 Task: Research Airbnb properties in Orange, France from 22nd December, 2023 to 26th December, 2023 for 2 adults. Place can be entire room with 1  bedroom having 1 bed and 1 bathroom. Property type can be hotel.
Action: Mouse moved to (540, 111)
Screenshot: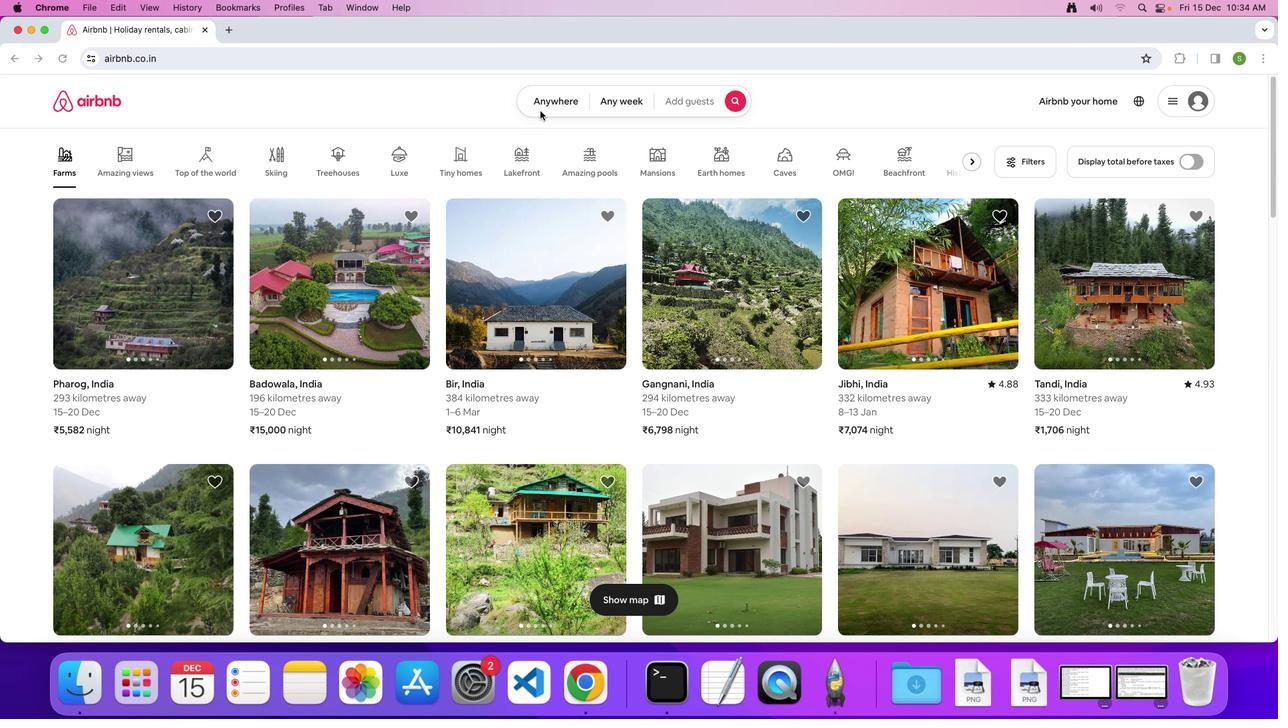 
Action: Mouse pressed left at (540, 111)
Screenshot: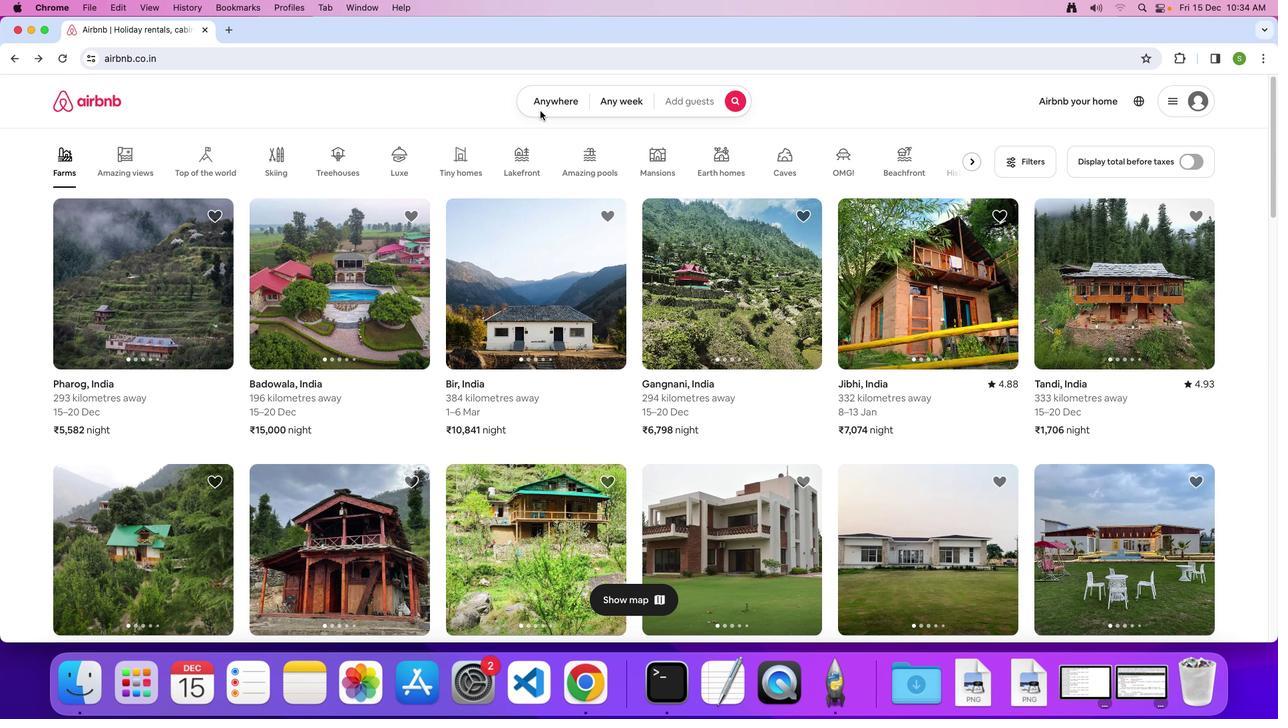 
Action: Mouse moved to (558, 97)
Screenshot: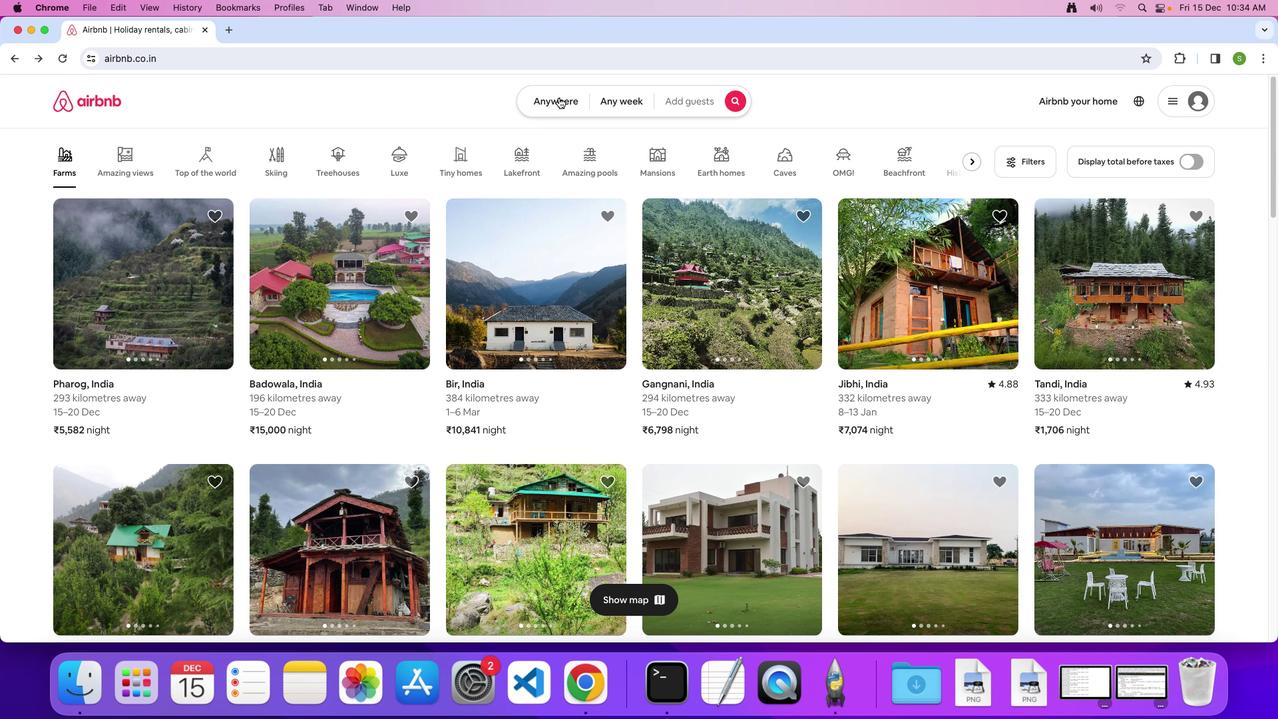 
Action: Mouse pressed left at (558, 97)
Screenshot: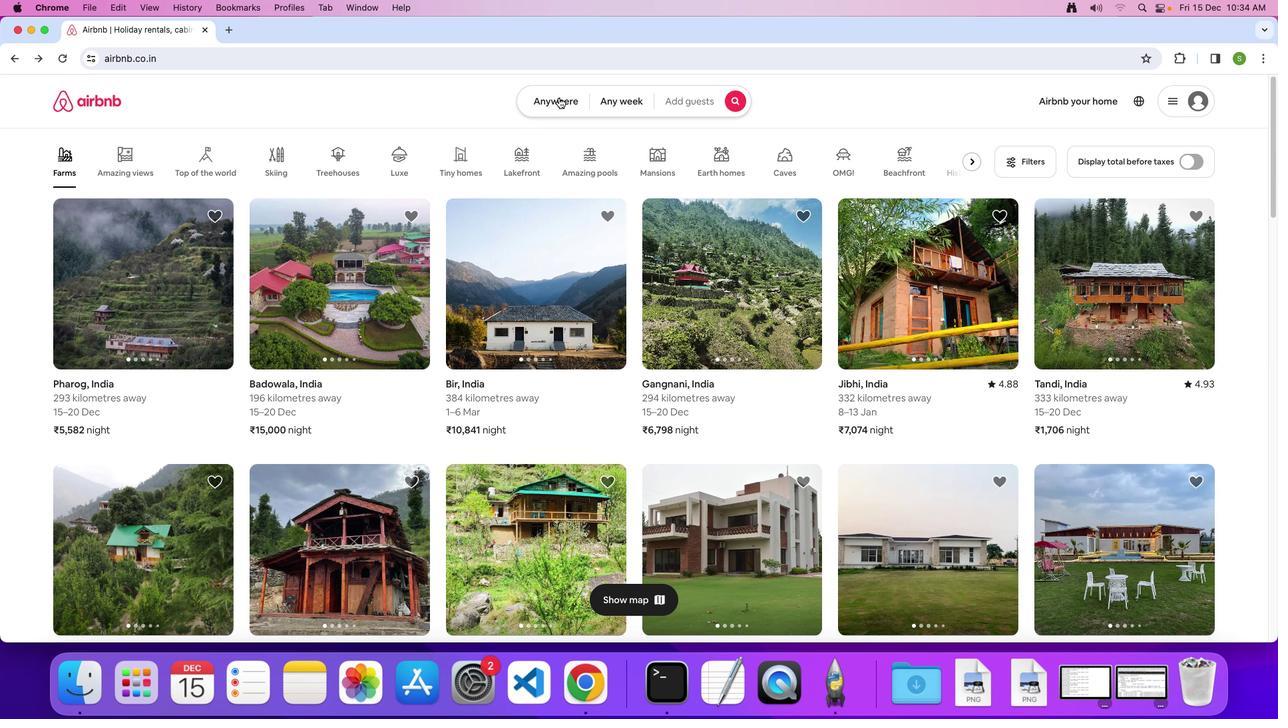
Action: Mouse moved to (455, 143)
Screenshot: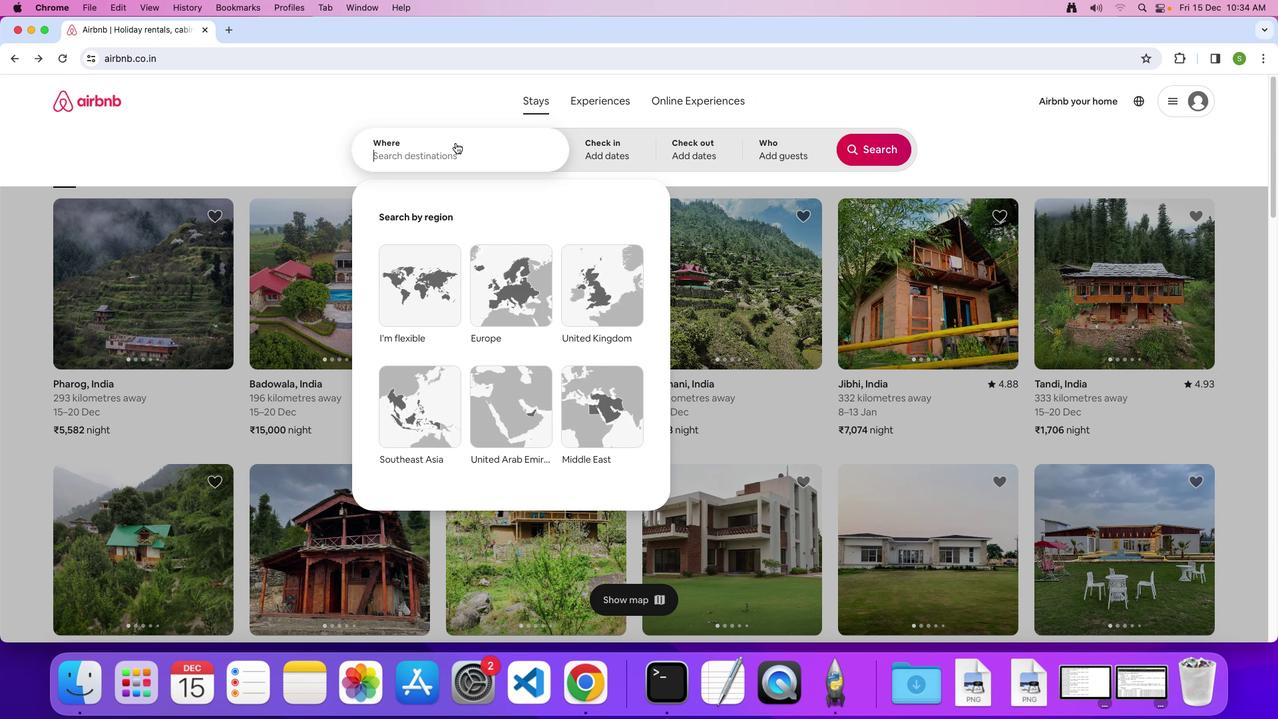 
Action: Mouse pressed left at (455, 143)
Screenshot: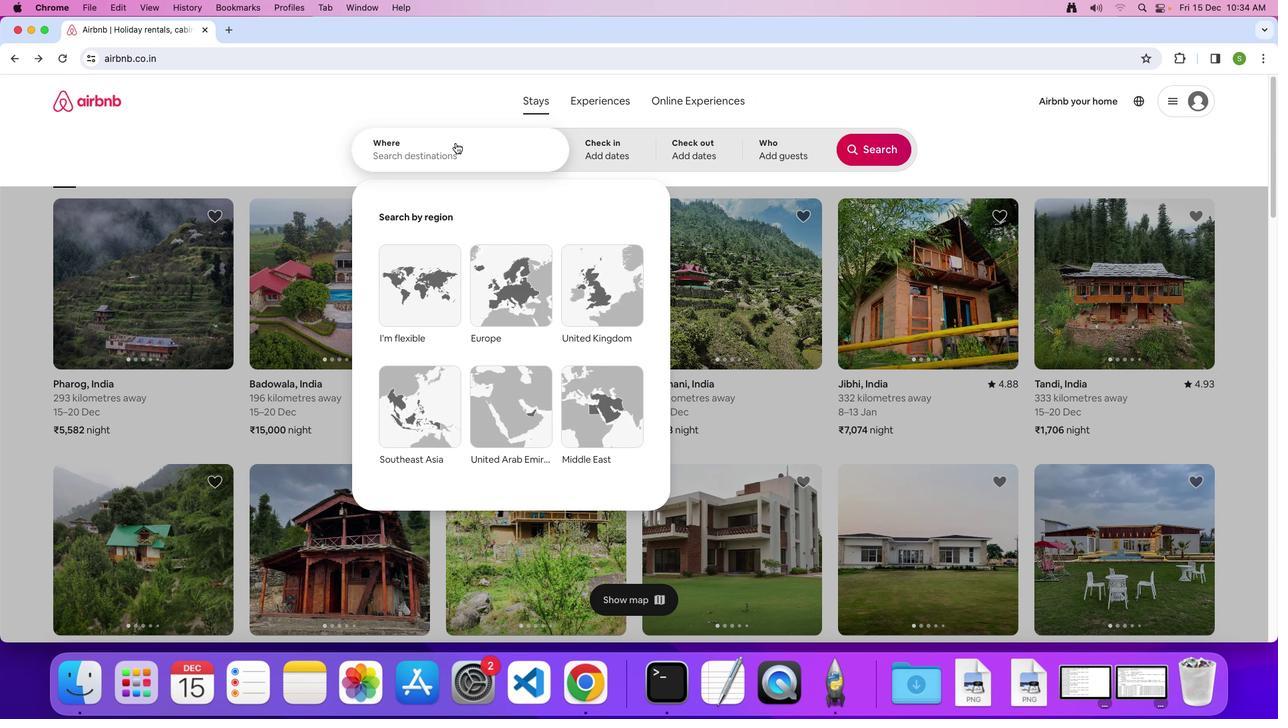 
Action: Key pressed 'O'Key.caps_lock'r''a''n''g''e'','Key.spaceKey.shift'F''r''a''n''c''e'Key.enter
Screenshot: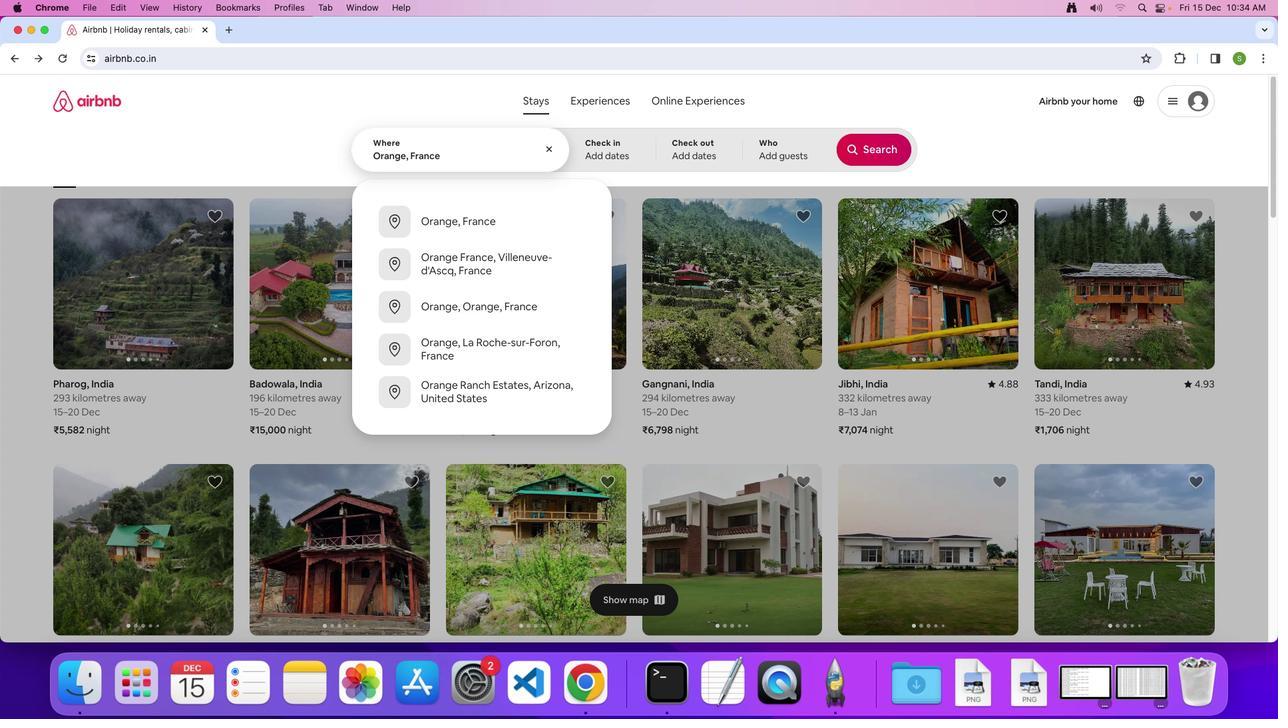 
Action: Mouse moved to (567, 410)
Screenshot: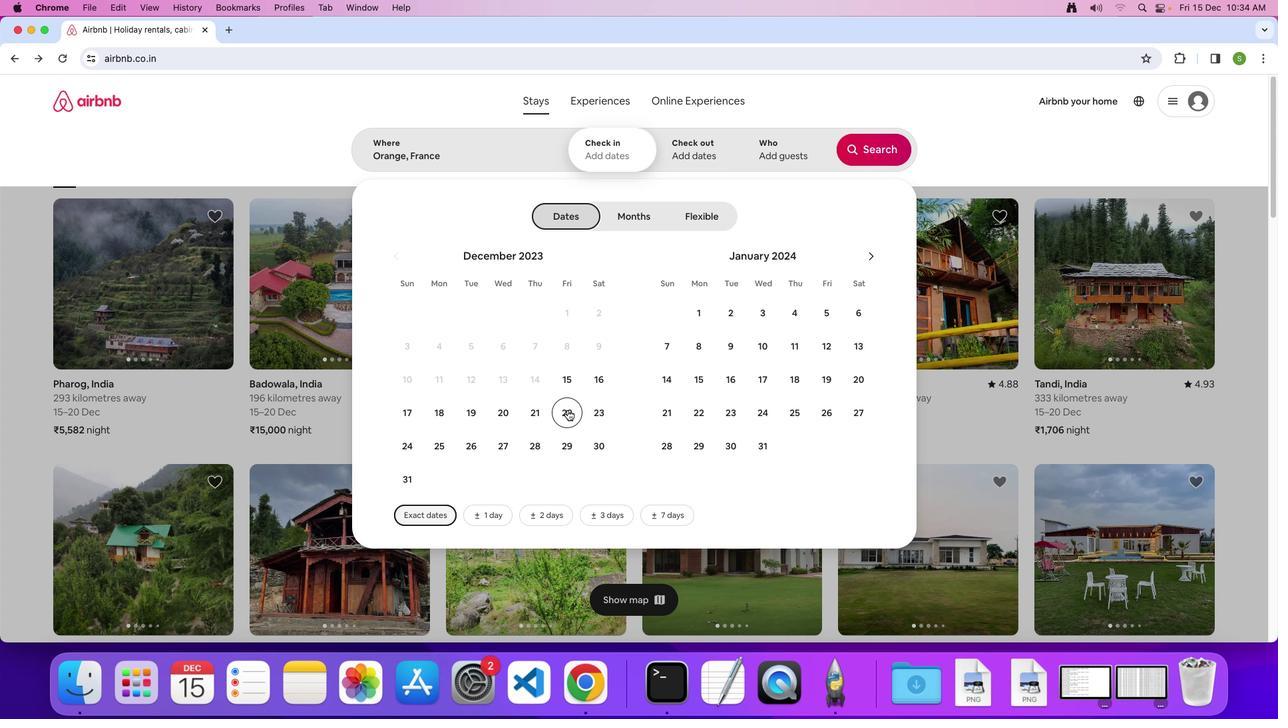 
Action: Mouse pressed left at (567, 410)
Screenshot: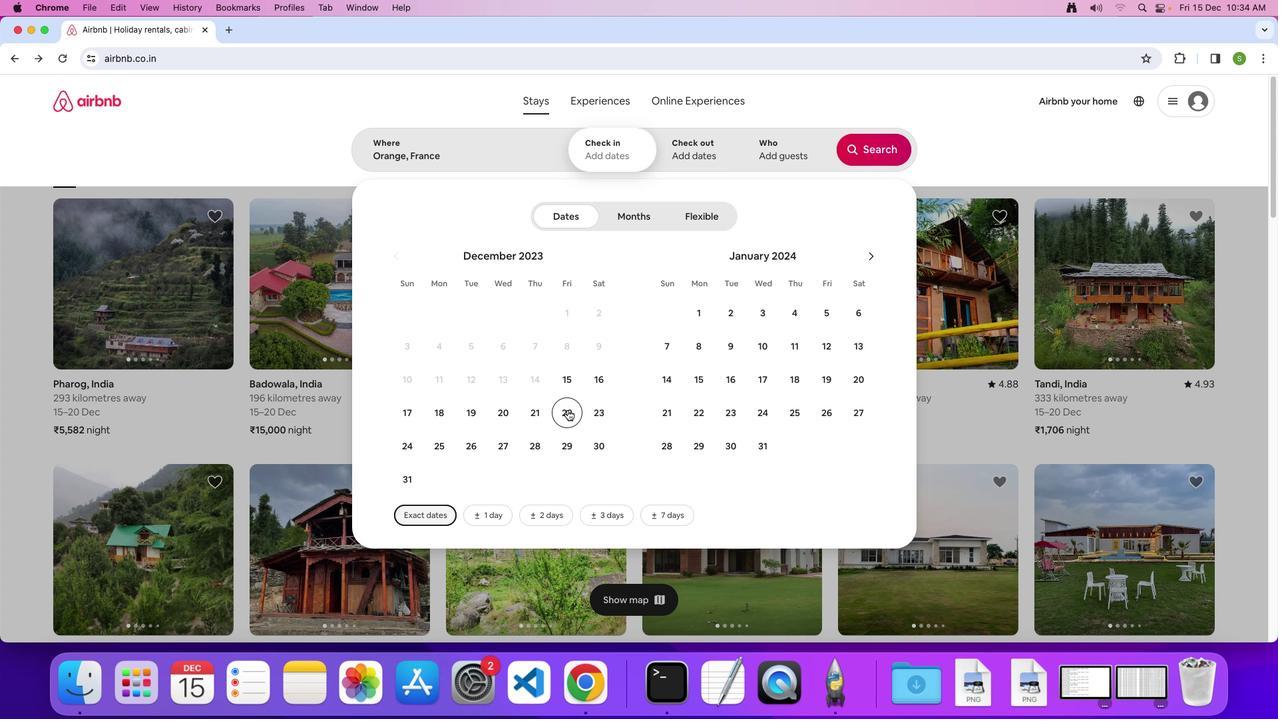 
Action: Mouse moved to (468, 445)
Screenshot: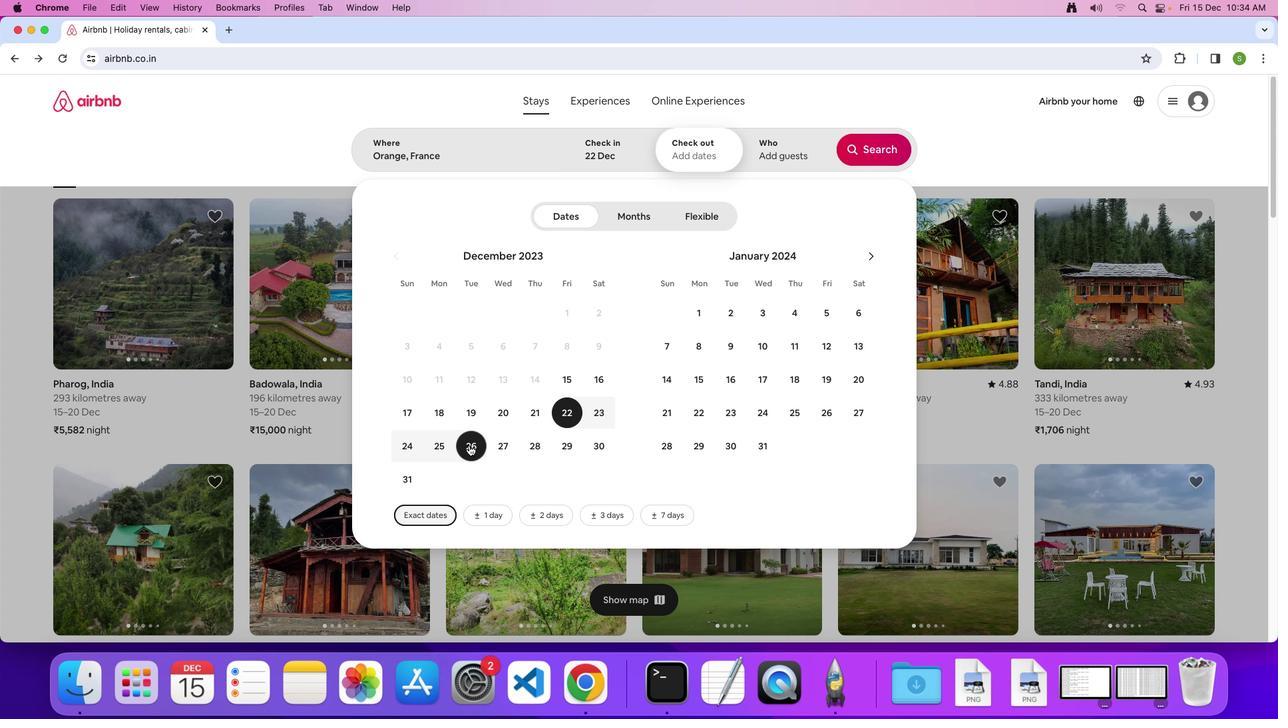 
Action: Mouse pressed left at (468, 445)
Screenshot: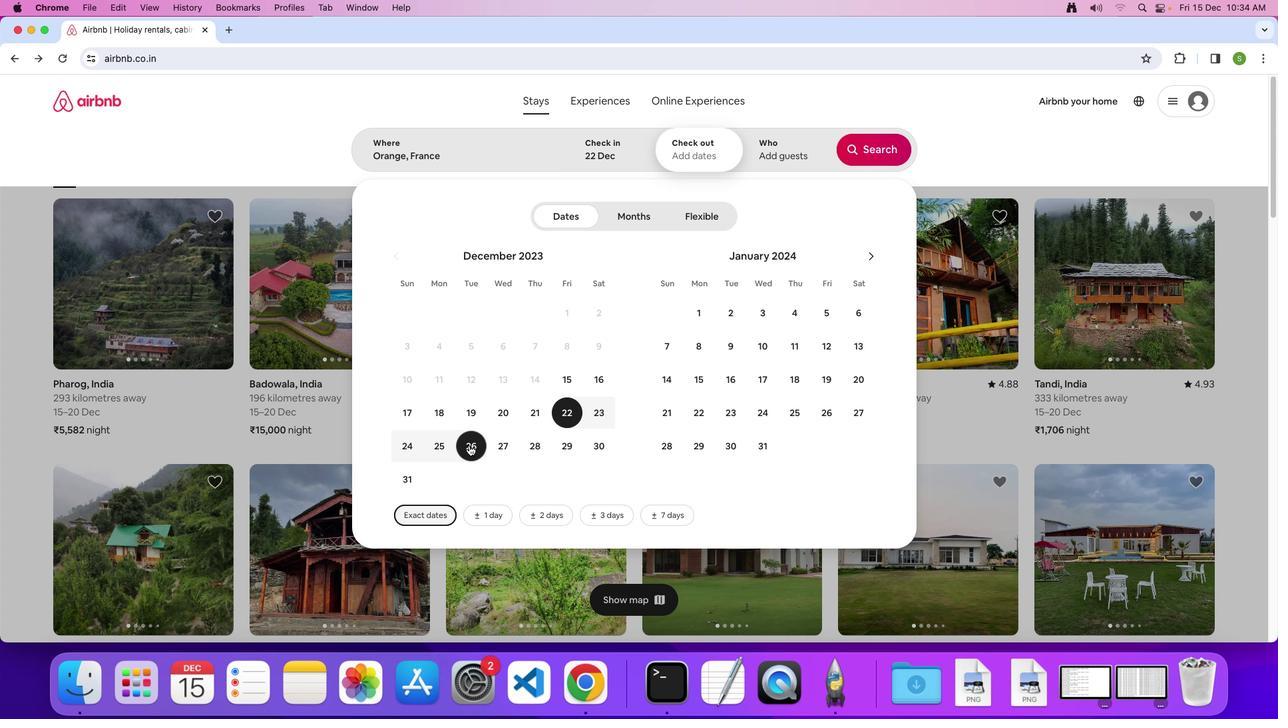 
Action: Mouse moved to (764, 157)
Screenshot: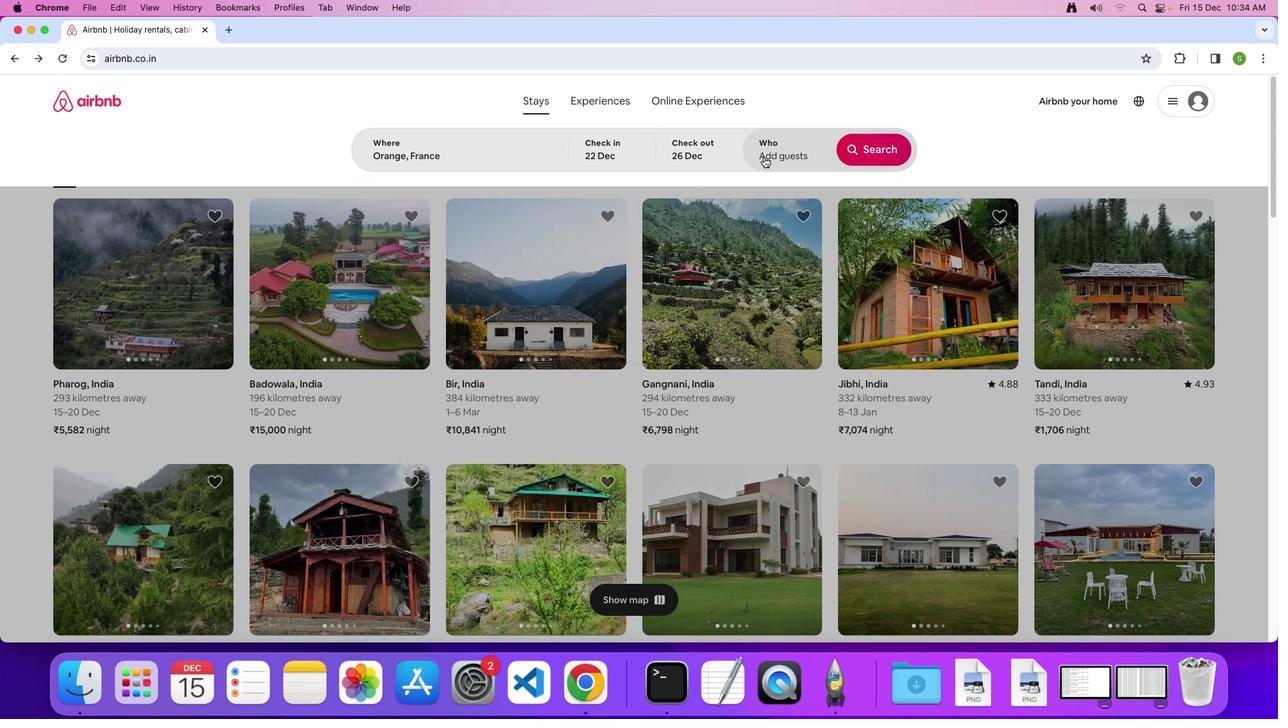 
Action: Mouse pressed left at (764, 157)
Screenshot: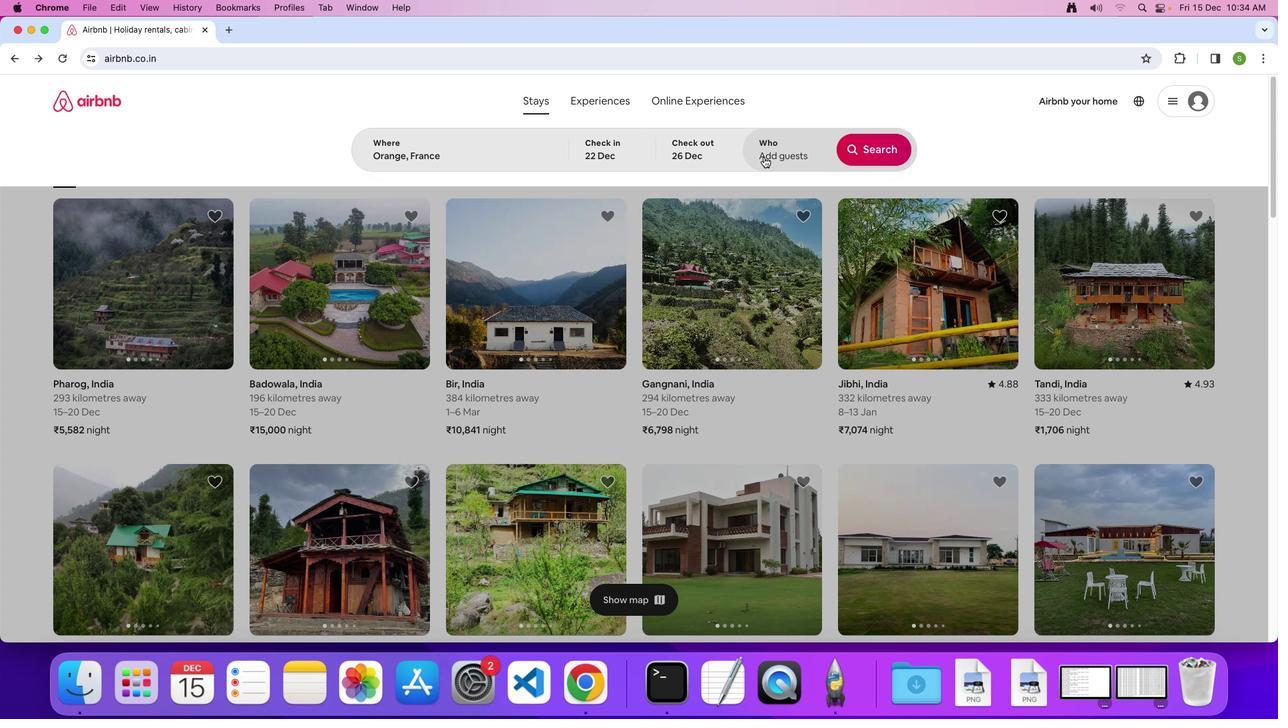 
Action: Mouse moved to (873, 224)
Screenshot: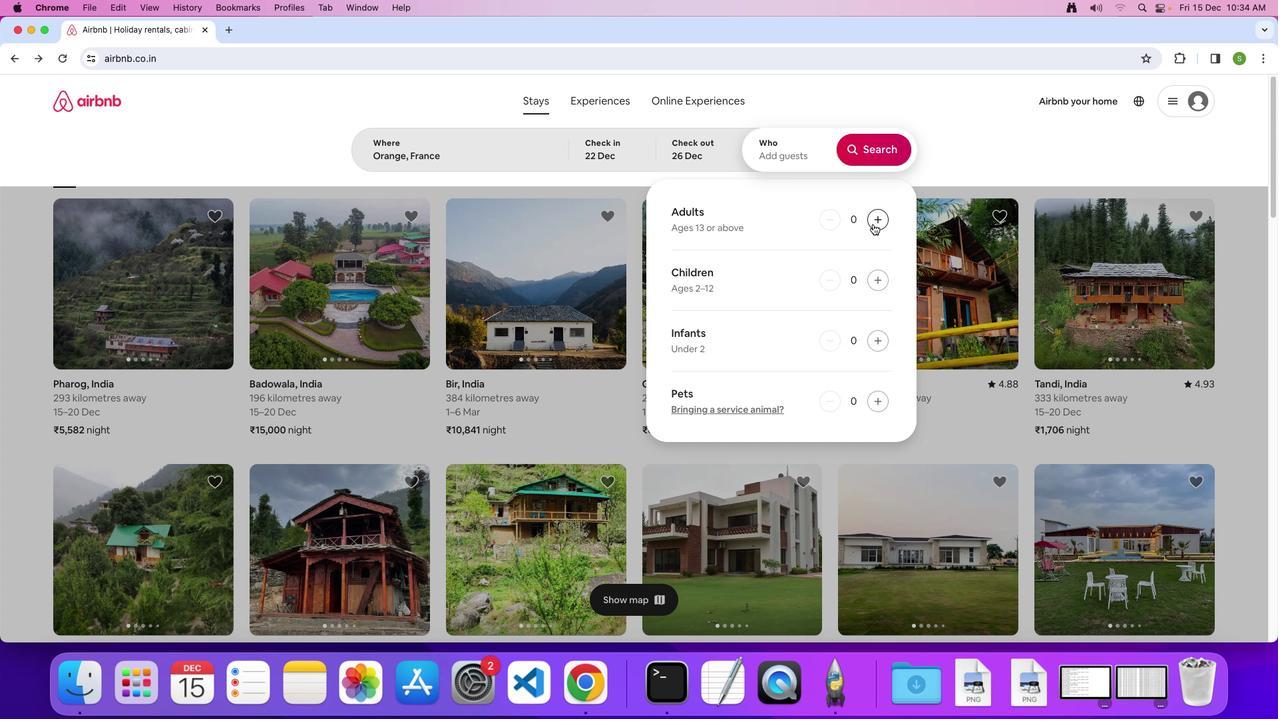 
Action: Mouse pressed left at (873, 224)
Screenshot: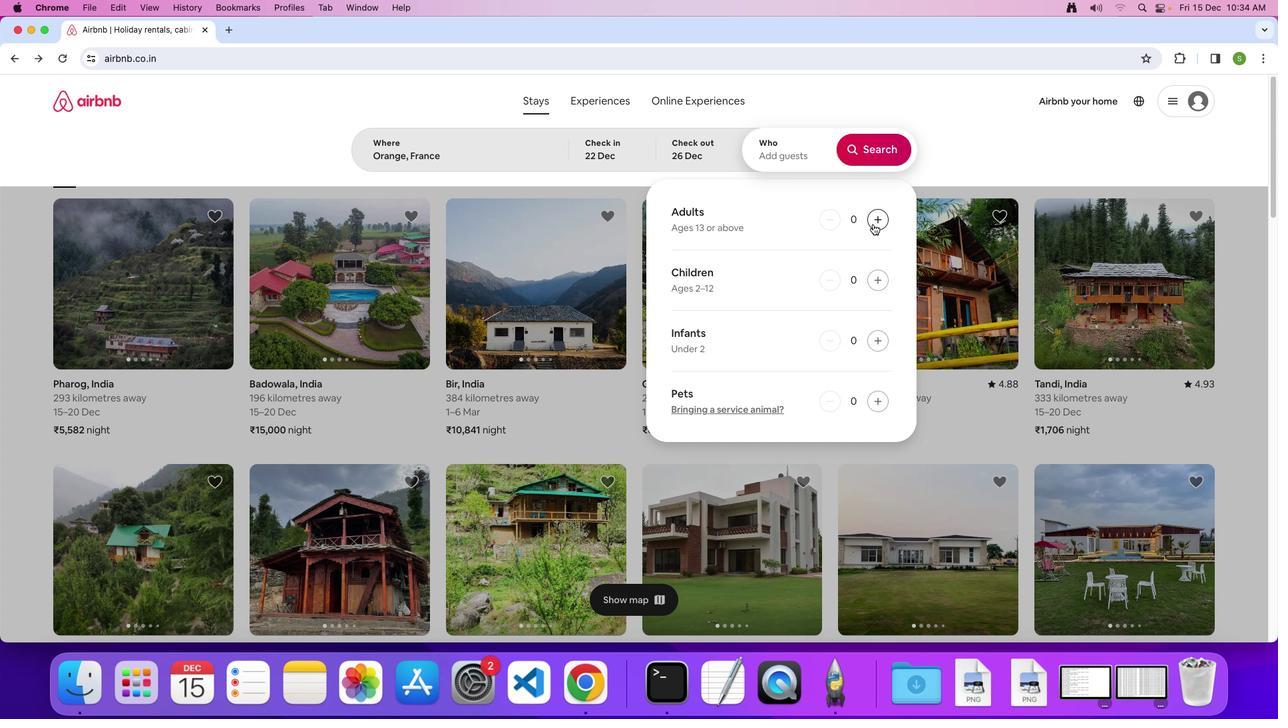 
Action: Mouse pressed left at (873, 224)
Screenshot: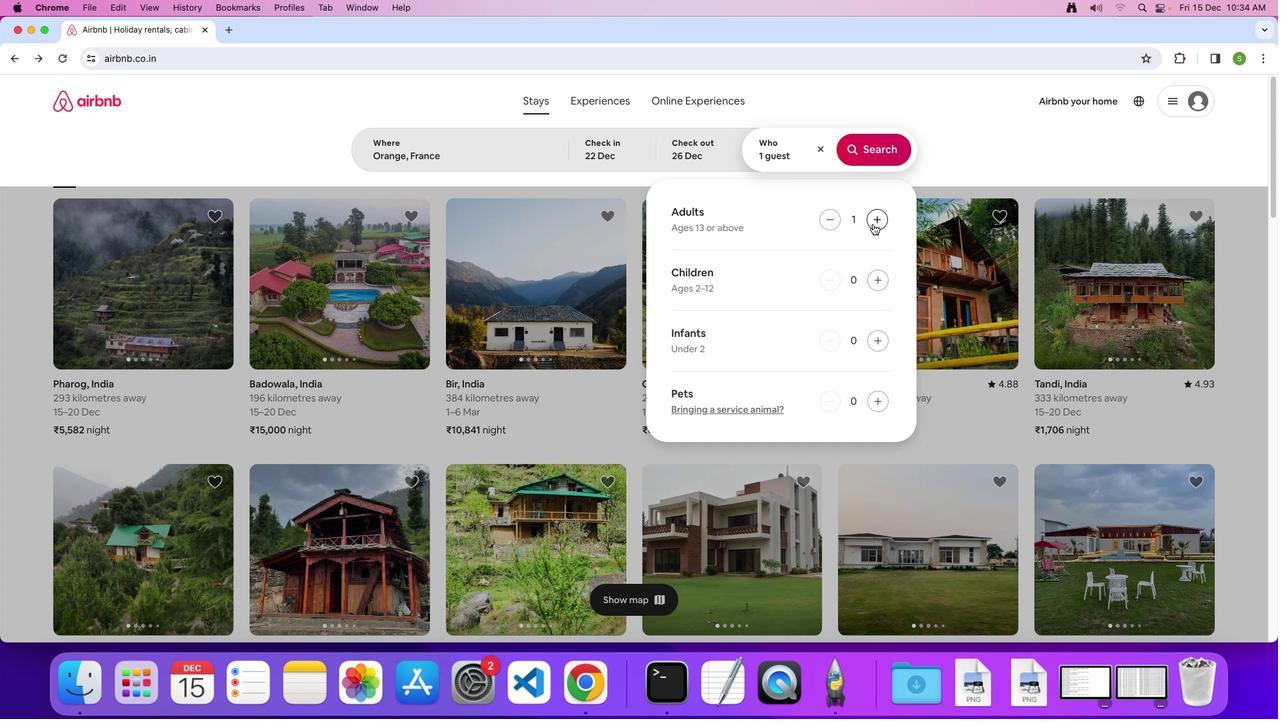 
Action: Mouse moved to (871, 146)
Screenshot: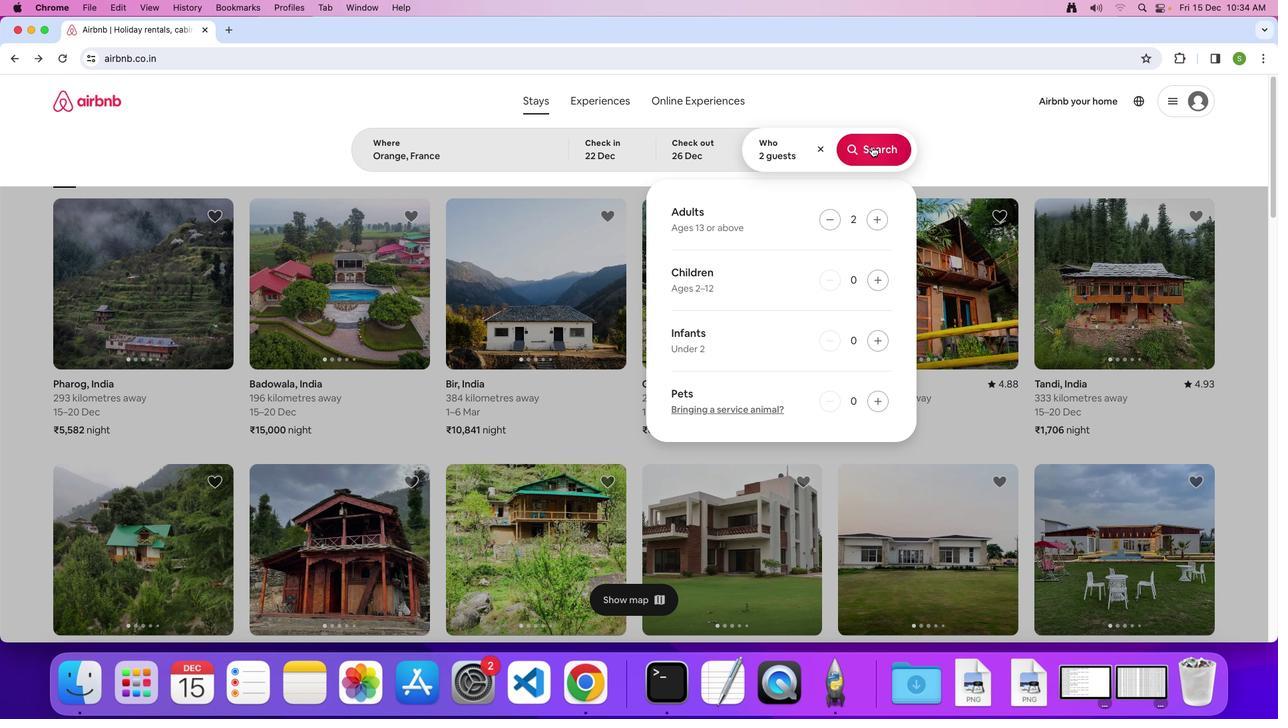 
Action: Mouse pressed left at (871, 146)
Screenshot: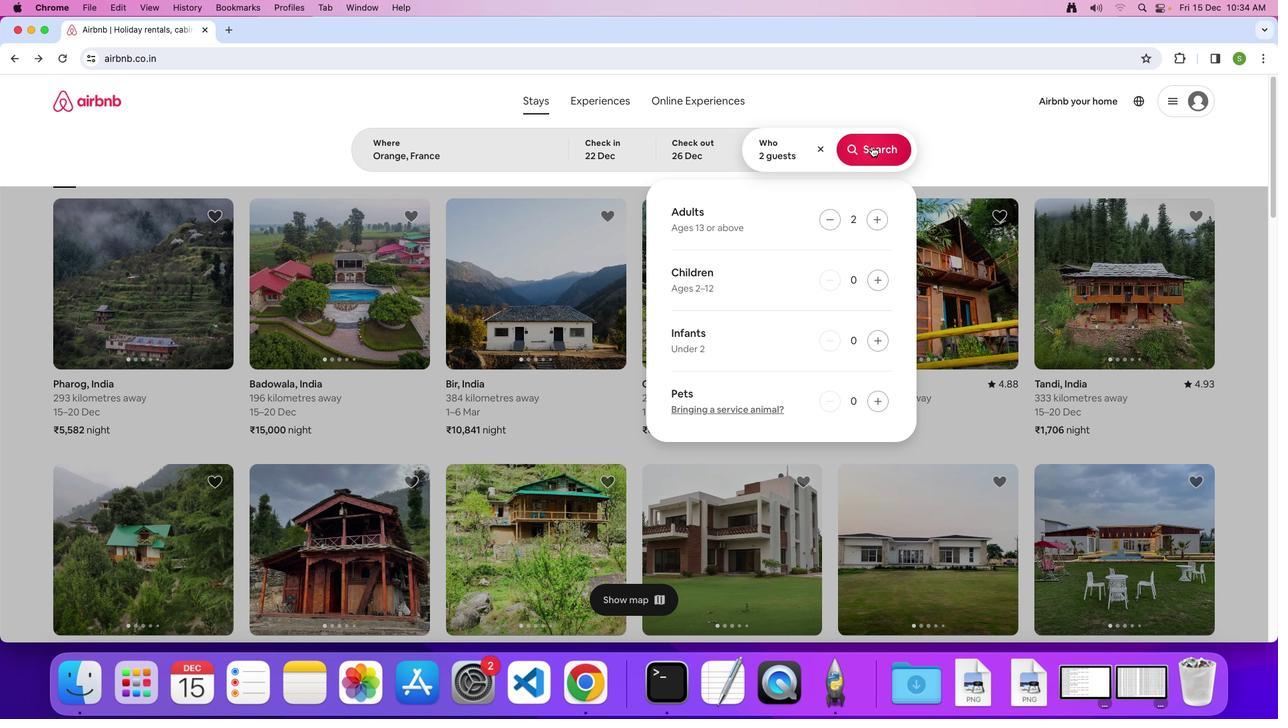 
Action: Mouse moved to (1052, 165)
Screenshot: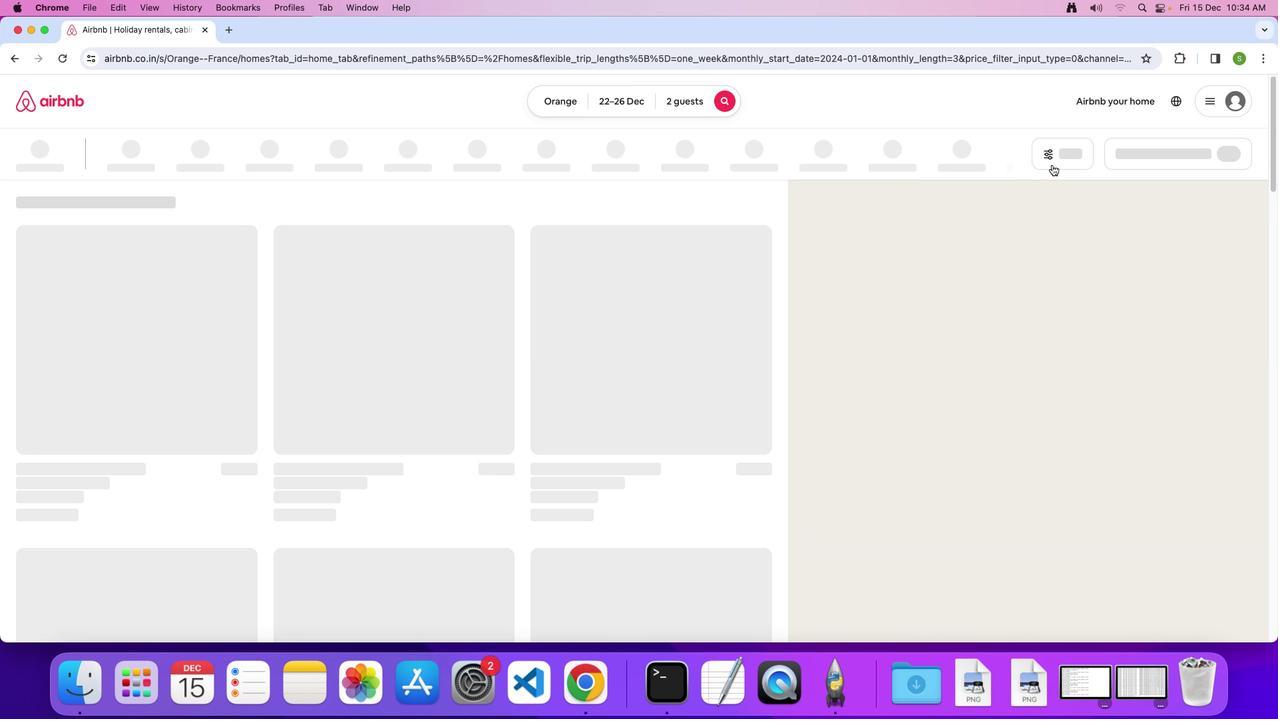 
Action: Mouse pressed left at (1052, 165)
Screenshot: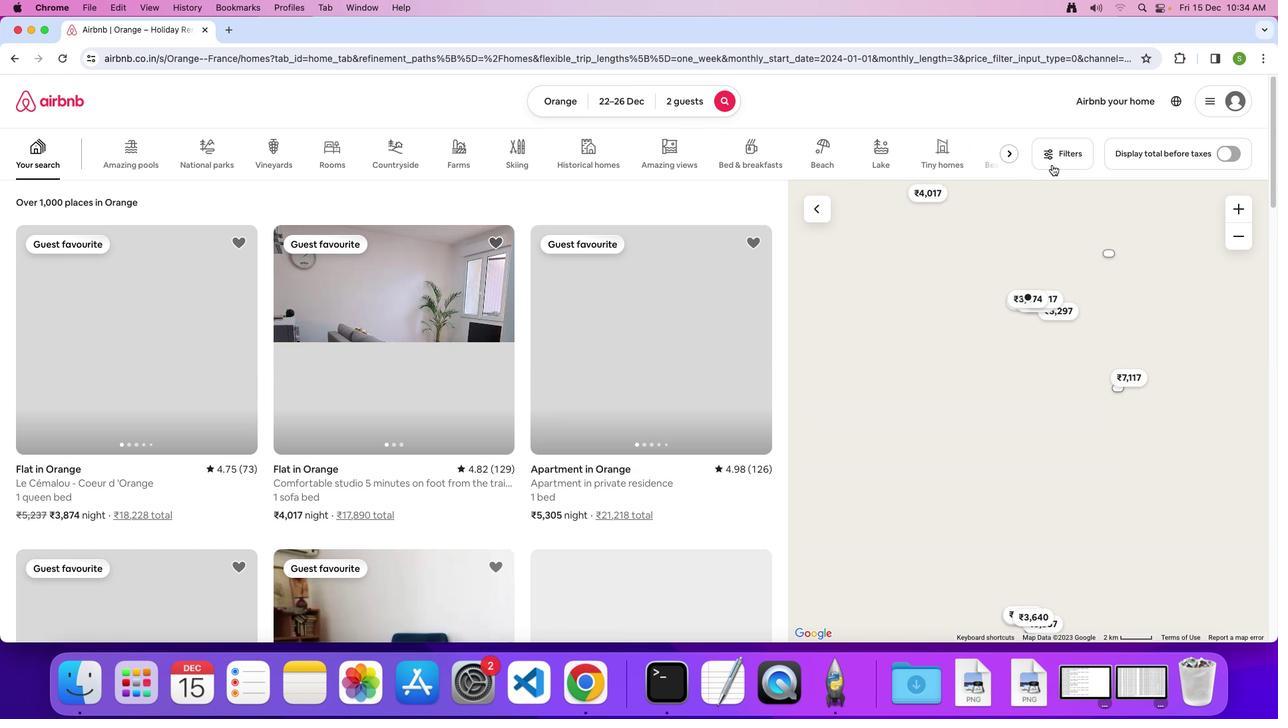 
Action: Mouse moved to (662, 361)
Screenshot: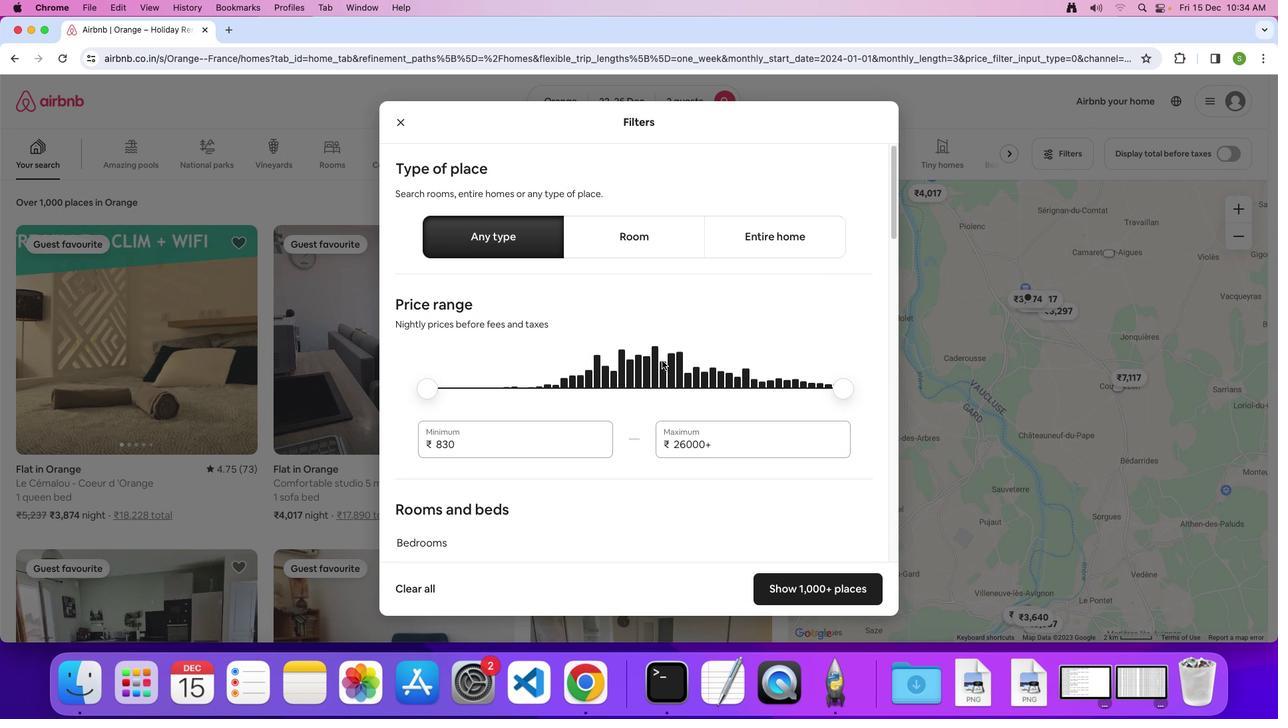 
Action: Mouse scrolled (662, 361) with delta (0, 0)
Screenshot: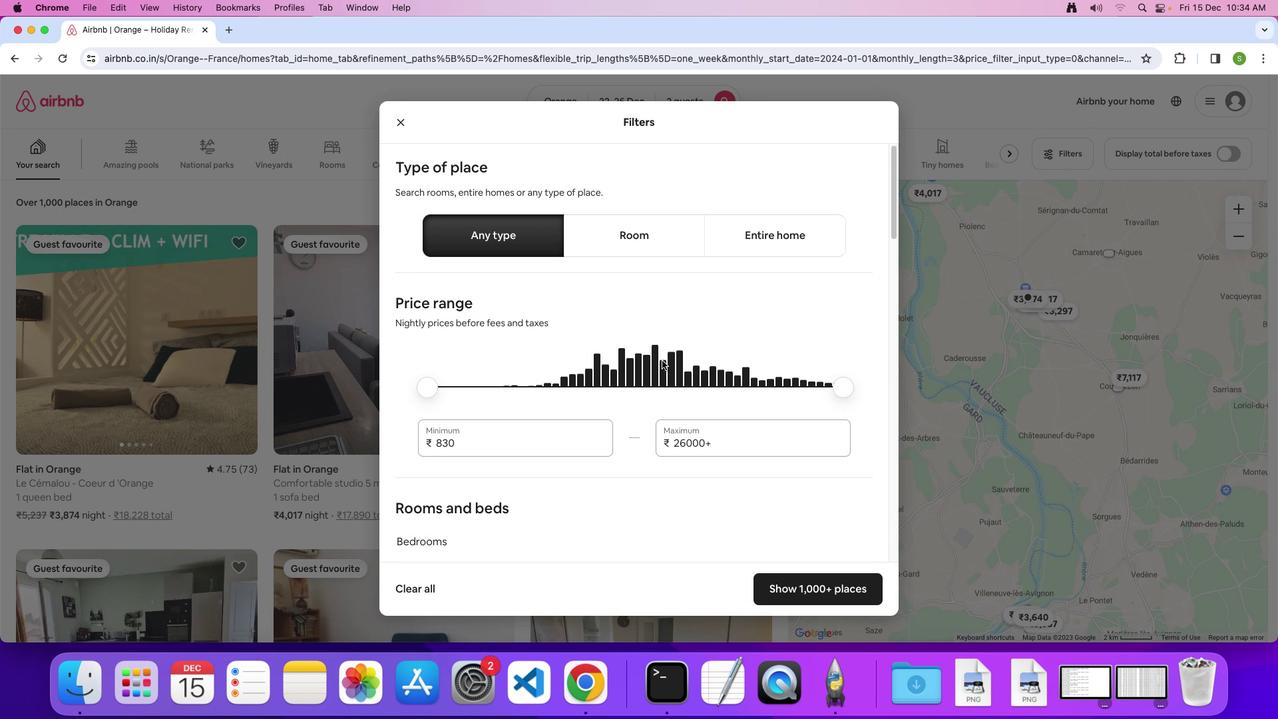 
Action: Mouse scrolled (662, 361) with delta (0, 0)
Screenshot: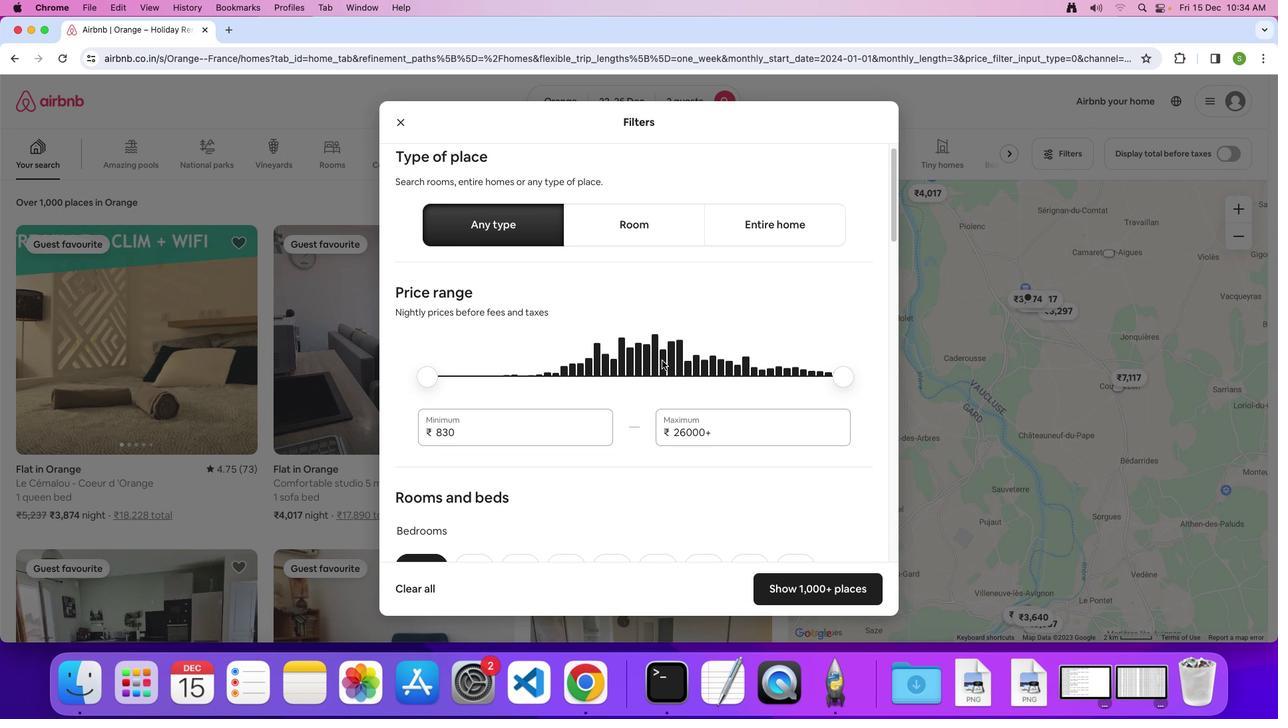 
Action: Mouse scrolled (662, 361) with delta (0, -1)
Screenshot: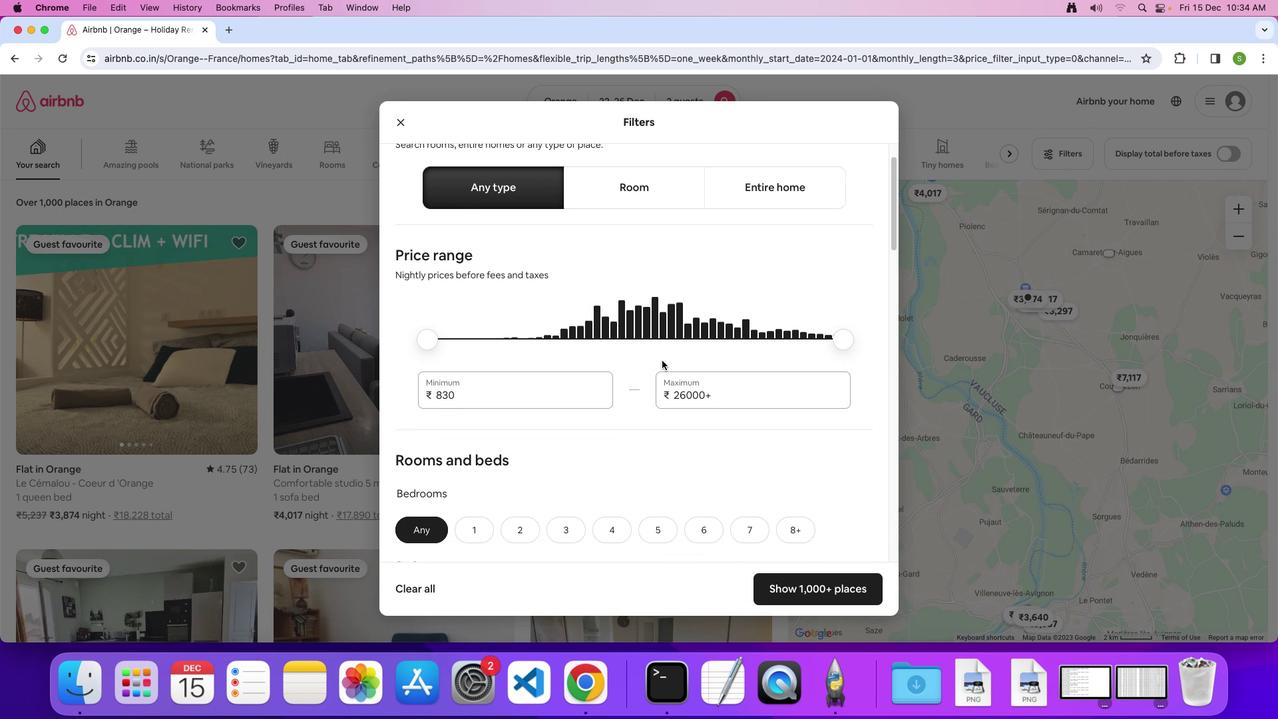 
Action: Mouse moved to (656, 362)
Screenshot: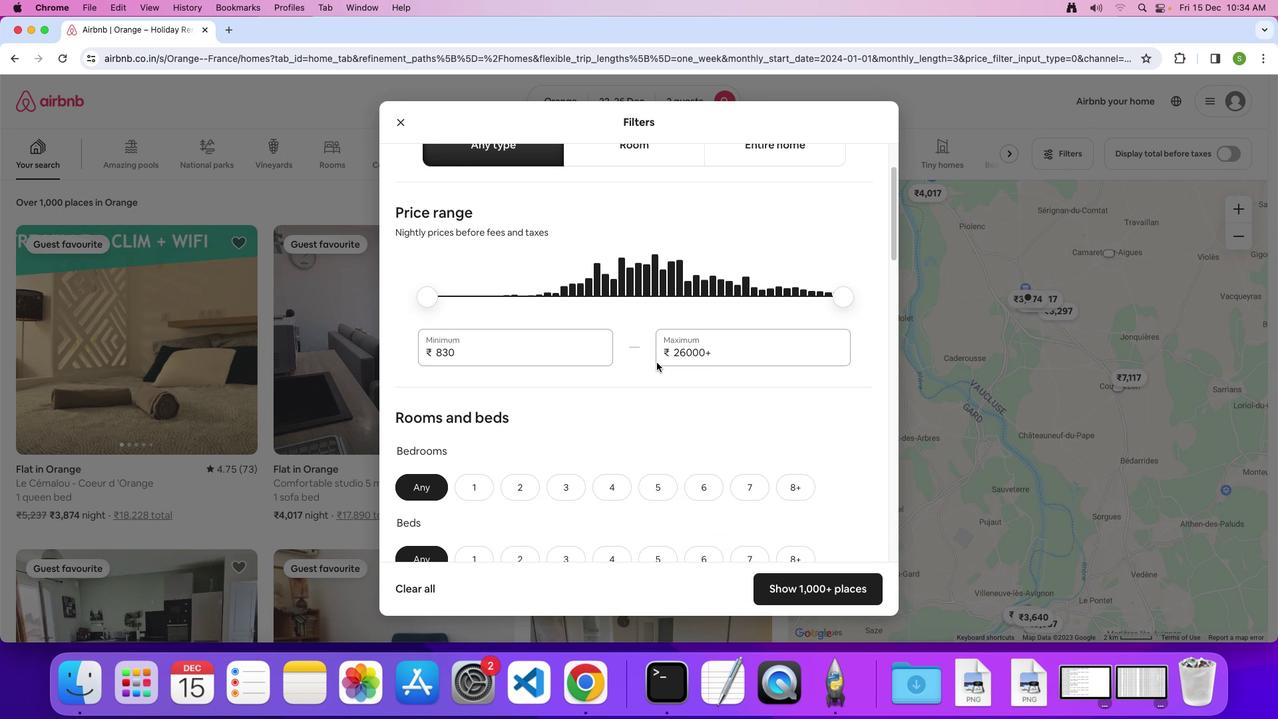 
Action: Mouse scrolled (656, 362) with delta (0, 0)
Screenshot: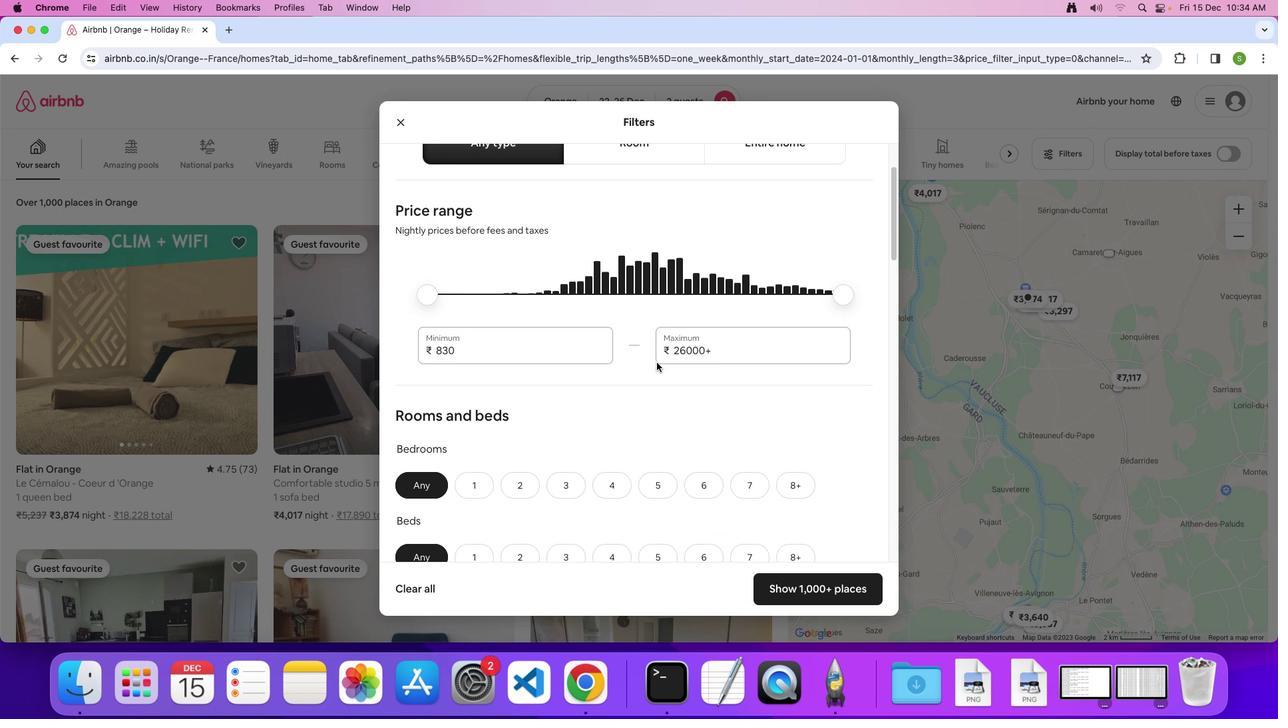 
Action: Mouse scrolled (656, 362) with delta (0, 0)
Screenshot: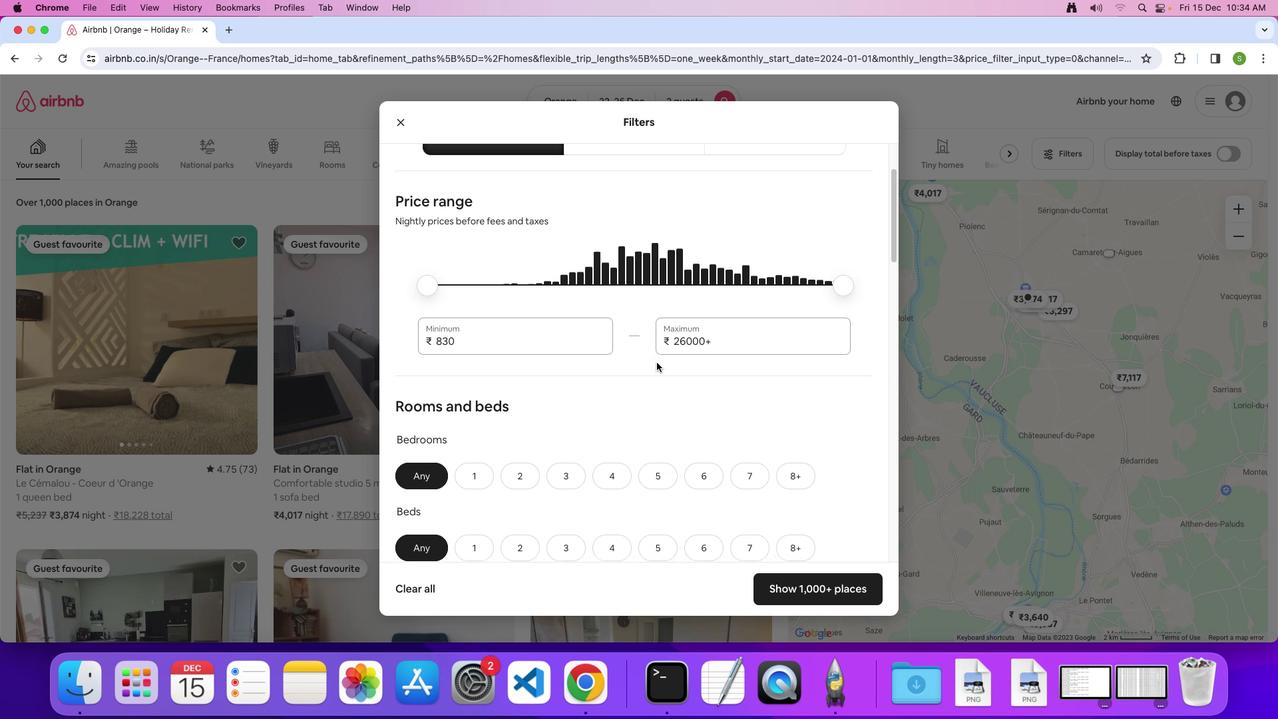 
Action: Mouse scrolled (656, 362) with delta (0, -1)
Screenshot: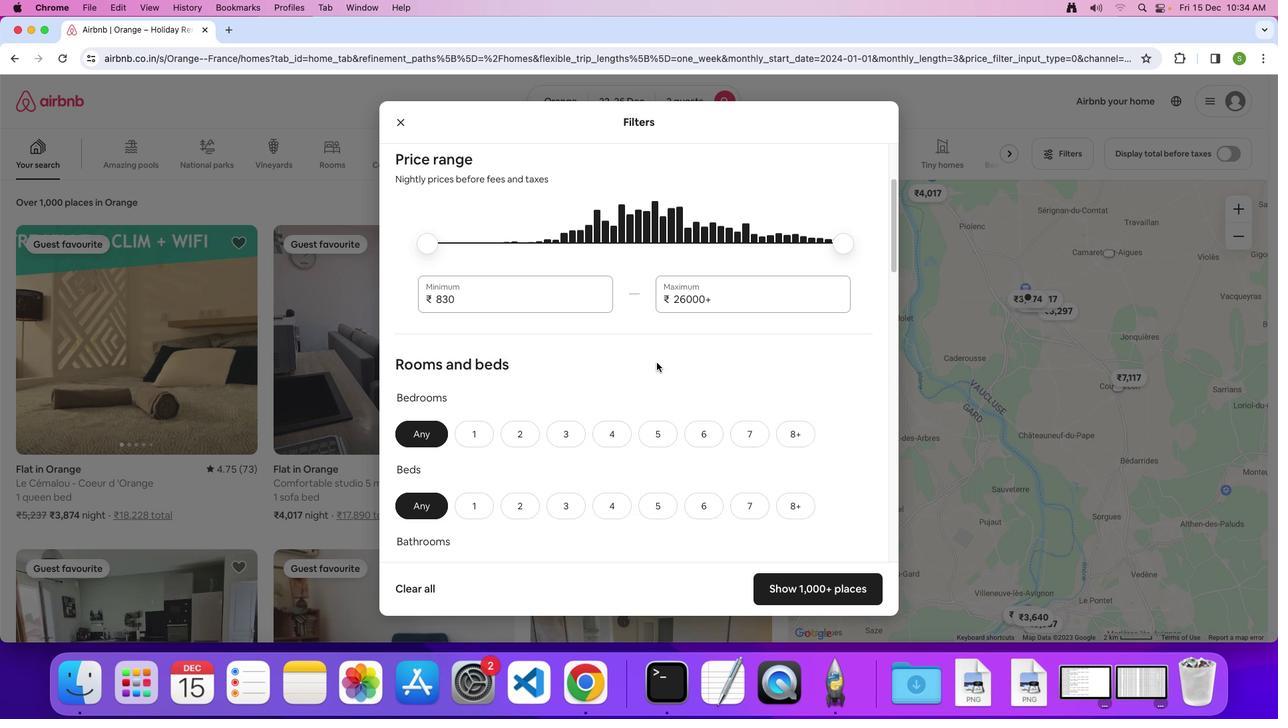 
Action: Mouse moved to (653, 363)
Screenshot: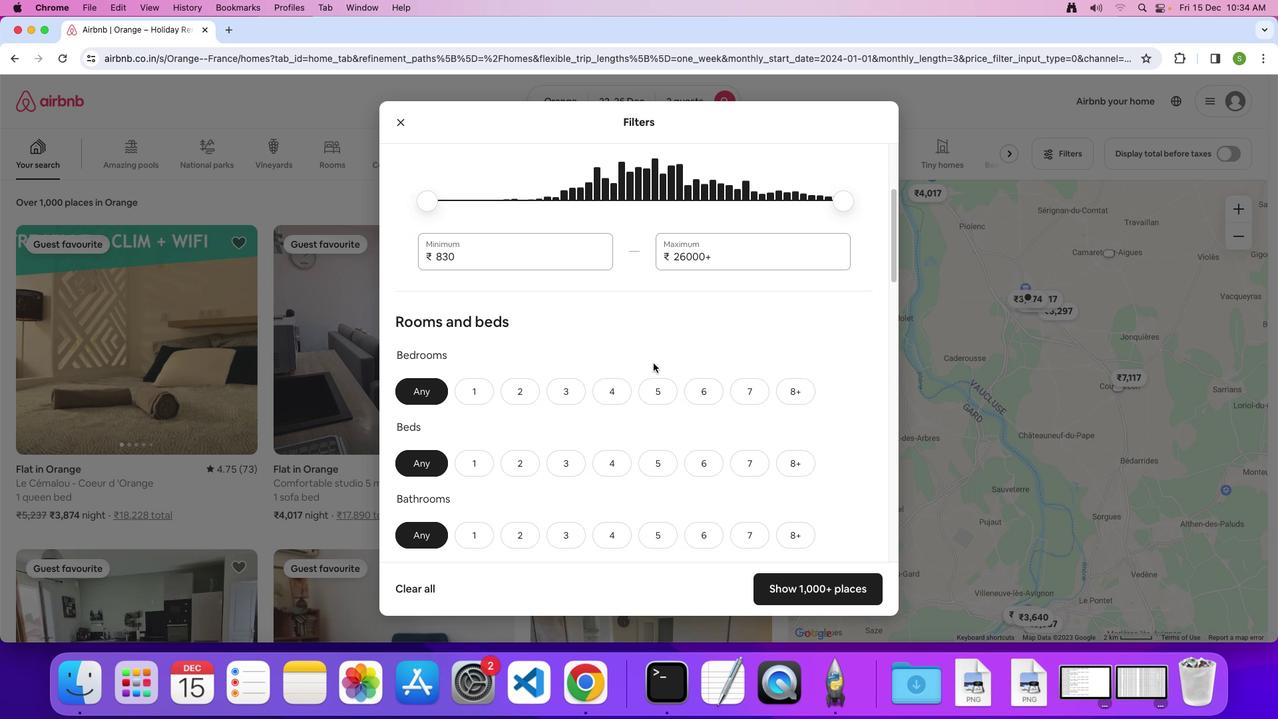 
Action: Mouse scrolled (653, 363) with delta (0, 0)
Screenshot: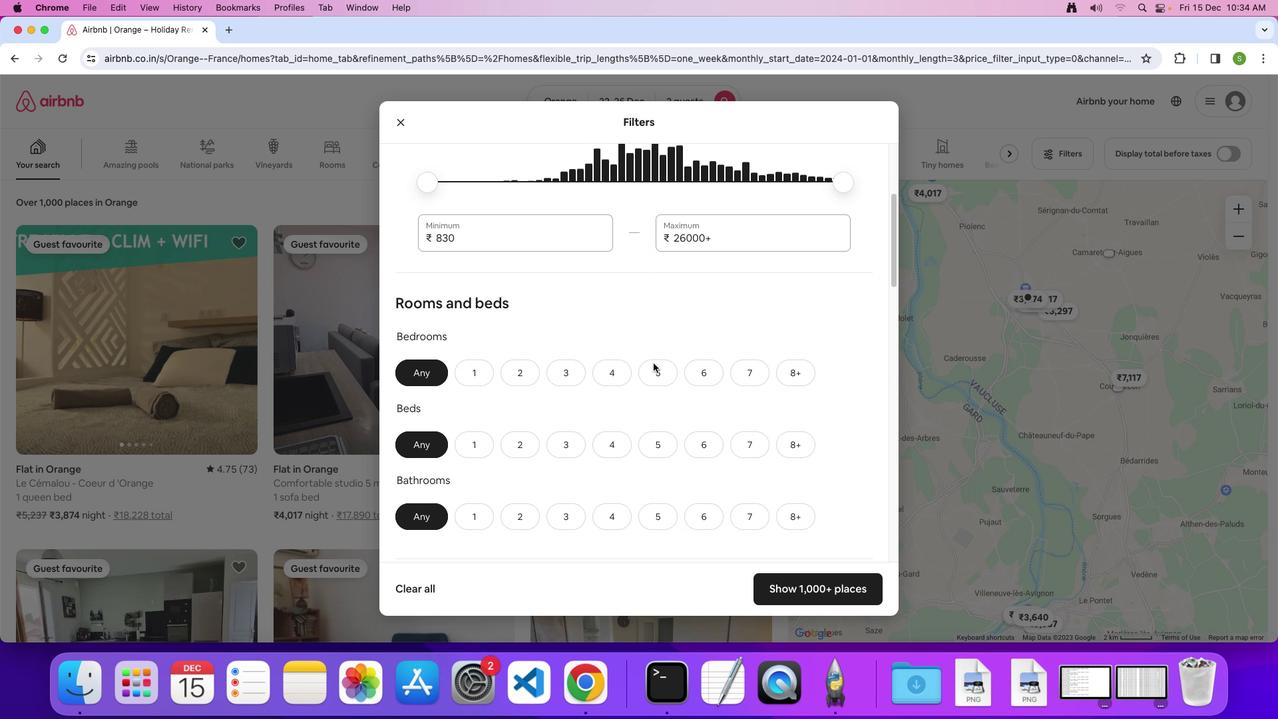 
Action: Mouse scrolled (653, 363) with delta (0, 0)
Screenshot: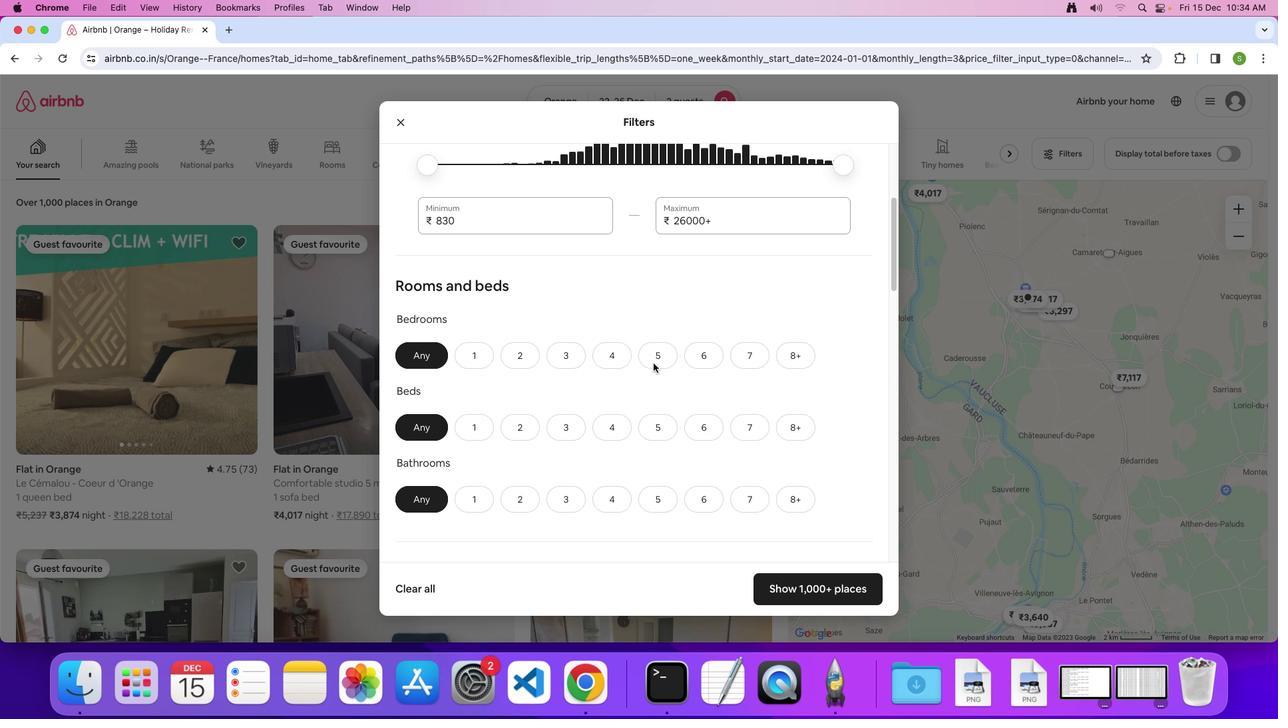 
Action: Mouse scrolled (653, 363) with delta (0, -2)
Screenshot: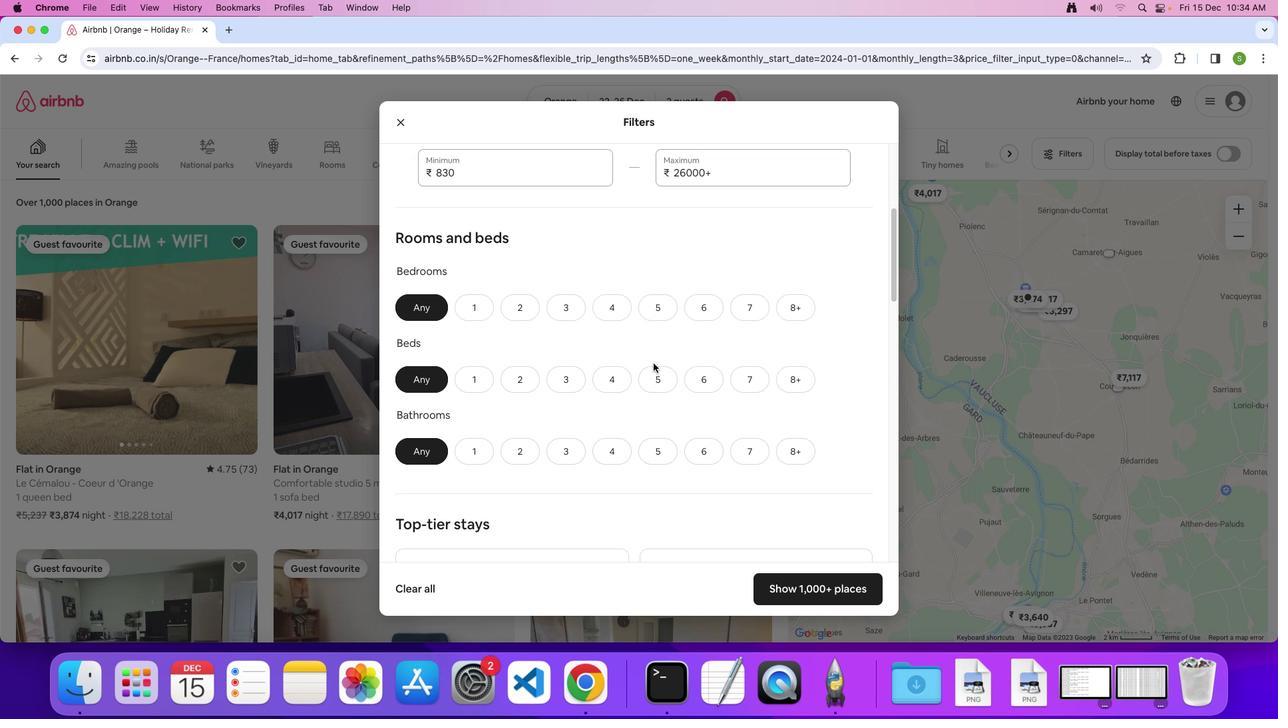 
Action: Mouse moved to (480, 236)
Screenshot: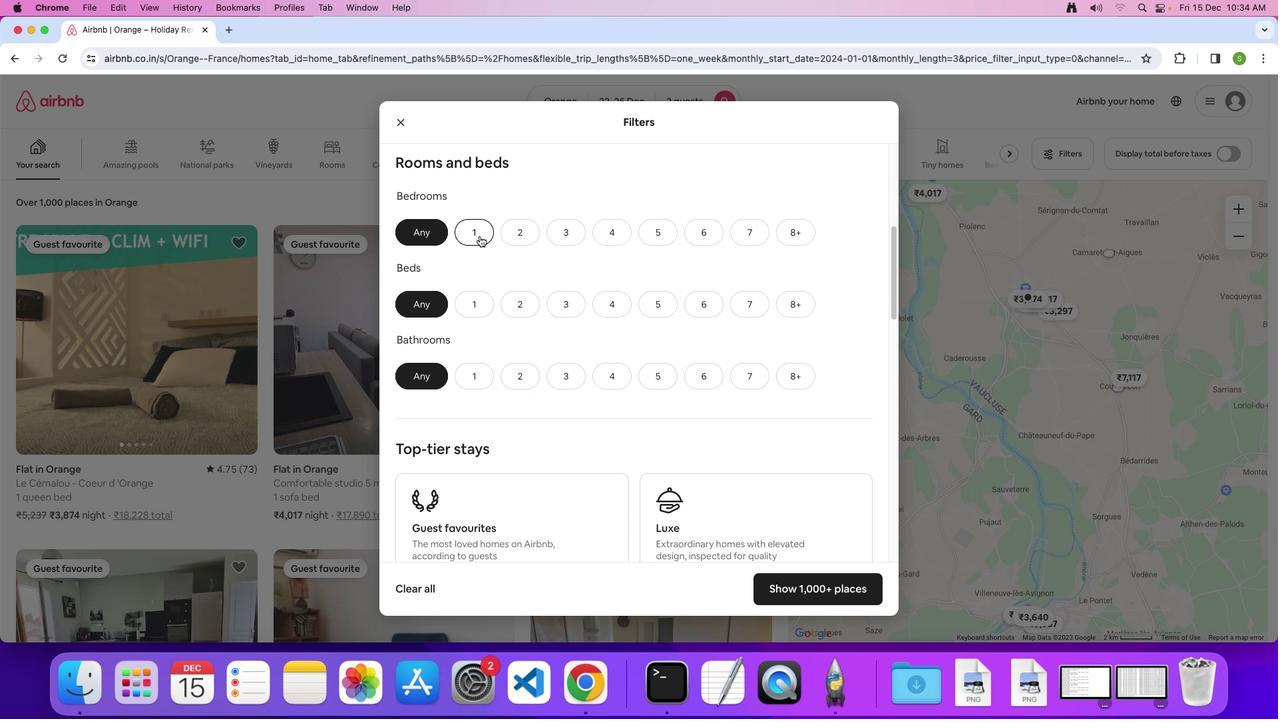 
Action: Mouse pressed left at (480, 236)
Screenshot: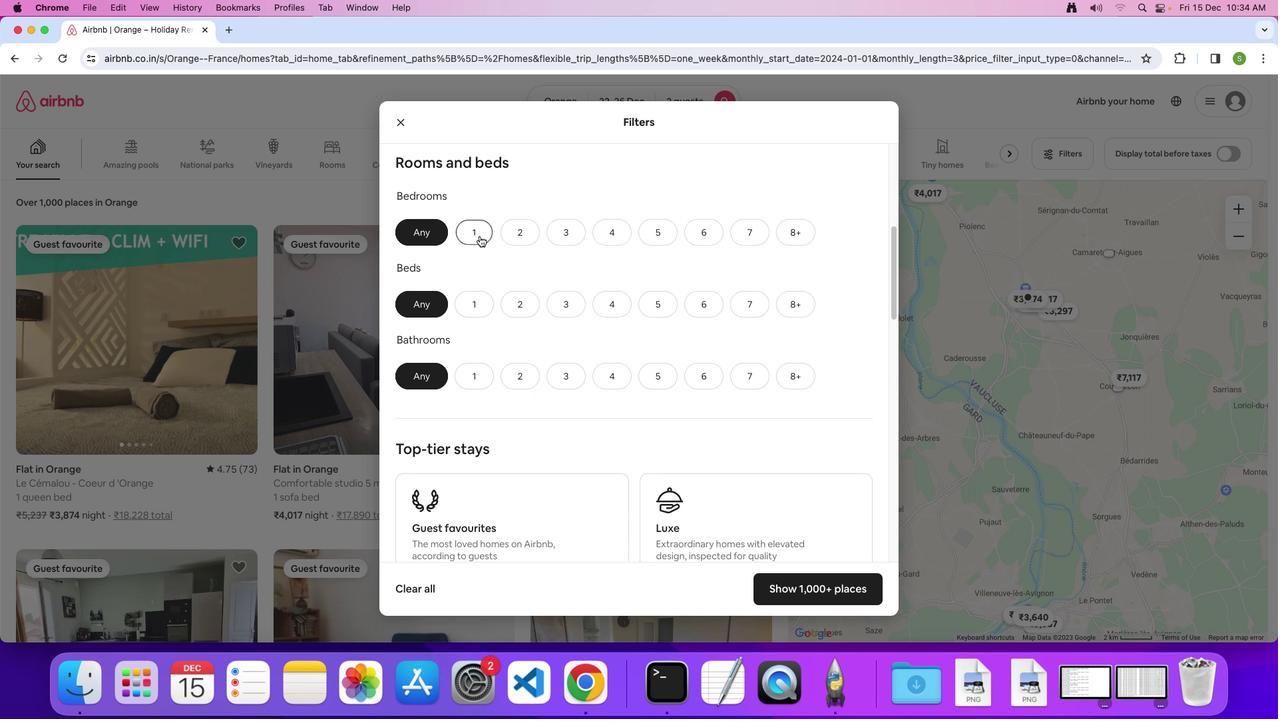 
Action: Mouse moved to (482, 301)
Screenshot: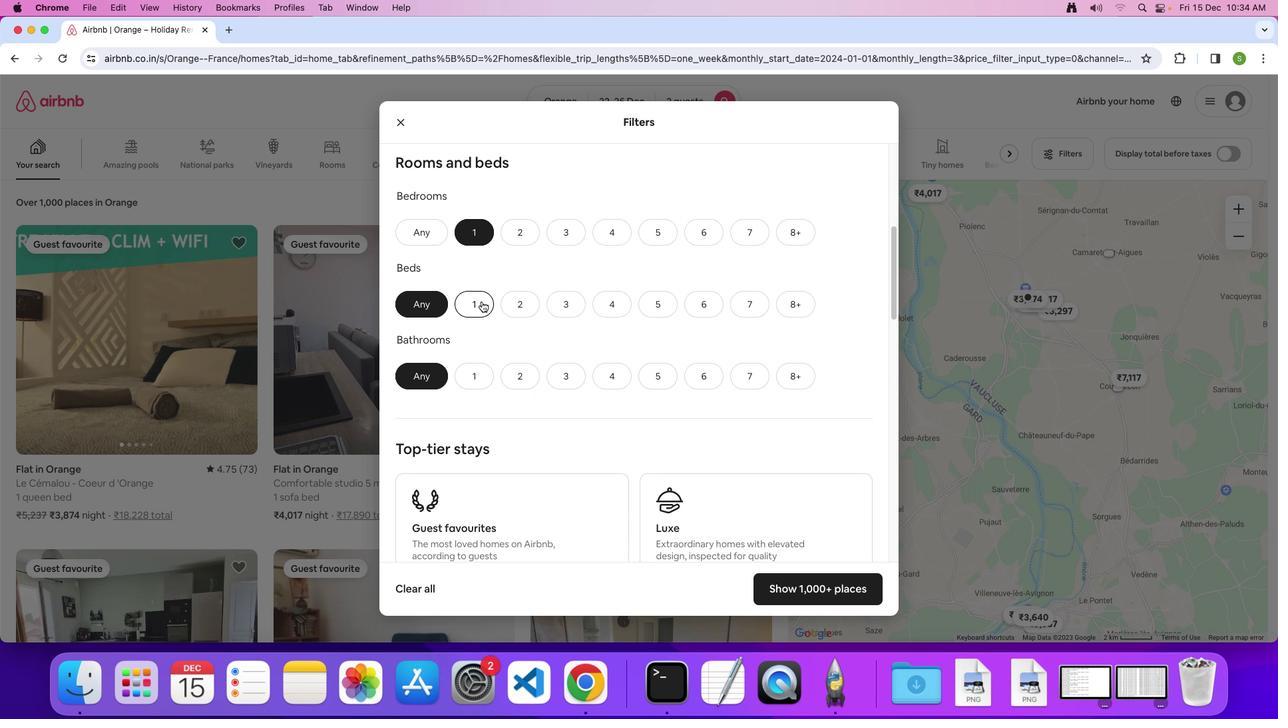 
Action: Mouse pressed left at (482, 301)
Screenshot: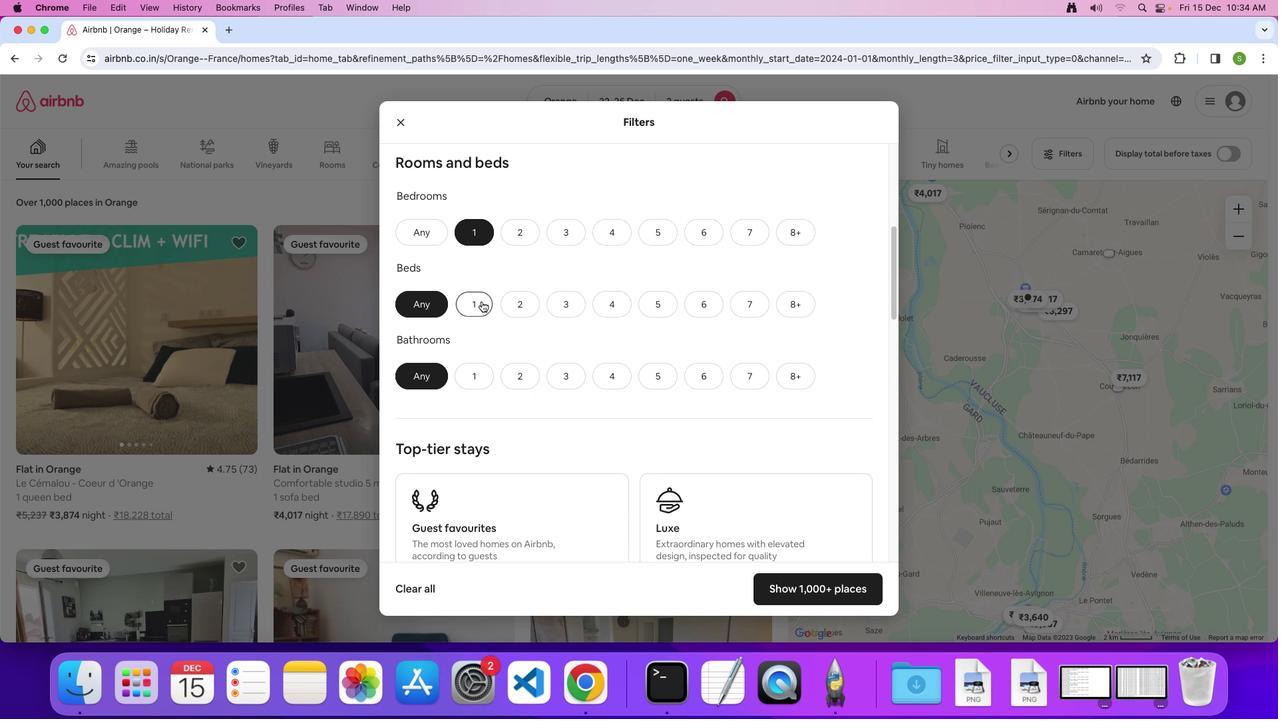 
Action: Mouse moved to (475, 381)
Screenshot: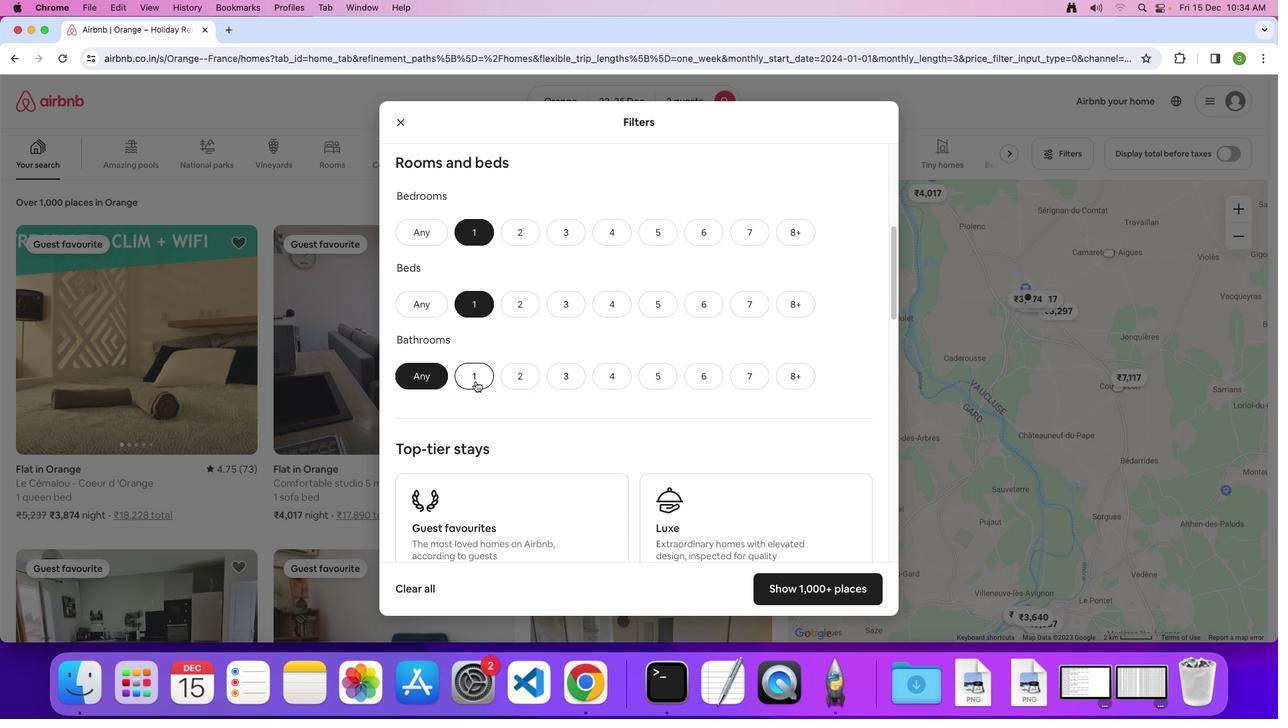 
Action: Mouse pressed left at (475, 381)
Screenshot: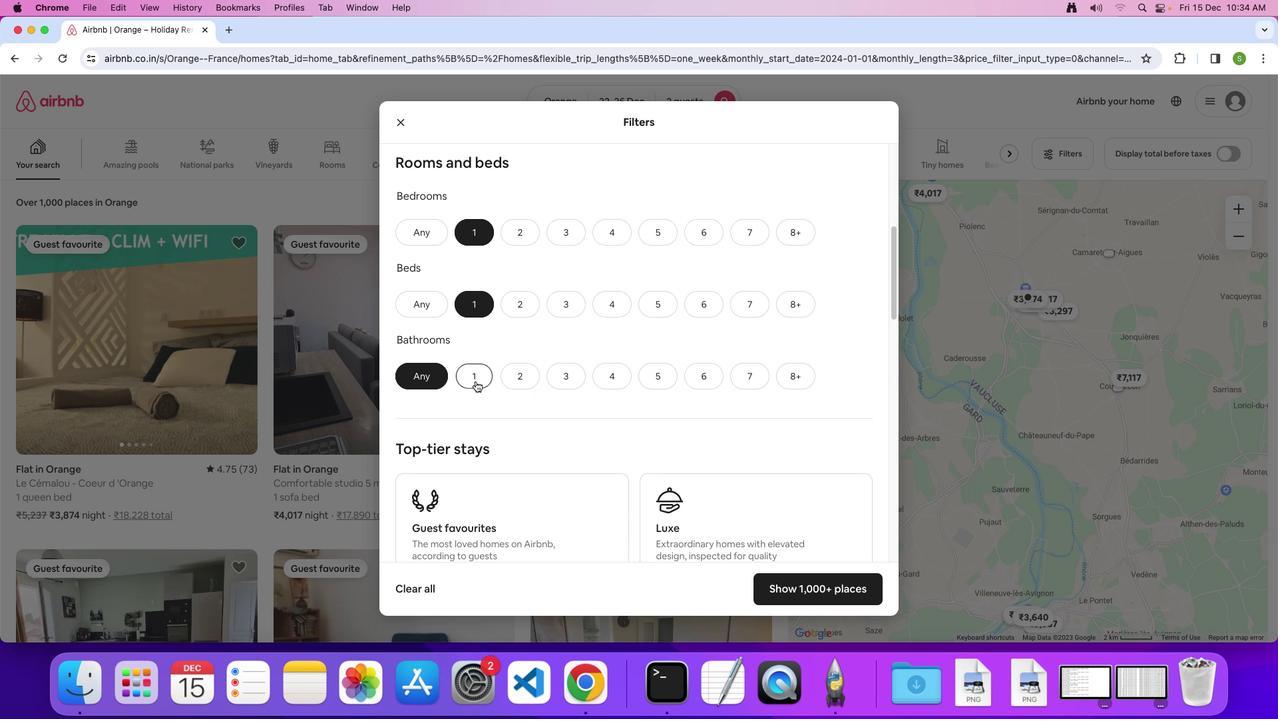 
Action: Mouse moved to (553, 368)
Screenshot: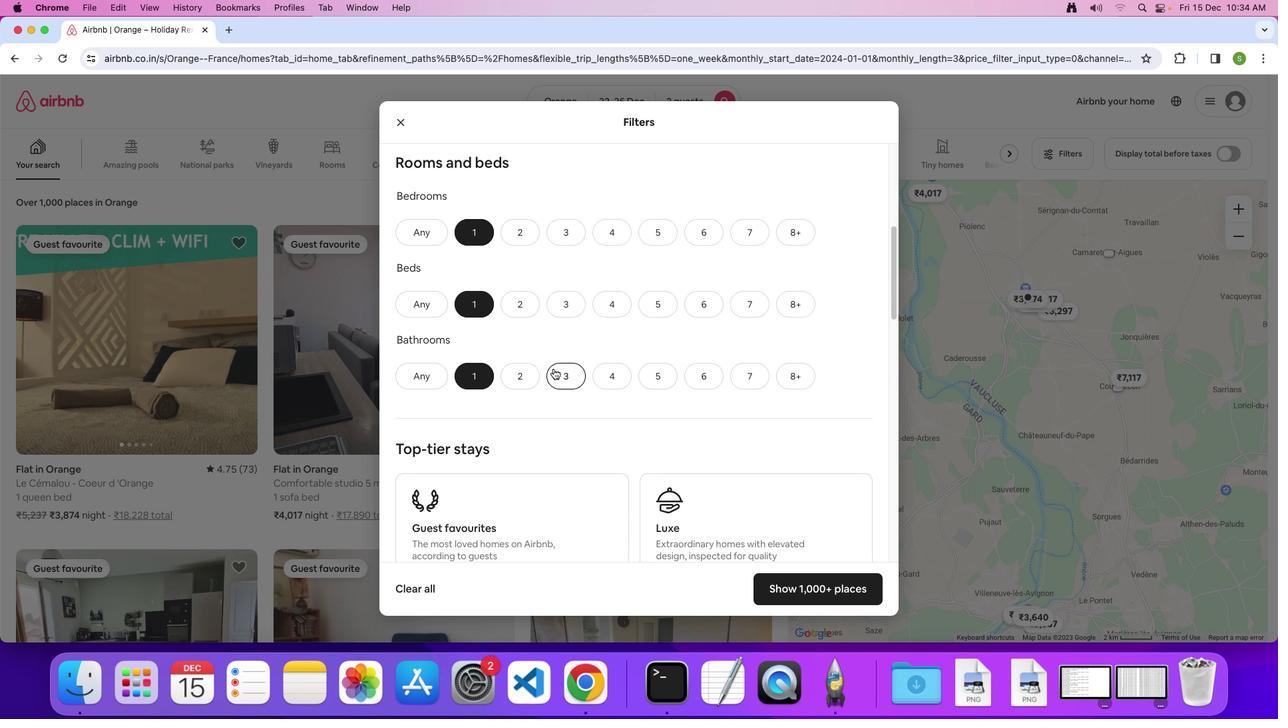 
Action: Mouse scrolled (553, 368) with delta (0, 0)
Screenshot: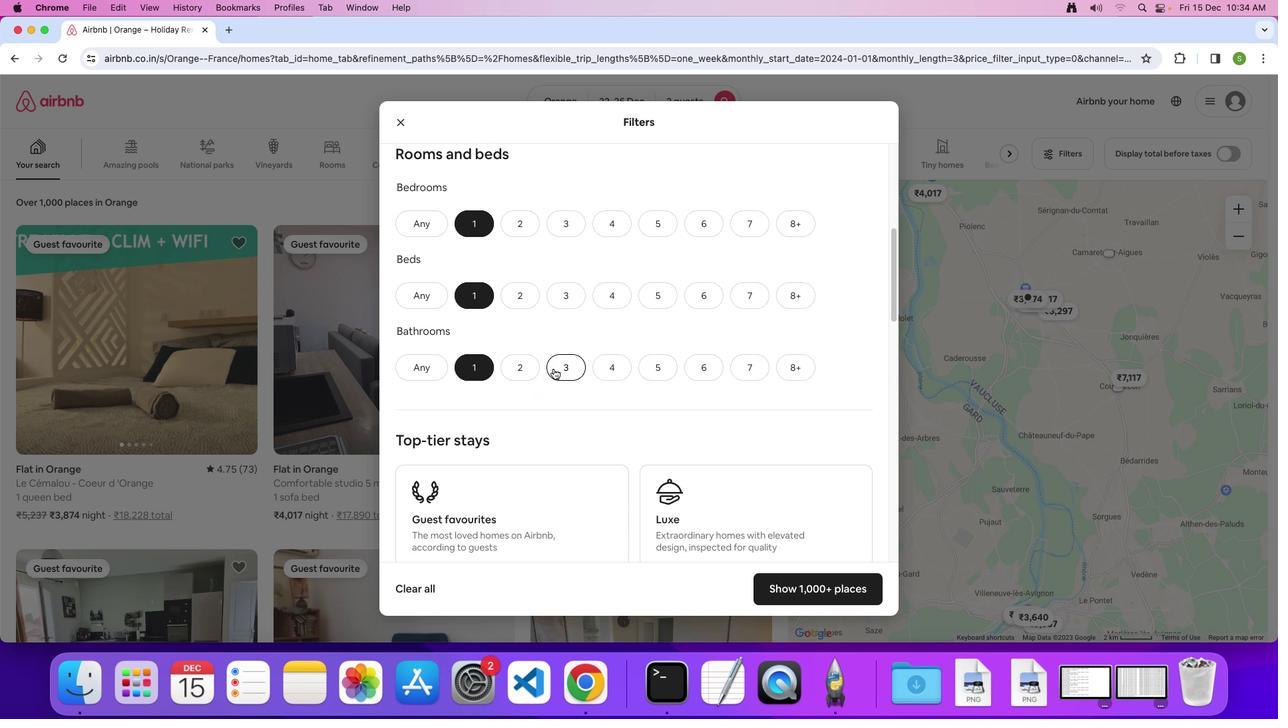 
Action: Mouse scrolled (553, 368) with delta (0, 0)
Screenshot: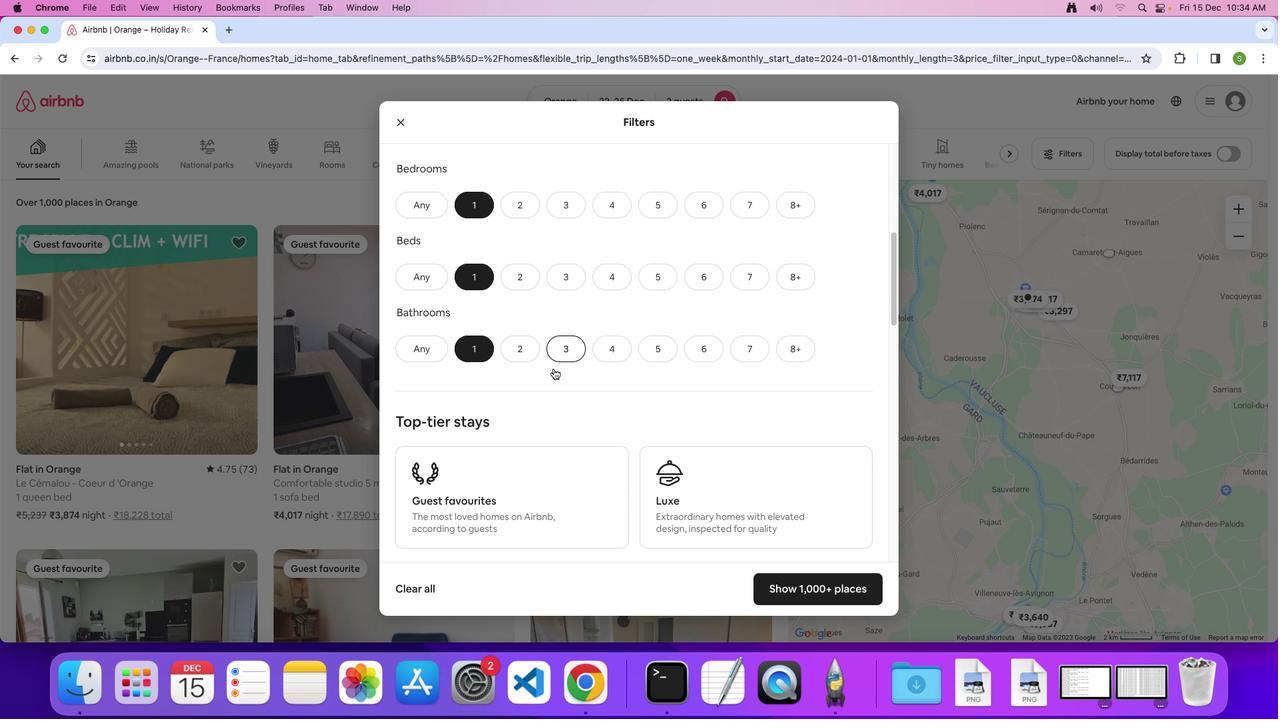 
Action: Mouse scrolled (553, 368) with delta (0, -1)
Screenshot: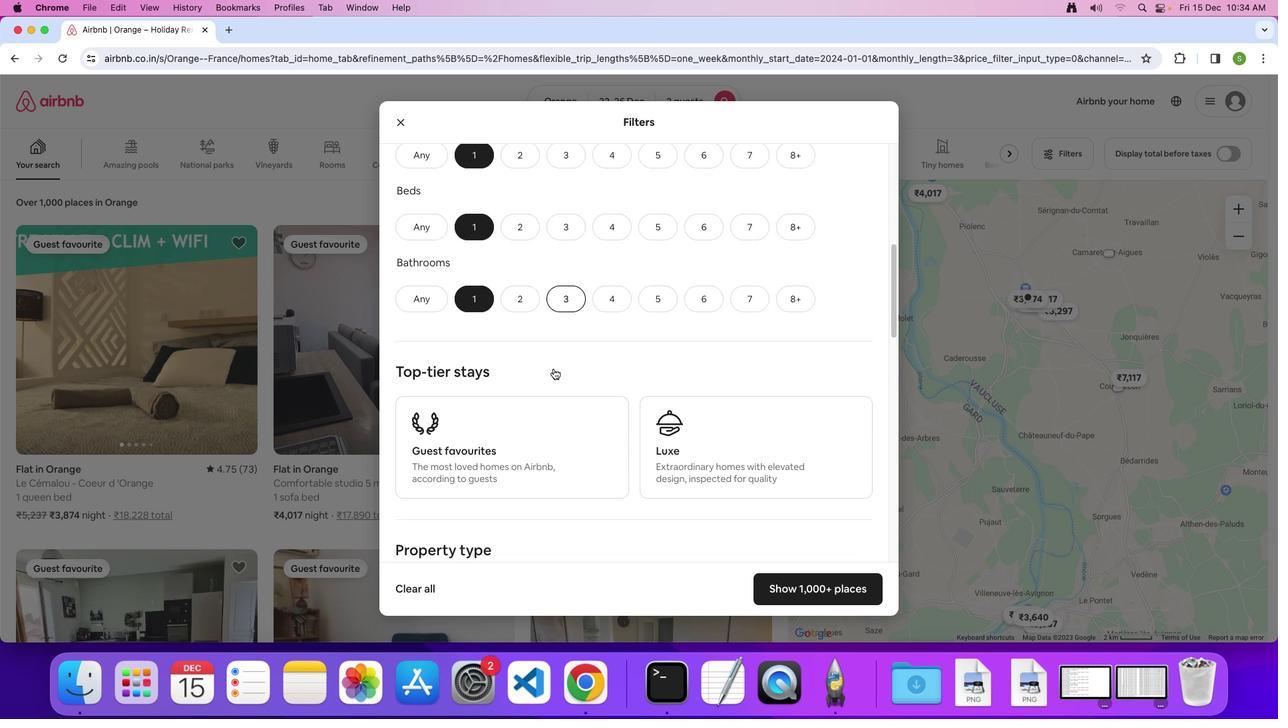 
Action: Mouse scrolled (553, 368) with delta (0, -1)
Screenshot: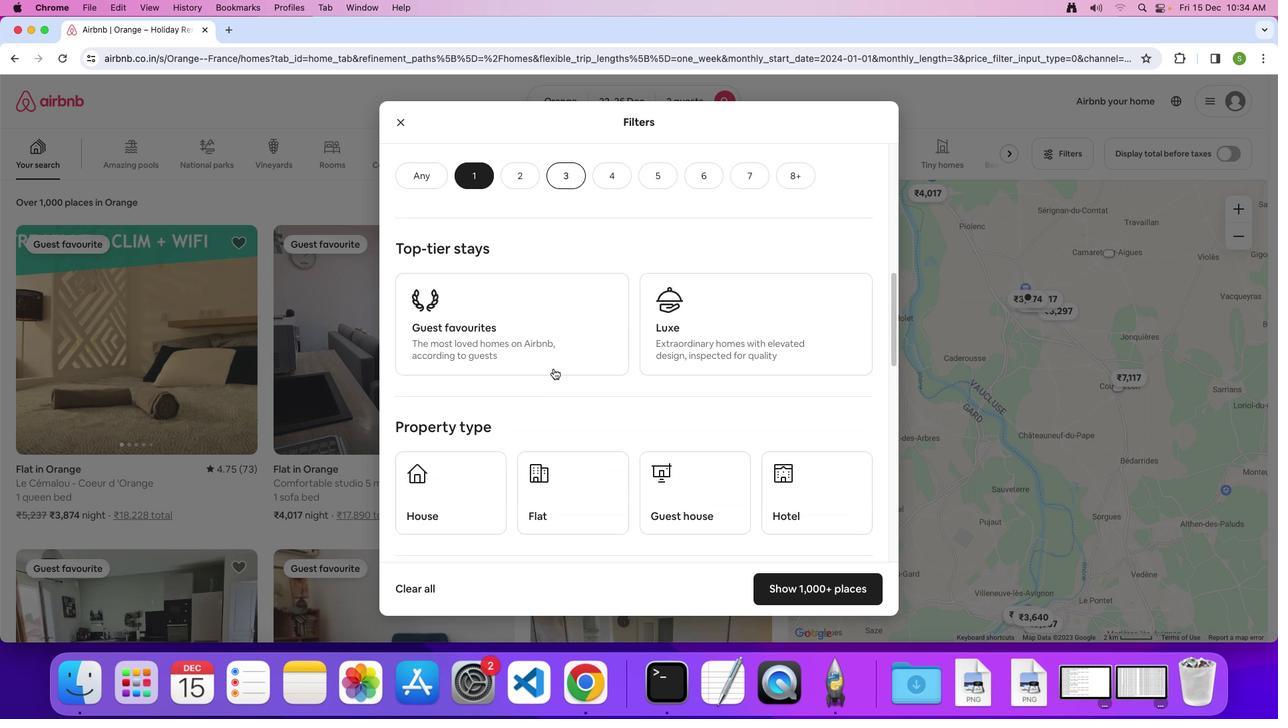
Action: Mouse scrolled (553, 368) with delta (0, 0)
Screenshot: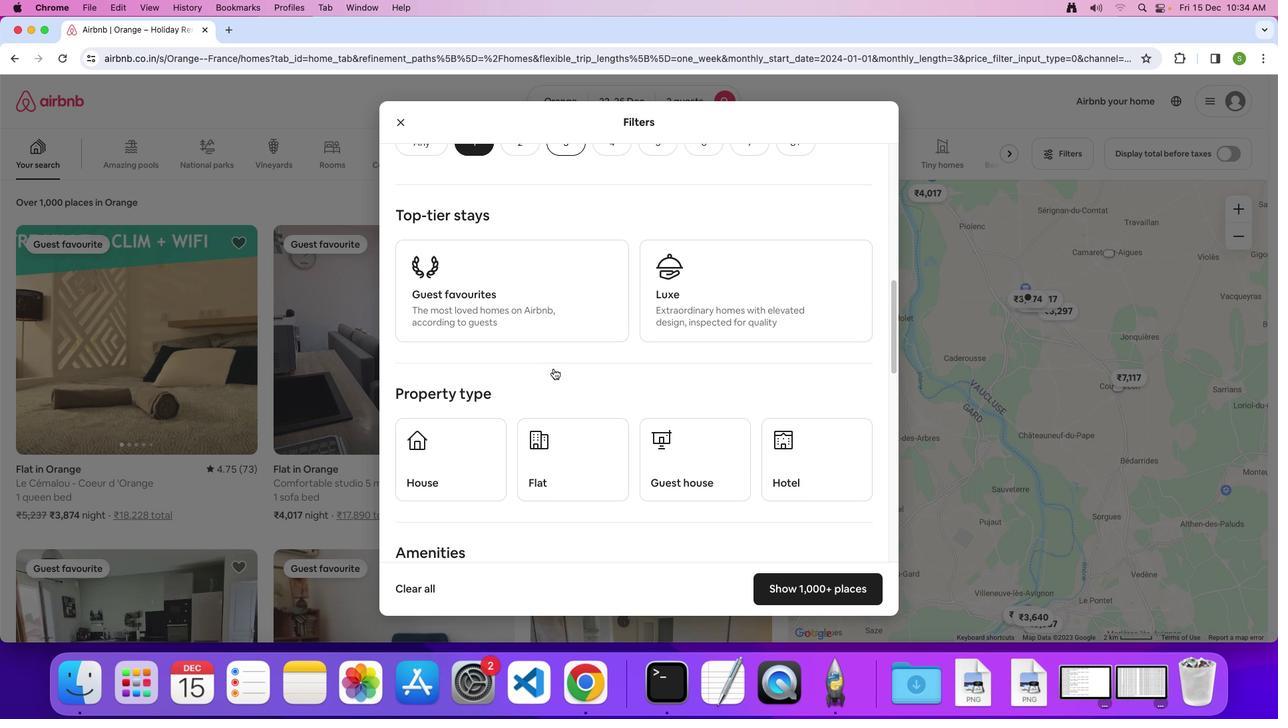 
Action: Mouse scrolled (553, 368) with delta (0, 0)
Screenshot: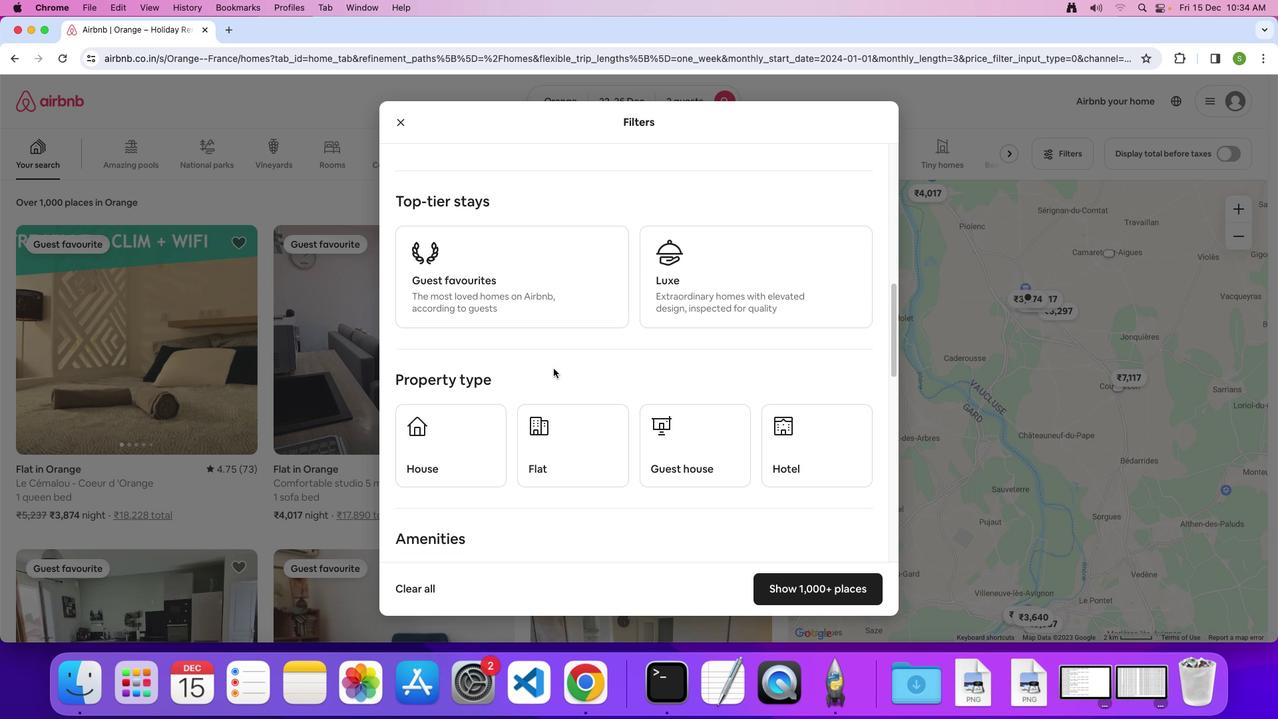 
Action: Mouse scrolled (553, 368) with delta (0, -1)
Screenshot: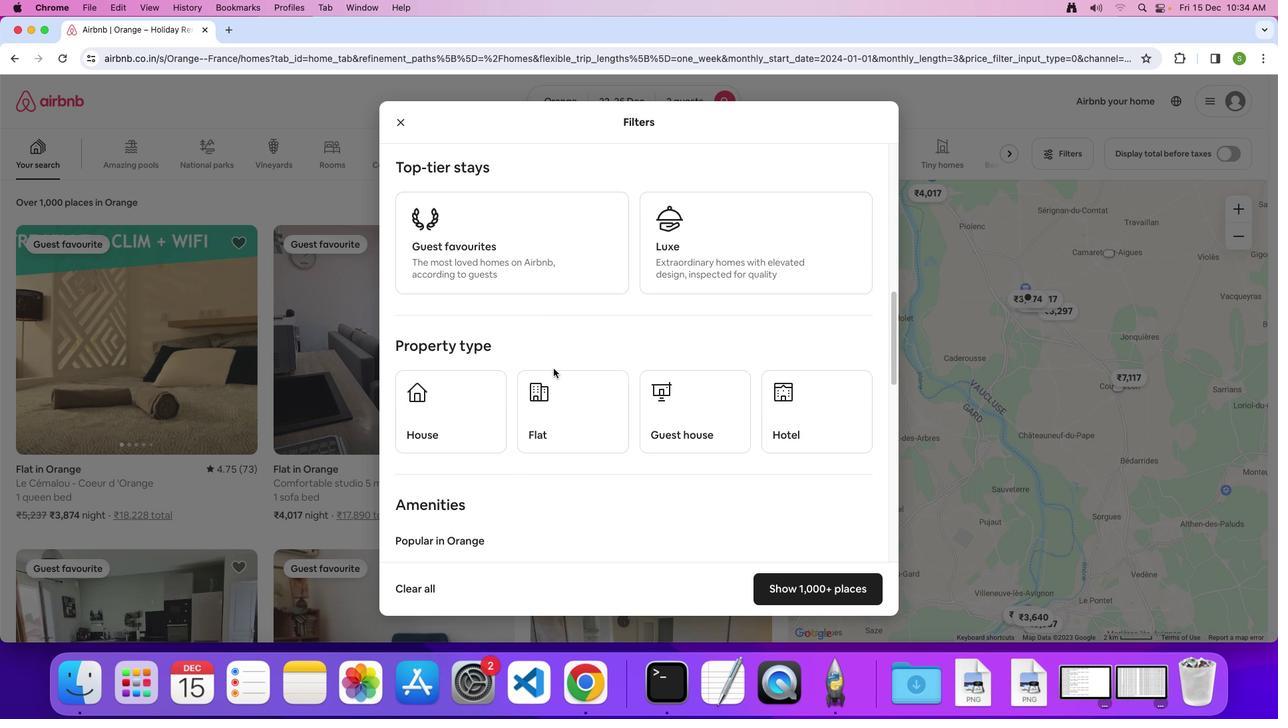 
Action: Mouse moved to (797, 370)
Screenshot: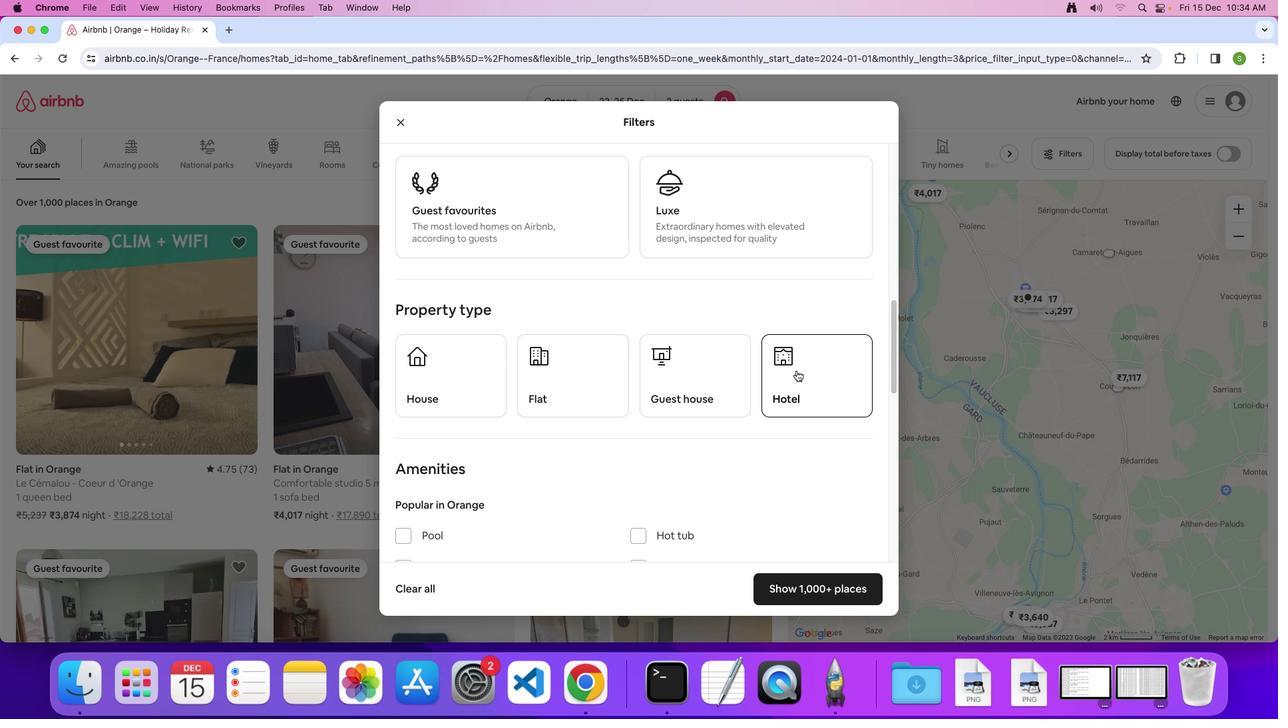 
Action: Mouse pressed left at (797, 370)
Screenshot: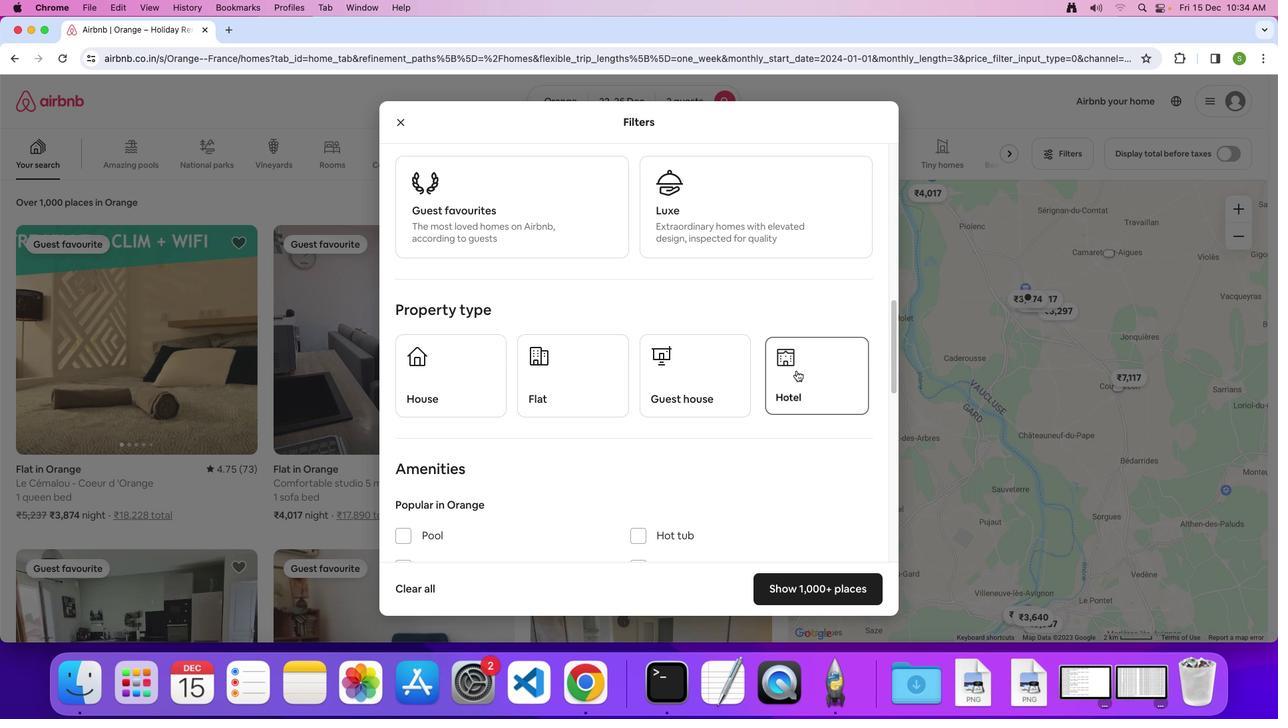
Action: Mouse moved to (598, 383)
Screenshot: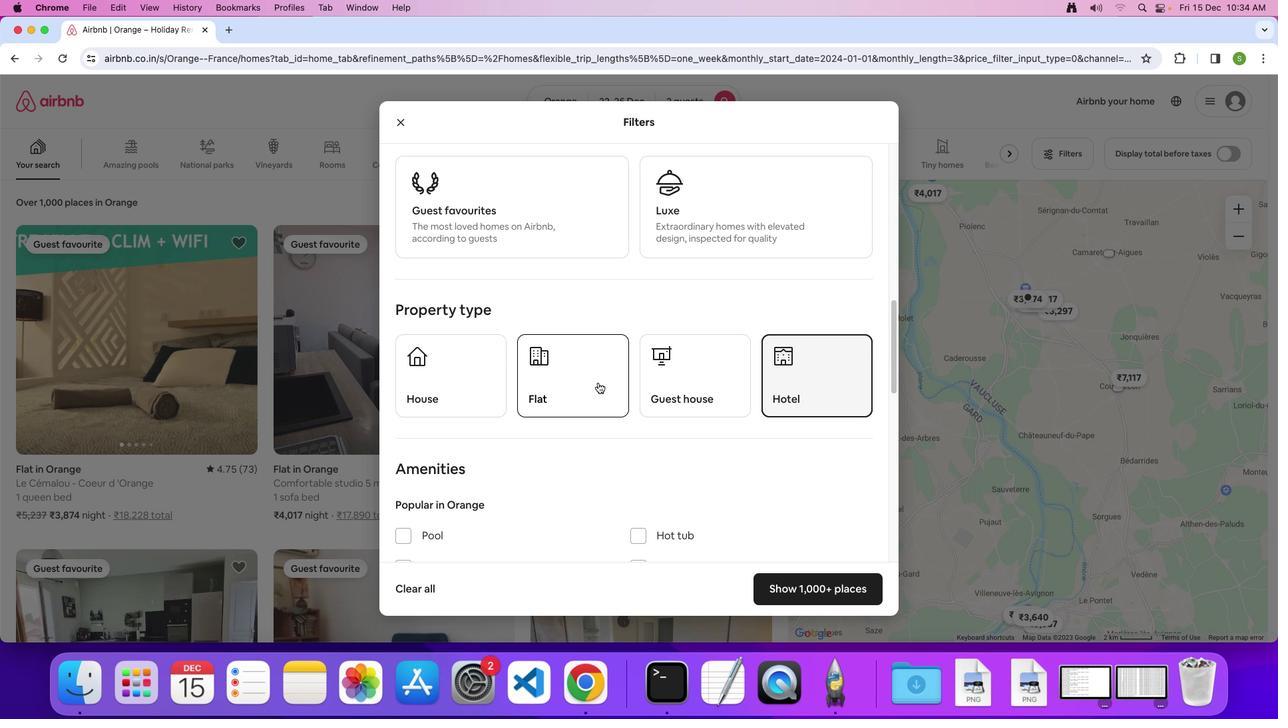 
Action: Mouse scrolled (598, 383) with delta (0, 0)
Screenshot: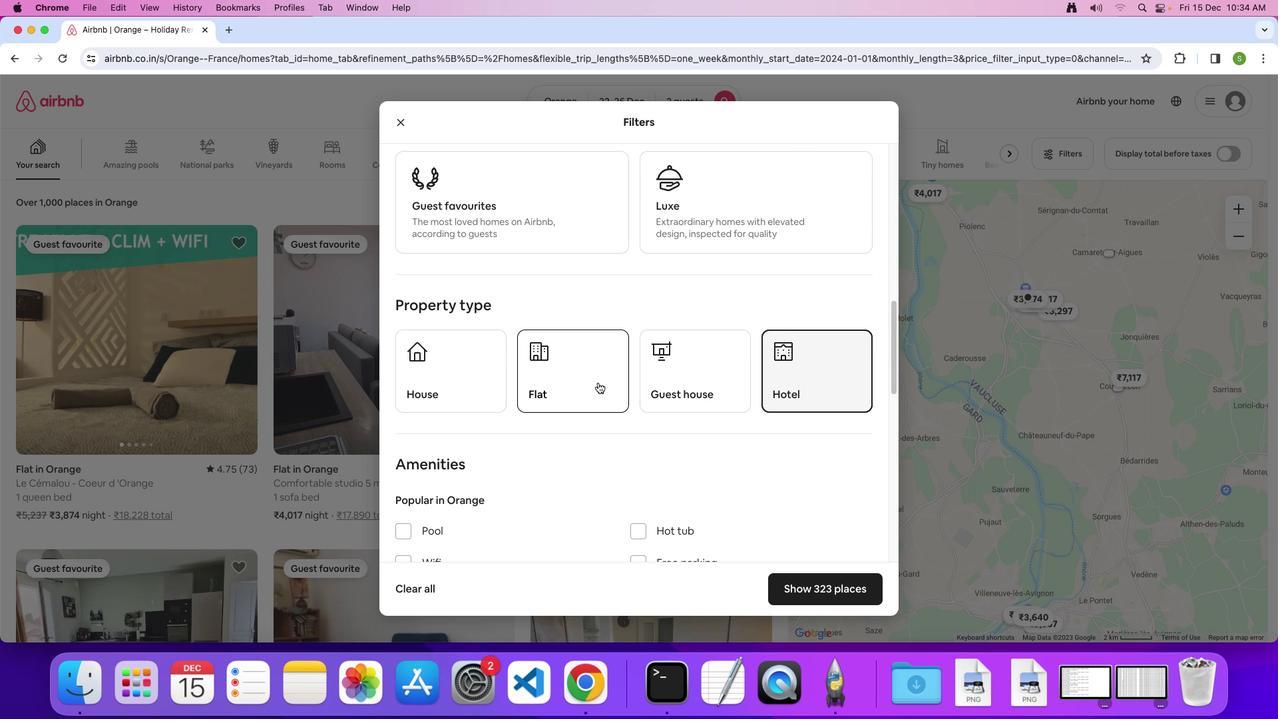
Action: Mouse scrolled (598, 383) with delta (0, 0)
Screenshot: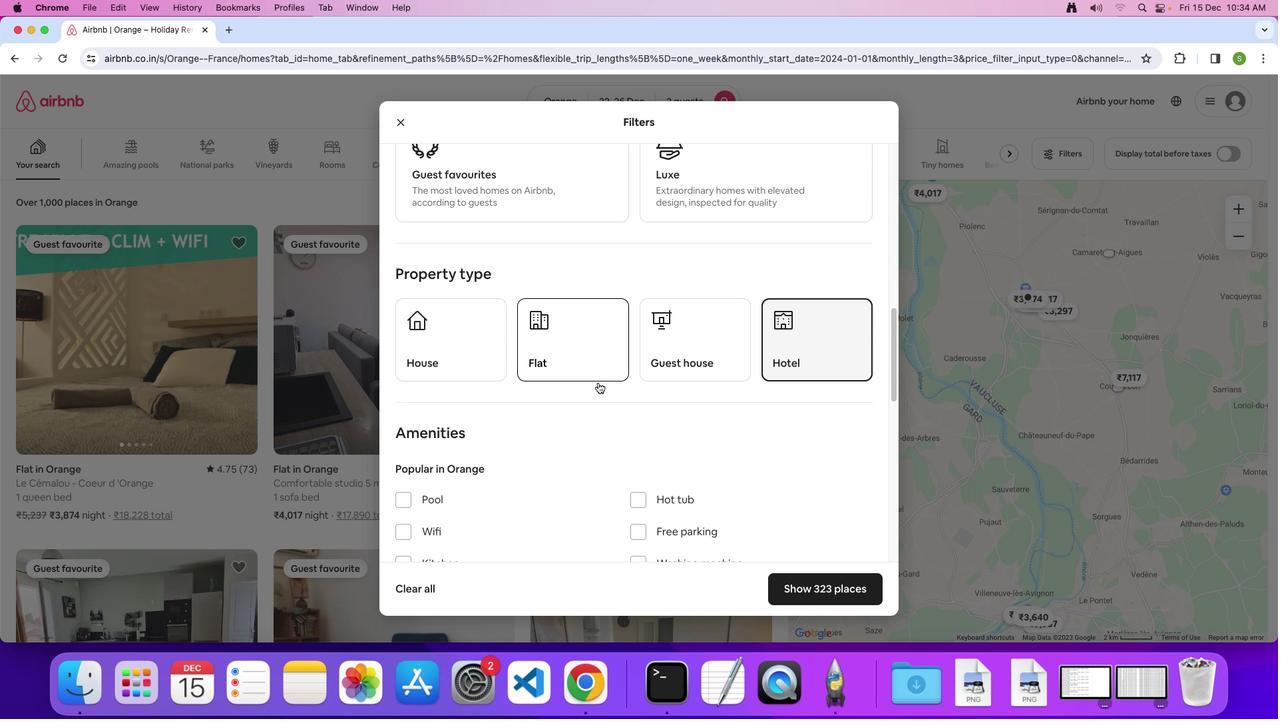 
Action: Mouse scrolled (598, 383) with delta (0, -1)
Screenshot: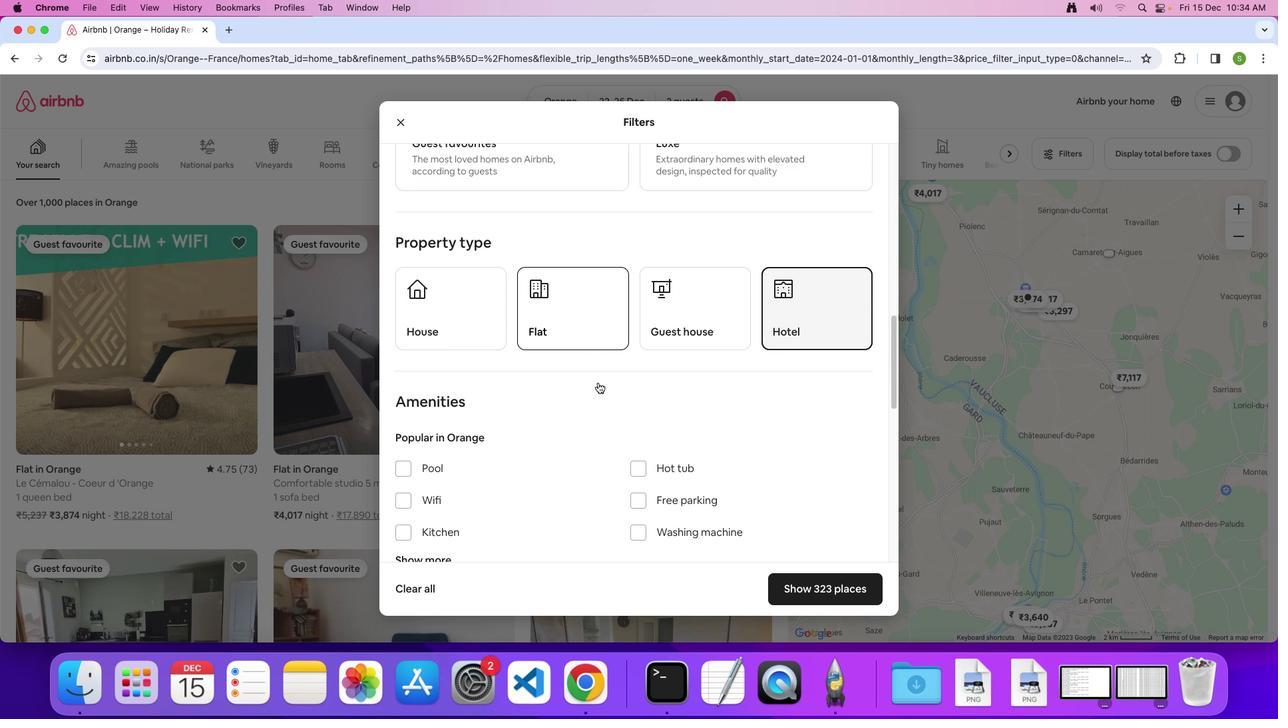 
Action: Mouse scrolled (598, 383) with delta (0, 0)
Screenshot: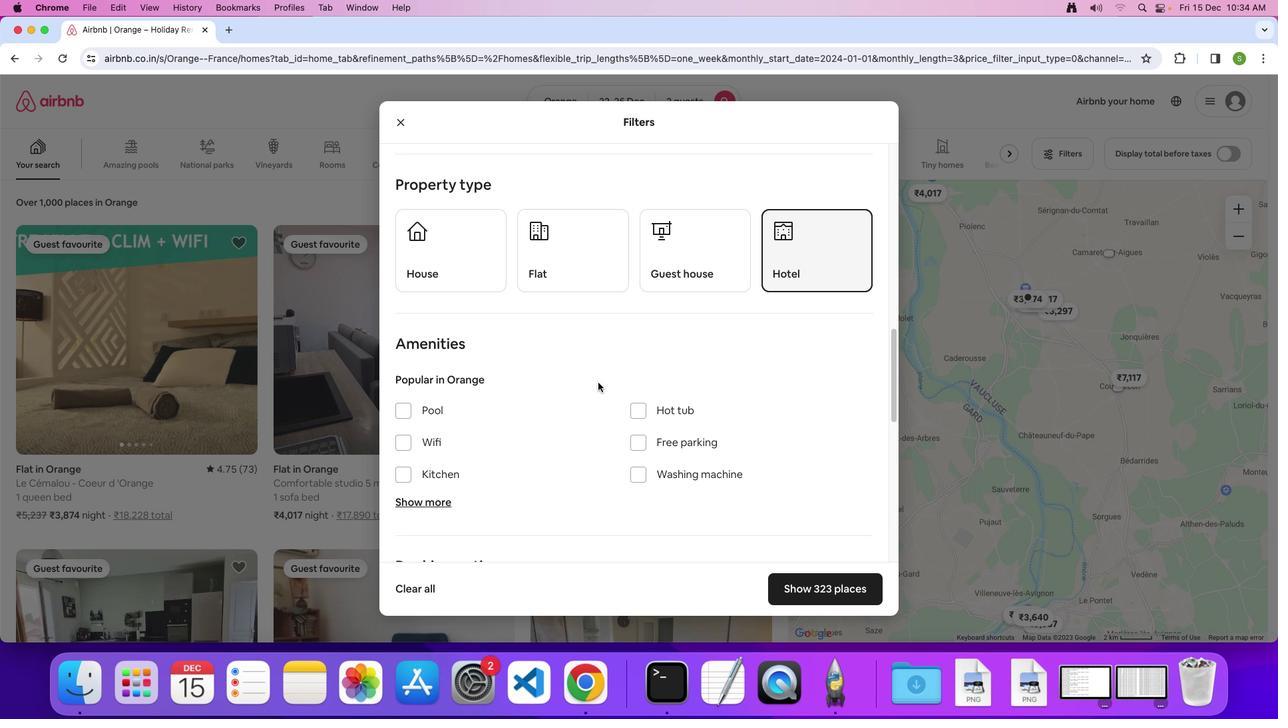 
Action: Mouse scrolled (598, 383) with delta (0, 0)
Screenshot: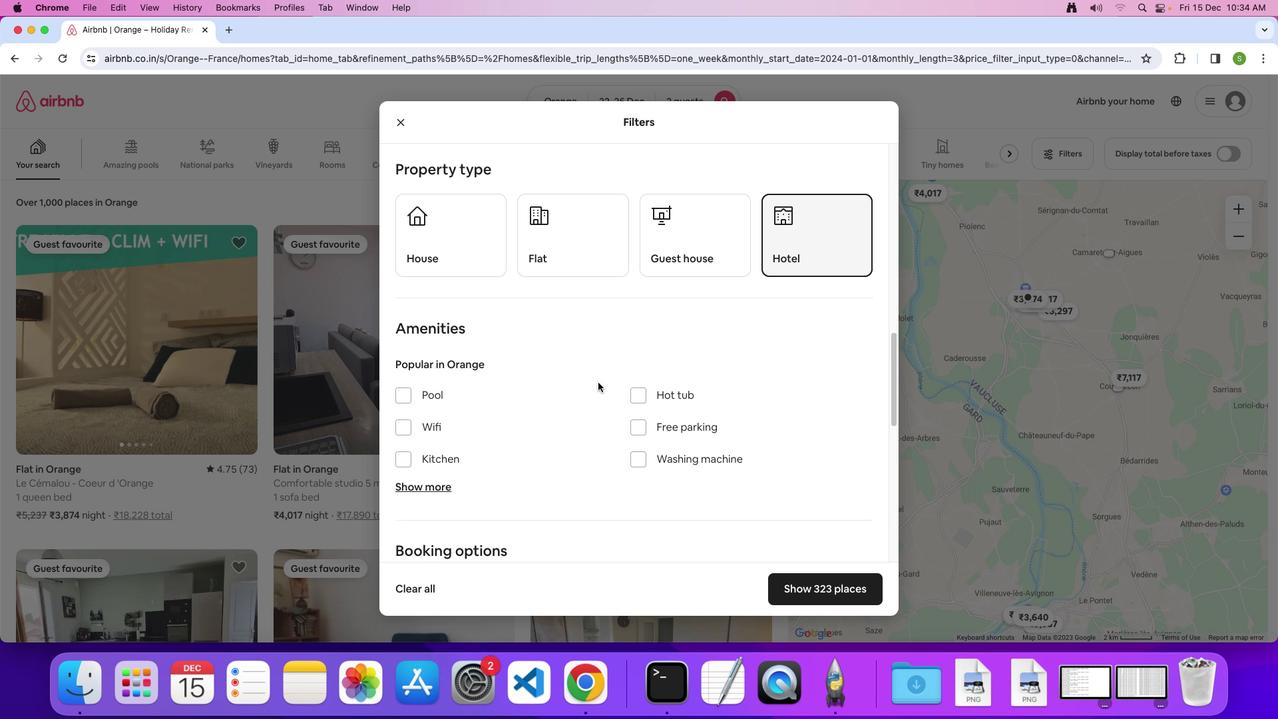 
Action: Mouse scrolled (598, 383) with delta (0, -1)
Screenshot: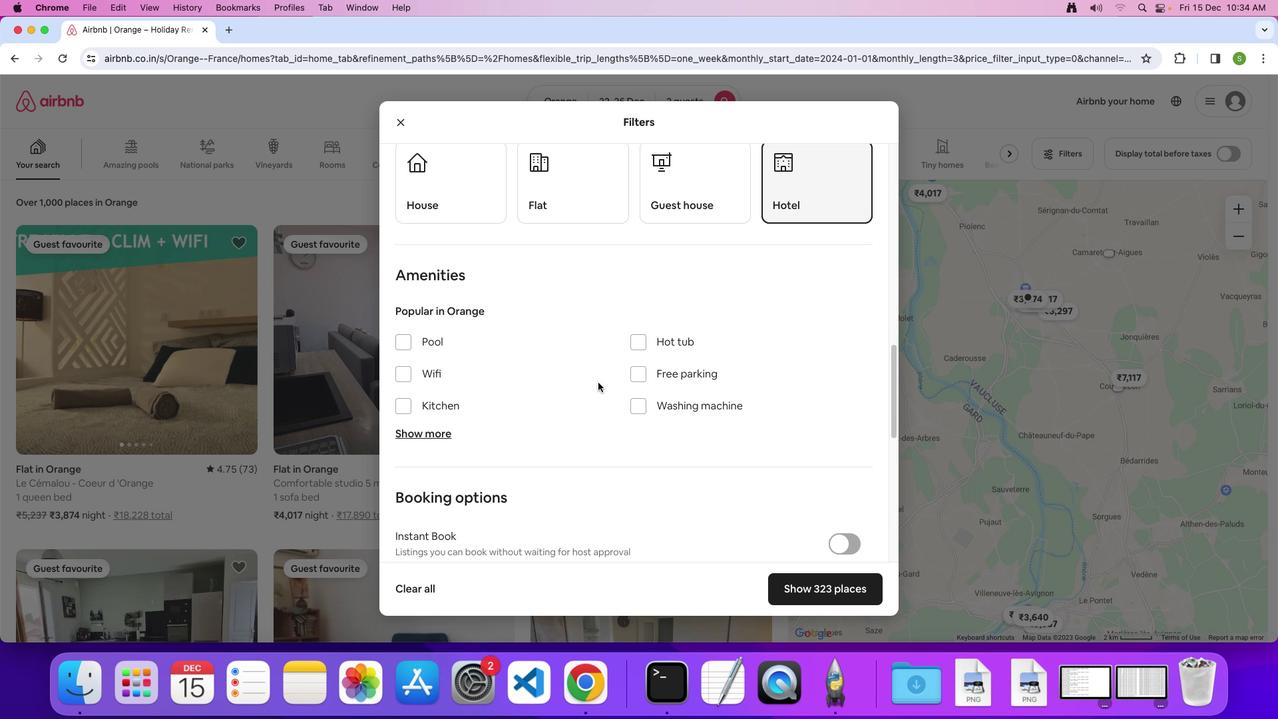 
Action: Mouse scrolled (598, 383) with delta (0, 0)
Screenshot: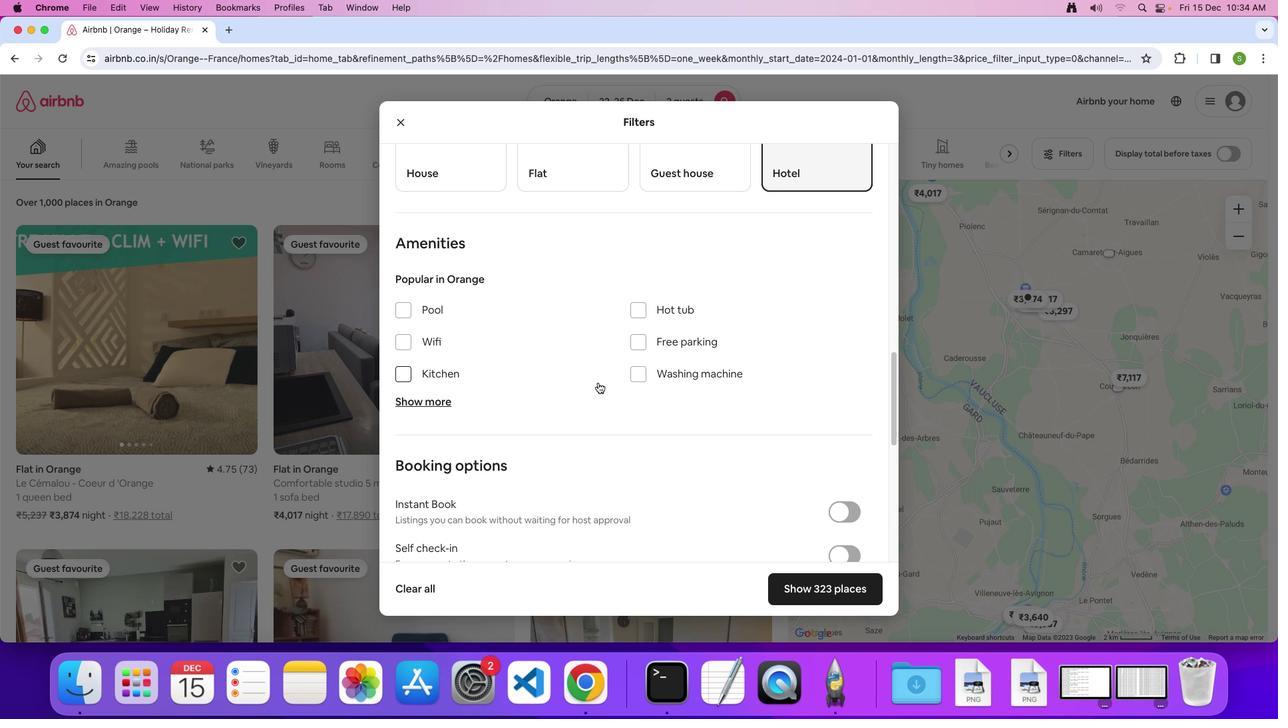 
Action: Mouse scrolled (598, 383) with delta (0, 0)
Screenshot: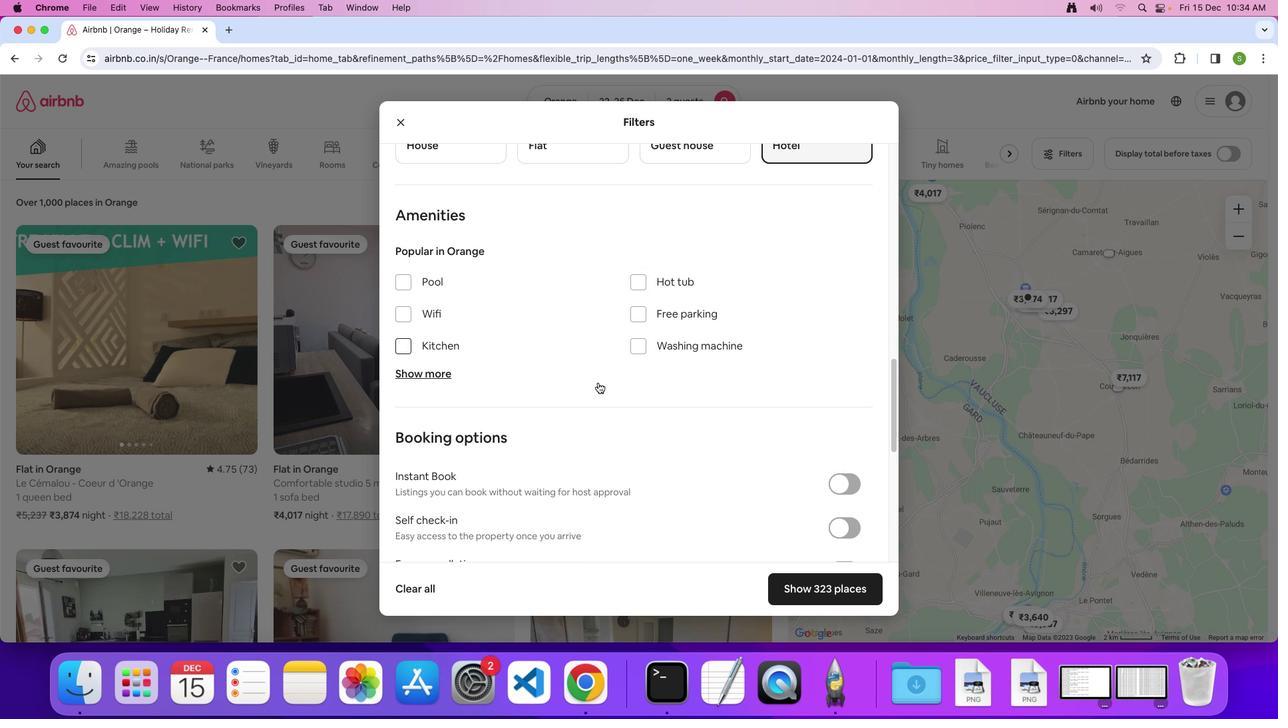 
Action: Mouse scrolled (598, 383) with delta (0, -1)
Screenshot: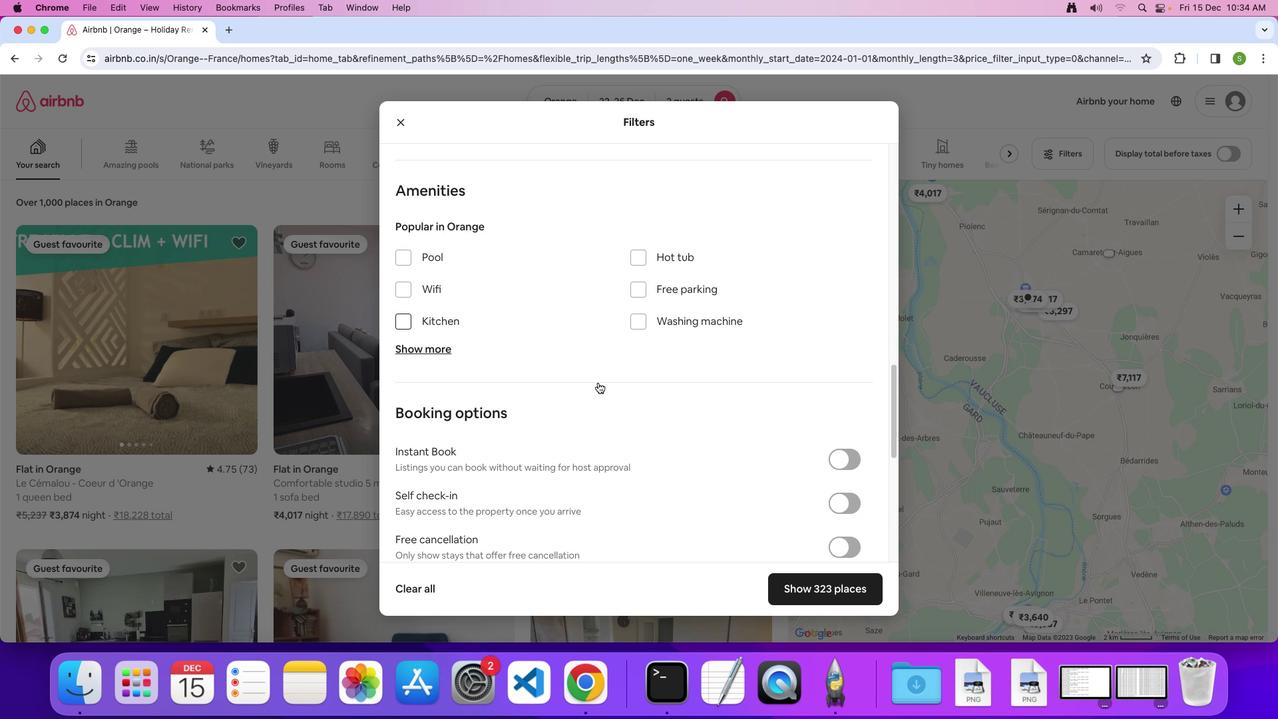 
Action: Mouse scrolled (598, 383) with delta (0, 0)
Screenshot: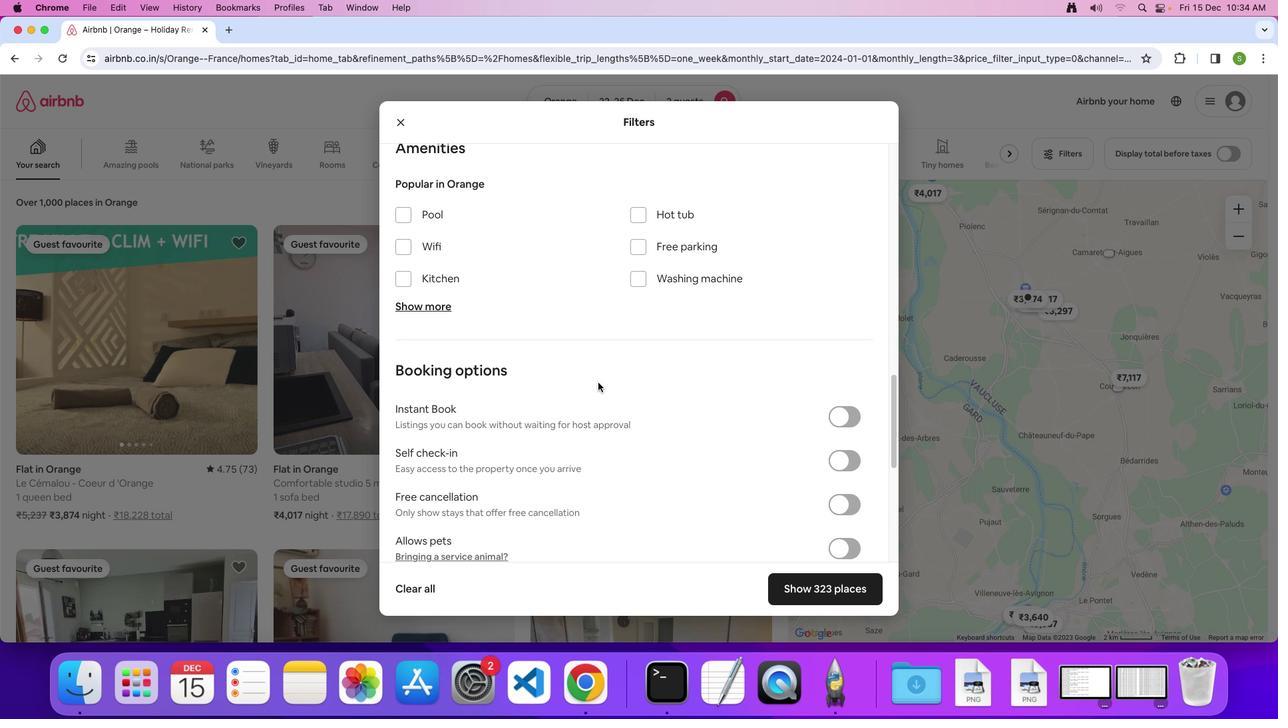 
Action: Mouse scrolled (598, 383) with delta (0, 0)
Screenshot: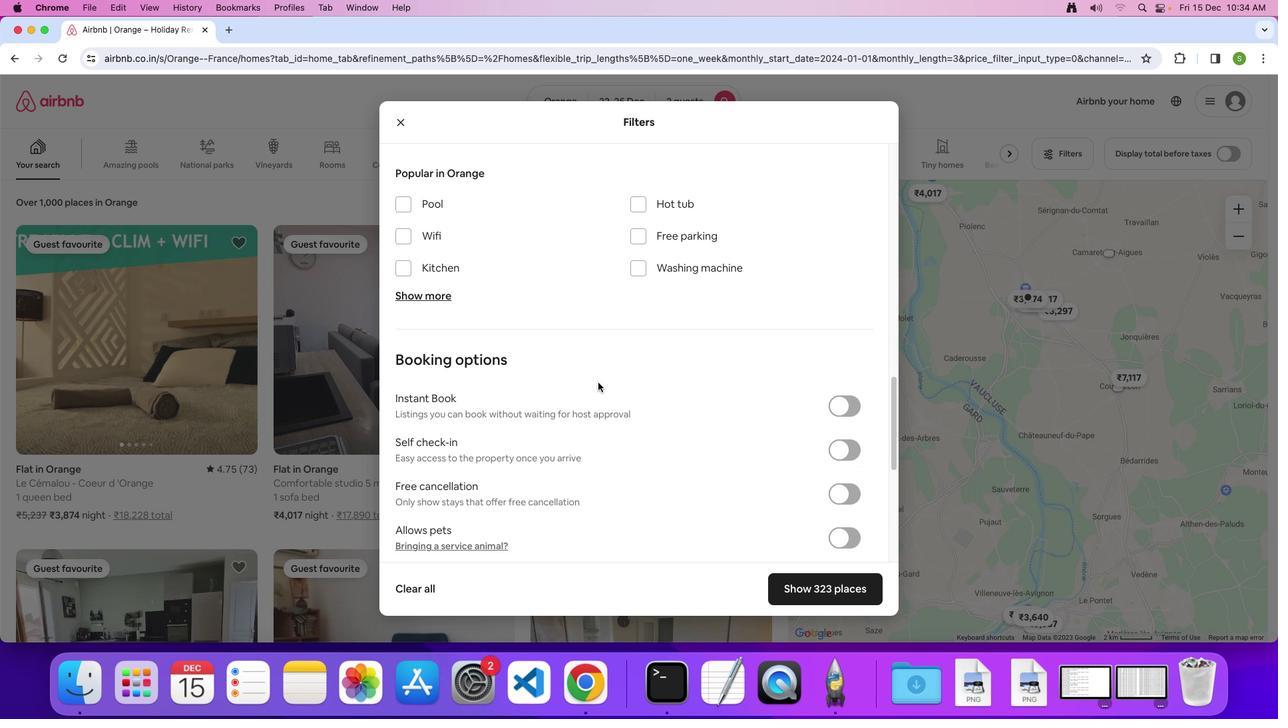 
Action: Mouse scrolled (598, 383) with delta (0, -1)
Screenshot: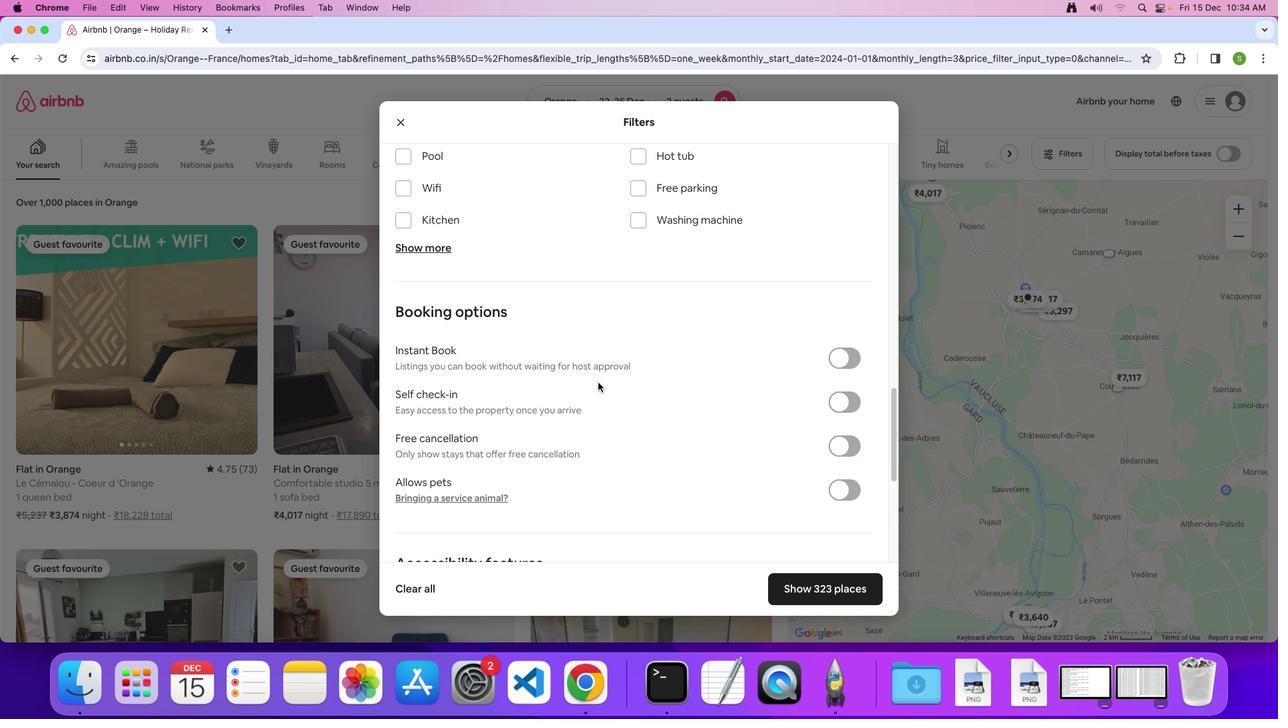 
Action: Mouse scrolled (598, 383) with delta (0, 0)
Screenshot: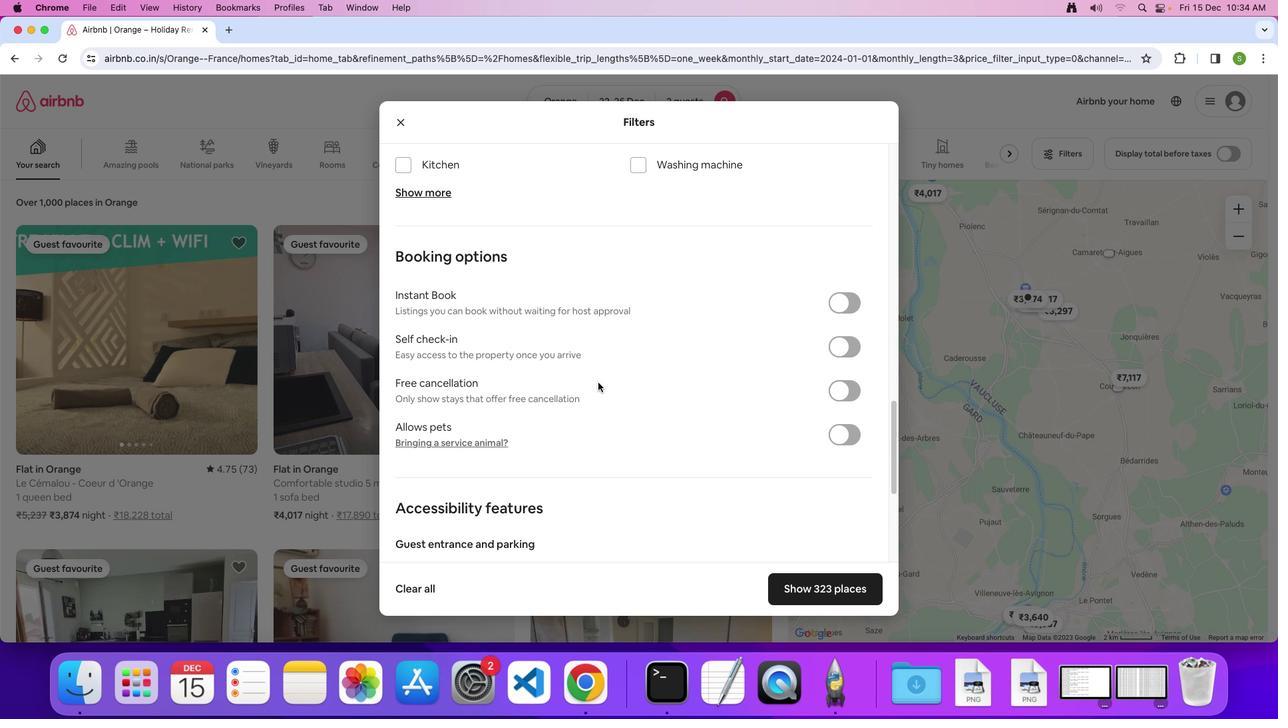 
Action: Mouse scrolled (598, 383) with delta (0, 0)
Screenshot: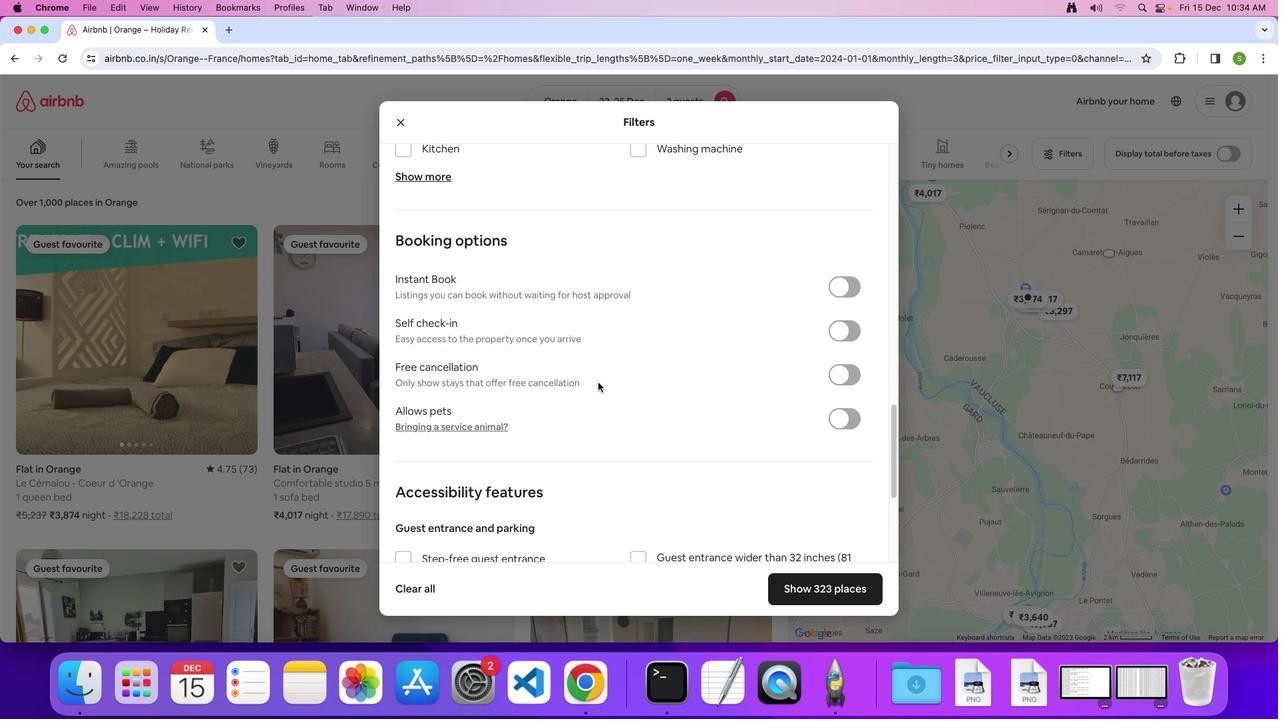 
Action: Mouse scrolled (598, 383) with delta (0, -1)
Screenshot: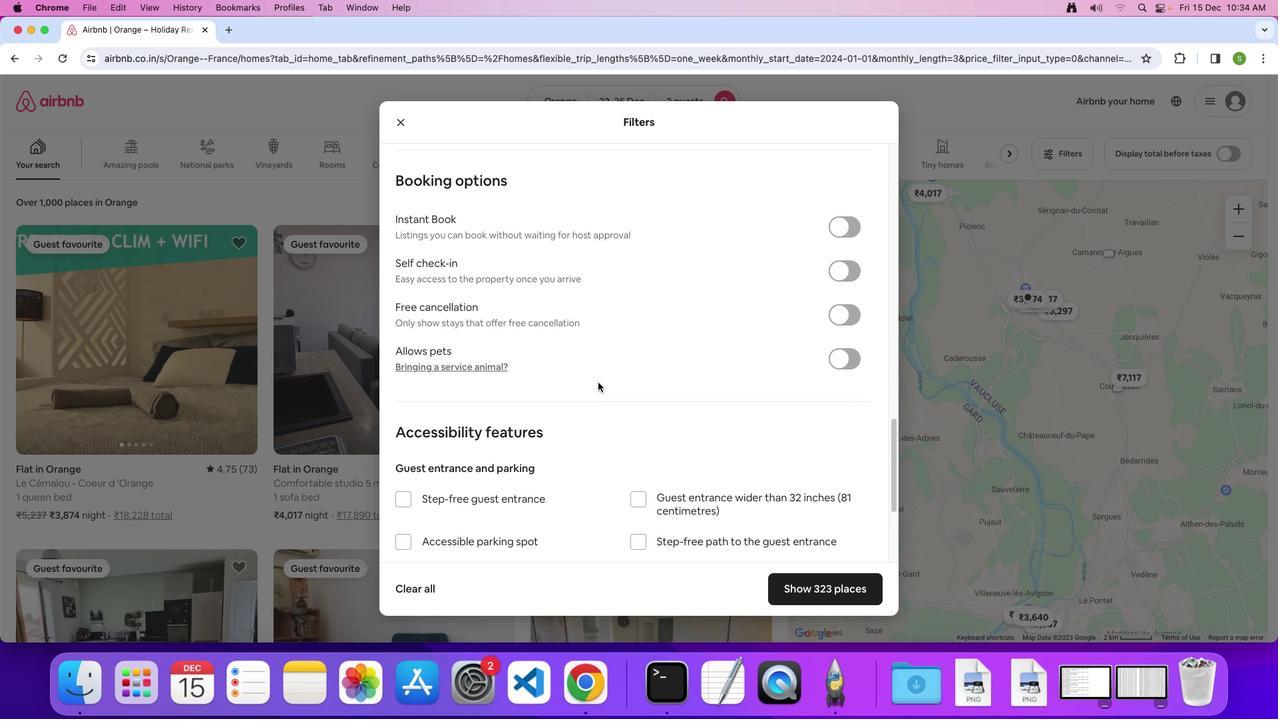 
Action: Mouse scrolled (598, 383) with delta (0, 0)
Screenshot: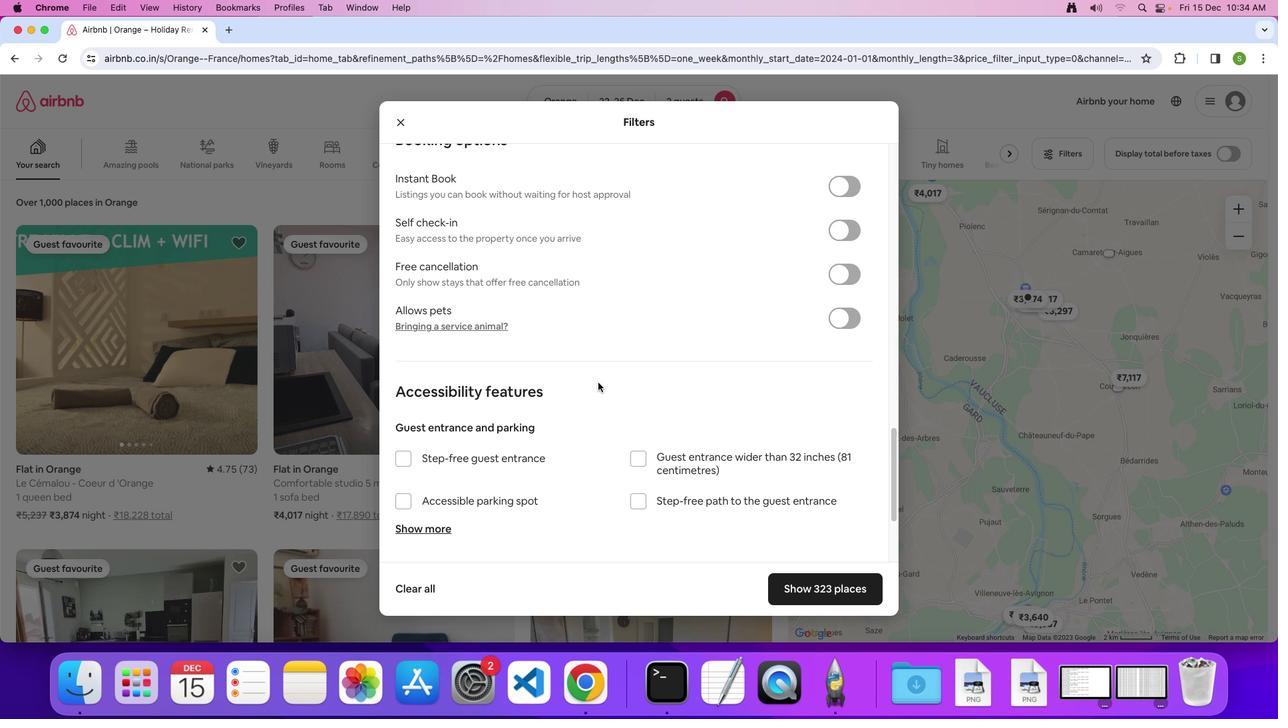 
Action: Mouse scrolled (598, 383) with delta (0, 0)
Screenshot: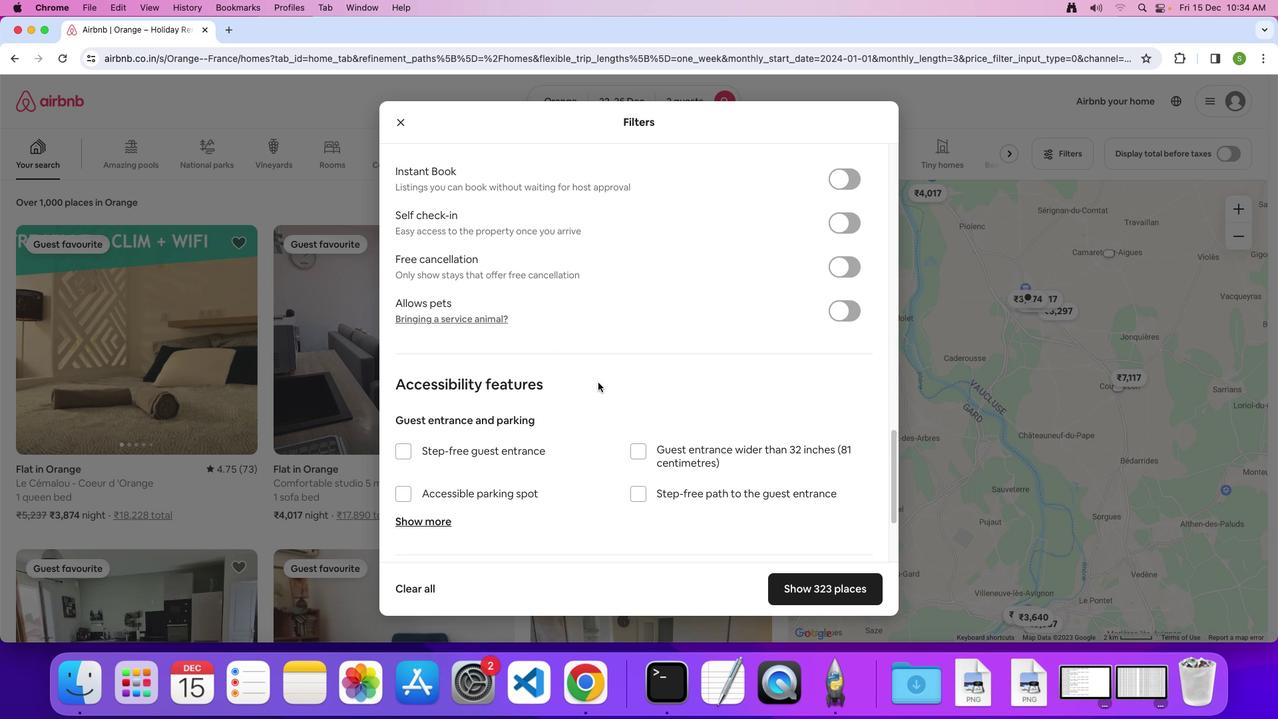 
Action: Mouse scrolled (598, 383) with delta (0, -1)
Screenshot: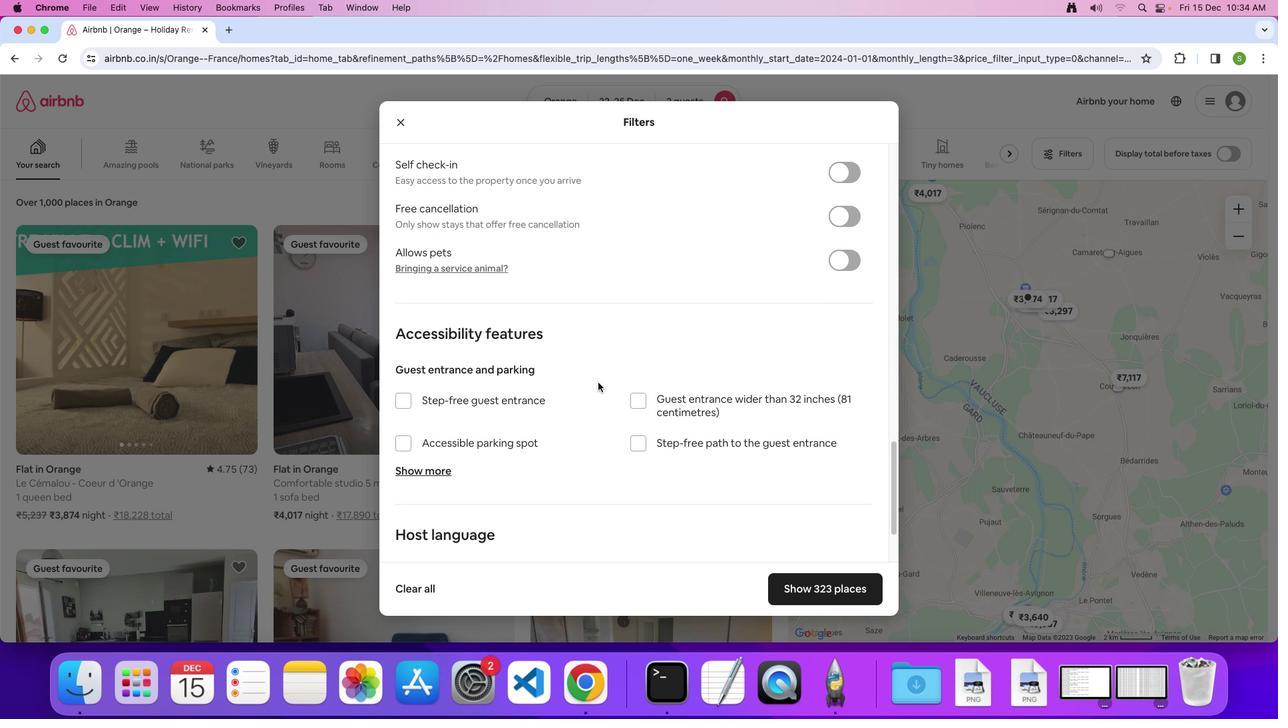 
Action: Mouse scrolled (598, 383) with delta (0, 0)
Screenshot: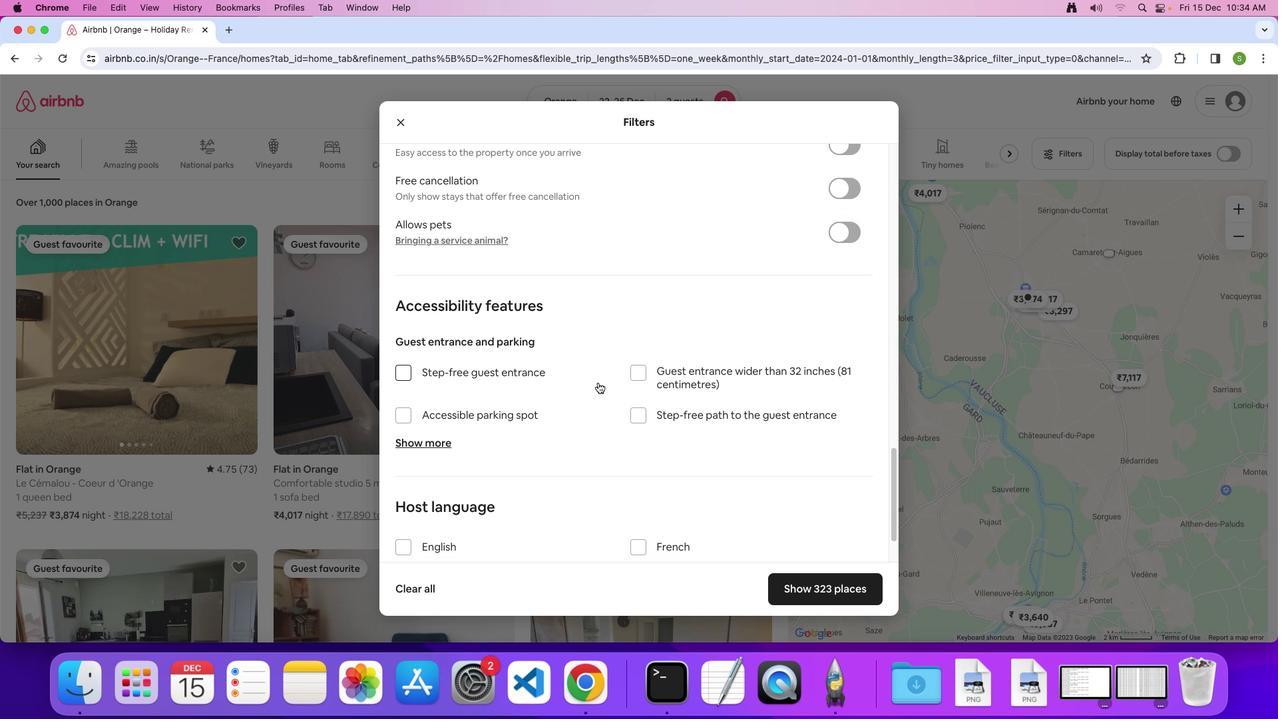 
Action: Mouse scrolled (598, 383) with delta (0, 0)
Screenshot: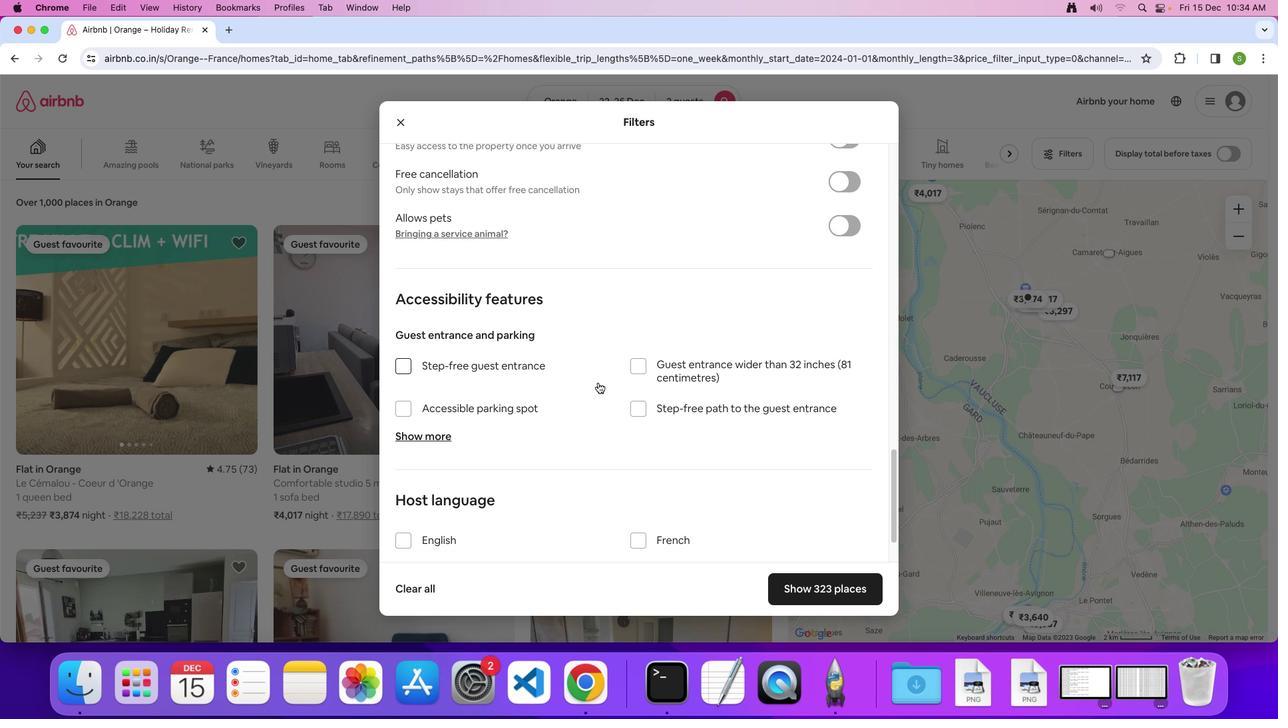 
Action: Mouse scrolled (598, 383) with delta (0, -1)
Screenshot: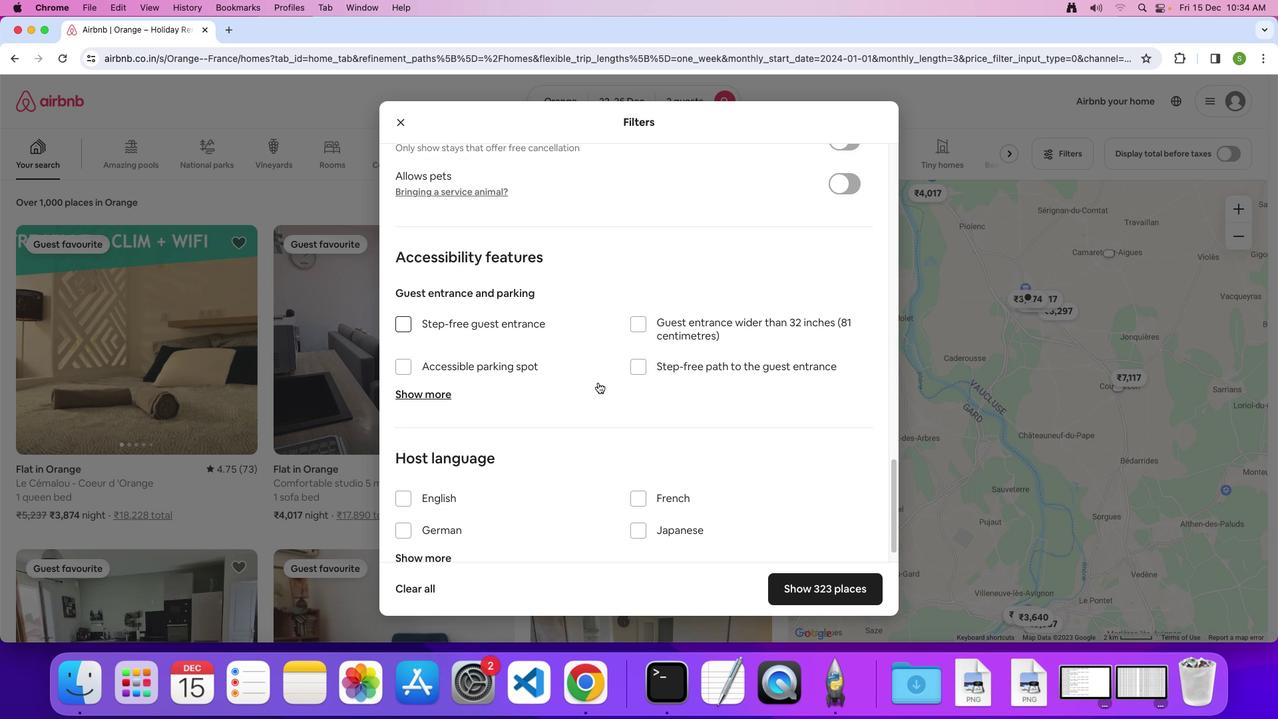 
Action: Mouse scrolled (598, 383) with delta (0, 0)
Screenshot: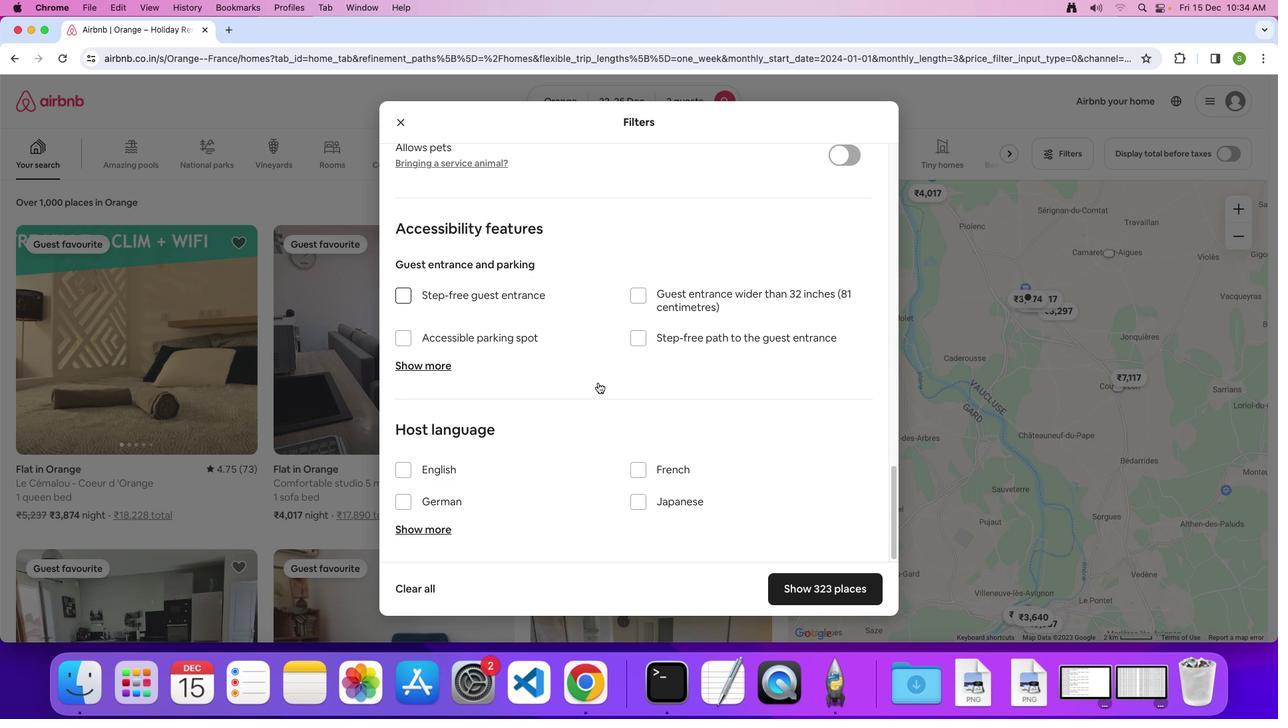 
Action: Mouse scrolled (598, 383) with delta (0, 0)
Screenshot: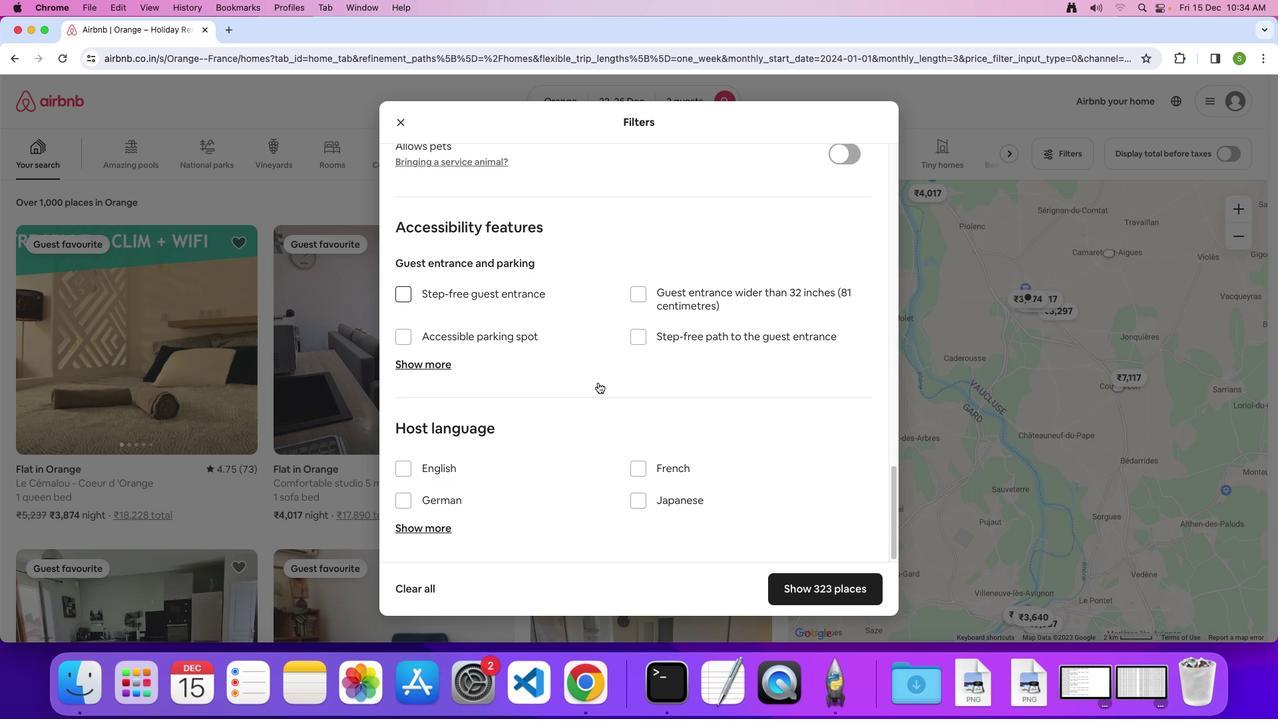 
Action: Mouse scrolled (598, 383) with delta (0, -1)
Screenshot: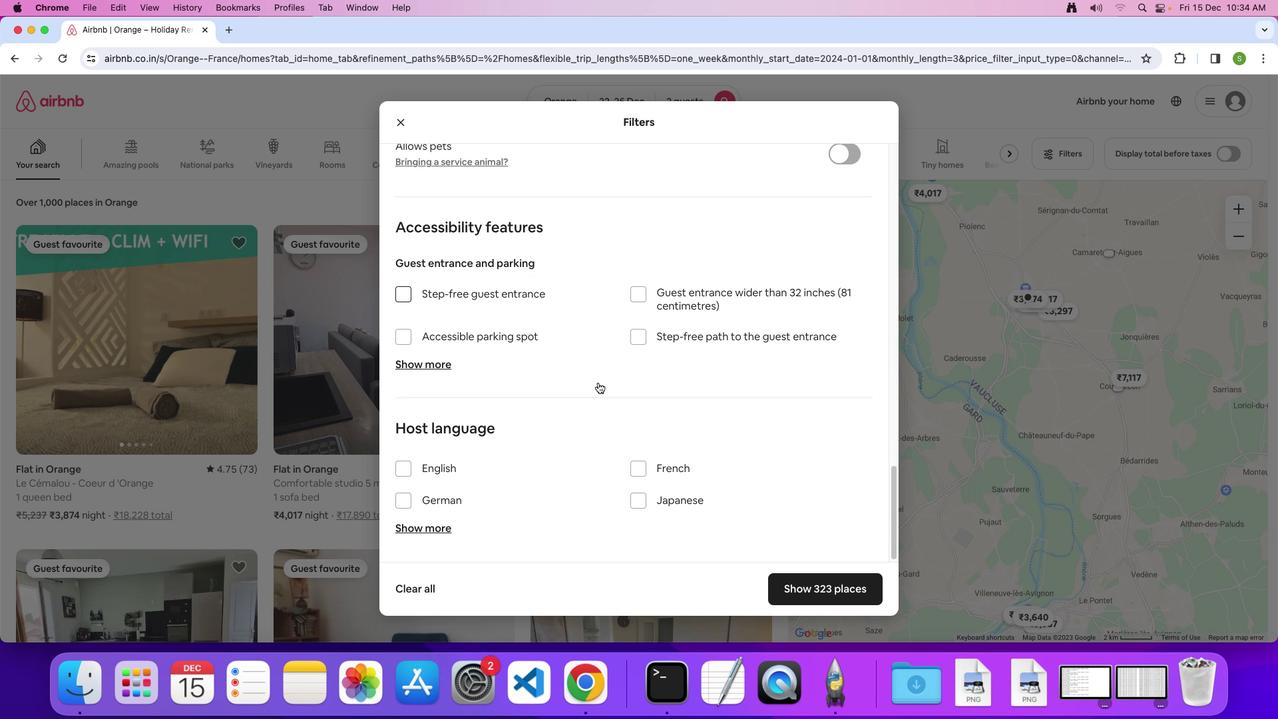 
Action: Mouse scrolled (598, 383) with delta (0, 0)
Screenshot: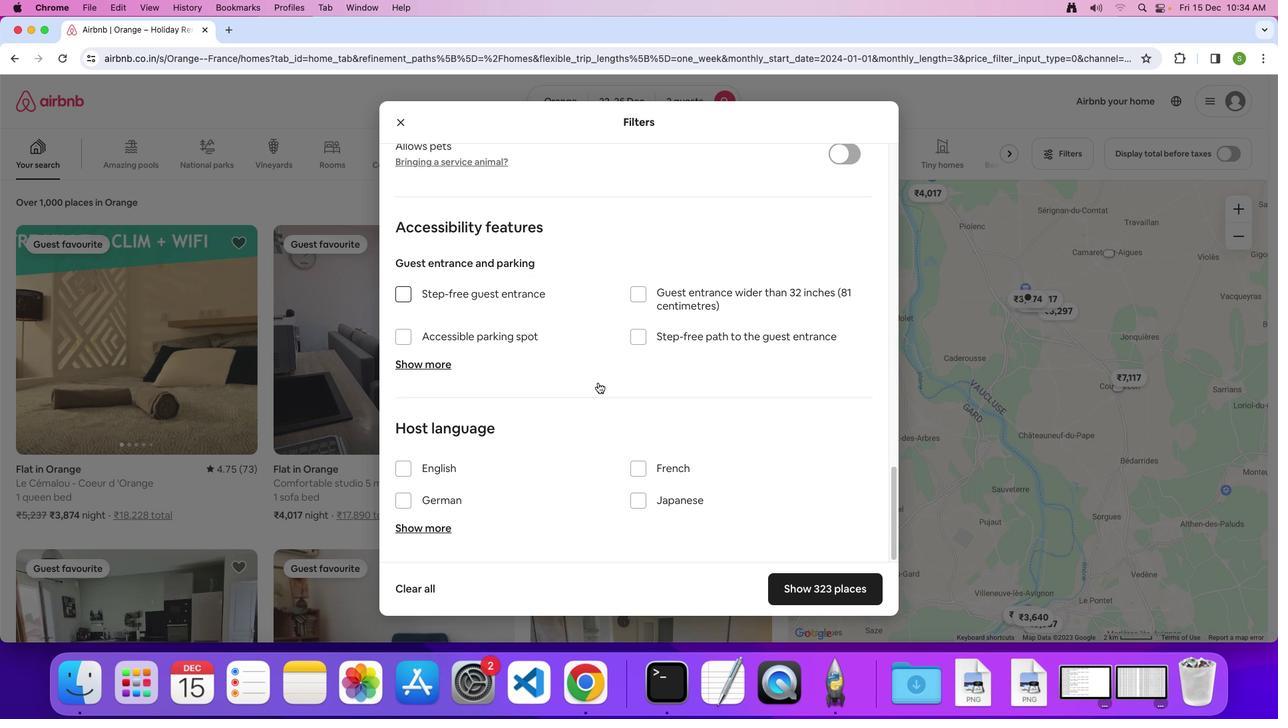 
Action: Mouse scrolled (598, 383) with delta (0, 0)
Screenshot: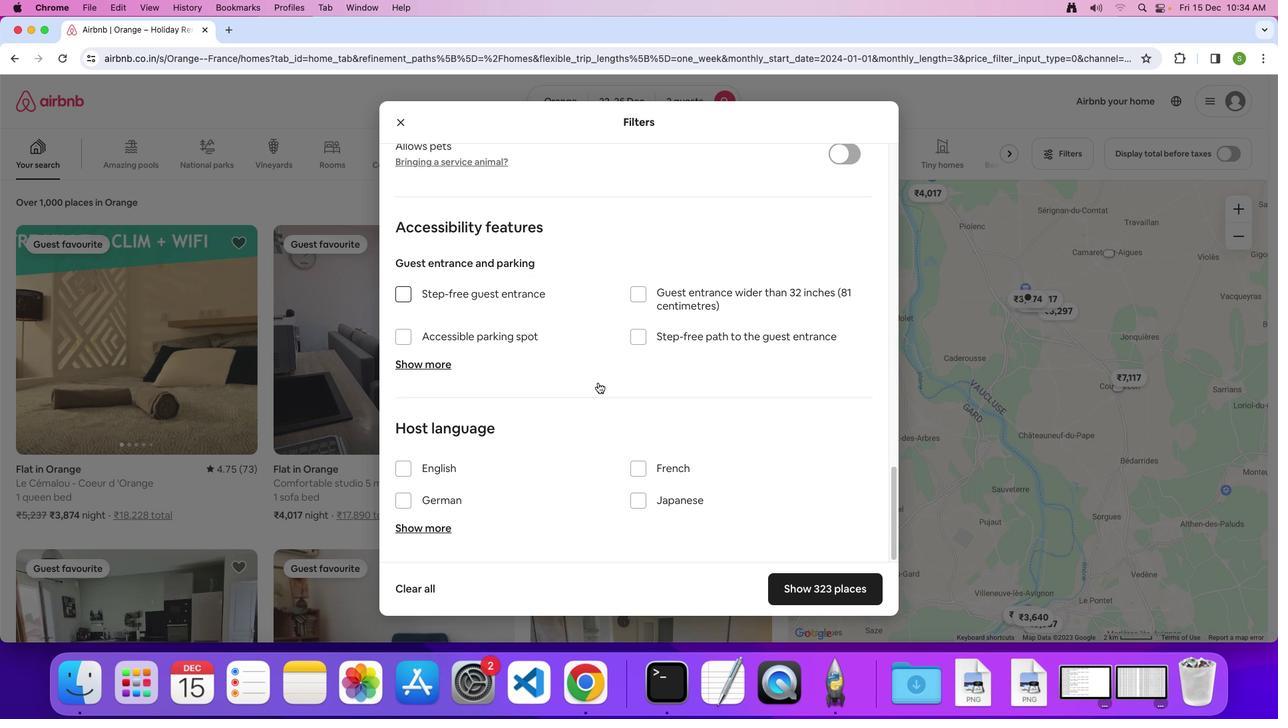 
Action: Mouse moved to (798, 587)
Screenshot: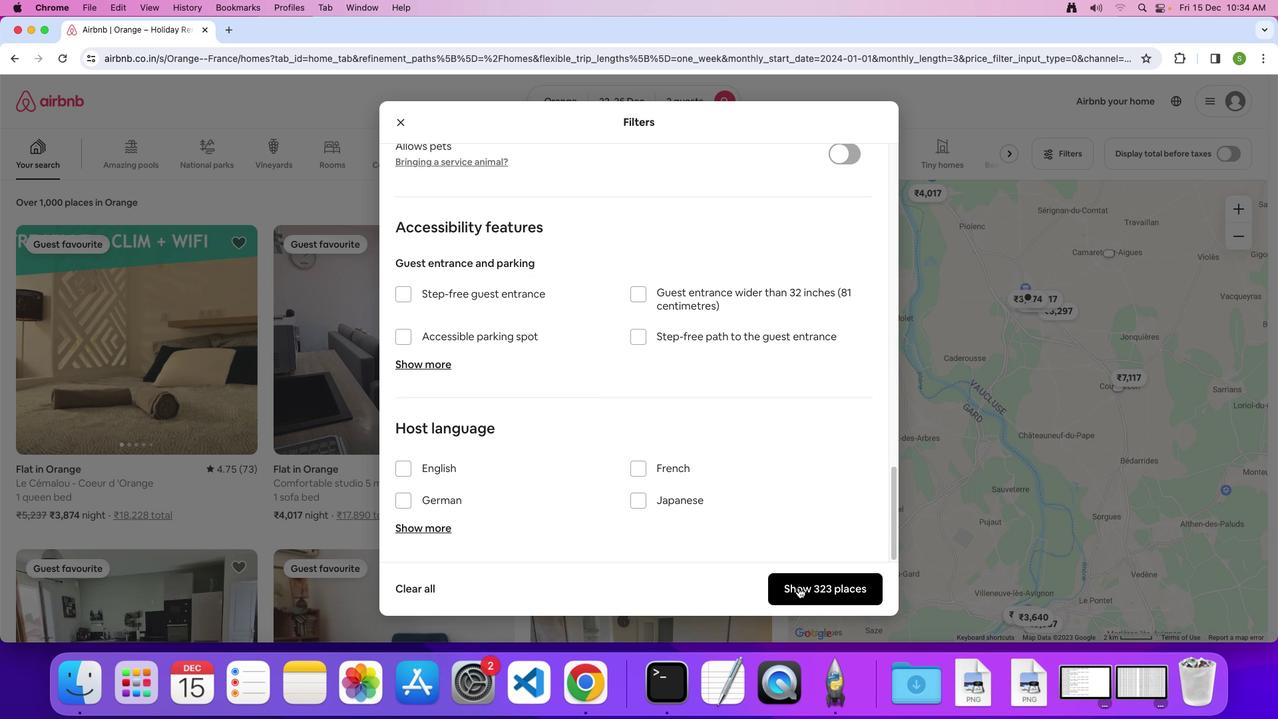 
Action: Mouse pressed left at (798, 587)
Screenshot: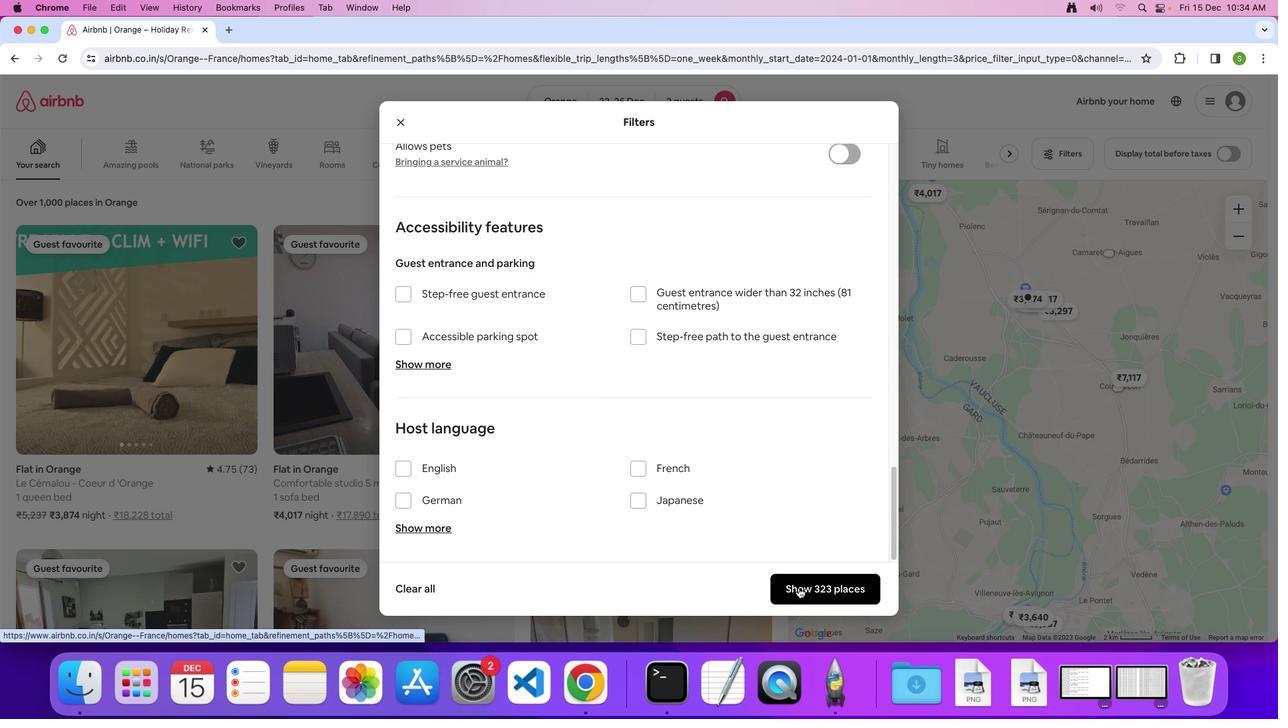 
Action: Mouse moved to (217, 333)
Screenshot: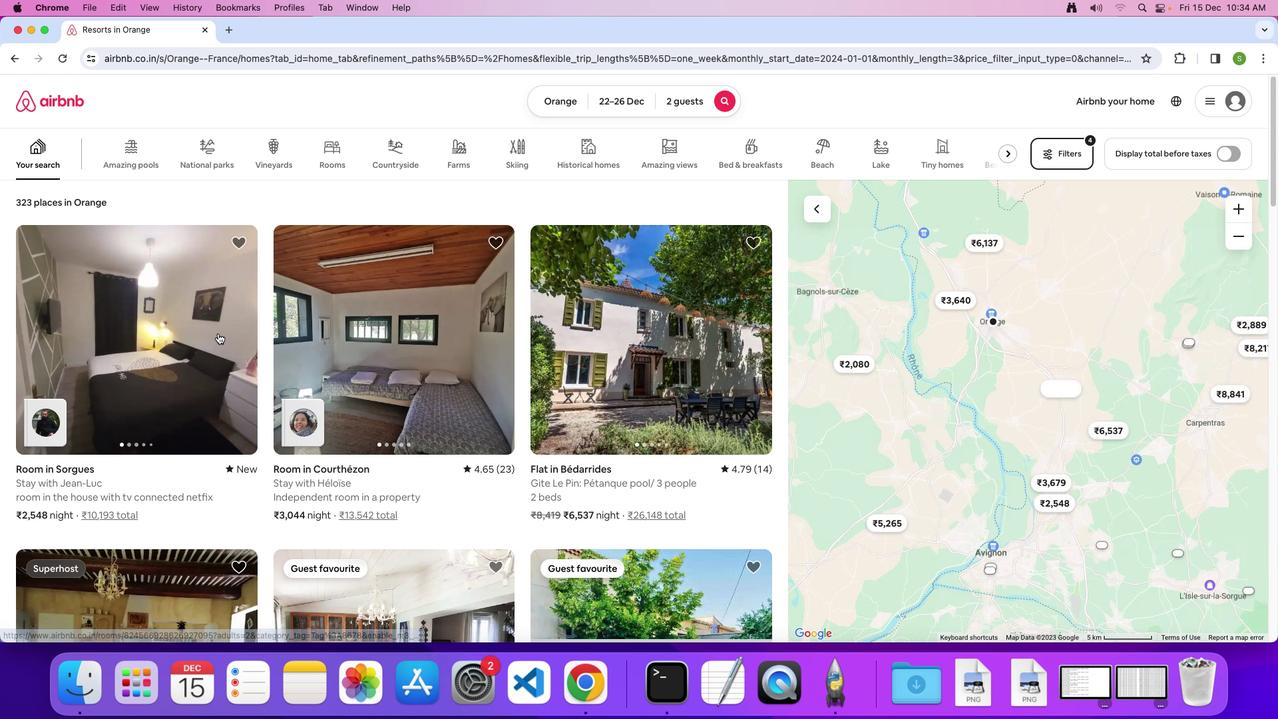 
Action: Mouse pressed left at (217, 333)
Screenshot: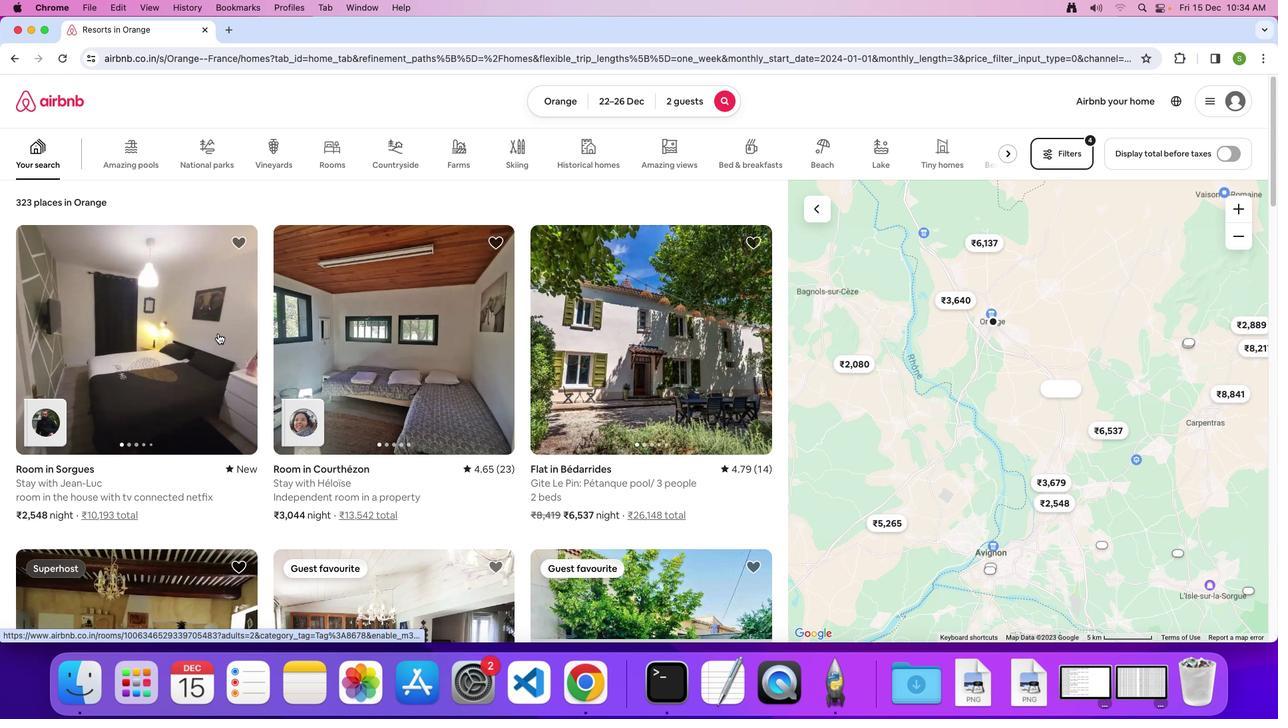 
Action: Mouse moved to (490, 357)
Screenshot: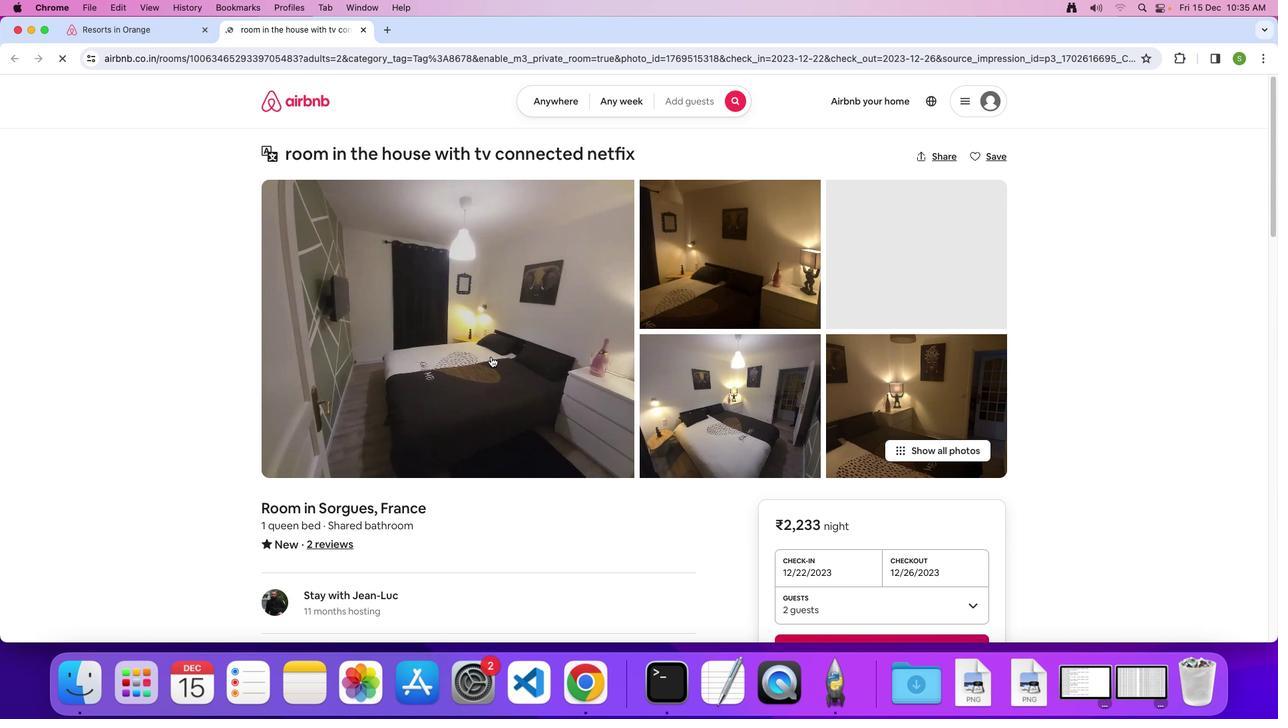 
Action: Mouse pressed left at (490, 357)
Screenshot: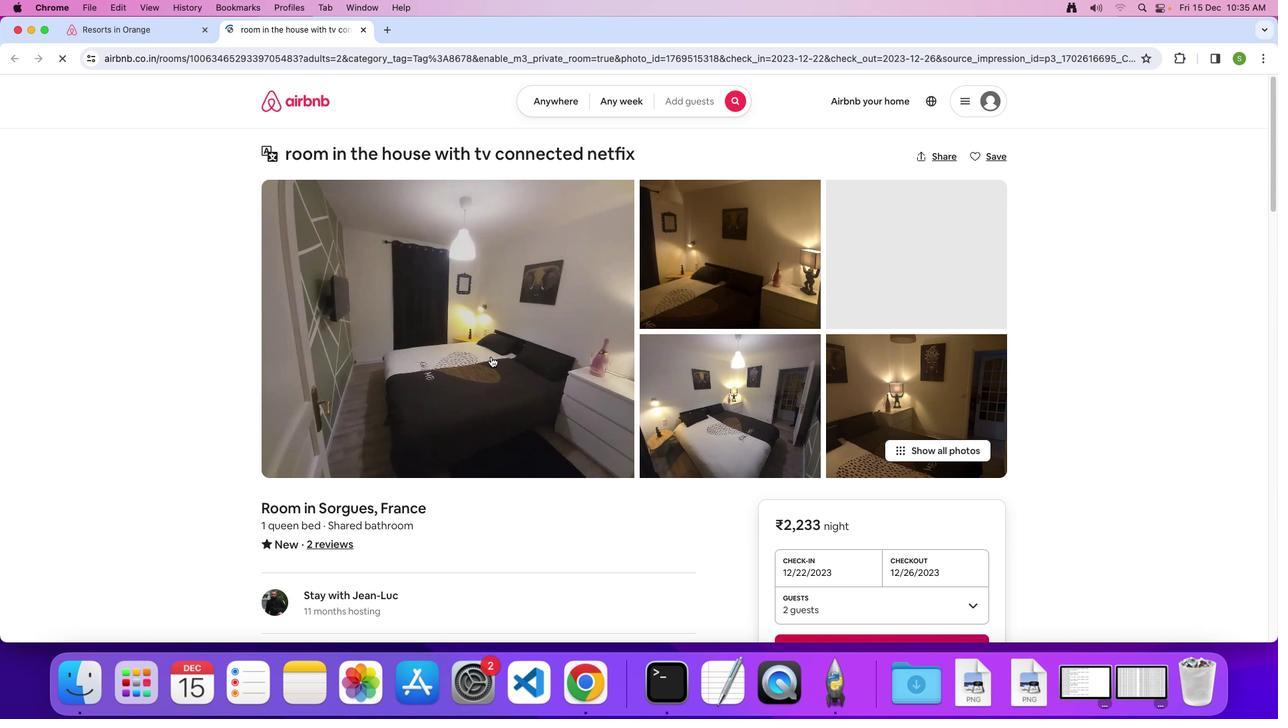 
Action: Mouse moved to (655, 397)
Screenshot: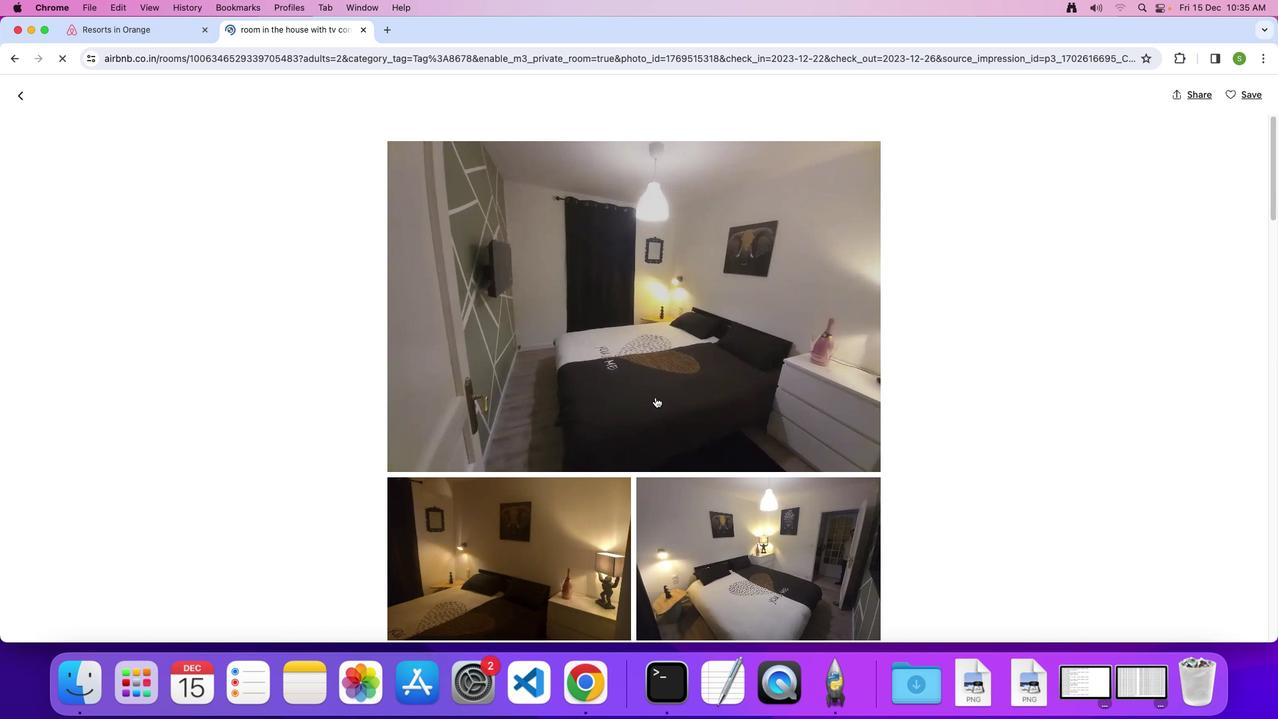 
Action: Mouse scrolled (655, 397) with delta (0, 0)
Screenshot: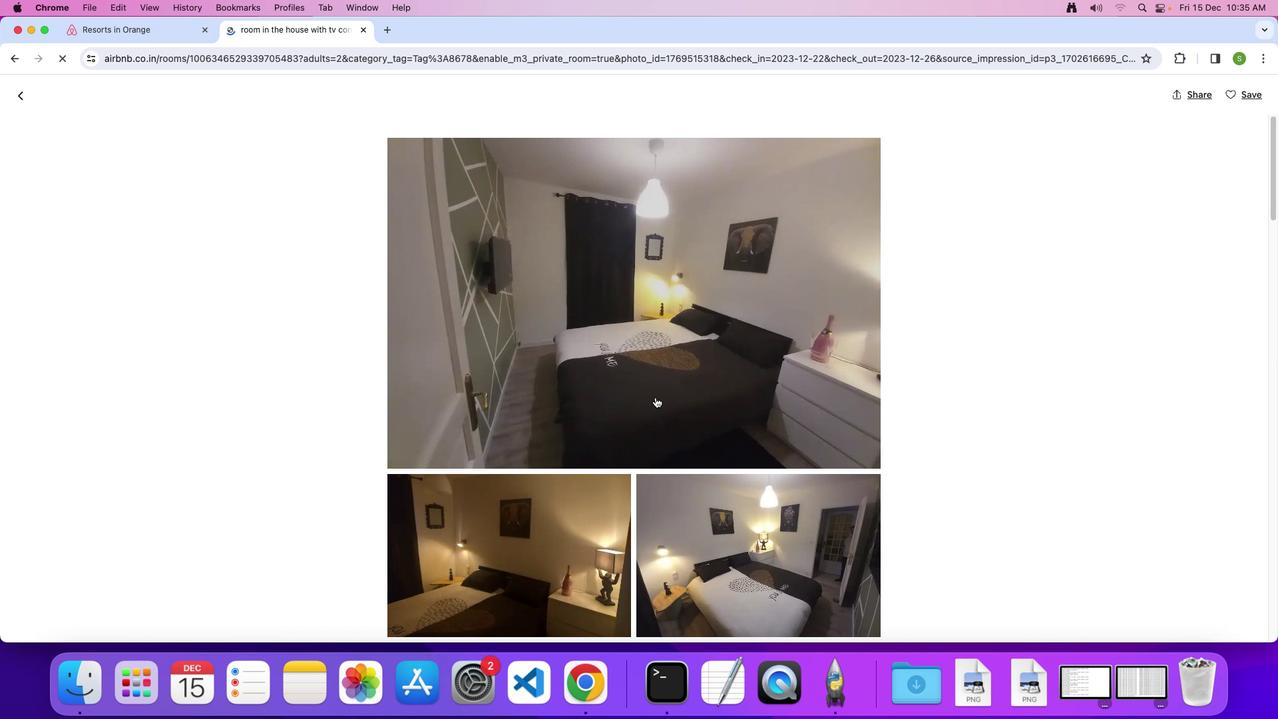 
Action: Mouse scrolled (655, 397) with delta (0, 0)
Screenshot: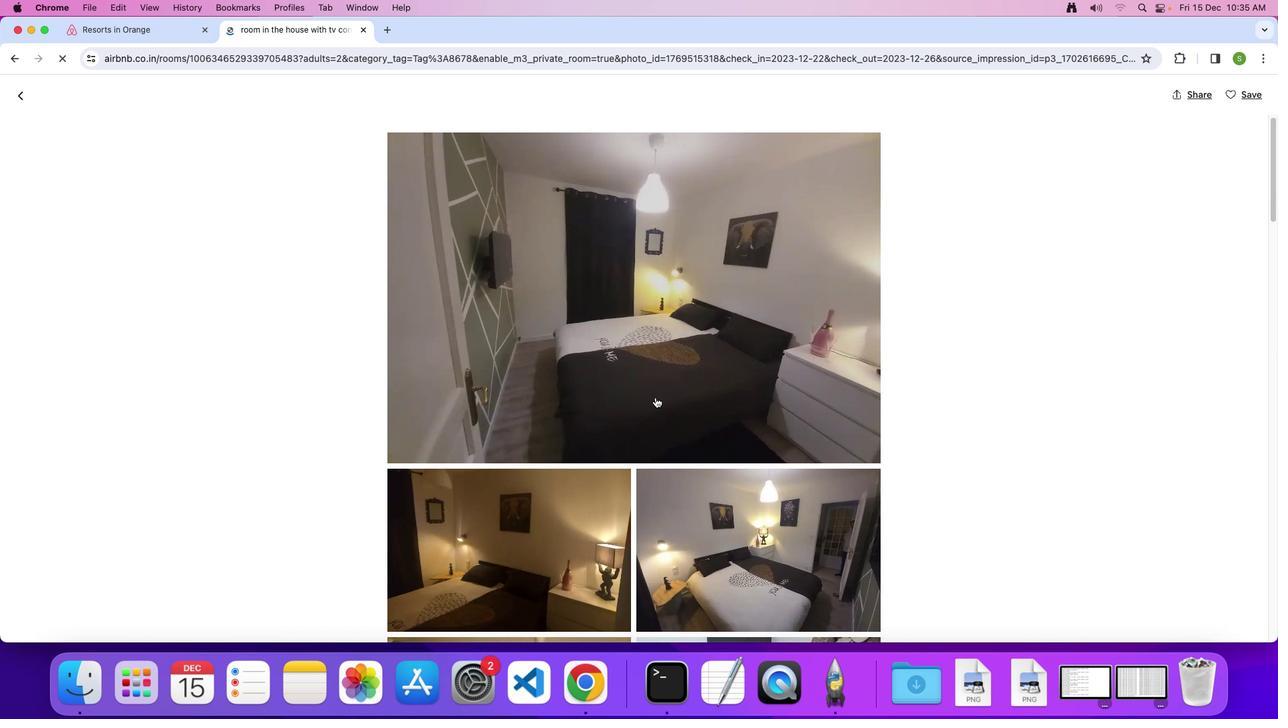 
Action: Mouse scrolled (655, 397) with delta (0, -1)
Screenshot: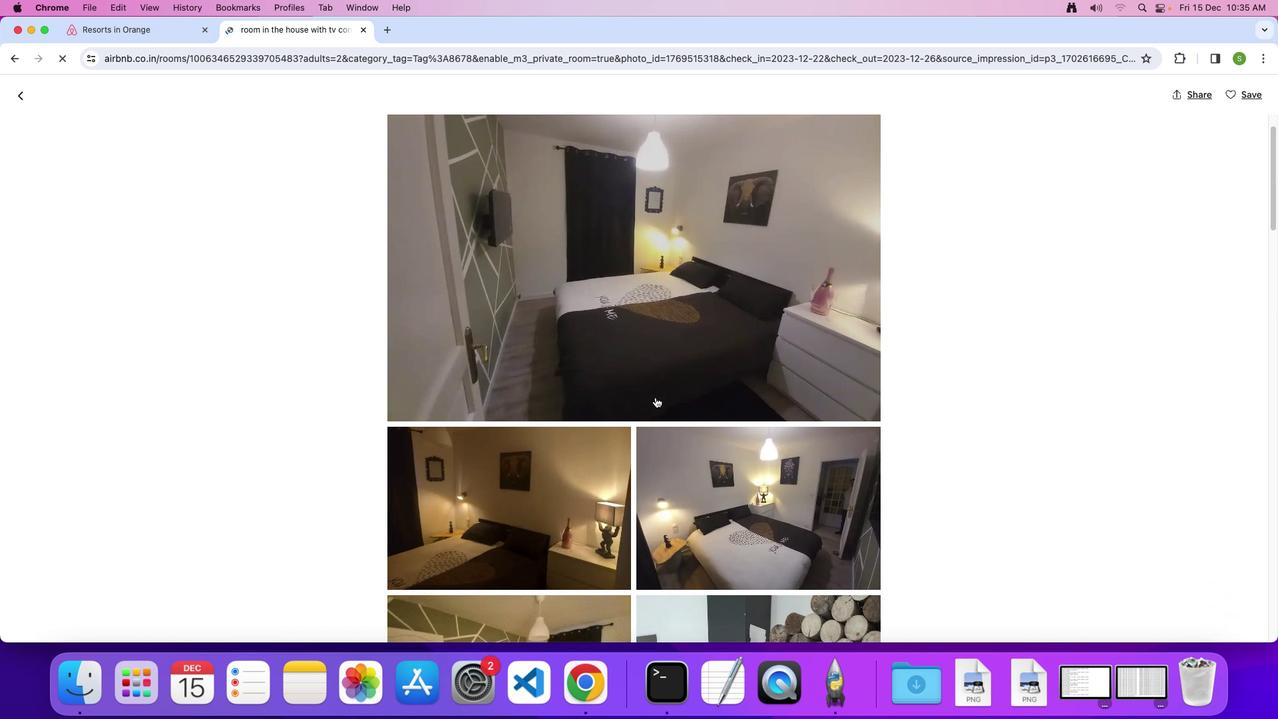 
Action: Mouse scrolled (655, 397) with delta (0, 0)
Screenshot: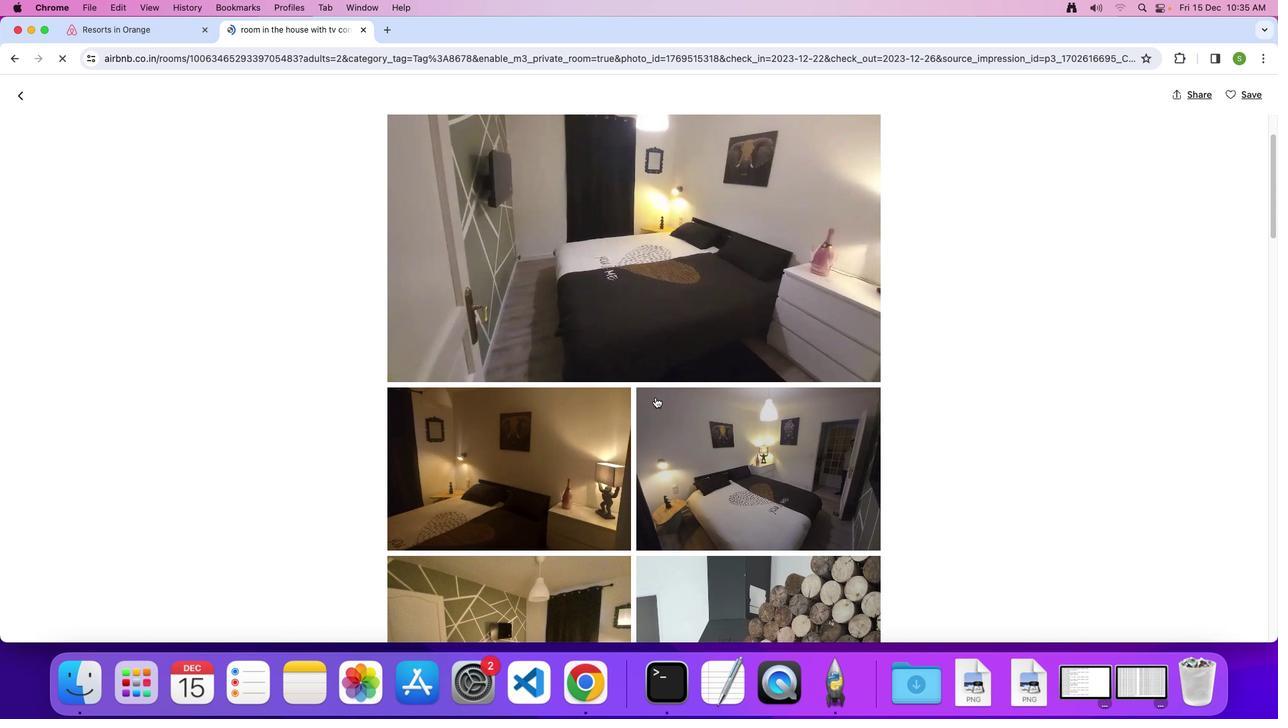 
Action: Mouse scrolled (655, 397) with delta (0, 0)
Screenshot: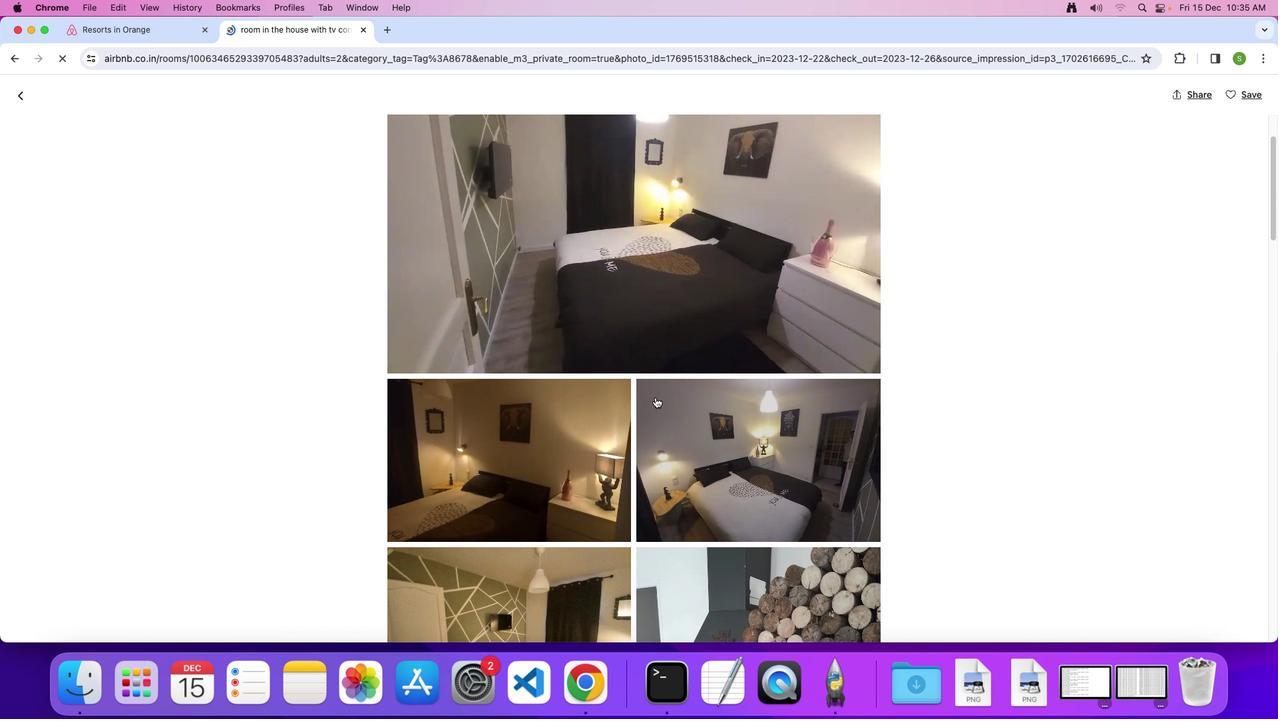 
Action: Mouse scrolled (655, 397) with delta (0, -1)
Screenshot: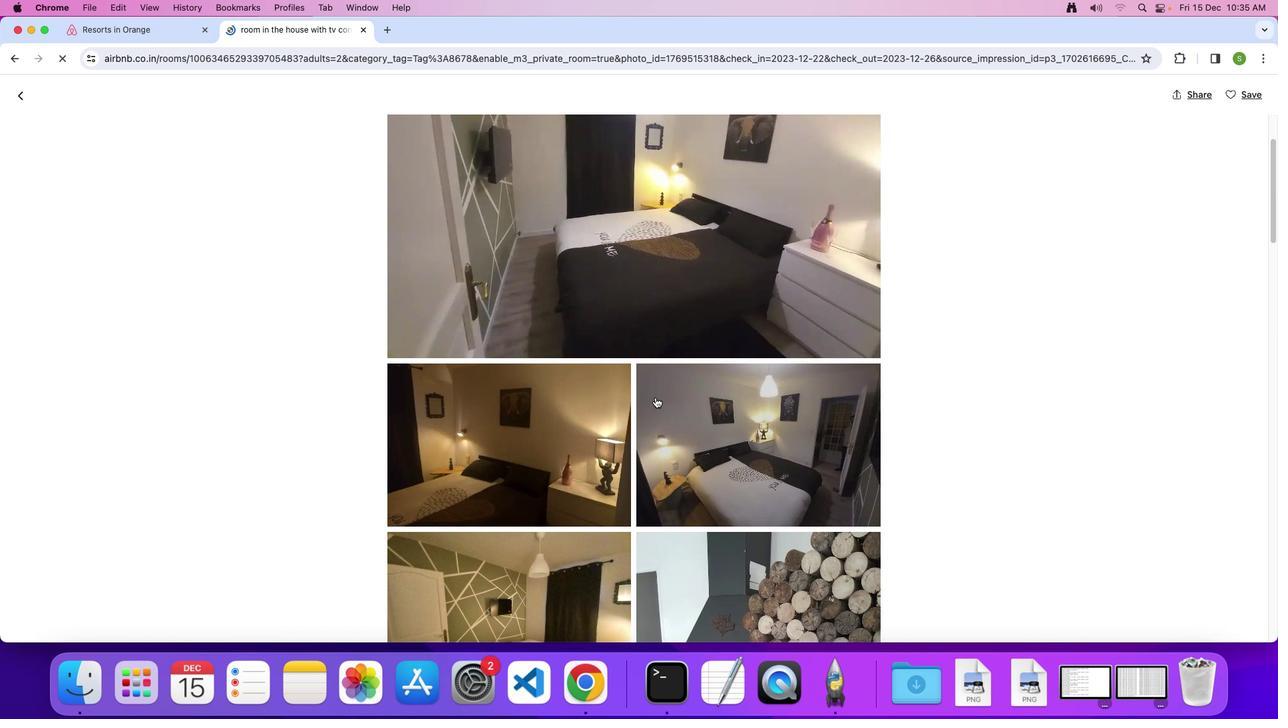 
Action: Mouse scrolled (655, 397) with delta (0, 0)
Screenshot: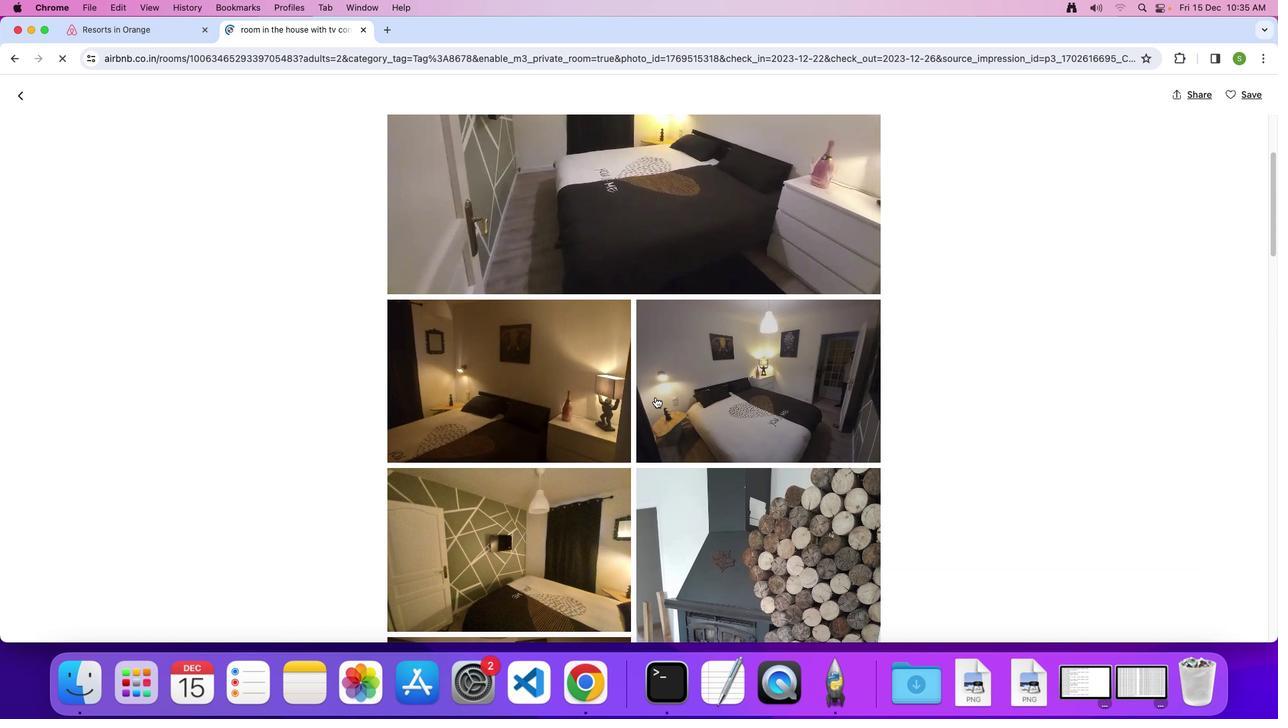 
Action: Mouse scrolled (655, 397) with delta (0, 0)
Screenshot: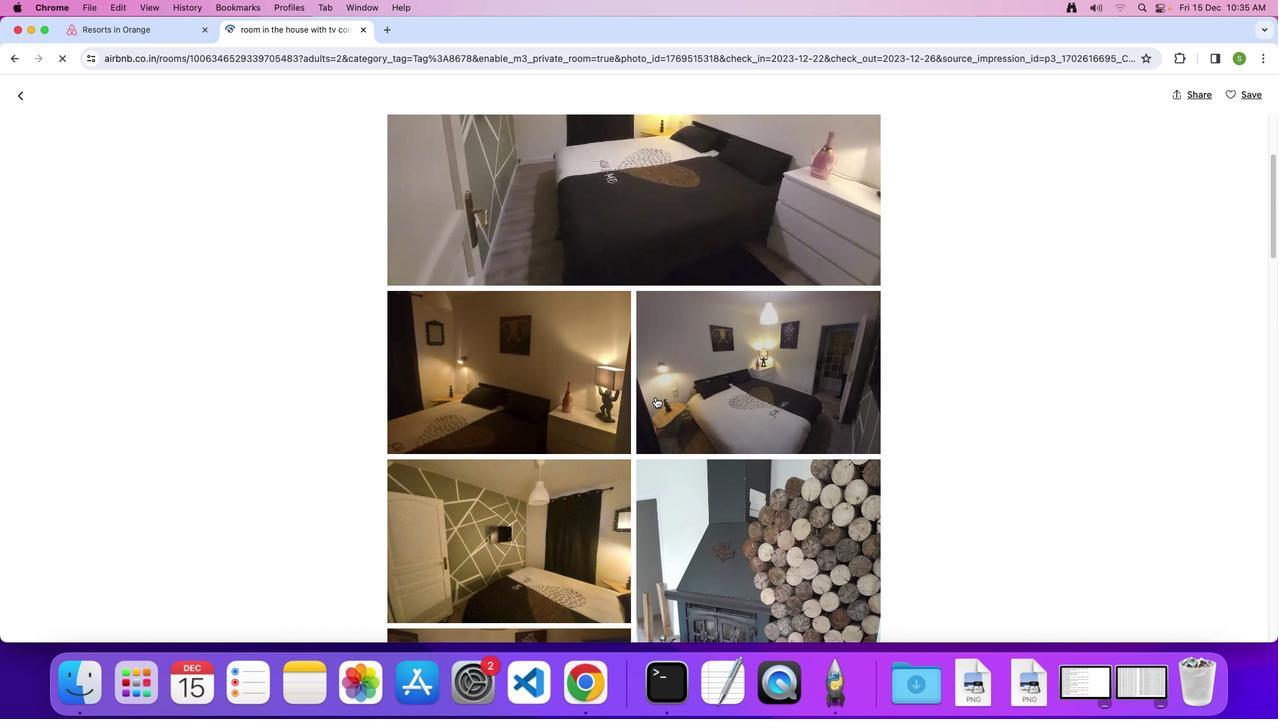 
Action: Mouse scrolled (655, 397) with delta (0, 0)
Screenshot: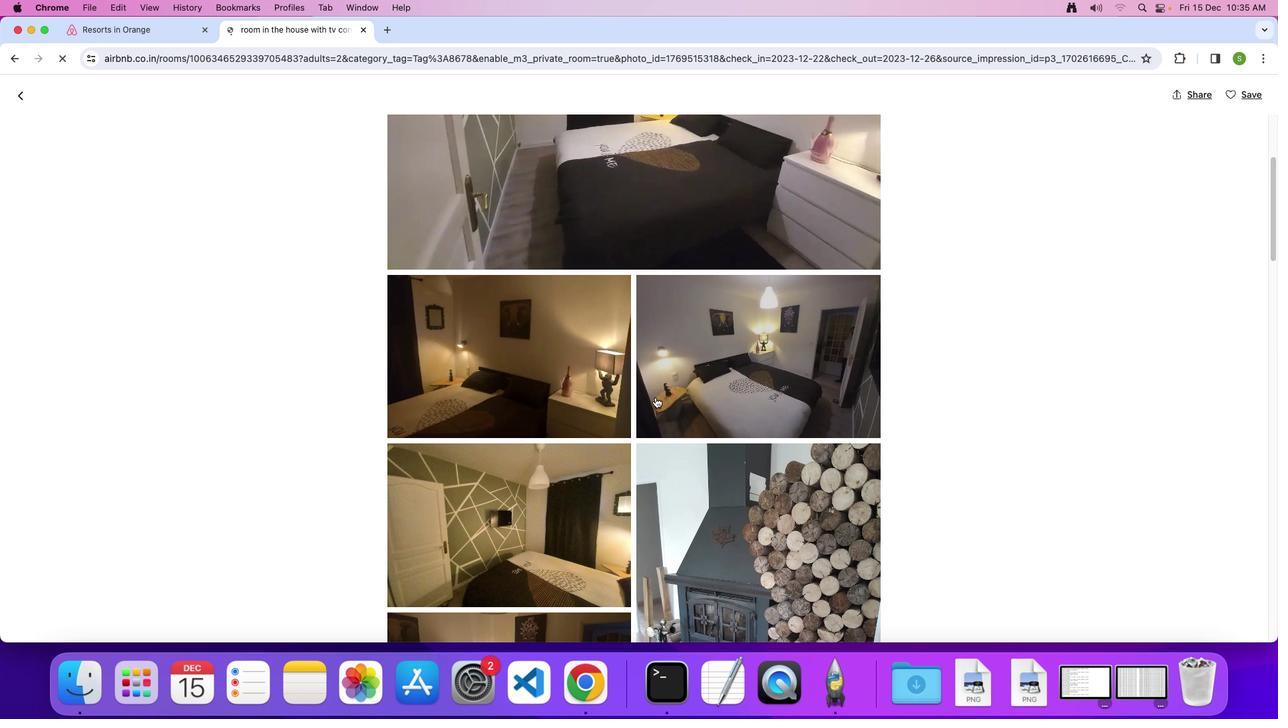 
Action: Mouse scrolled (655, 397) with delta (0, 0)
Screenshot: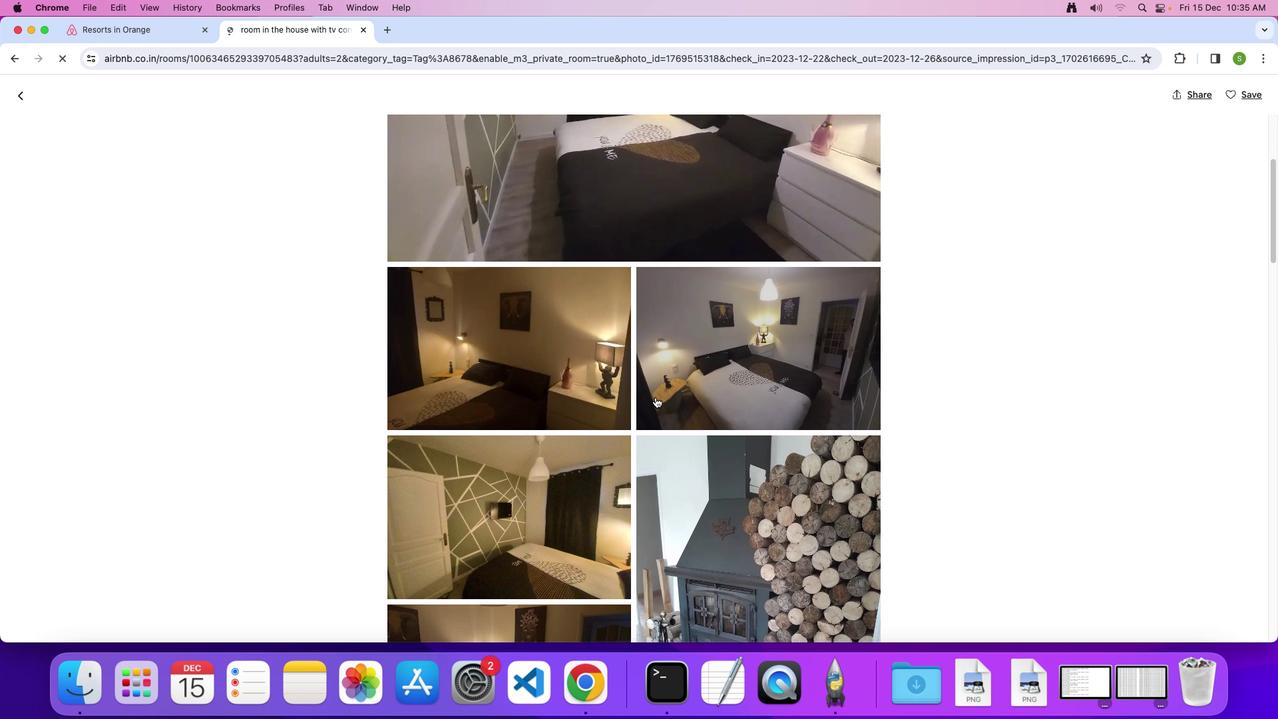 
Action: Mouse scrolled (655, 397) with delta (0, -1)
Screenshot: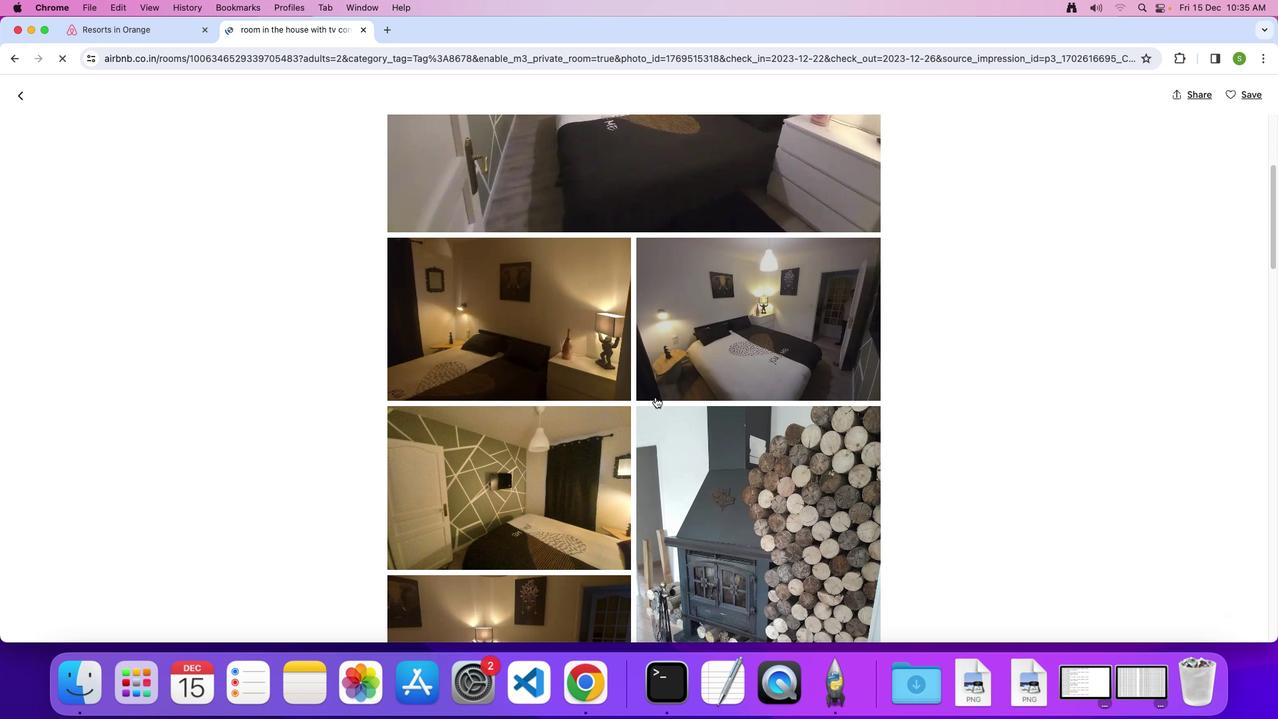 
Action: Mouse scrolled (655, 397) with delta (0, 0)
Screenshot: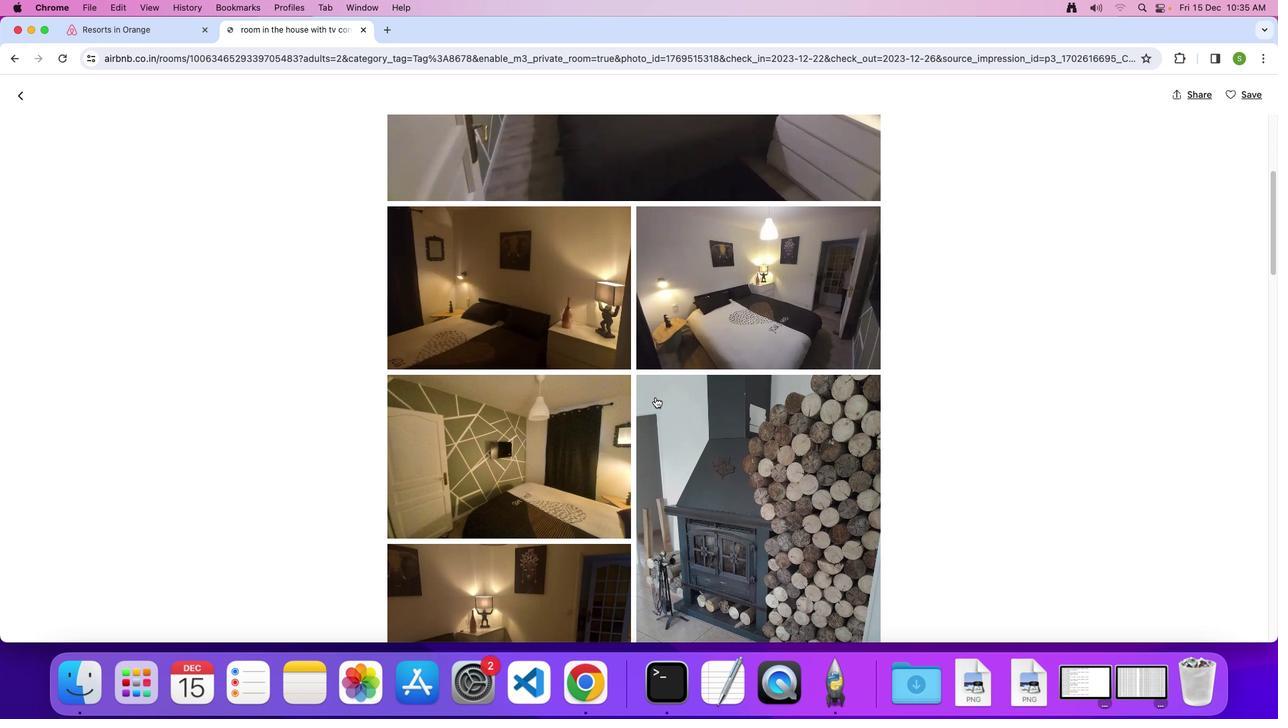 
Action: Mouse scrolled (655, 397) with delta (0, 0)
Screenshot: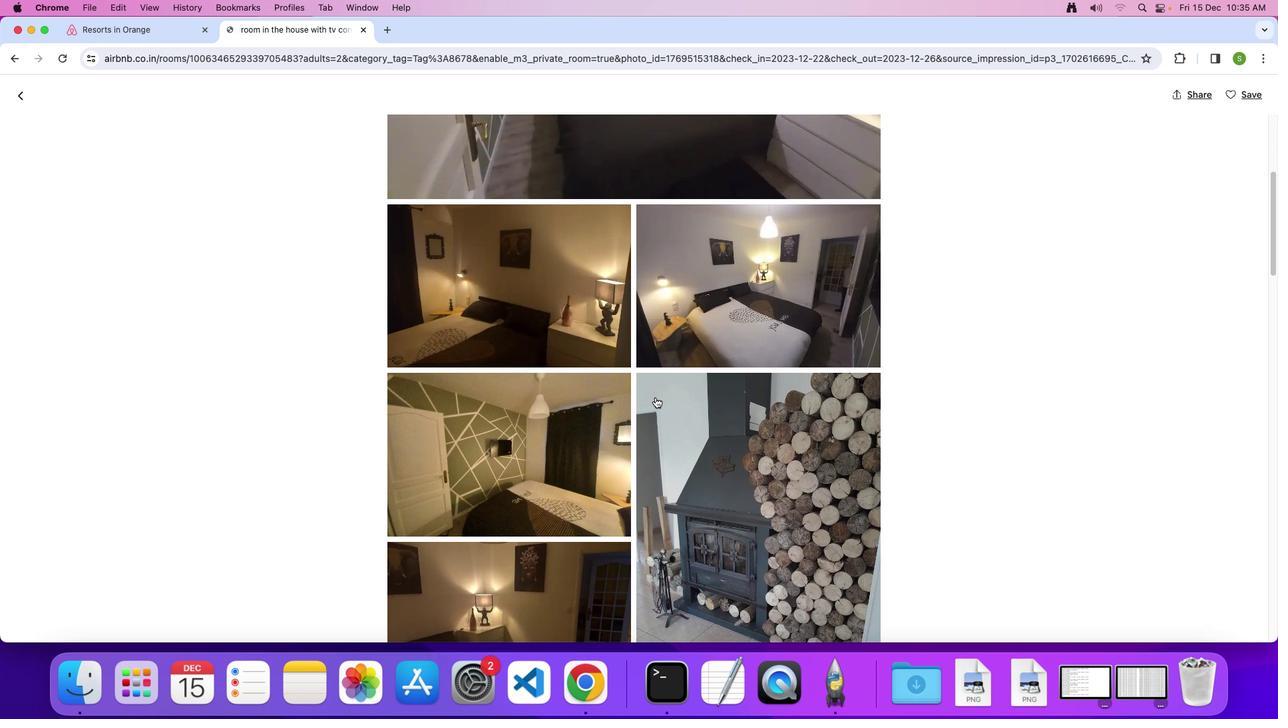 
Action: Mouse scrolled (655, 397) with delta (0, -1)
Screenshot: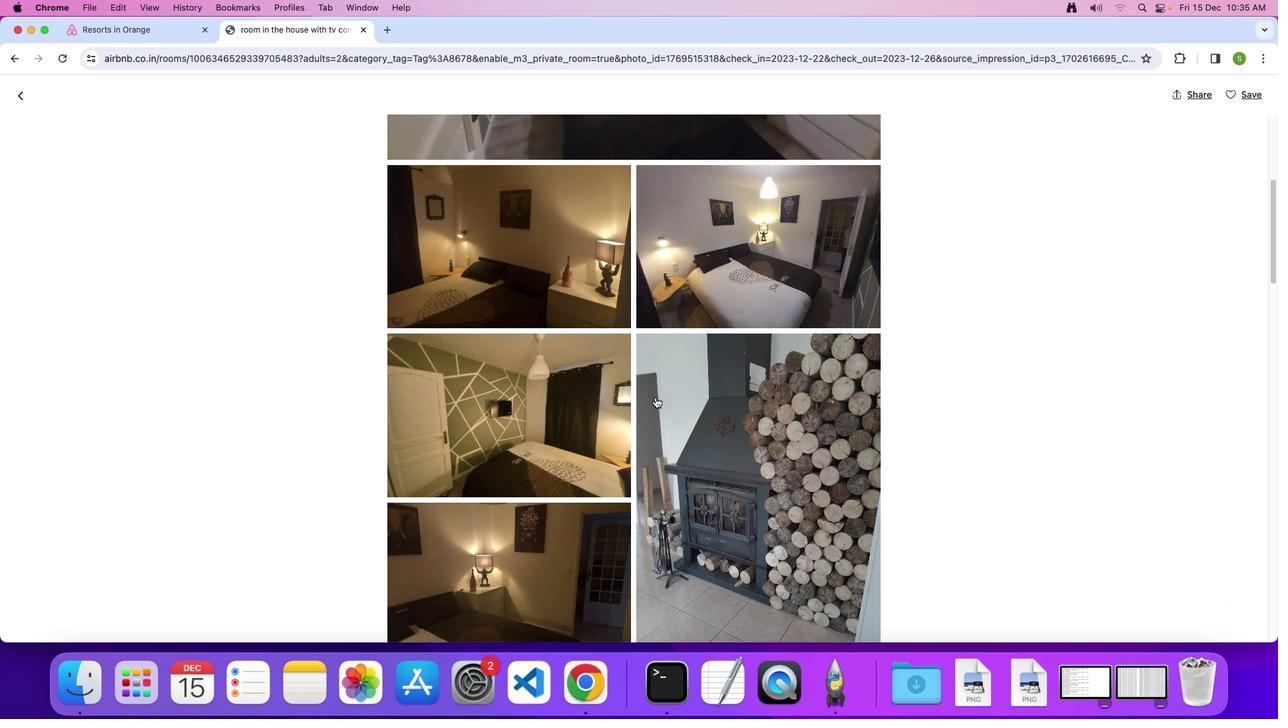 
Action: Mouse scrolled (655, 397) with delta (0, 0)
Screenshot: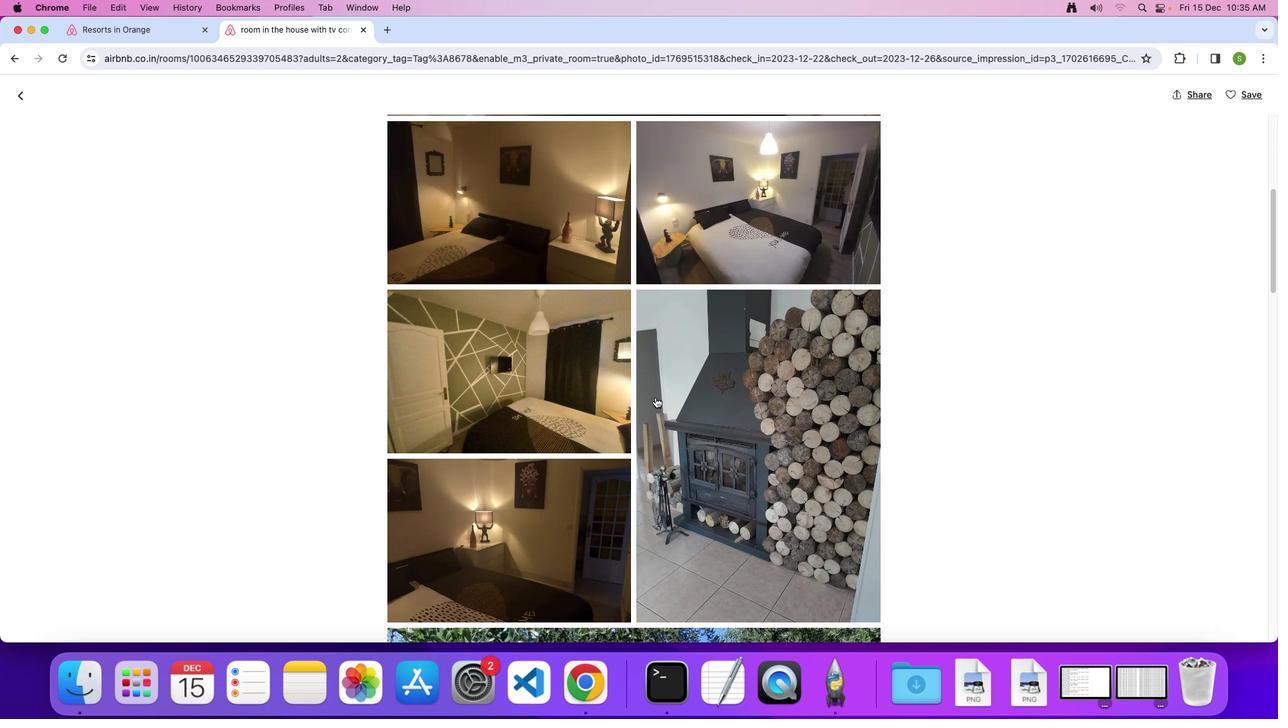 
Action: Mouse scrolled (655, 397) with delta (0, 0)
Screenshot: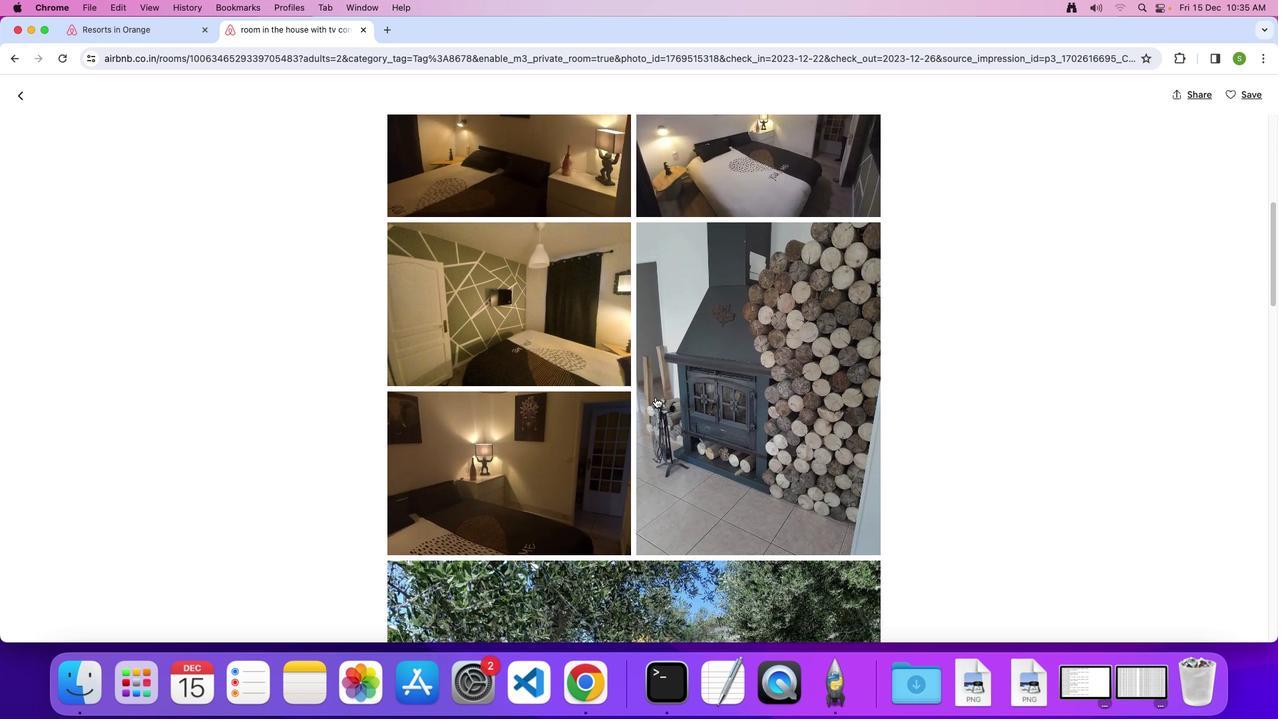
Action: Mouse scrolled (655, 397) with delta (0, -1)
Screenshot: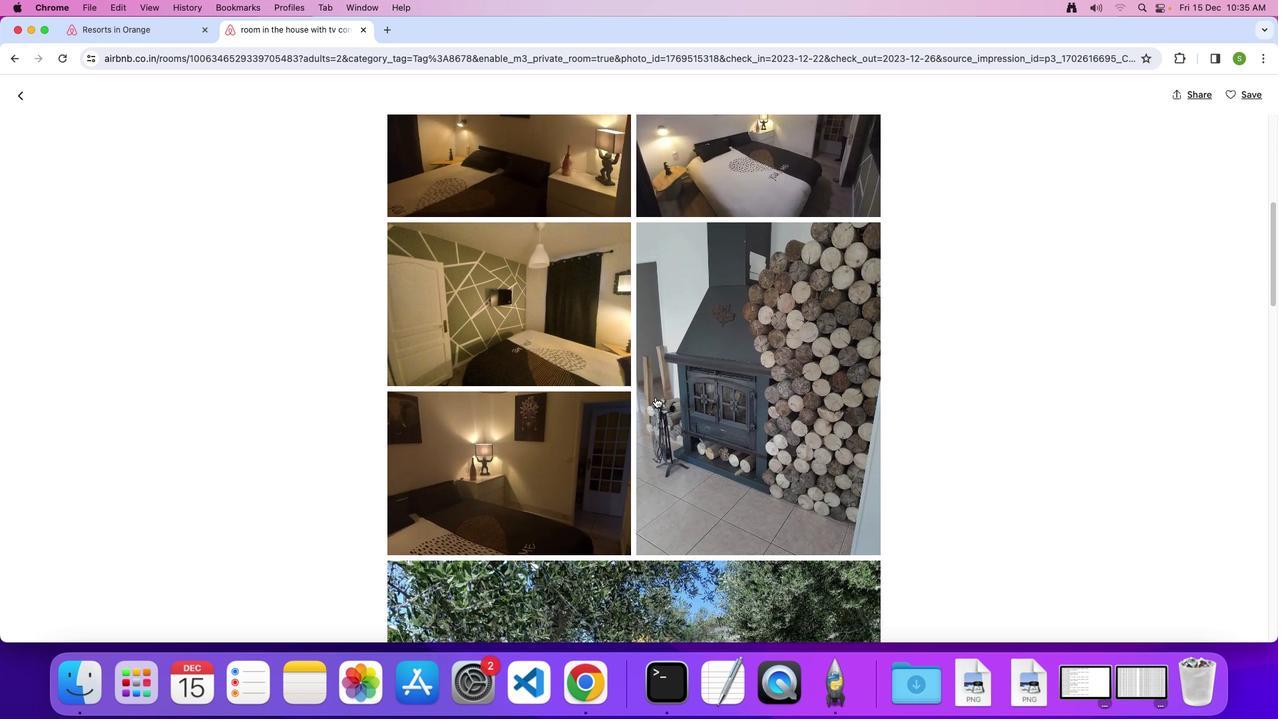 
Action: Mouse scrolled (655, 397) with delta (0, 0)
Screenshot: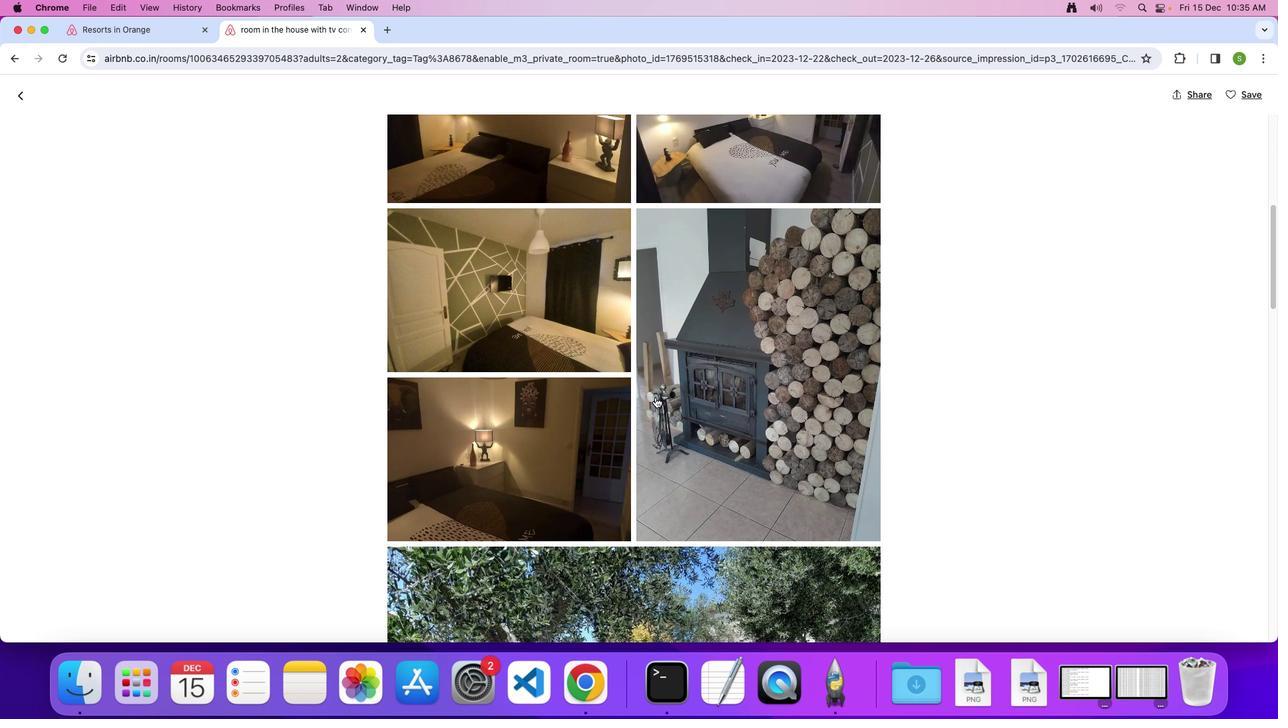 
Action: Mouse scrolled (655, 397) with delta (0, 0)
Screenshot: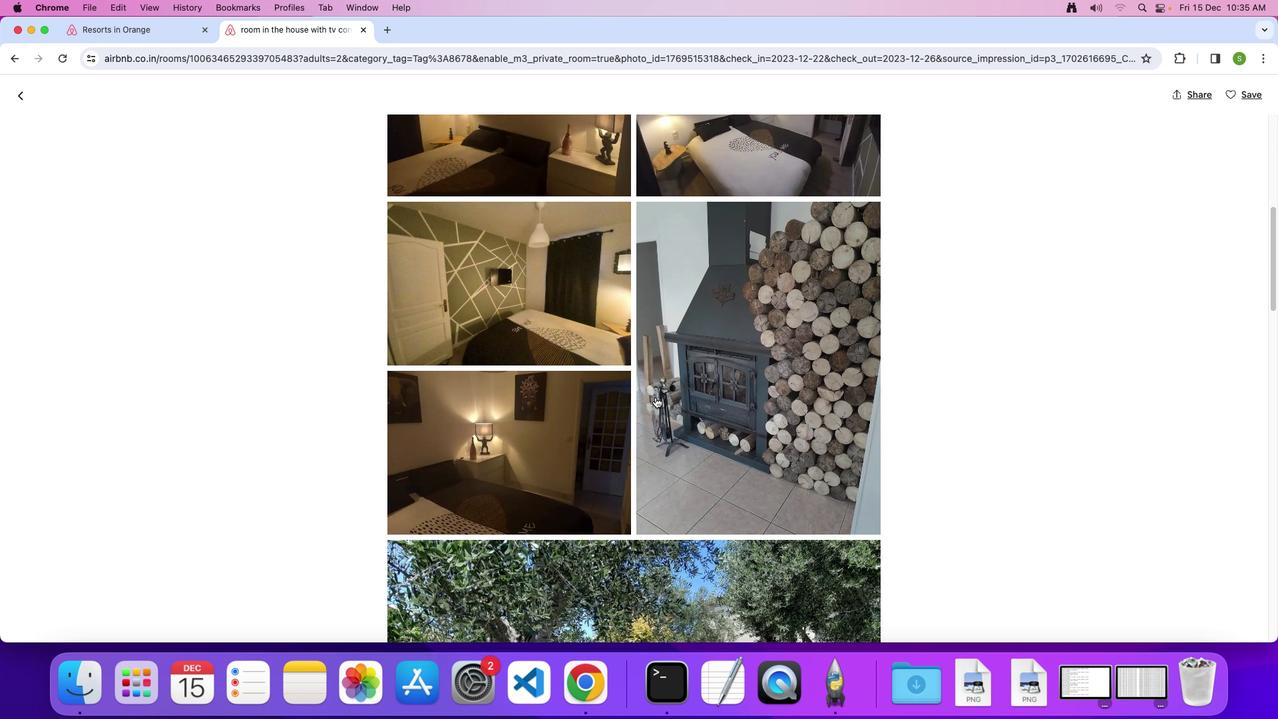 
Action: Mouse scrolled (655, 397) with delta (0, -1)
Screenshot: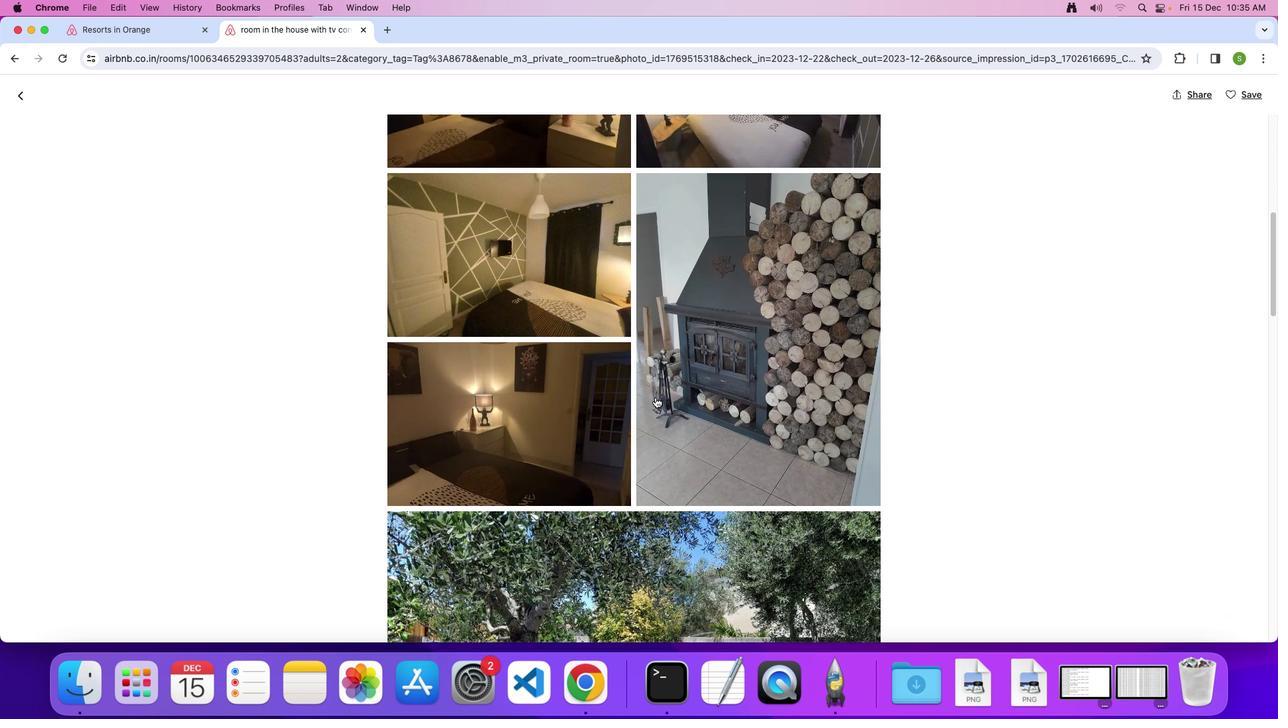 
Action: Mouse scrolled (655, 397) with delta (0, 0)
Screenshot: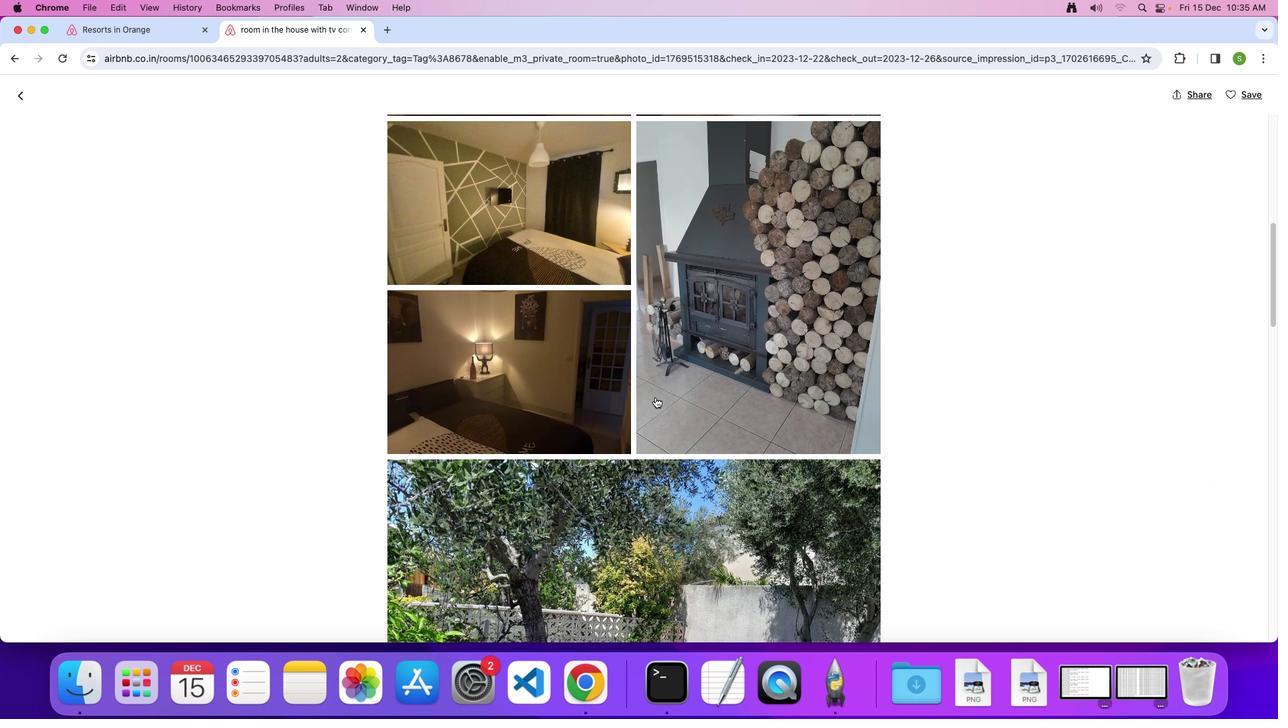 
Action: Mouse scrolled (655, 397) with delta (0, 0)
Screenshot: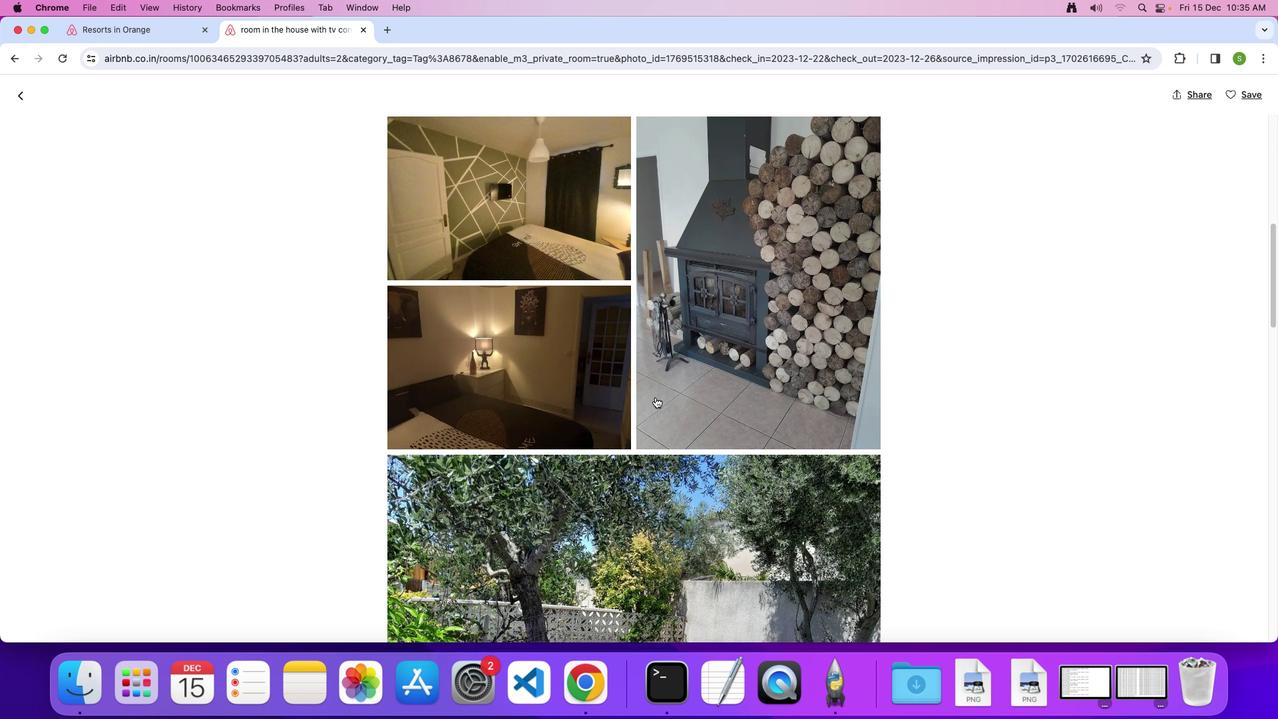 
Action: Mouse scrolled (655, 397) with delta (0, -1)
Screenshot: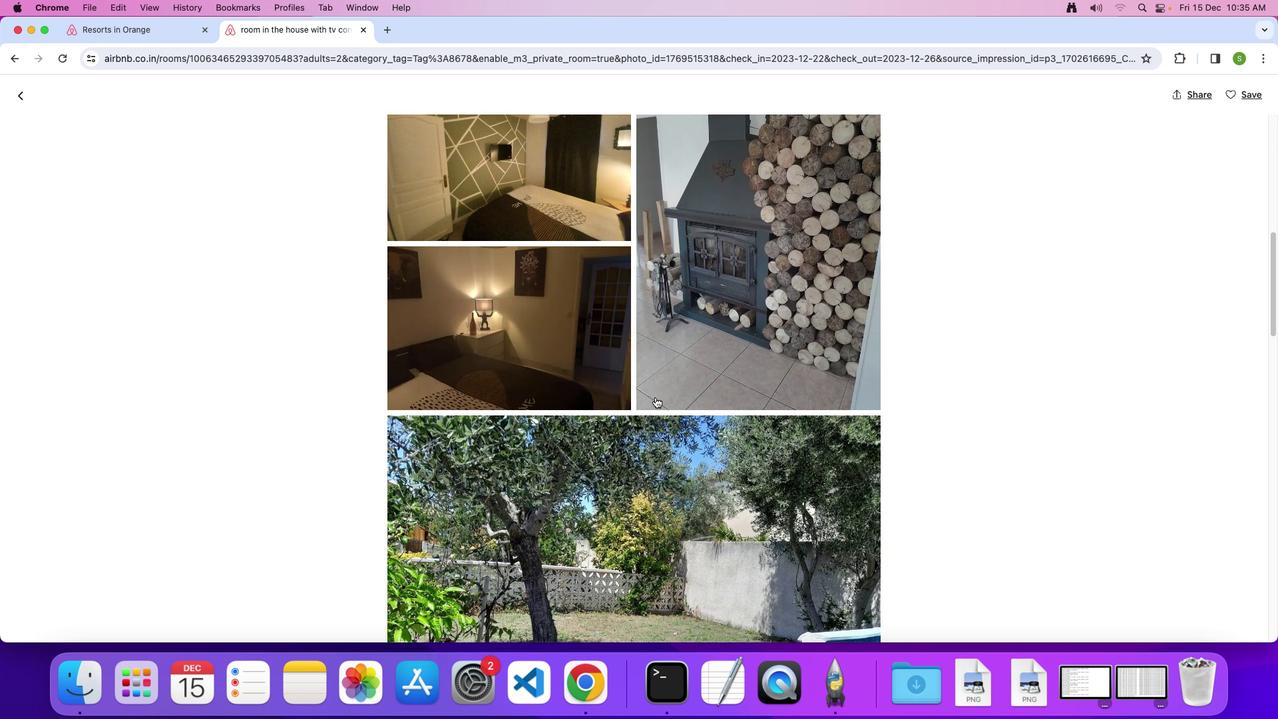 
Action: Mouse scrolled (655, 397) with delta (0, 0)
Screenshot: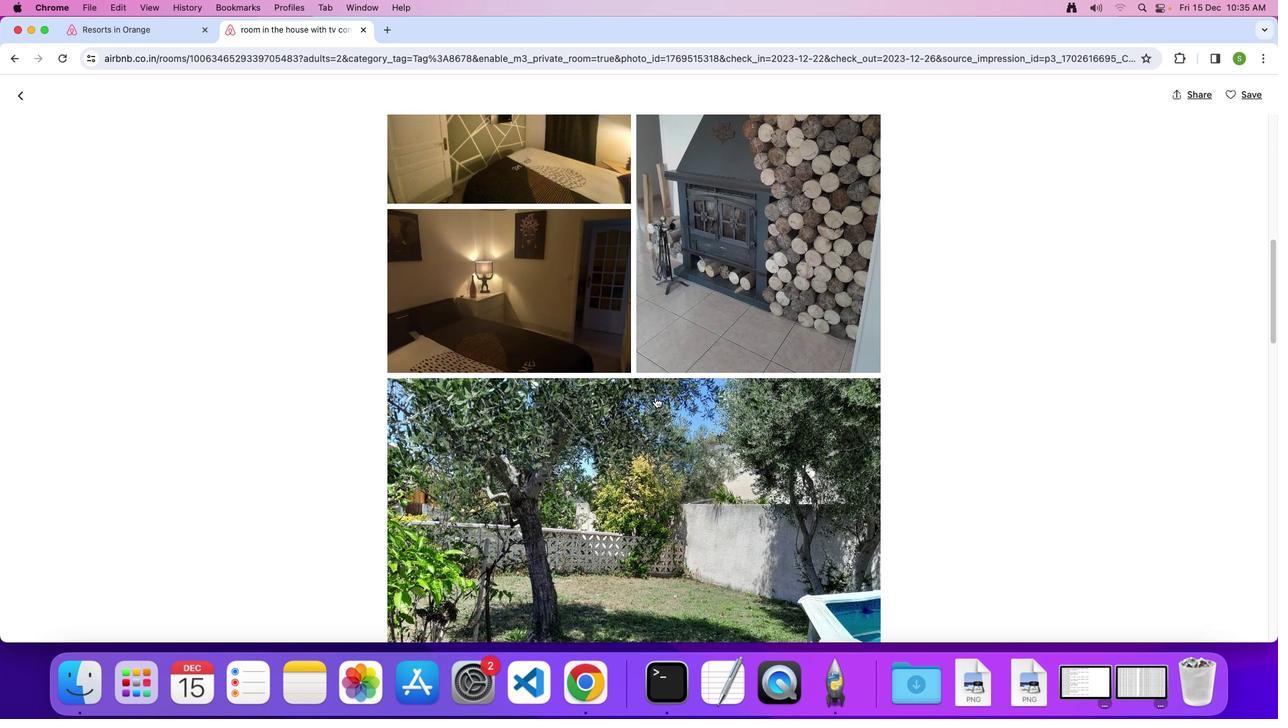 
Action: Mouse scrolled (655, 397) with delta (0, 0)
Screenshot: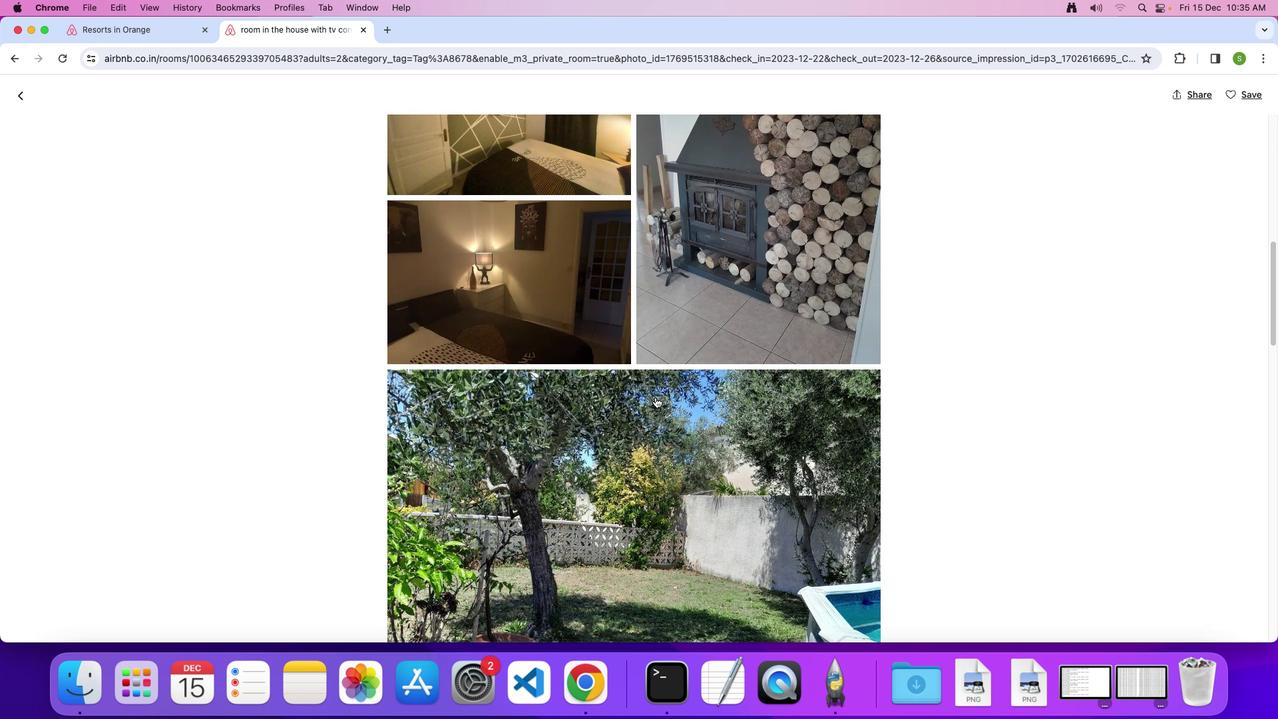 
Action: Mouse scrolled (655, 397) with delta (0, -1)
Screenshot: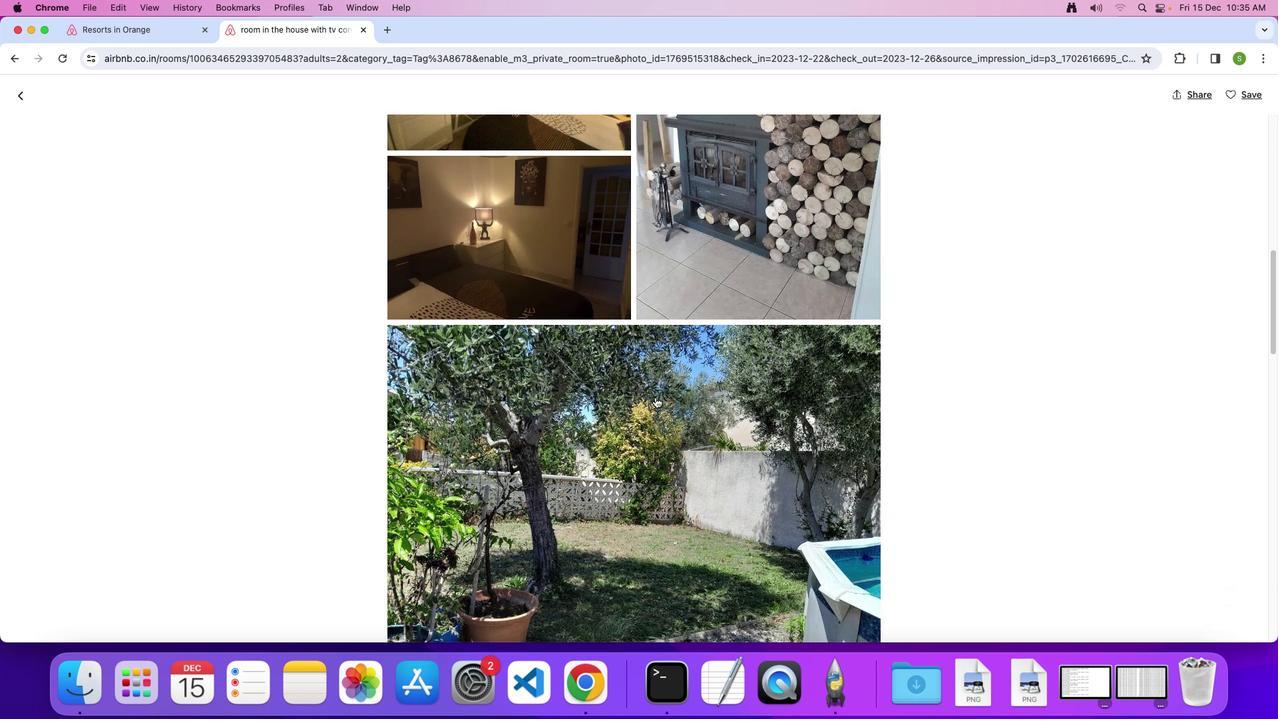 
Action: Mouse scrolled (655, 397) with delta (0, 0)
Screenshot: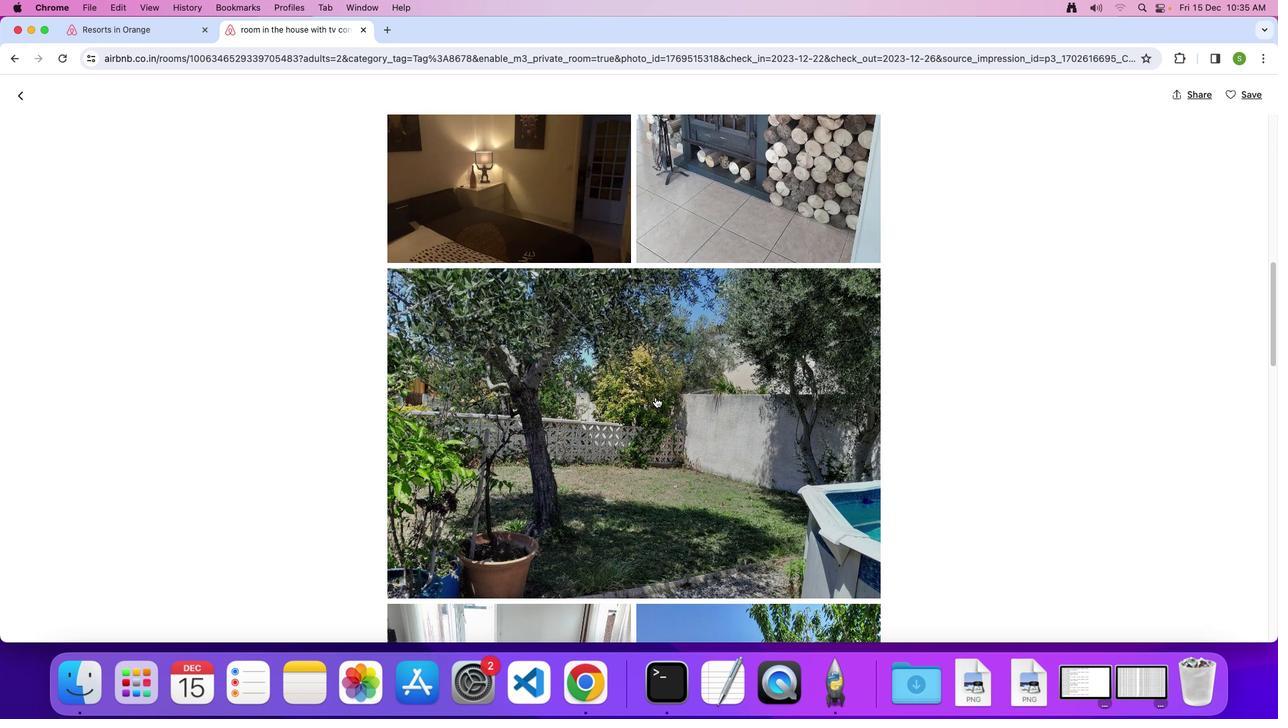 
Action: Mouse scrolled (655, 397) with delta (0, 0)
Screenshot: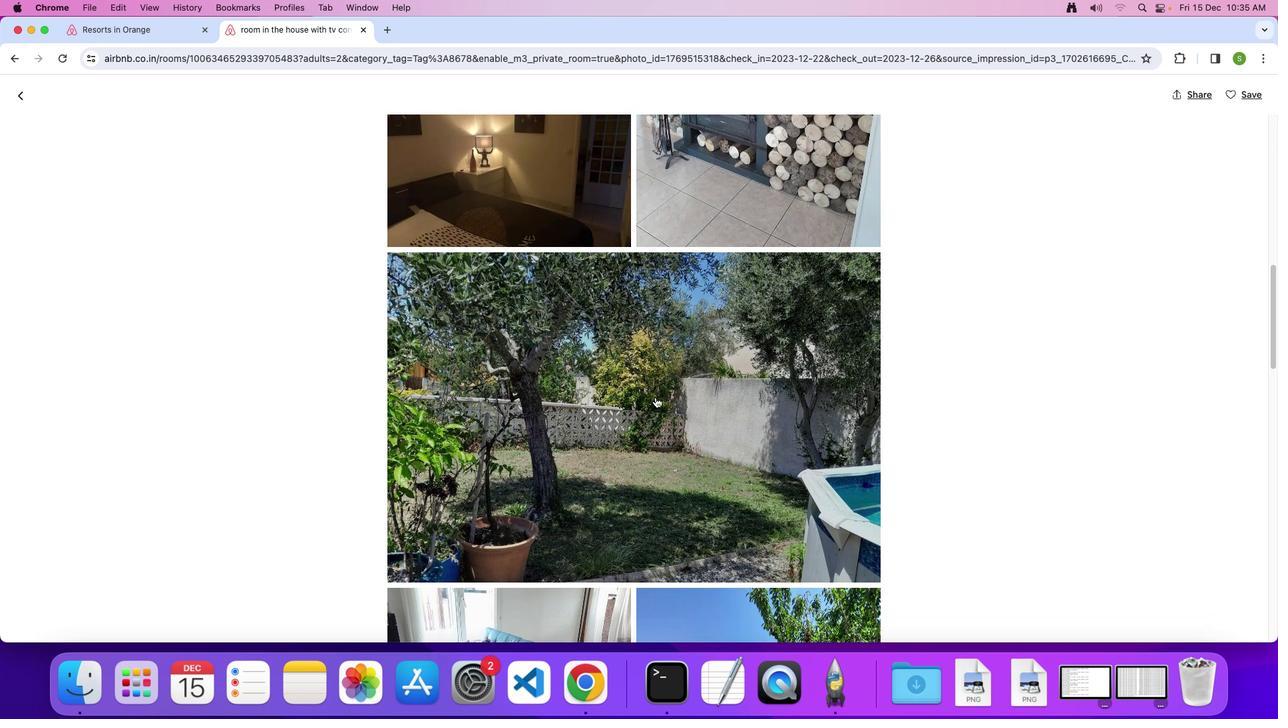 
Action: Mouse scrolled (655, 397) with delta (0, -1)
Screenshot: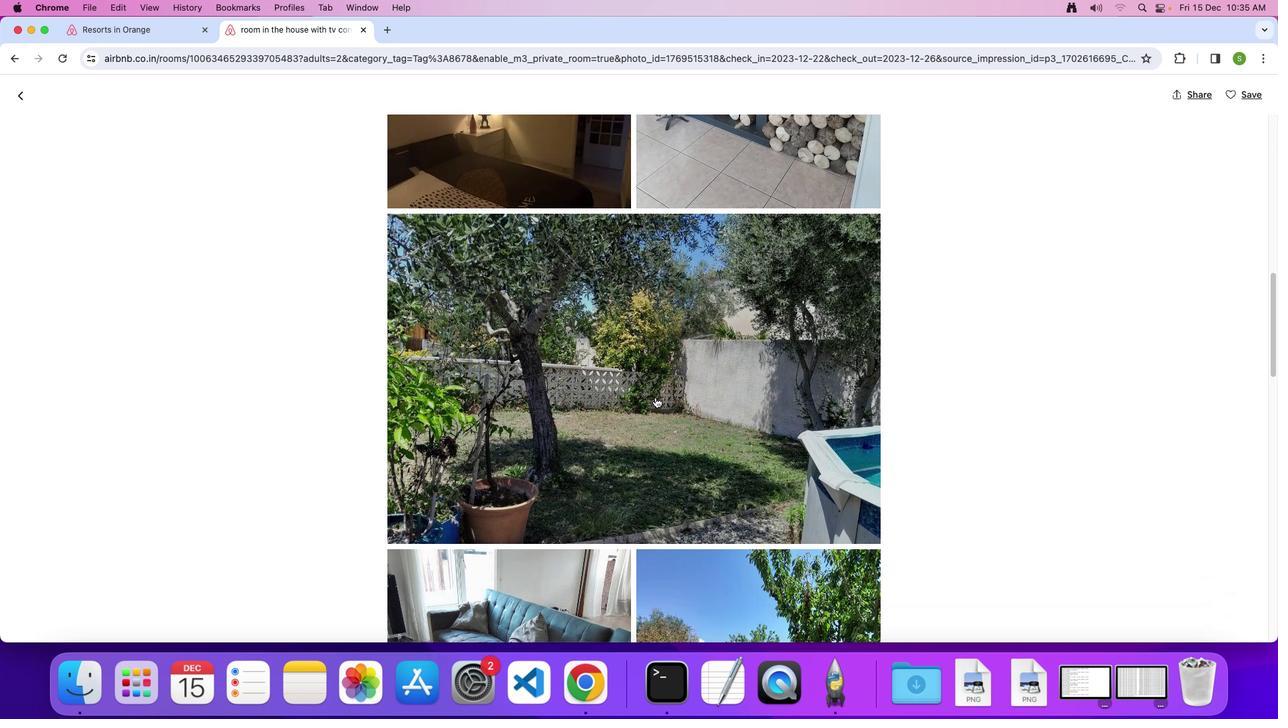 
Action: Mouse scrolled (655, 397) with delta (0, 0)
Screenshot: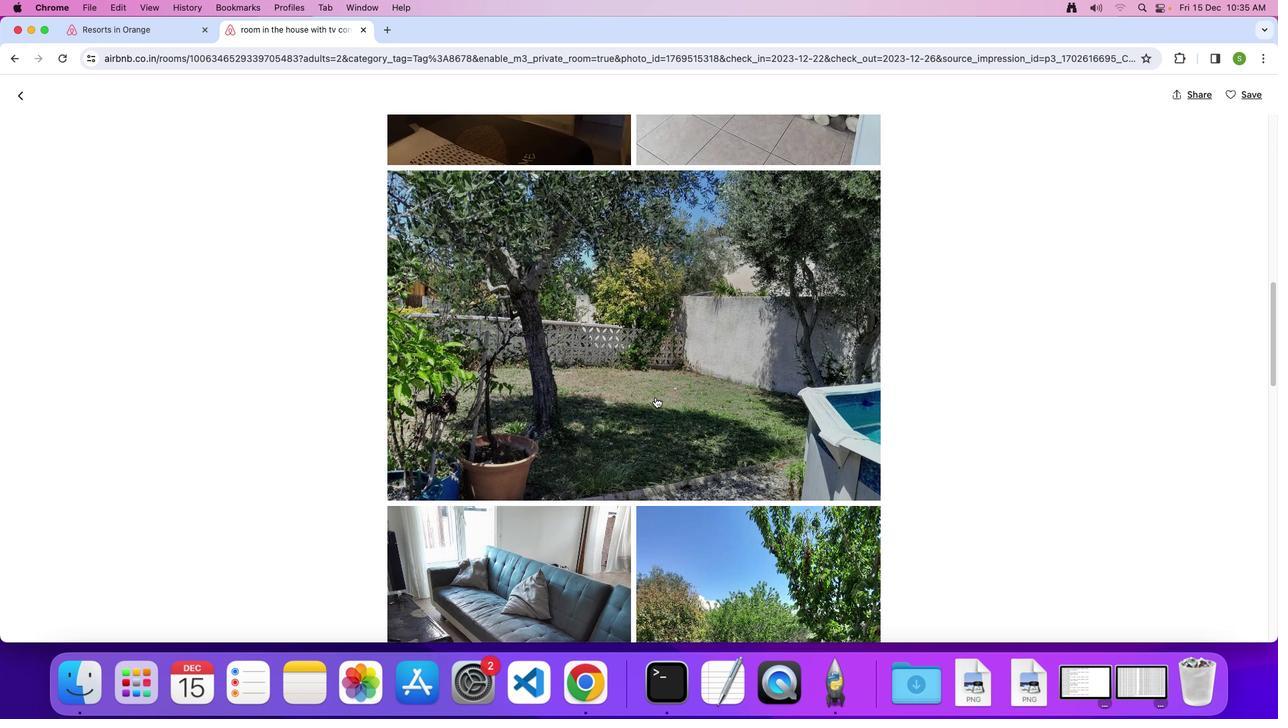 
Action: Mouse scrolled (655, 397) with delta (0, 0)
Screenshot: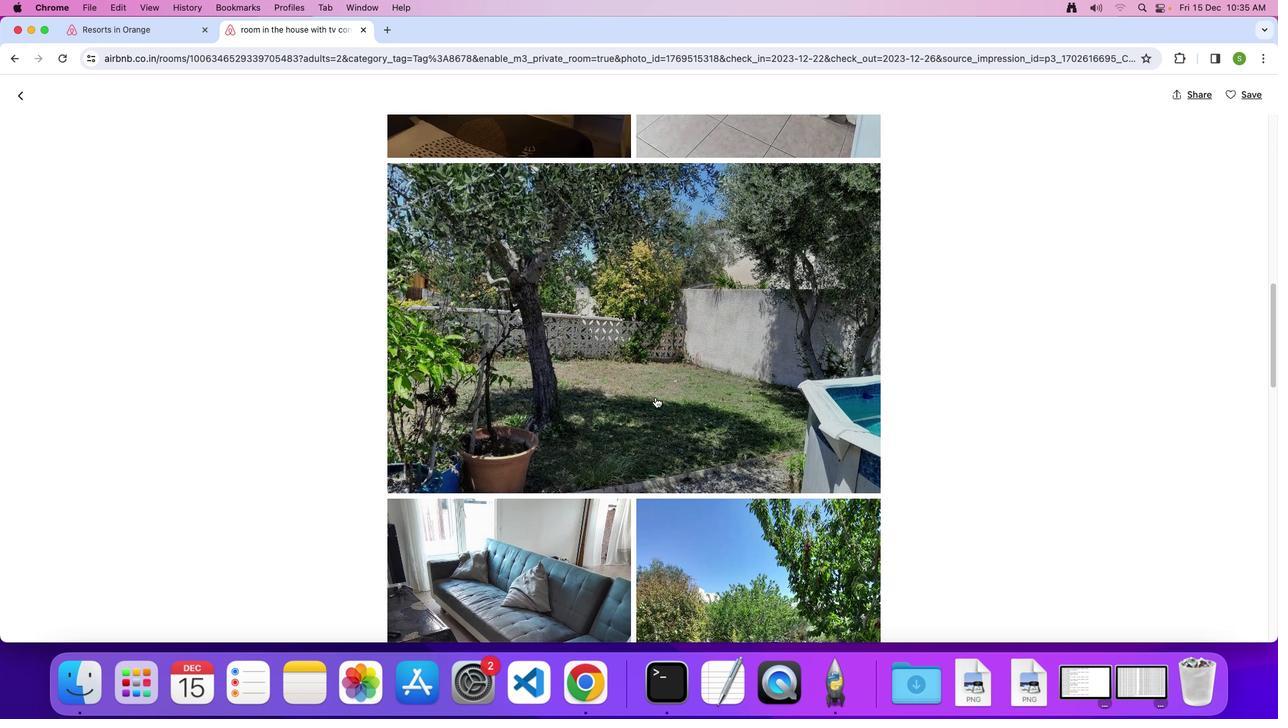 
Action: Mouse scrolled (655, 397) with delta (0, -1)
Screenshot: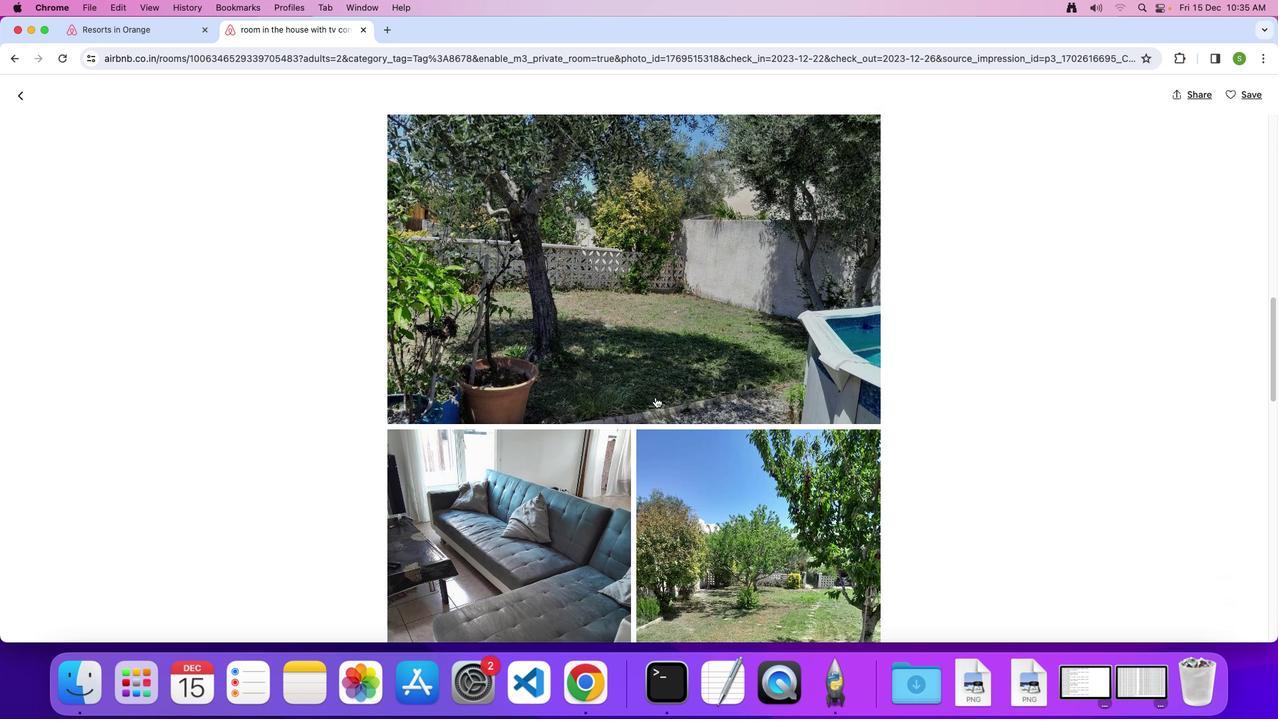 
Action: Mouse scrolled (655, 397) with delta (0, 0)
Screenshot: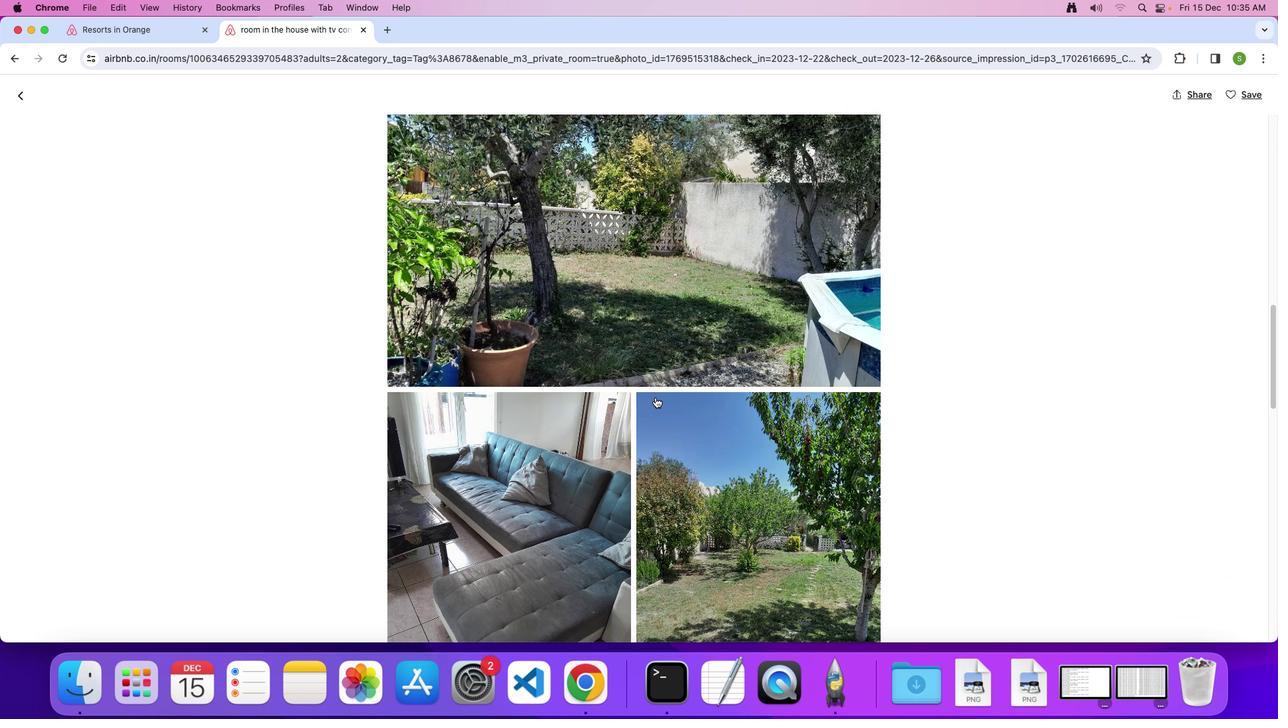 
Action: Mouse scrolled (655, 397) with delta (0, 0)
Screenshot: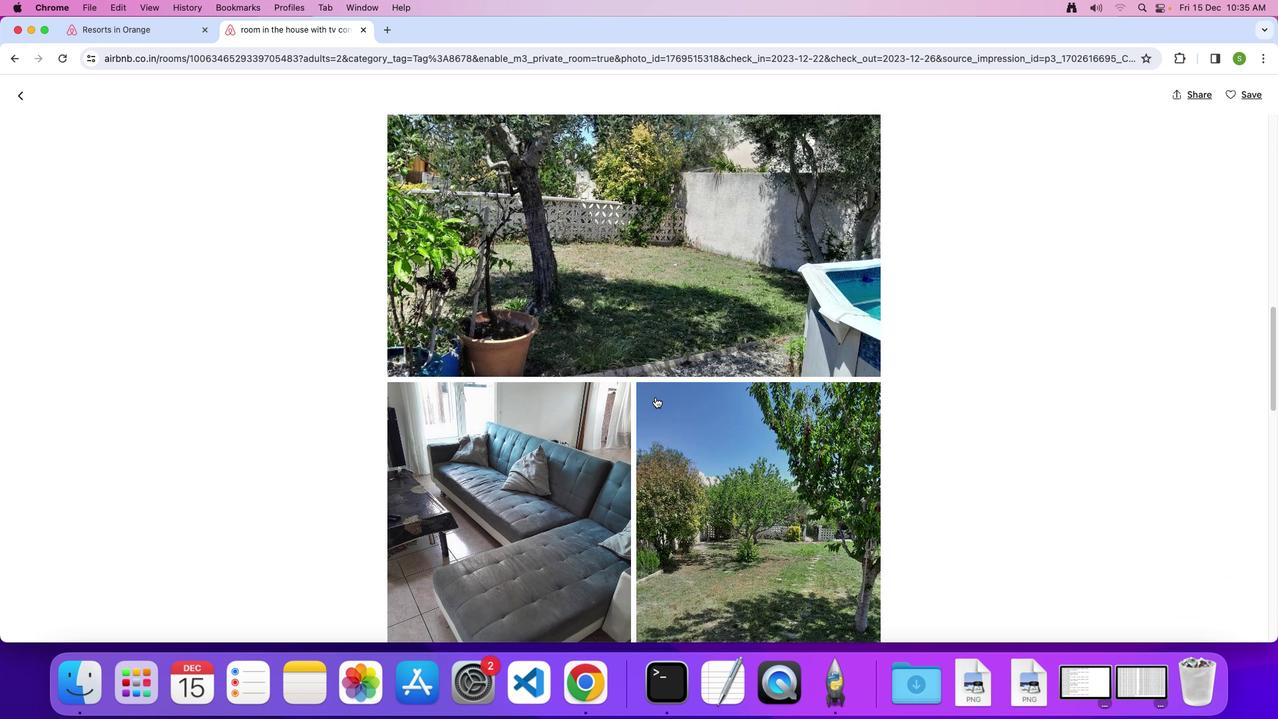 
Action: Mouse scrolled (655, 397) with delta (0, -1)
Screenshot: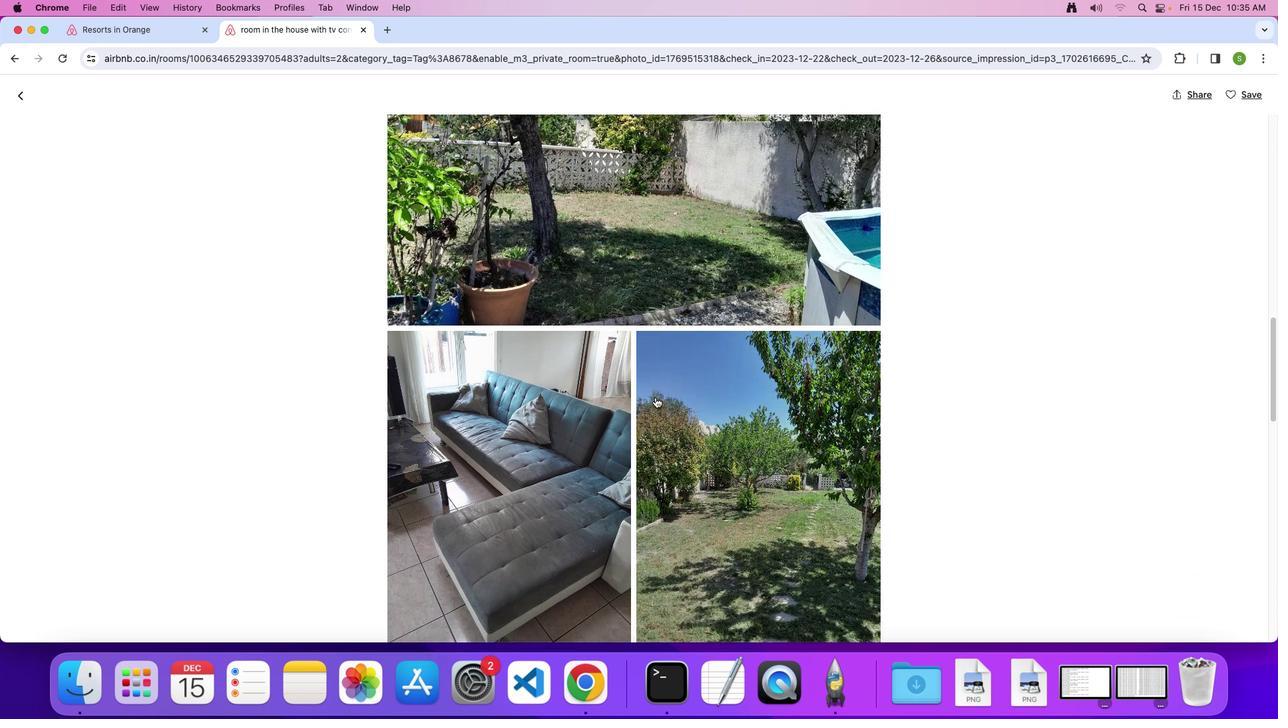 
Action: Mouse scrolled (655, 397) with delta (0, 0)
Screenshot: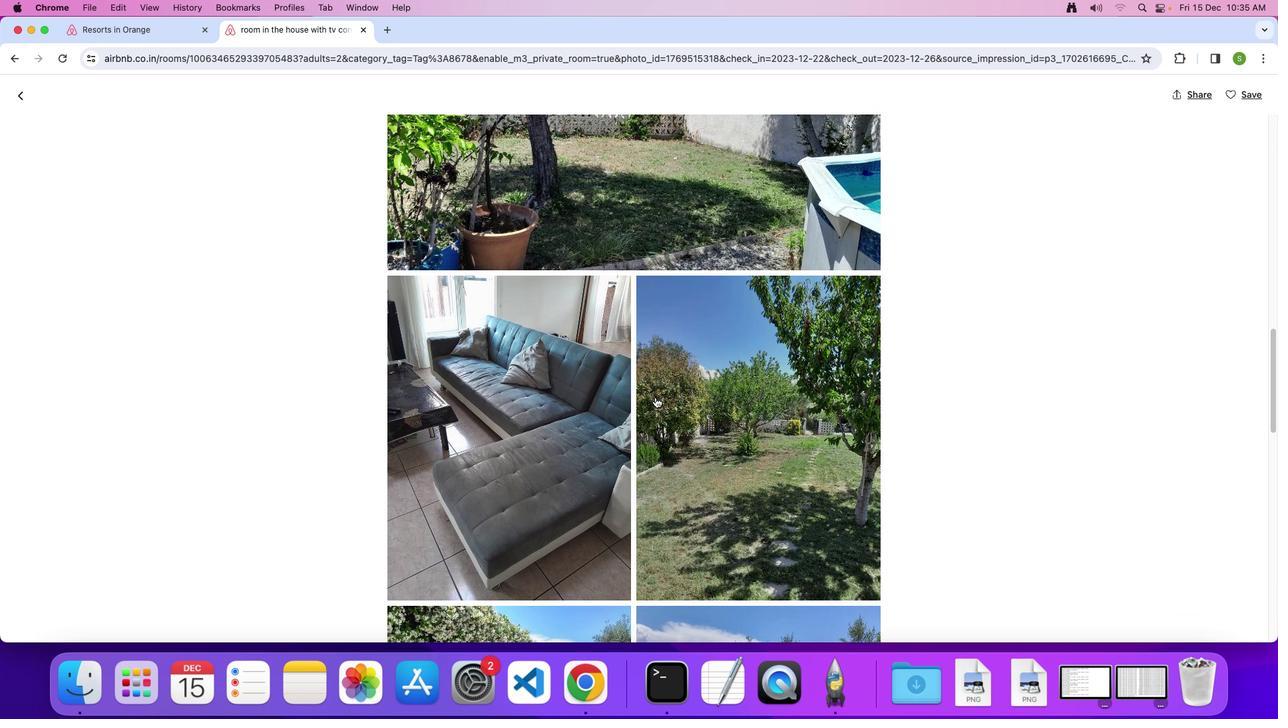 
Action: Mouse scrolled (655, 397) with delta (0, 0)
Screenshot: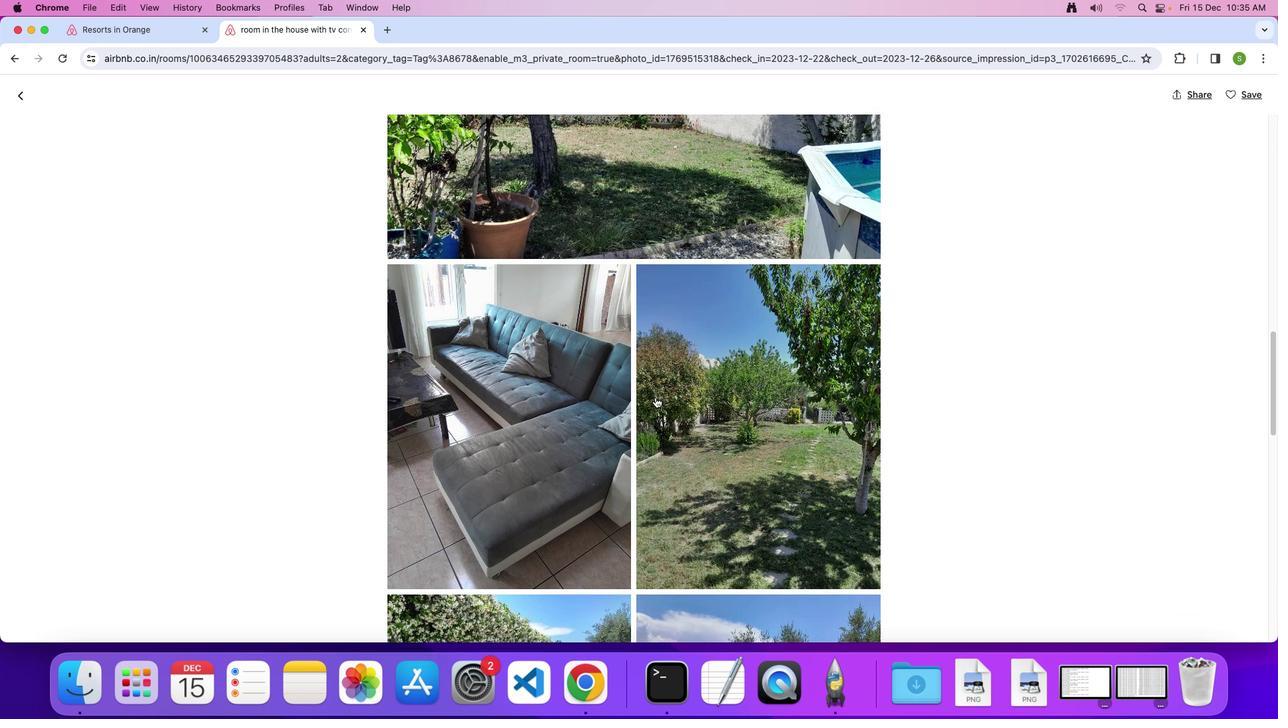
Action: Mouse scrolled (655, 397) with delta (0, -1)
Screenshot: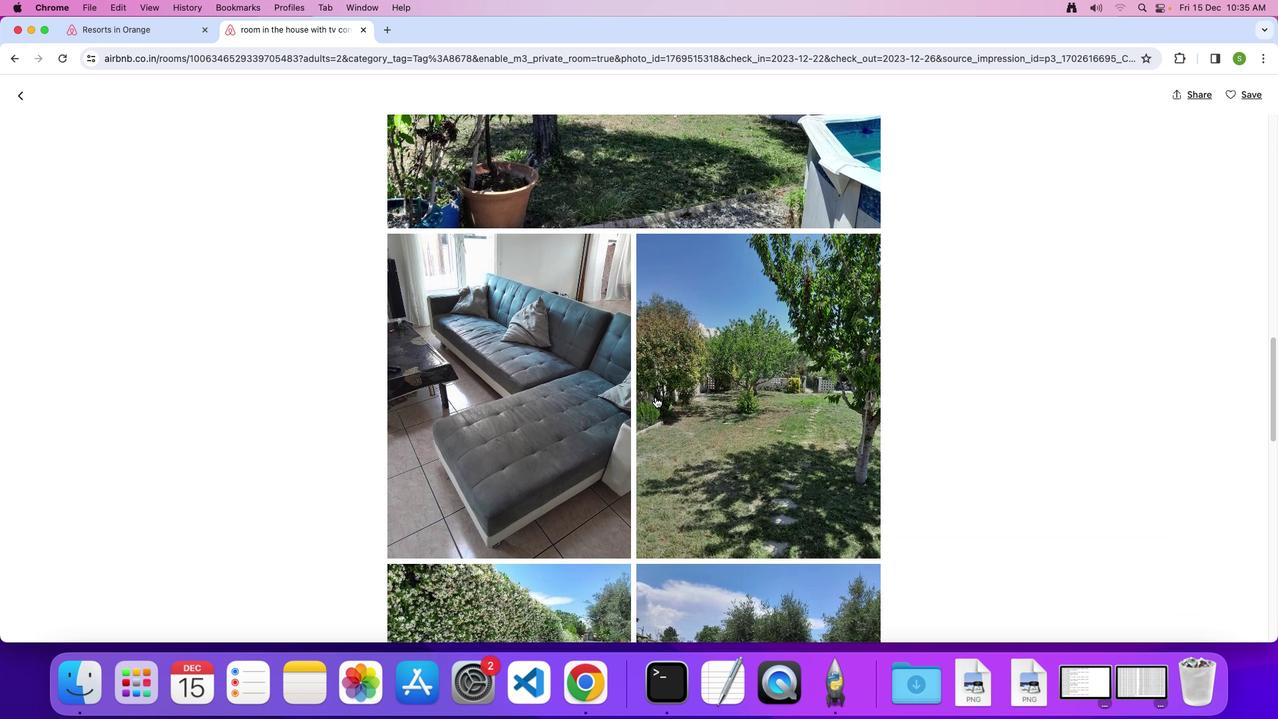 
Action: Mouse scrolled (655, 397) with delta (0, 0)
Screenshot: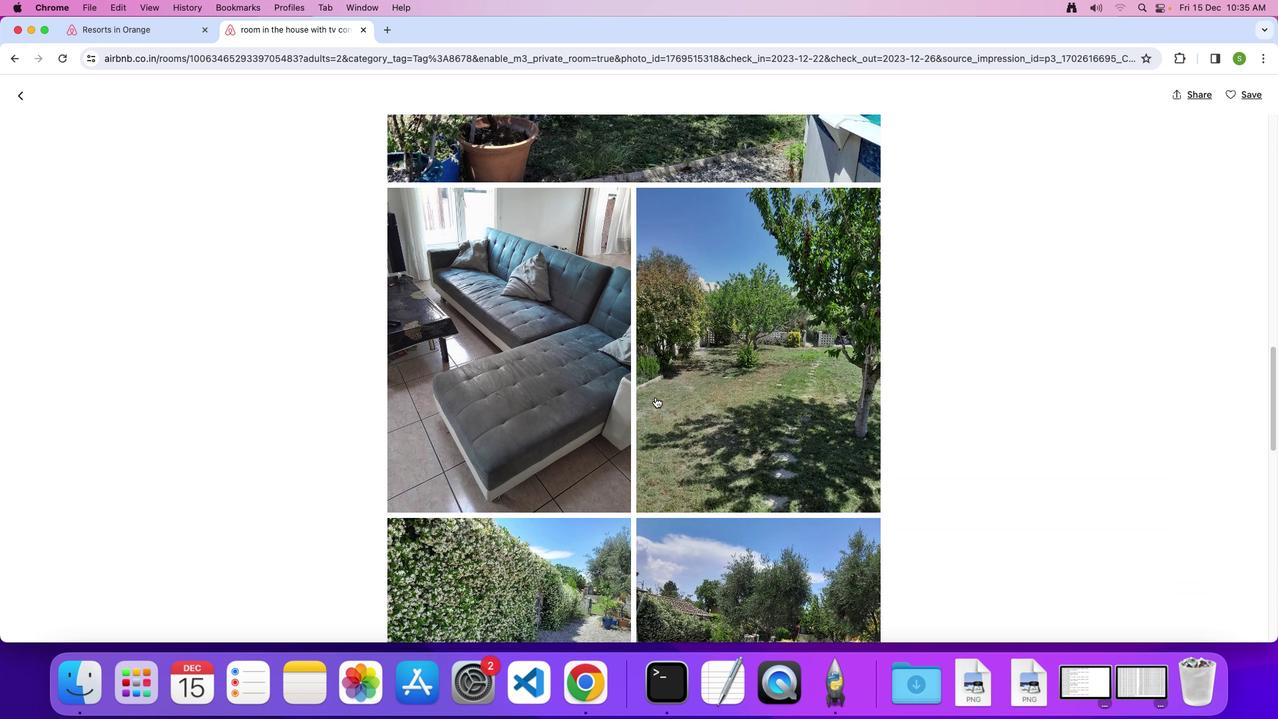 
Action: Mouse scrolled (655, 397) with delta (0, 0)
Screenshot: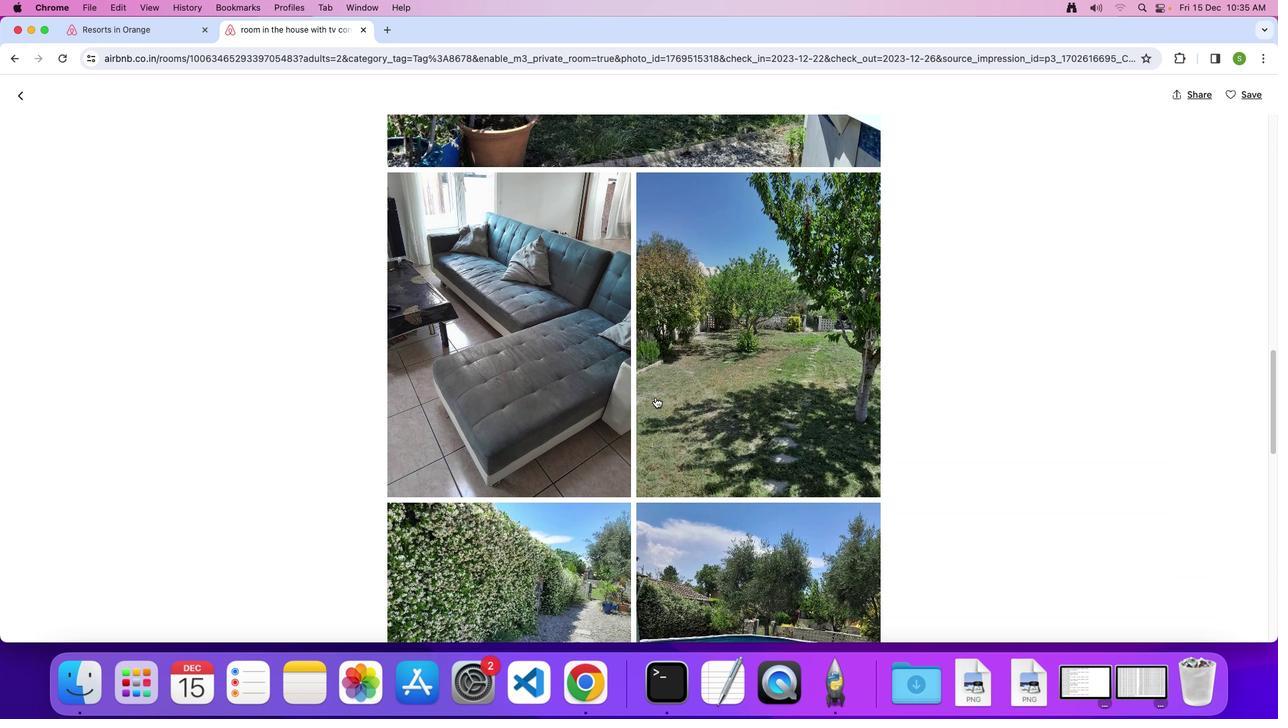 
Action: Mouse scrolled (655, 397) with delta (0, 0)
Screenshot: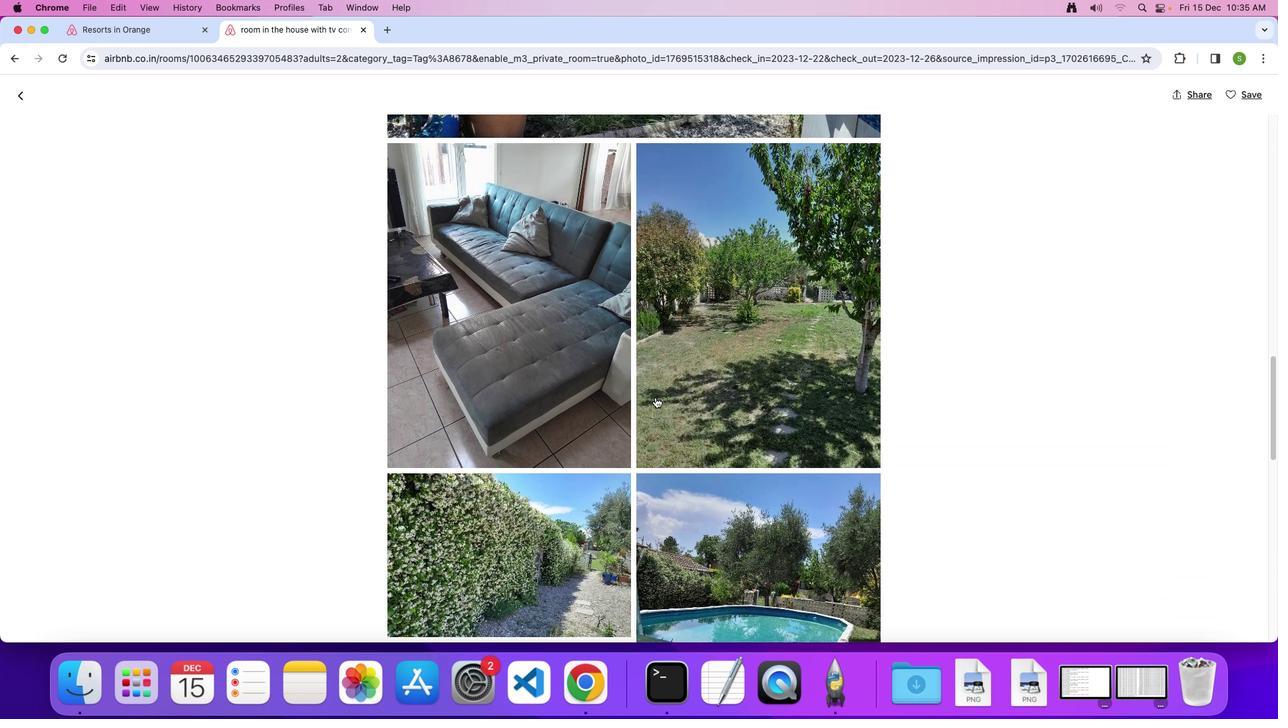 
Action: Mouse scrolled (655, 397) with delta (0, 0)
Screenshot: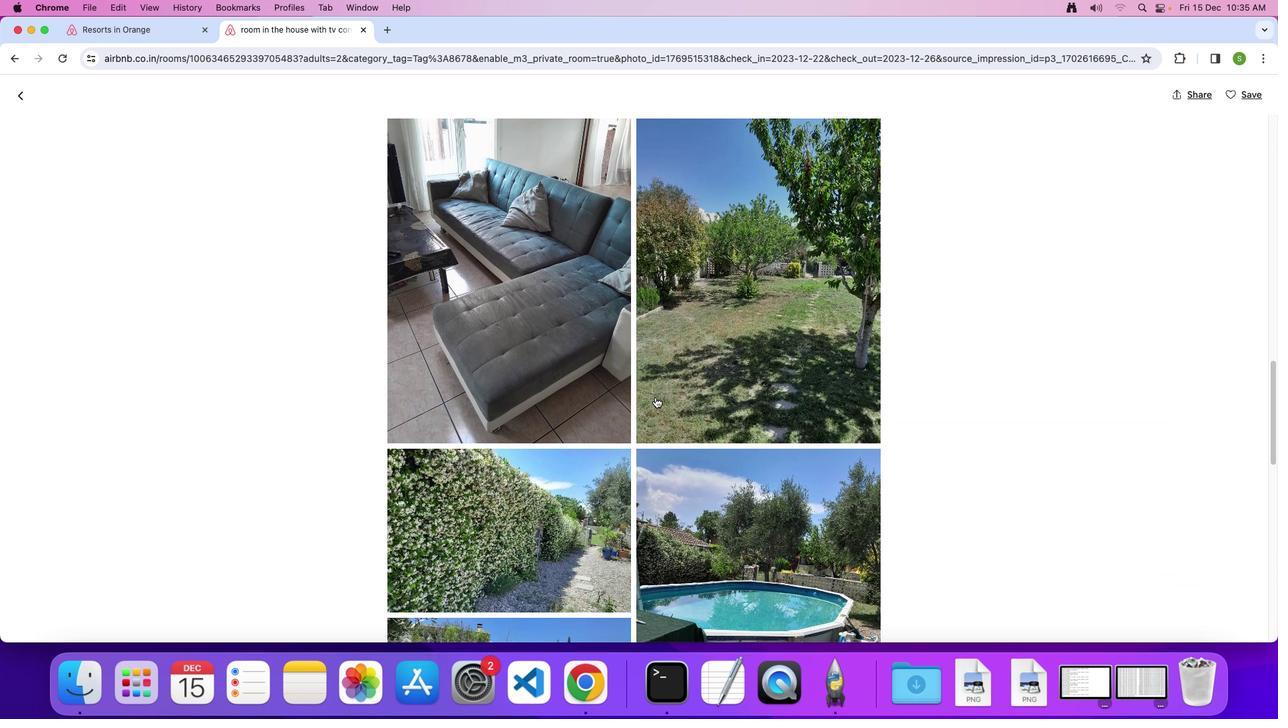 
Action: Mouse scrolled (655, 397) with delta (0, 0)
Screenshot: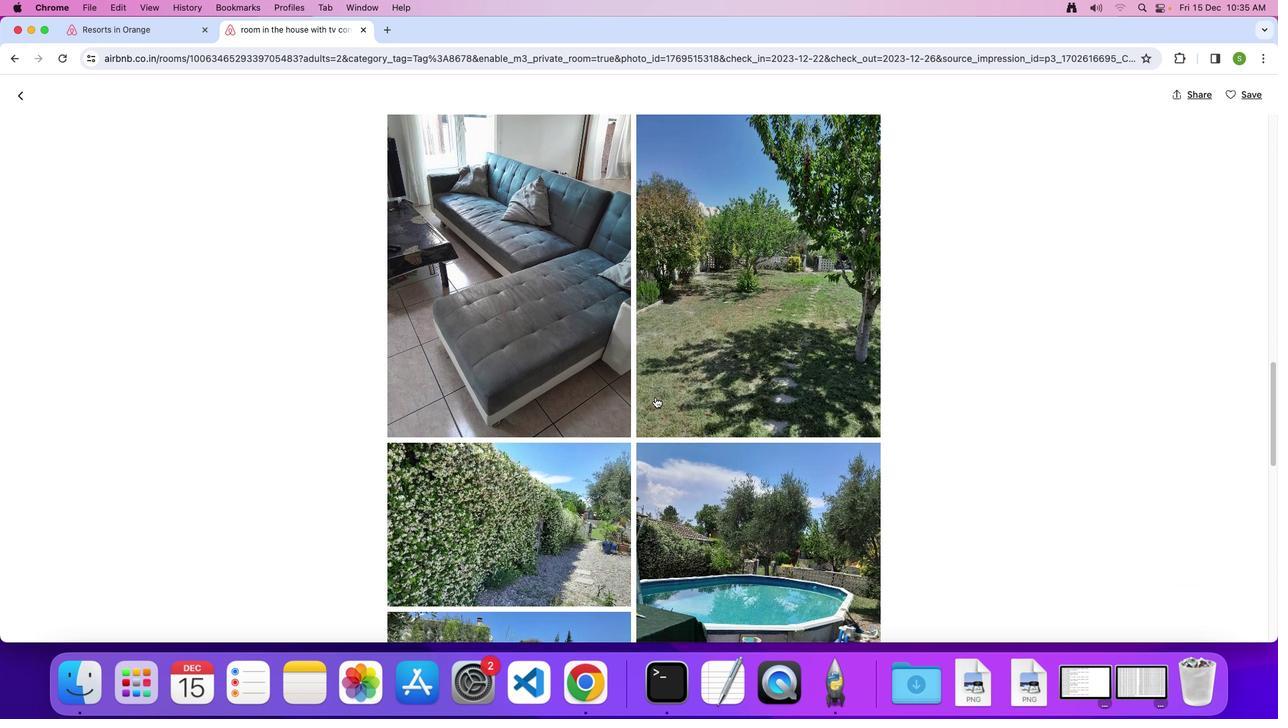
Action: Mouse scrolled (655, 397) with delta (0, 0)
Screenshot: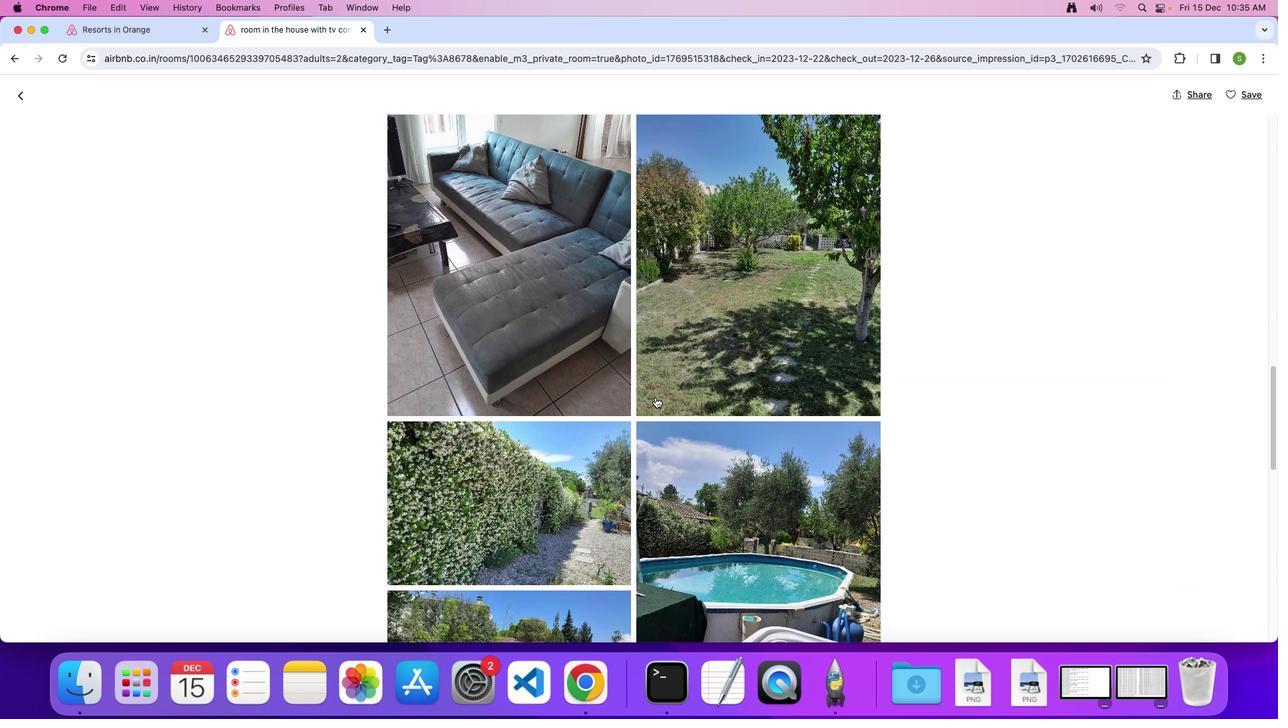 
Action: Mouse scrolled (655, 397) with delta (0, 0)
Screenshot: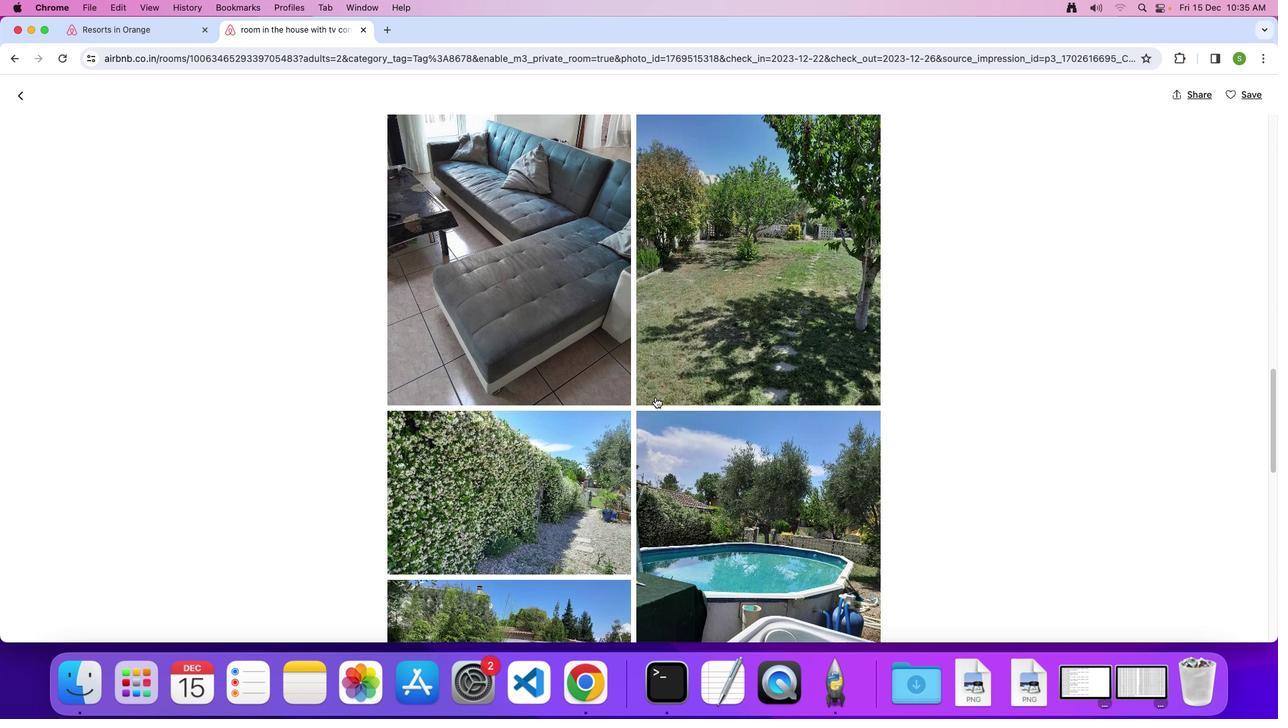 
Action: Mouse scrolled (655, 397) with delta (0, -1)
Screenshot: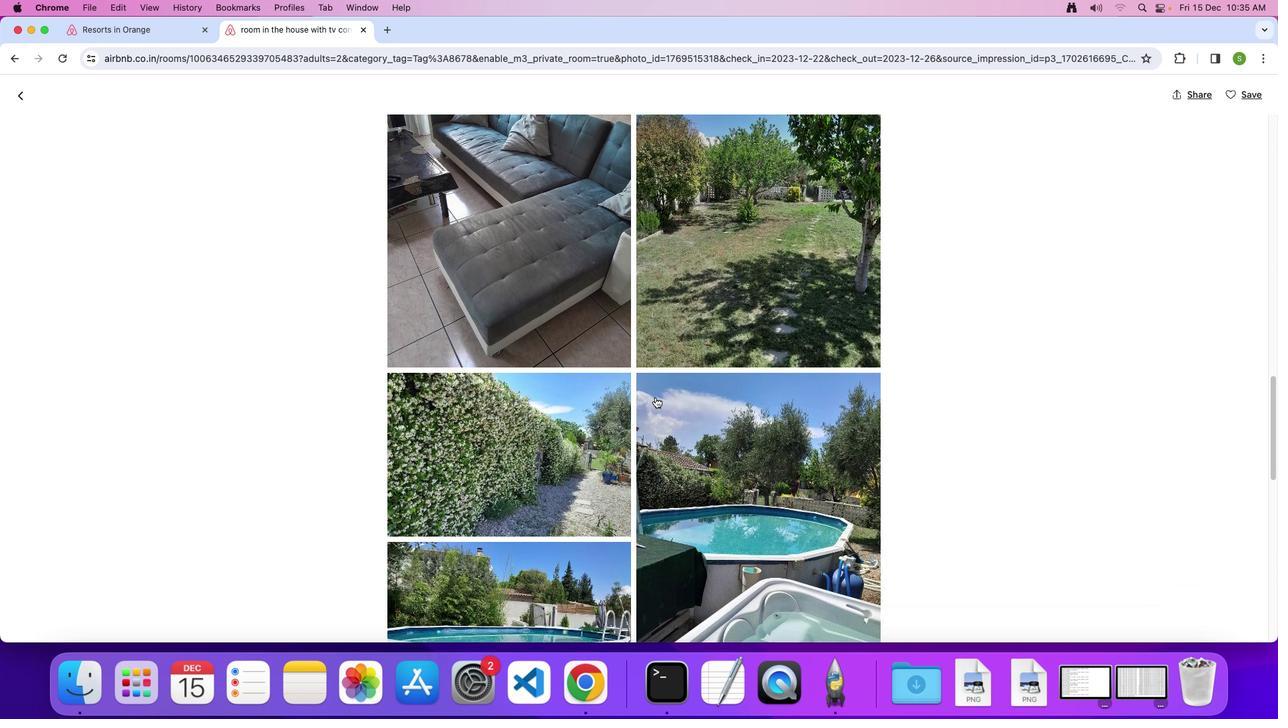 
Action: Mouse scrolled (655, 397) with delta (0, 0)
Screenshot: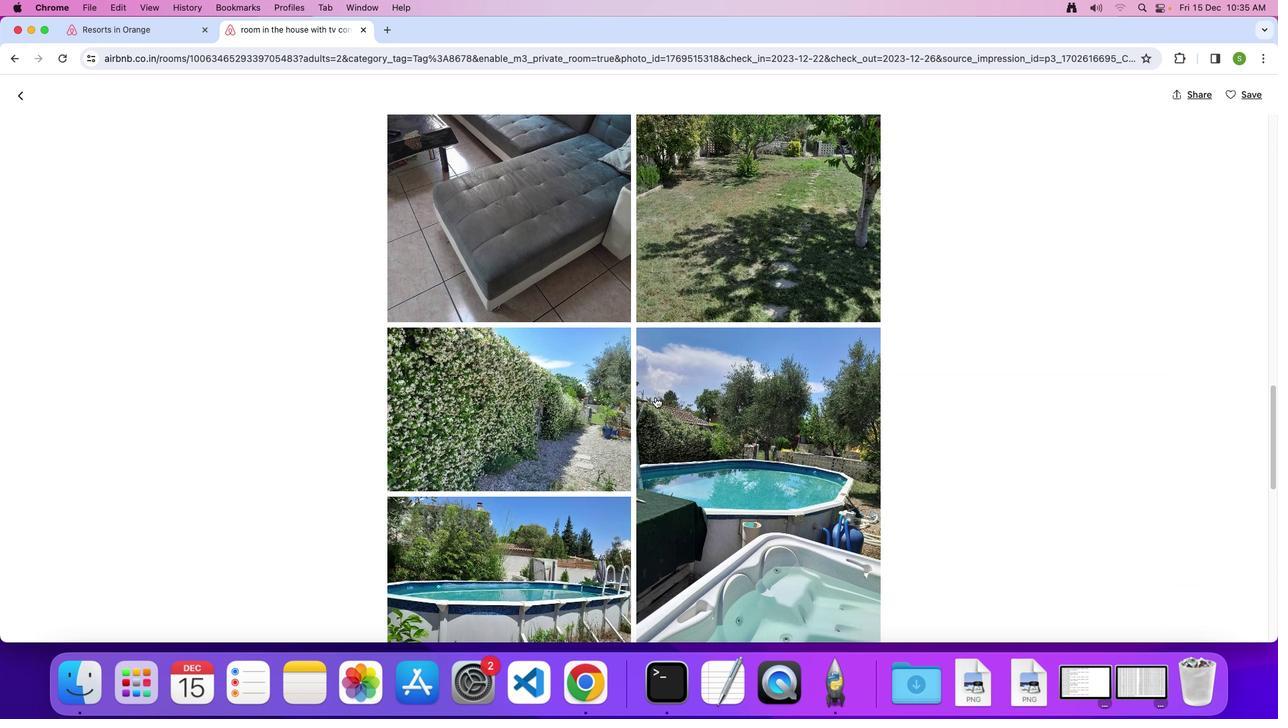 
Action: Mouse scrolled (655, 397) with delta (0, 0)
Screenshot: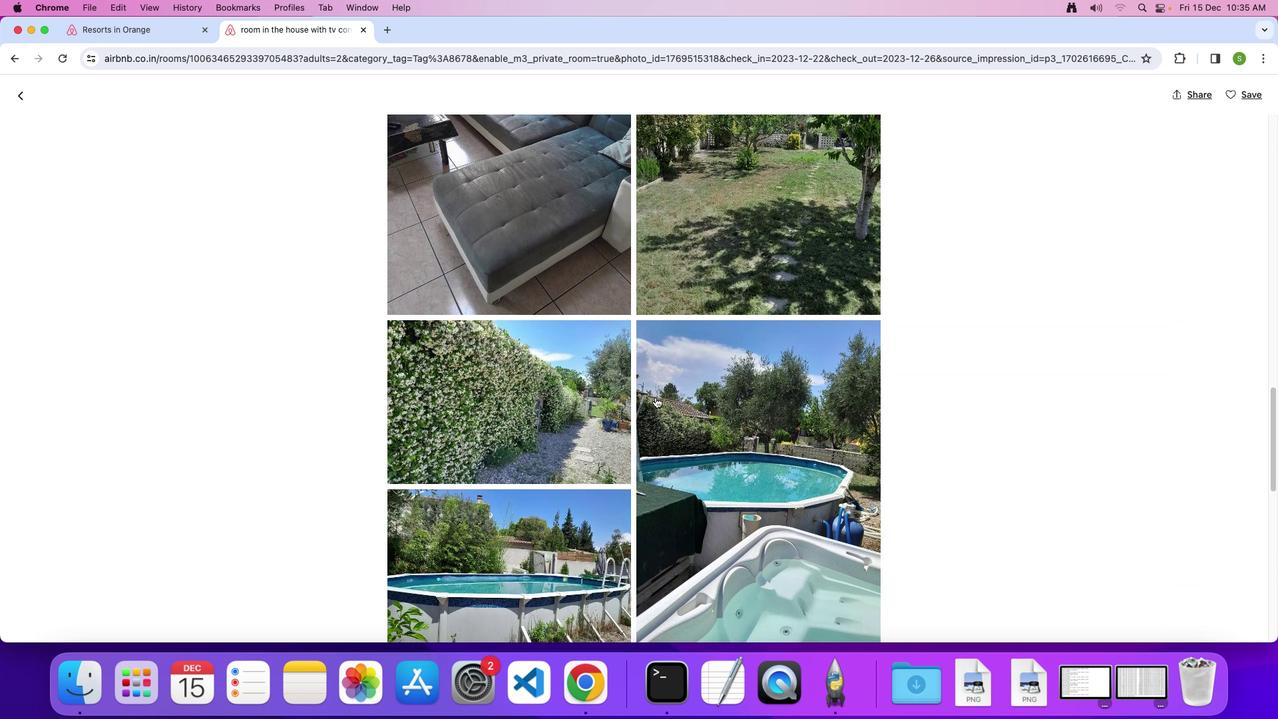 
Action: Mouse scrolled (655, 397) with delta (0, 0)
Screenshot: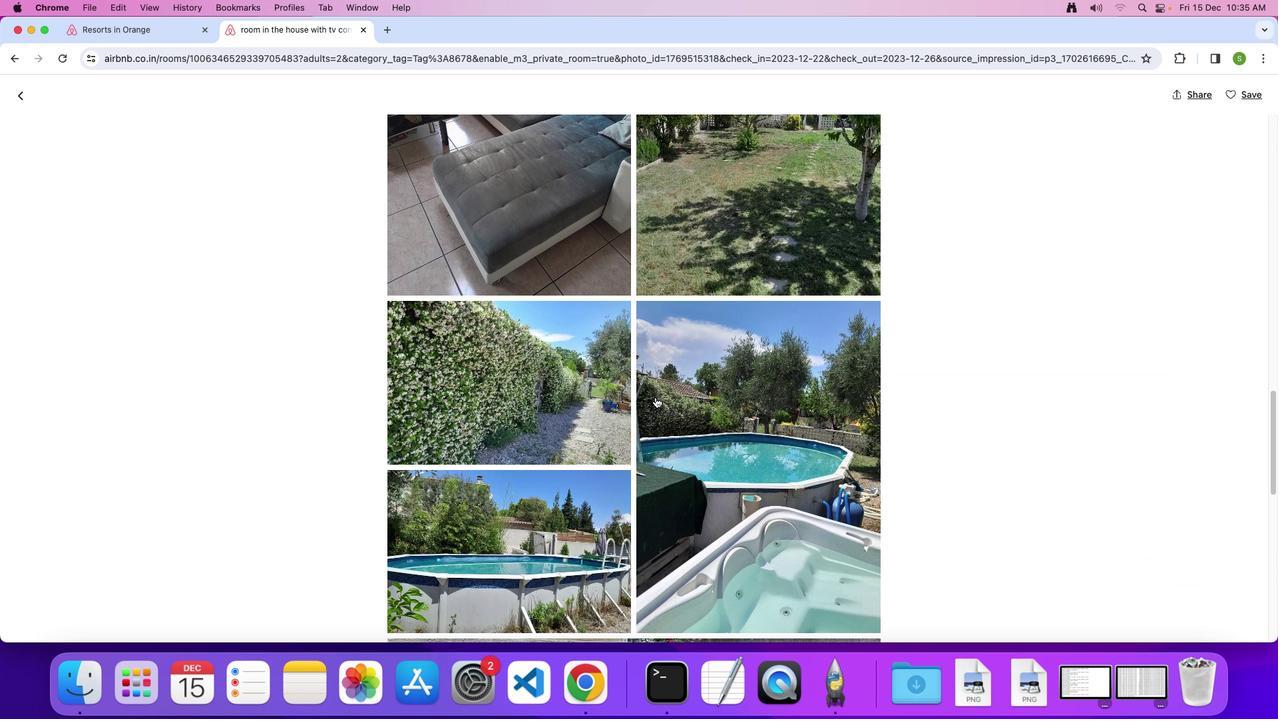 
Action: Mouse scrolled (655, 397) with delta (0, 0)
Screenshot: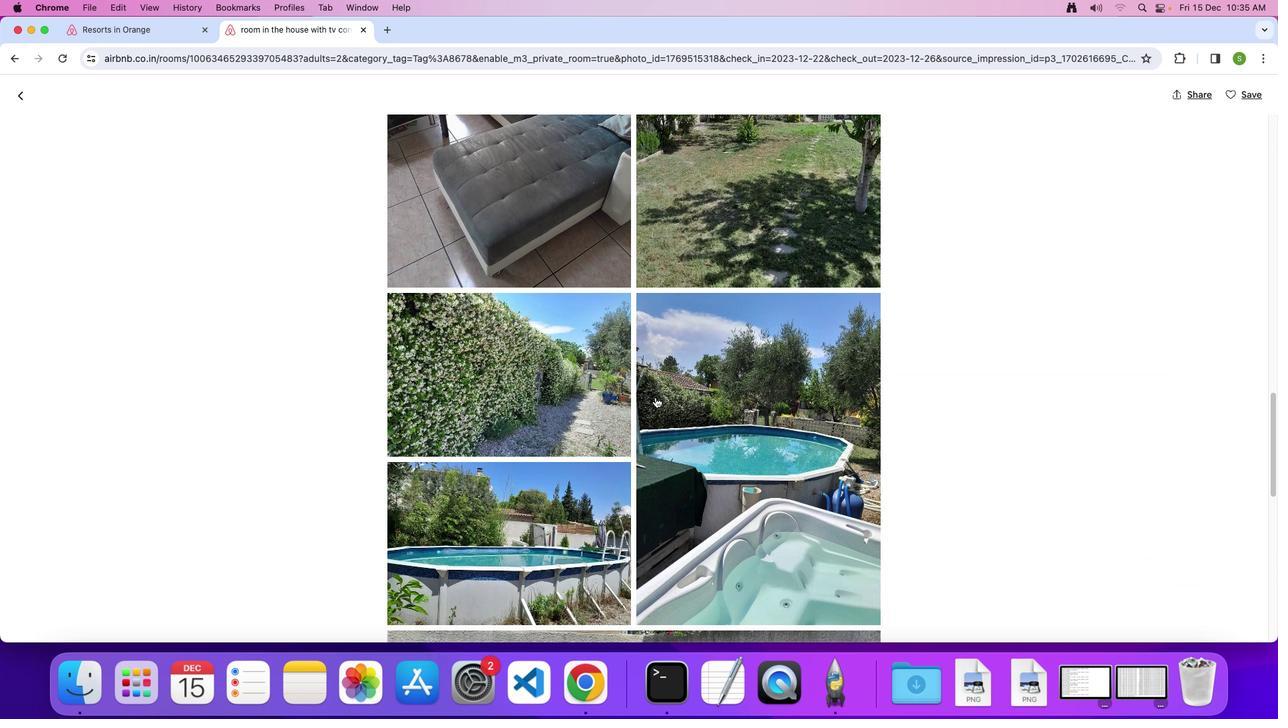 
Action: Mouse scrolled (655, 397) with delta (0, -1)
Screenshot: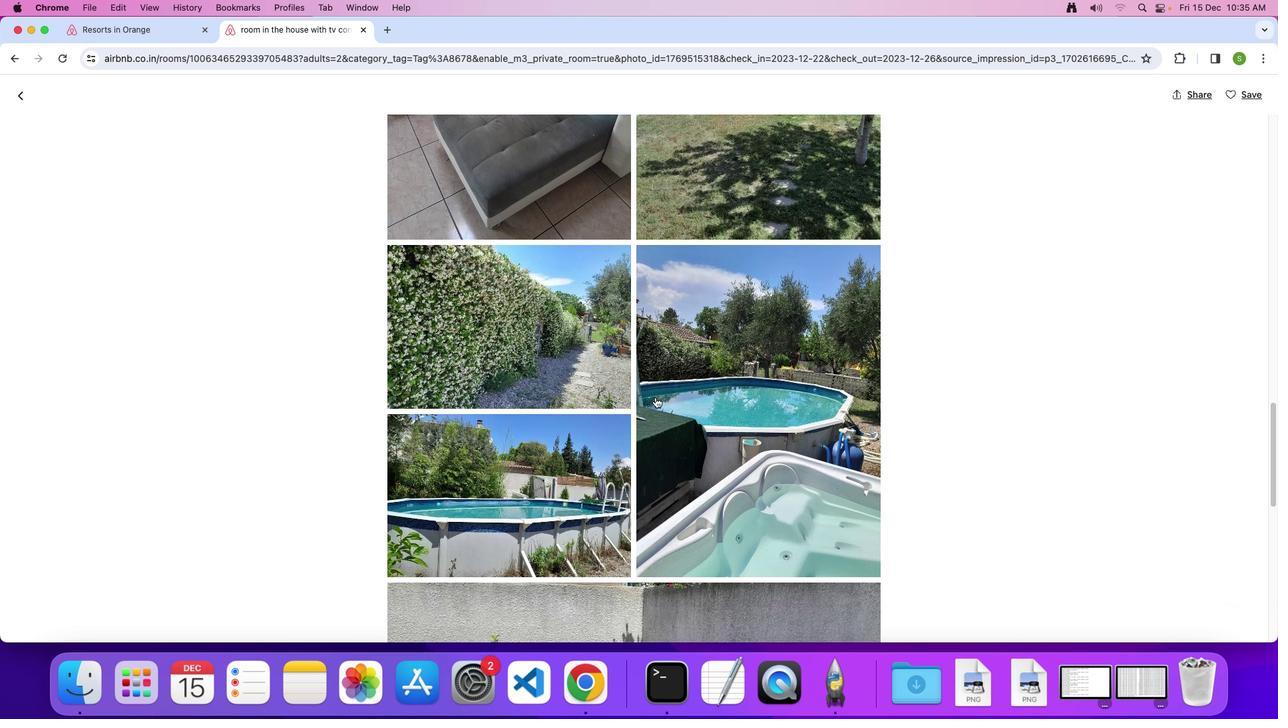 
Action: Mouse scrolled (655, 397) with delta (0, 0)
Screenshot: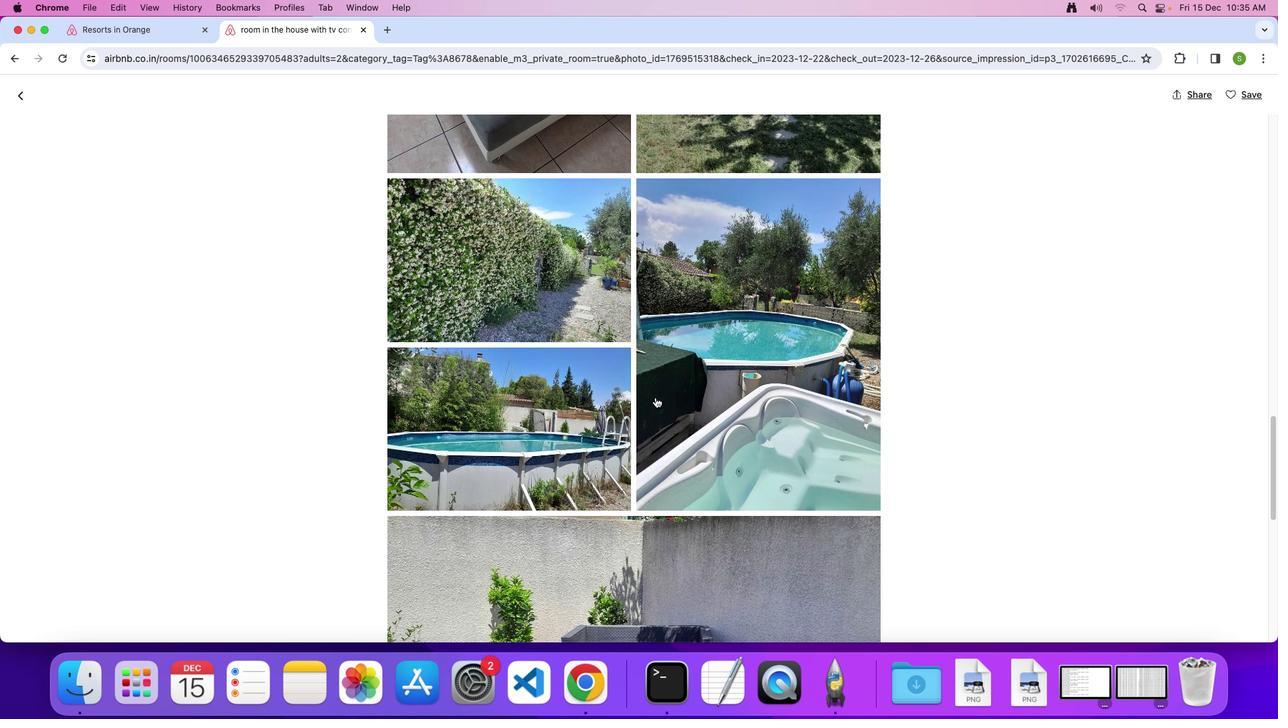 
Action: Mouse scrolled (655, 397) with delta (0, 0)
Screenshot: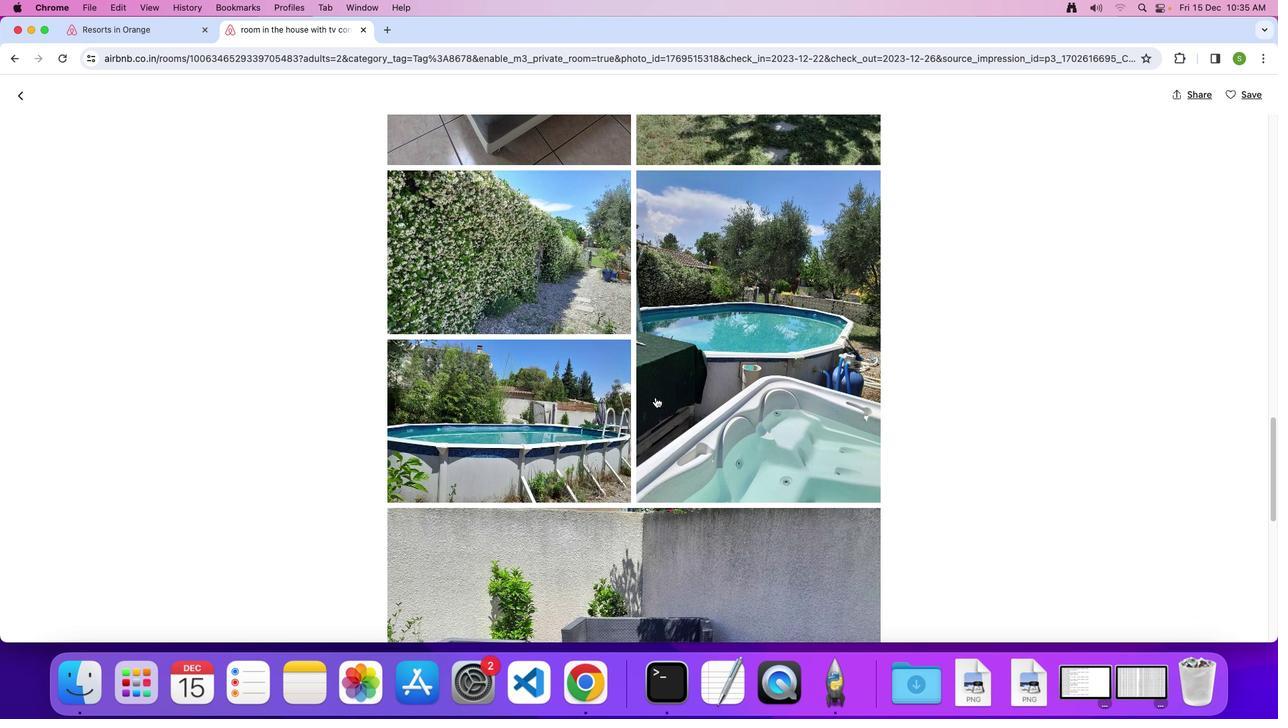 
Action: Mouse scrolled (655, 397) with delta (0, -1)
Screenshot: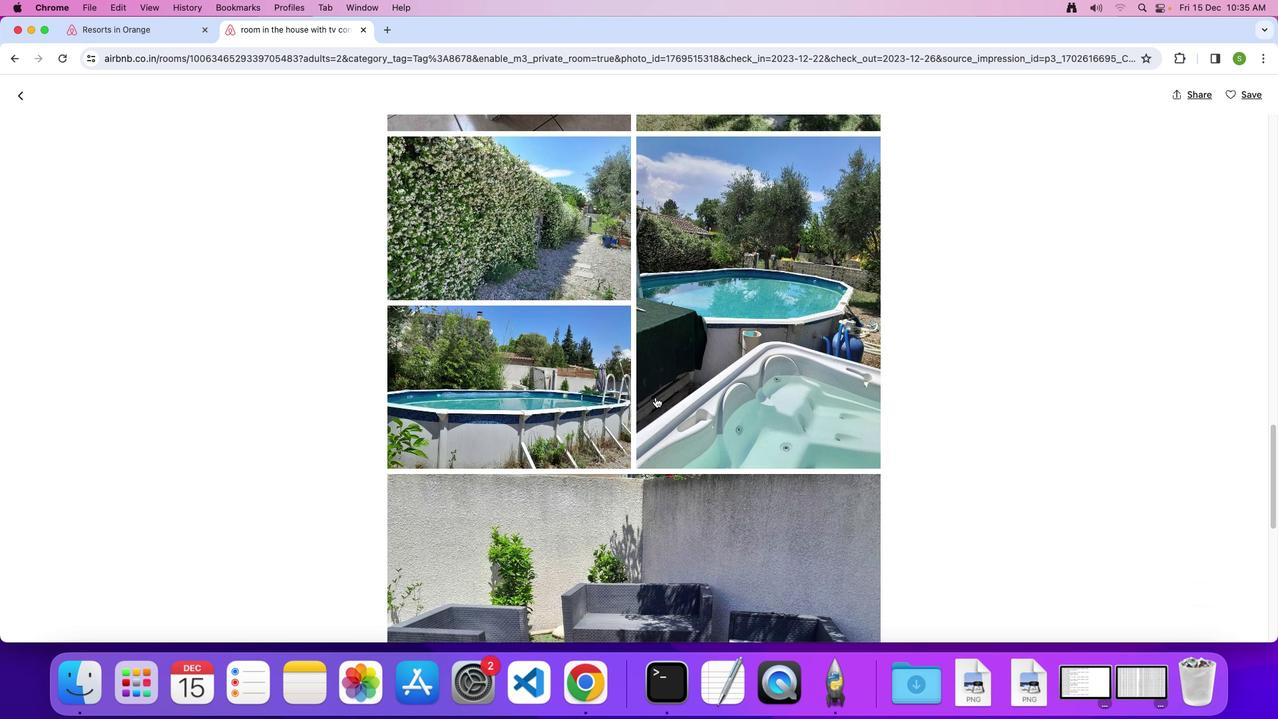 
Action: Mouse scrolled (655, 397) with delta (0, 0)
Screenshot: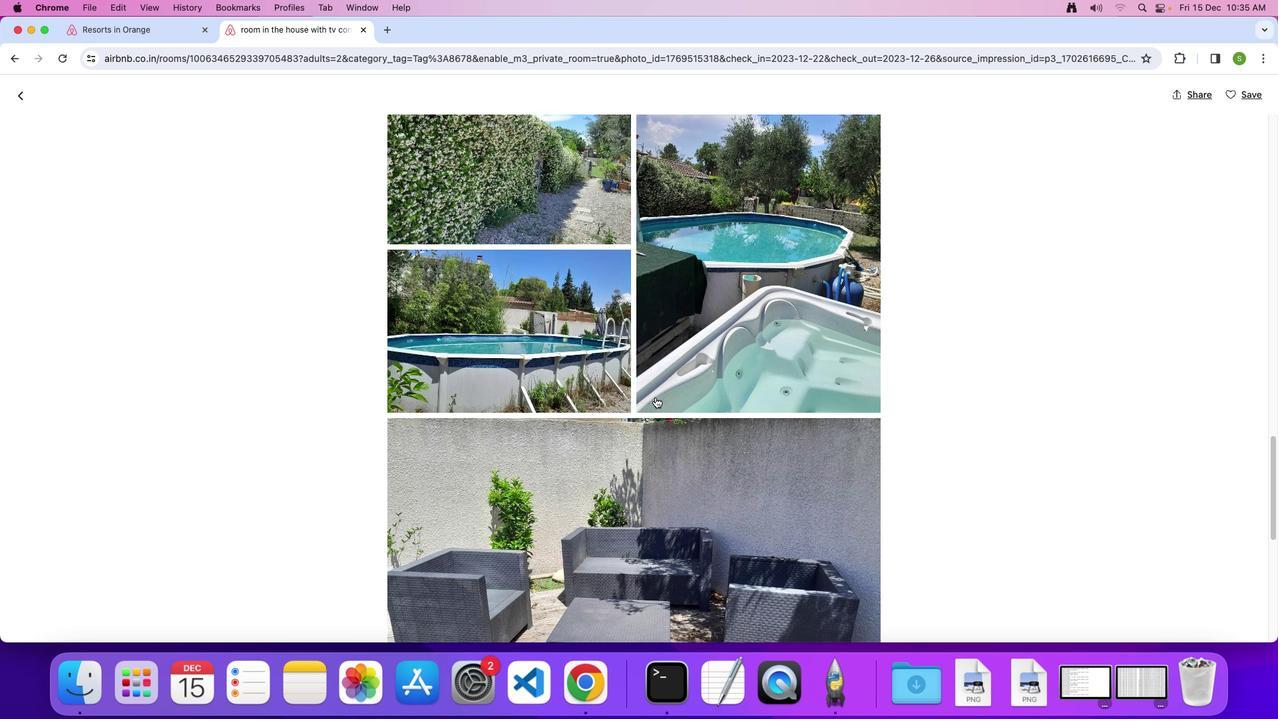 
Action: Mouse scrolled (655, 397) with delta (0, 0)
Screenshot: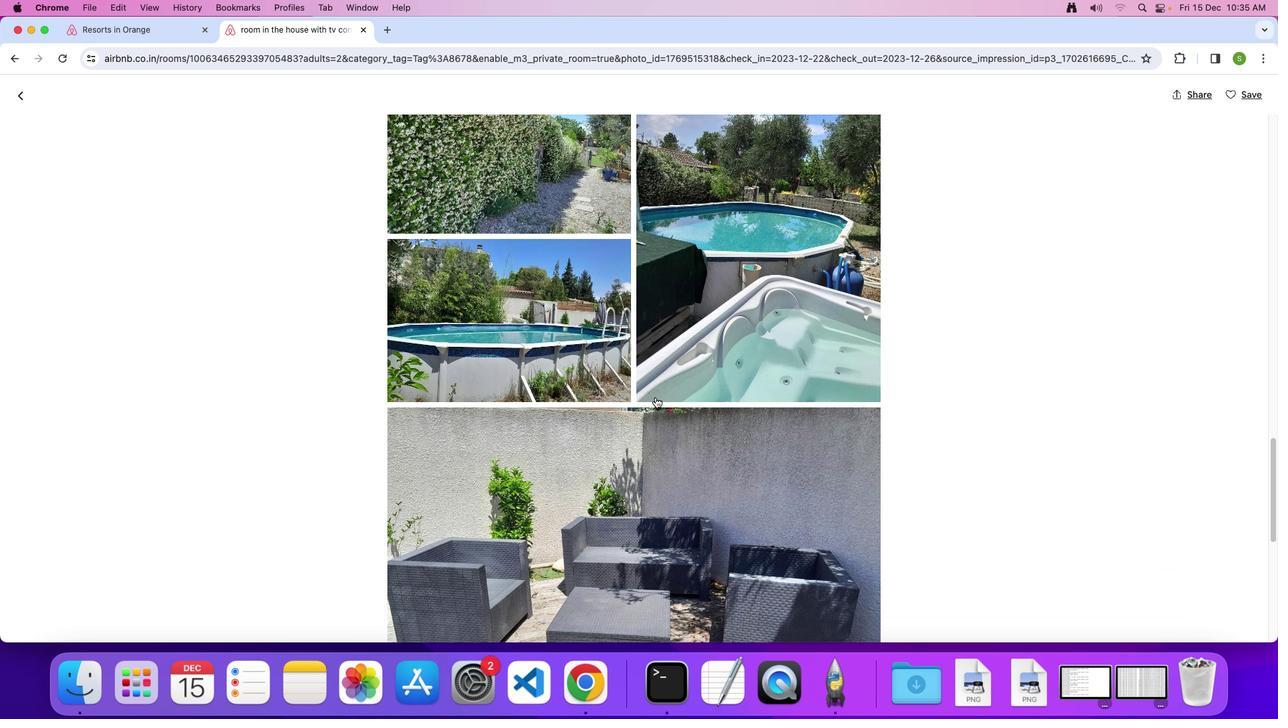 
Action: Mouse scrolled (655, 397) with delta (0, -1)
Screenshot: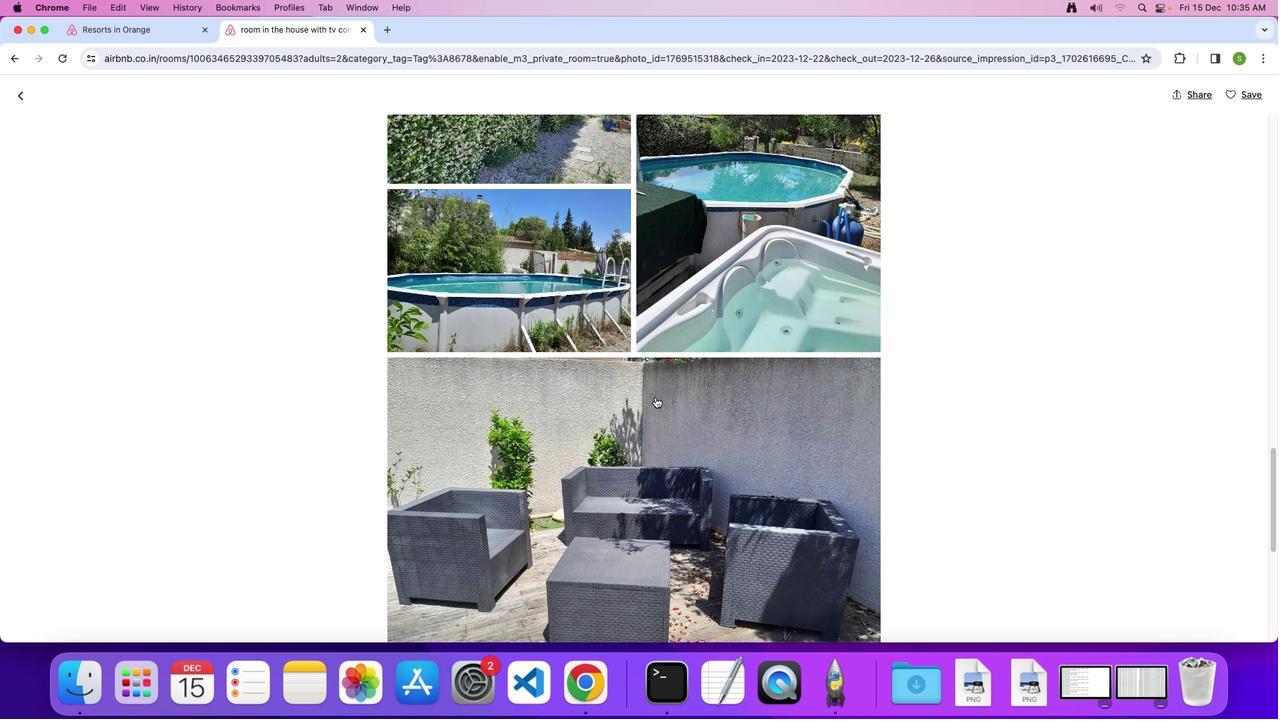 
Action: Mouse scrolled (655, 397) with delta (0, 0)
Screenshot: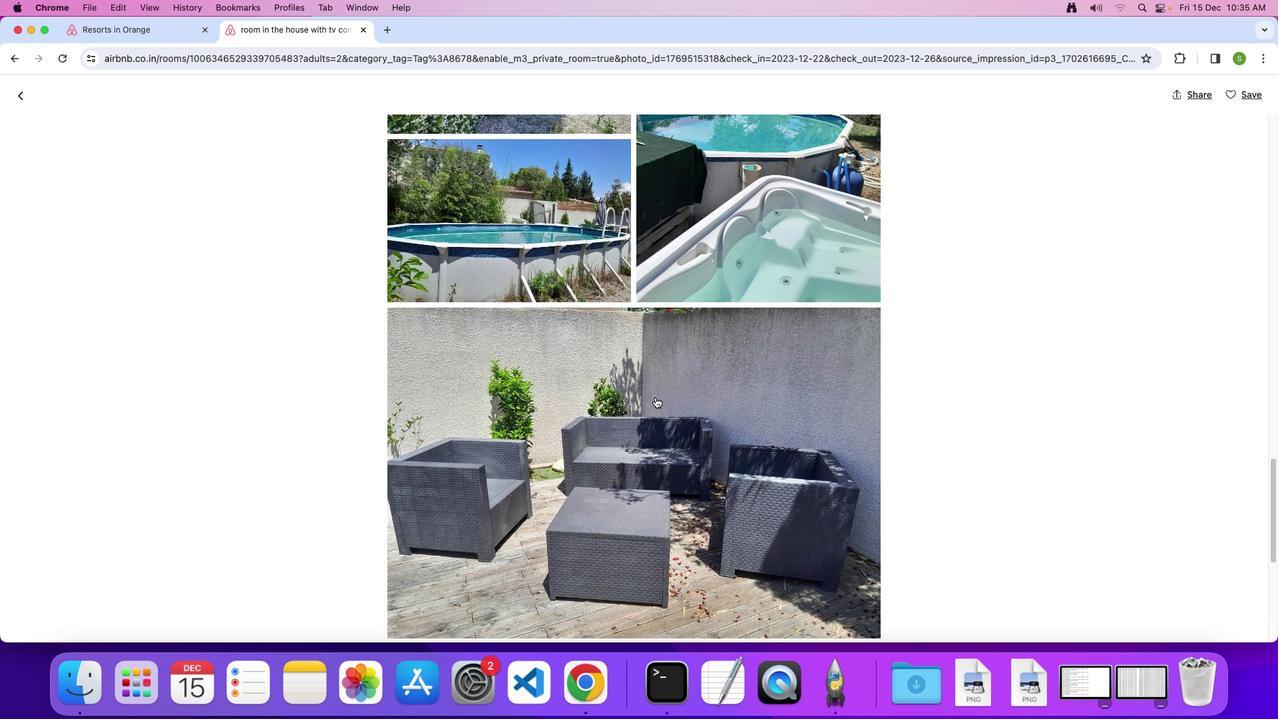 
Action: Mouse scrolled (655, 397) with delta (0, 0)
Screenshot: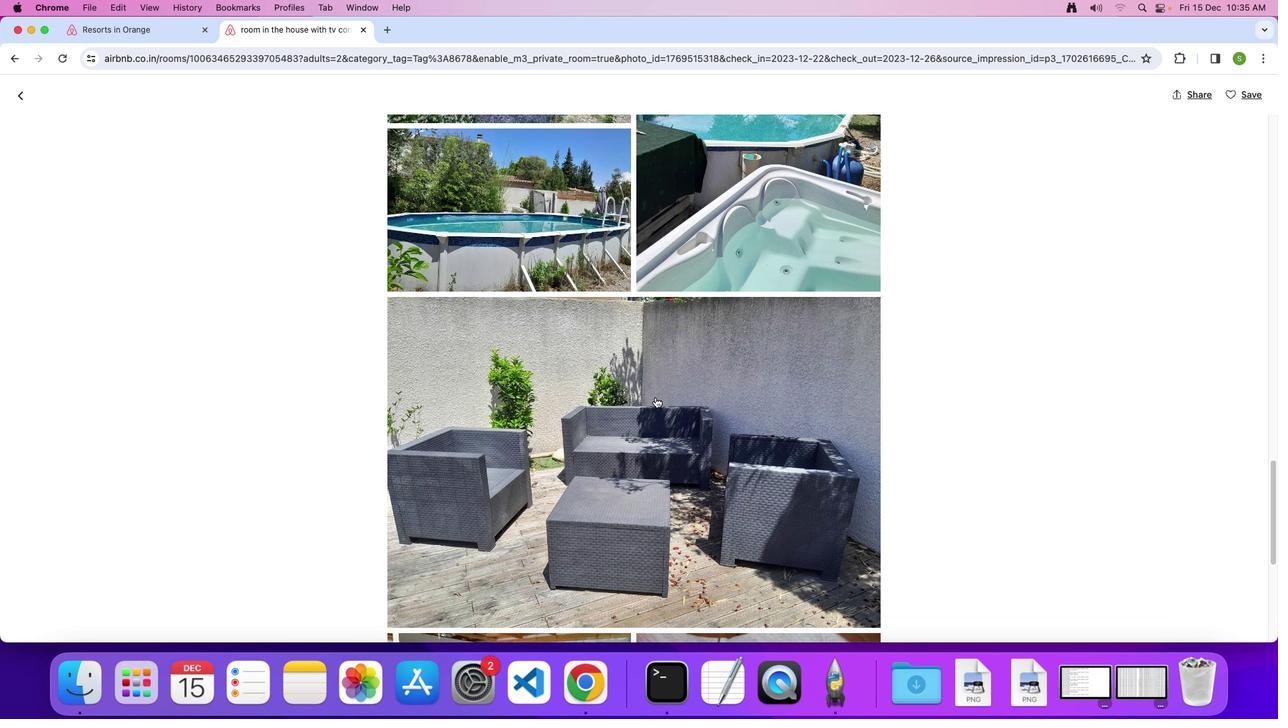 
Action: Mouse scrolled (655, 397) with delta (0, 0)
Screenshot: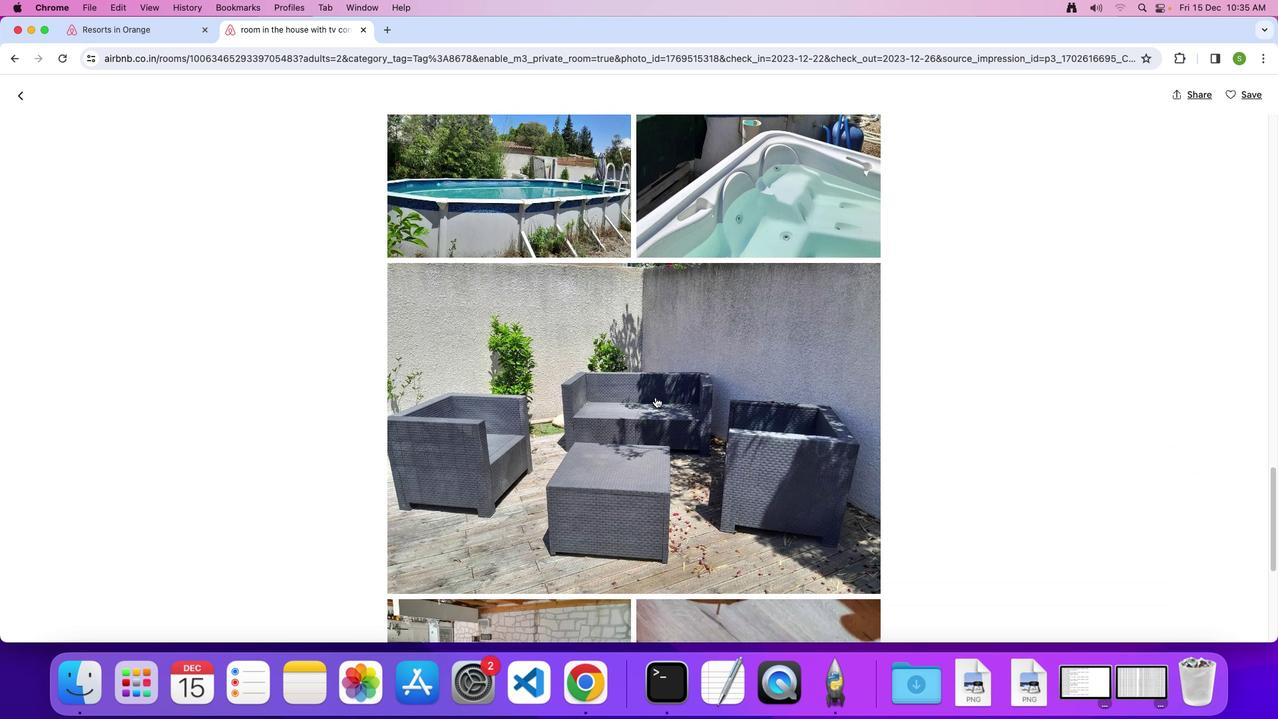 
Action: Mouse scrolled (655, 397) with delta (0, 0)
Screenshot: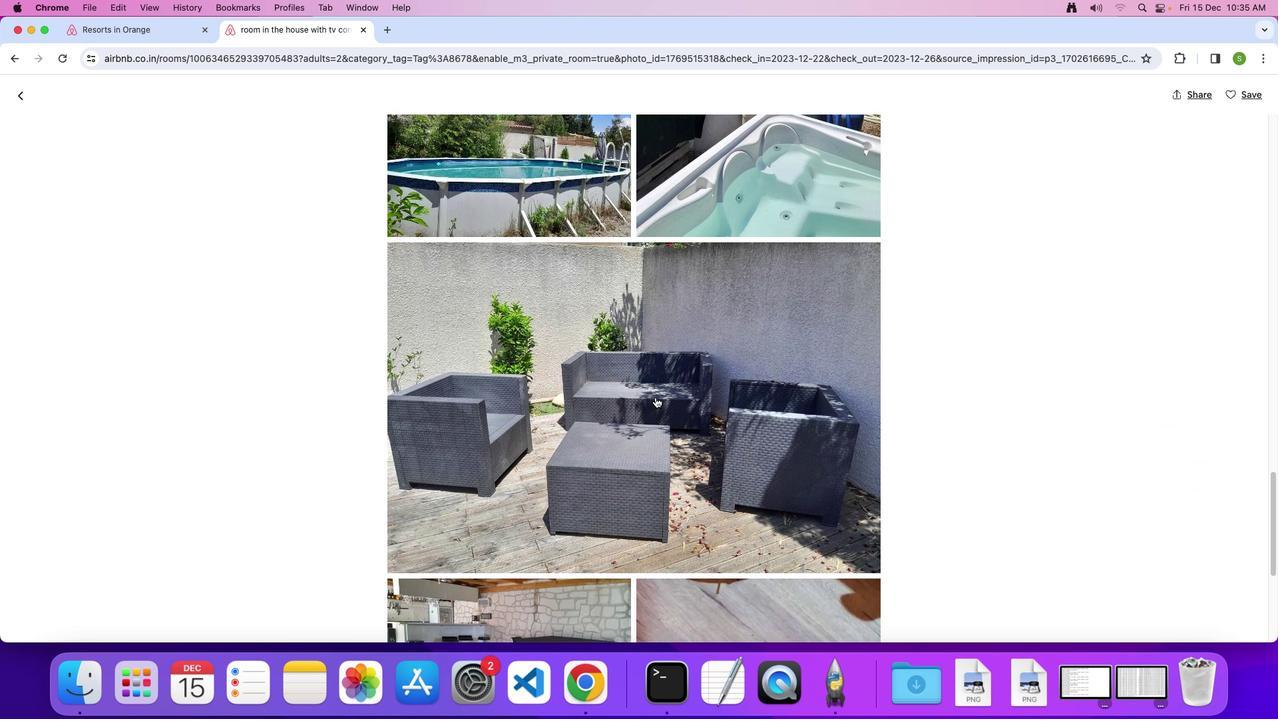 
Action: Mouse scrolled (655, 397) with delta (0, 0)
Screenshot: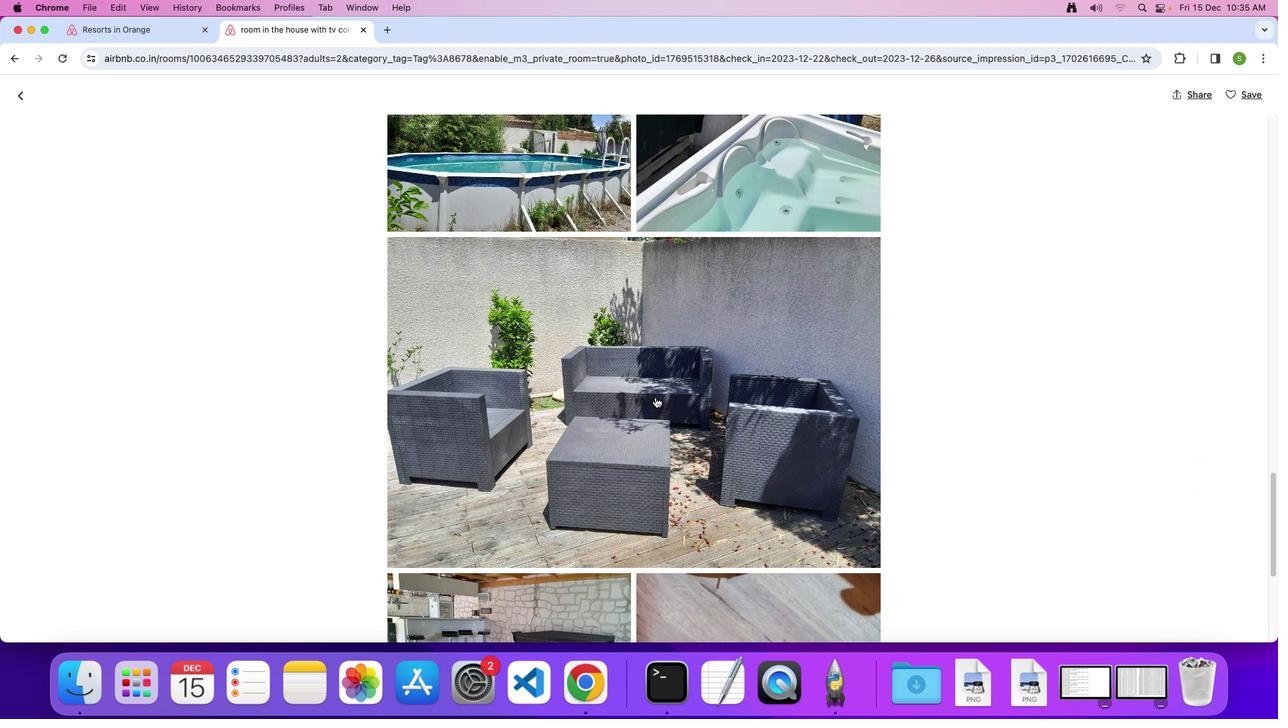 
Action: Mouse scrolled (655, 397) with delta (0, 0)
Screenshot: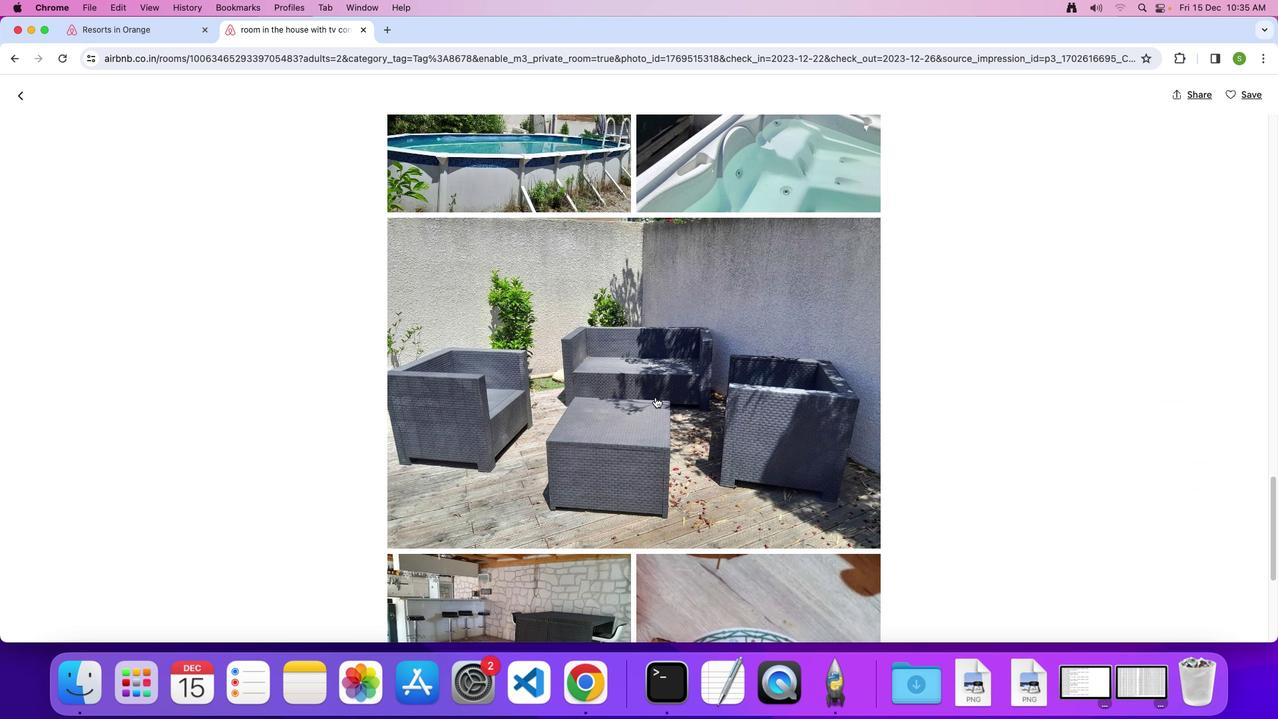 
Action: Mouse scrolled (655, 397) with delta (0, 0)
Screenshot: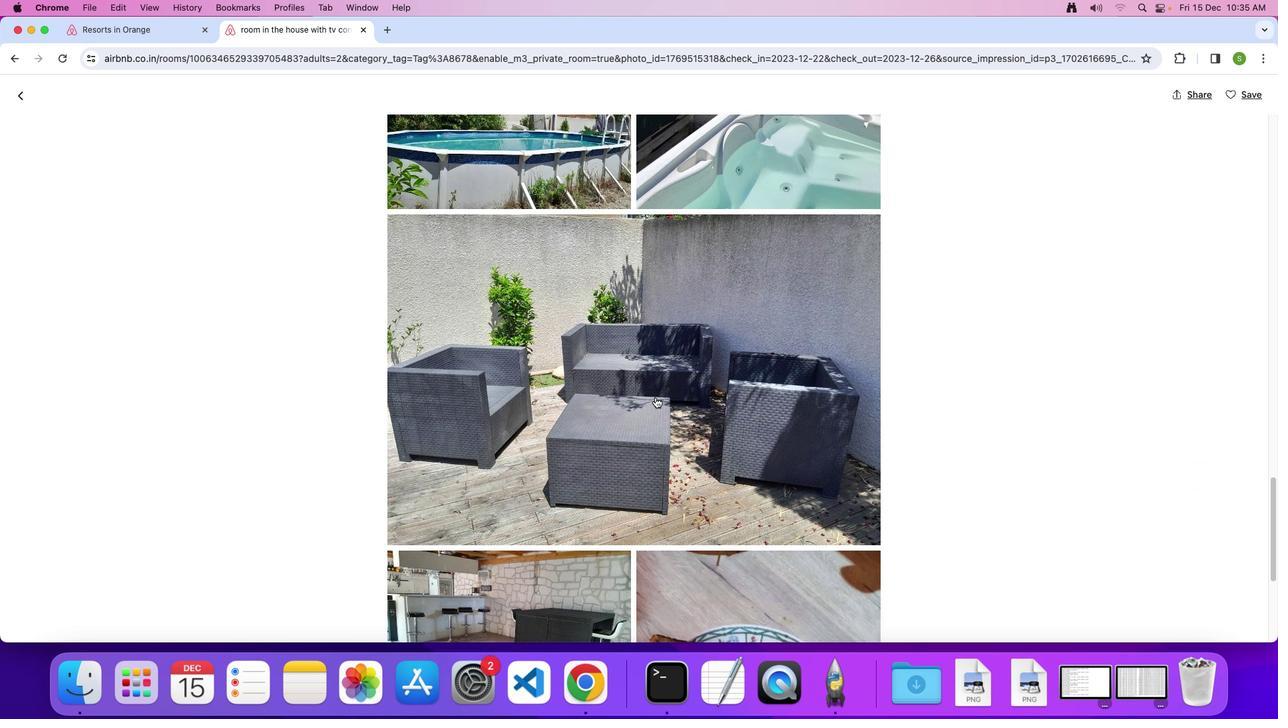 
Action: Mouse scrolled (655, 397) with delta (0, -1)
Screenshot: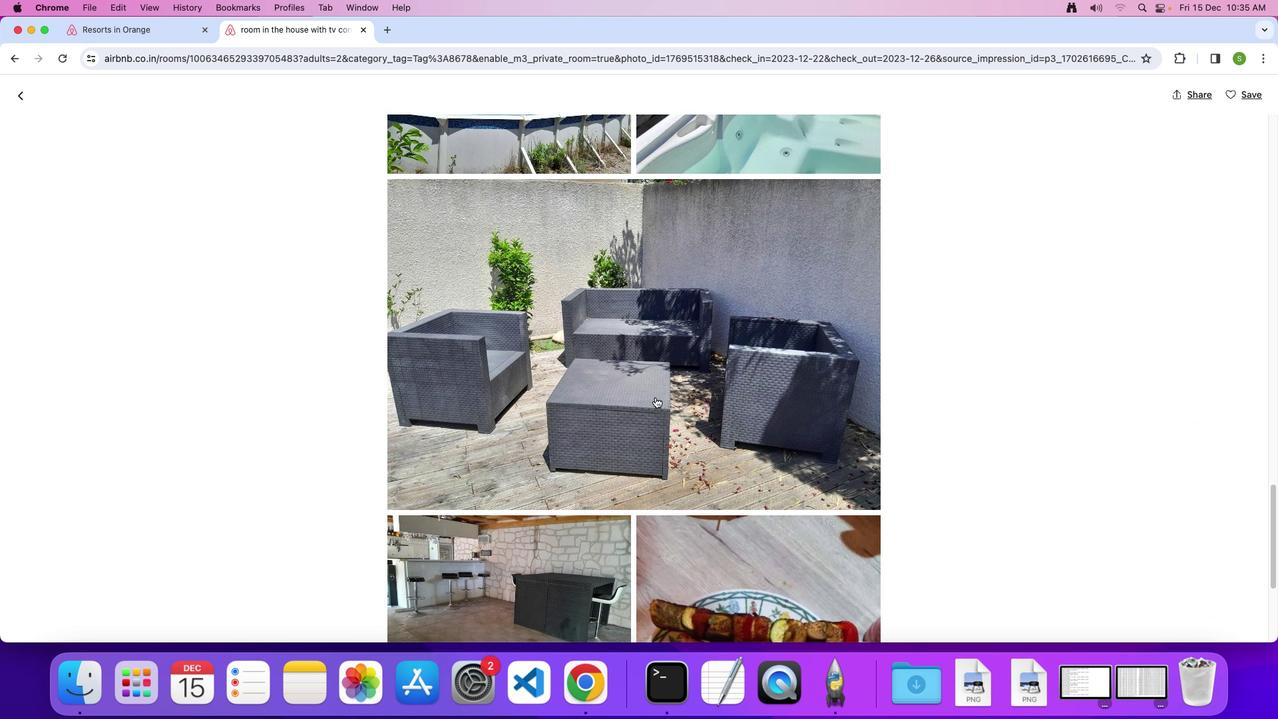 
Action: Mouse scrolled (655, 397) with delta (0, 0)
Screenshot: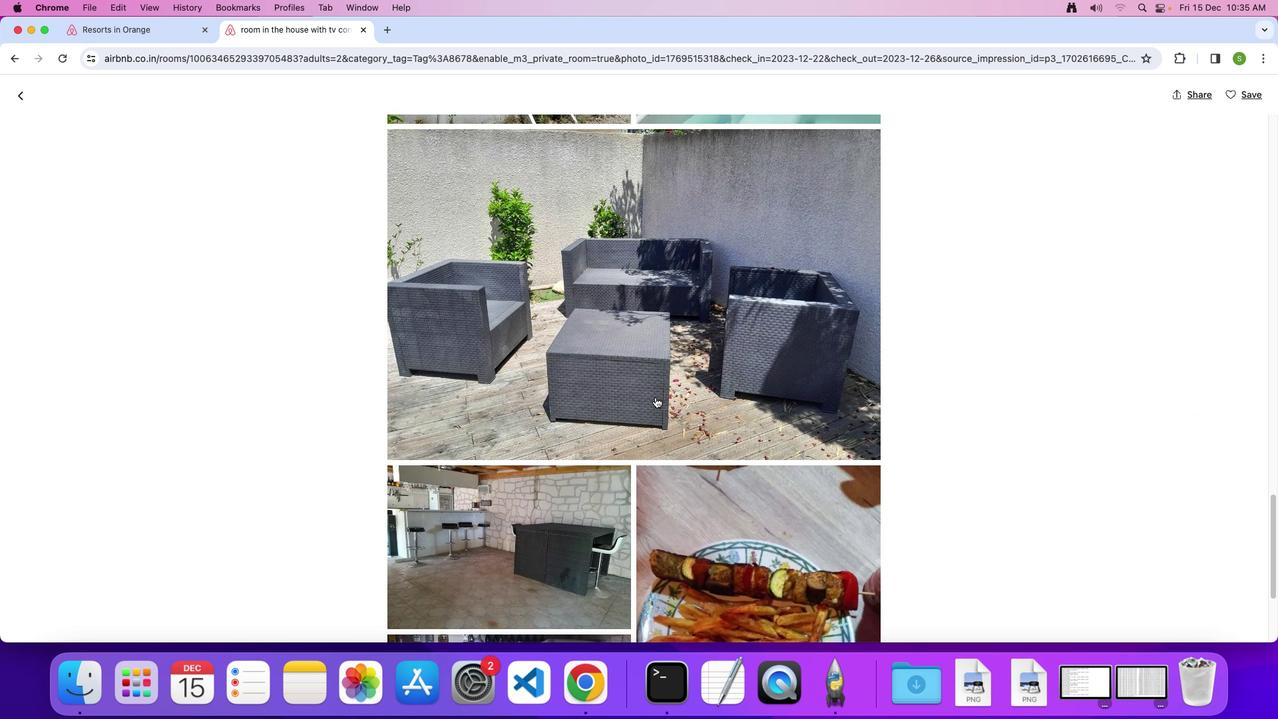 
Action: Mouse scrolled (655, 397) with delta (0, 0)
Screenshot: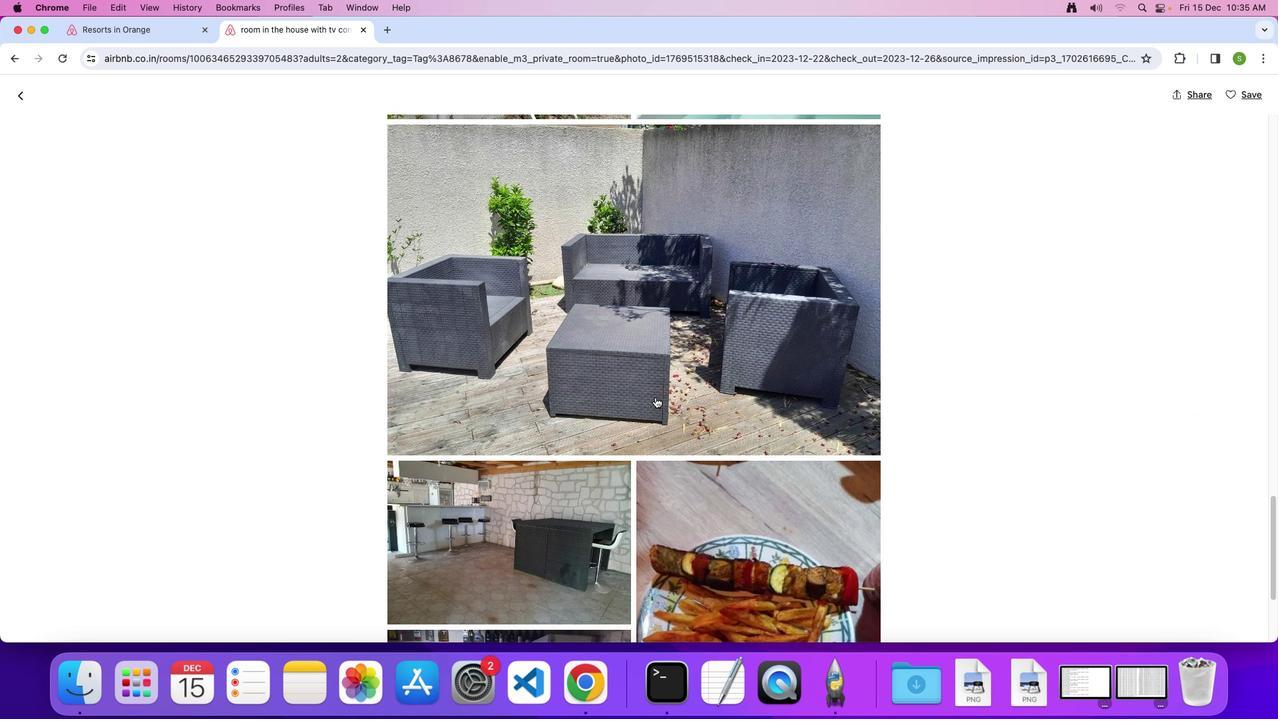 
Action: Mouse scrolled (655, 397) with delta (0, -1)
Screenshot: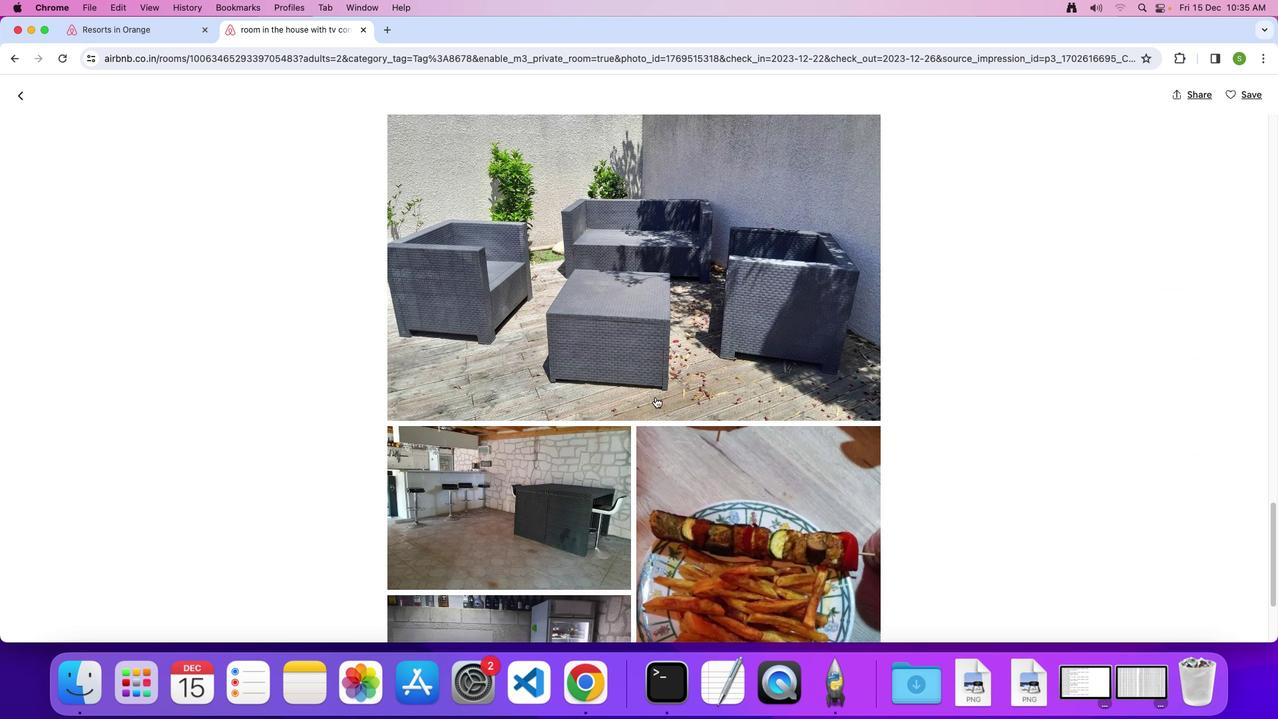 
Action: Mouse scrolled (655, 397) with delta (0, 0)
Screenshot: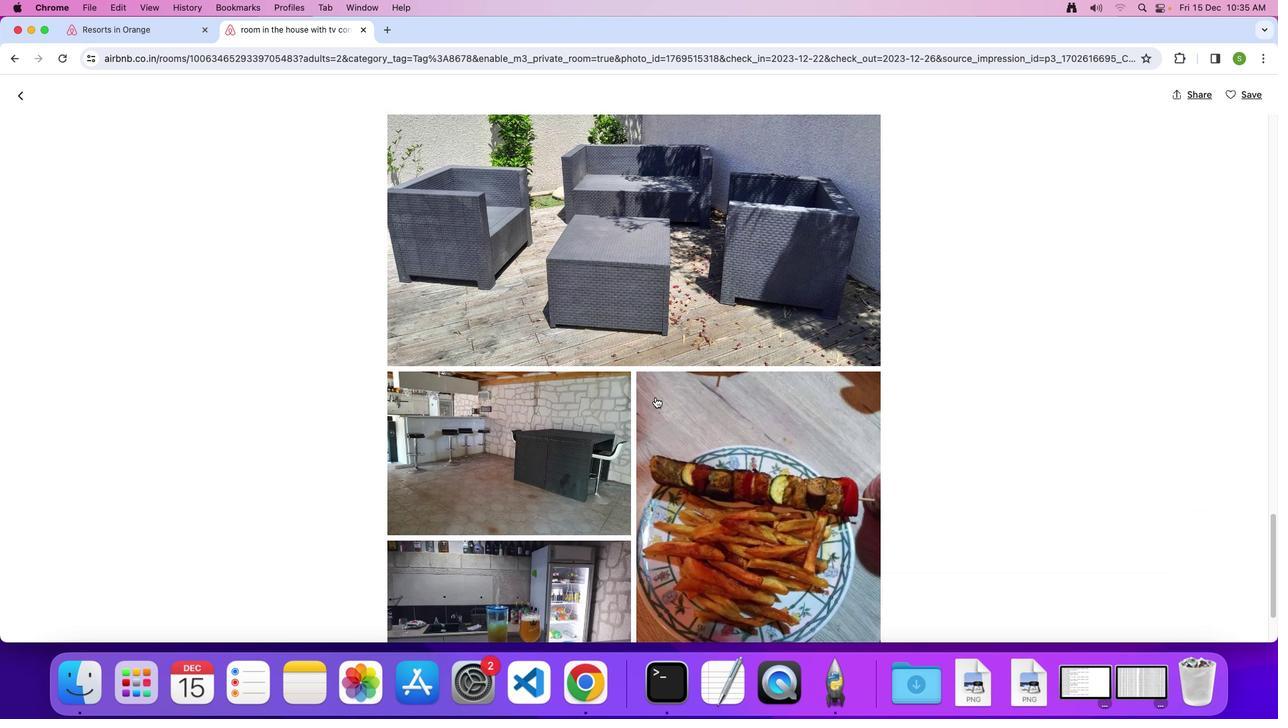 
Action: Mouse scrolled (655, 397) with delta (0, 0)
Screenshot: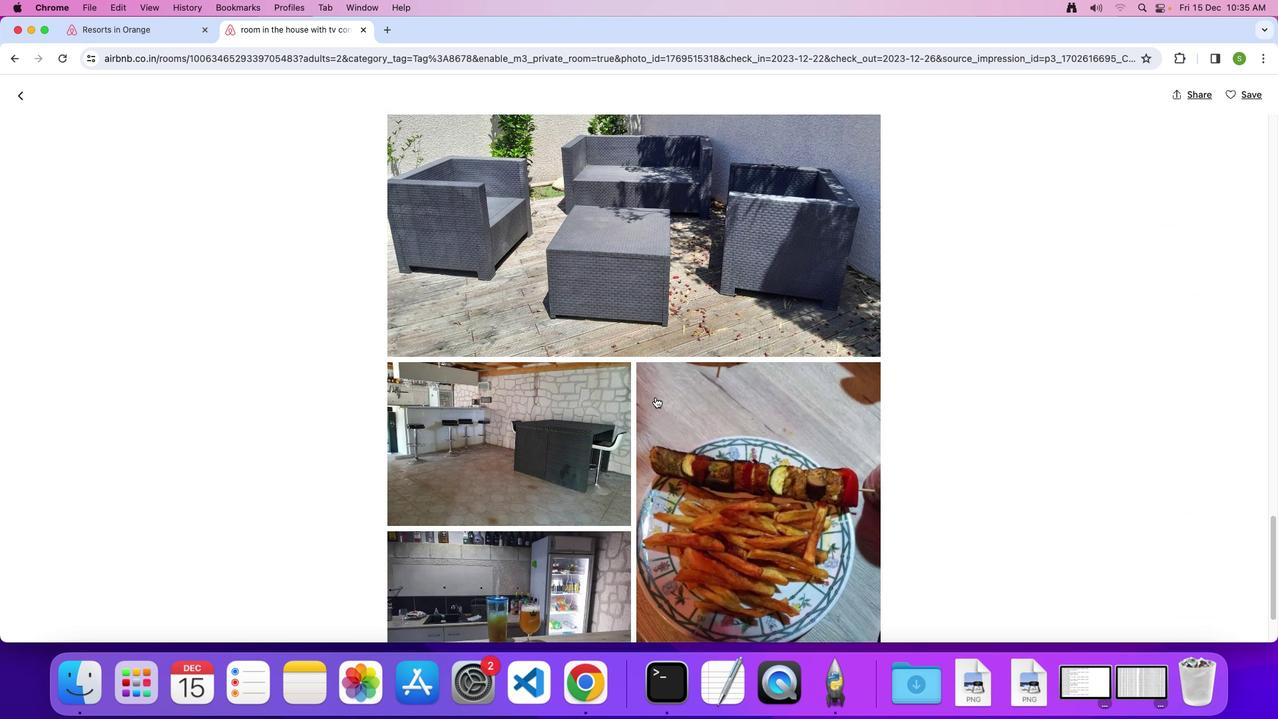 
Action: Mouse scrolled (655, 397) with delta (0, -1)
Screenshot: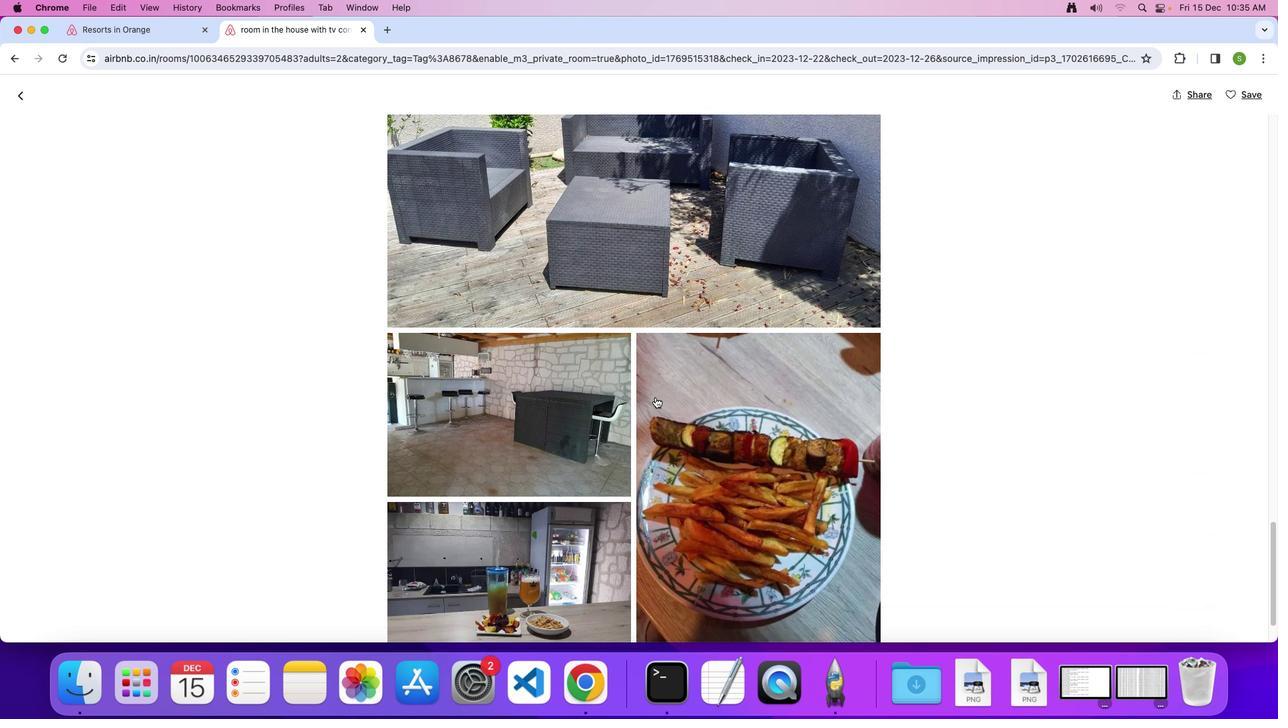 
Action: Mouse scrolled (655, 397) with delta (0, 0)
Screenshot: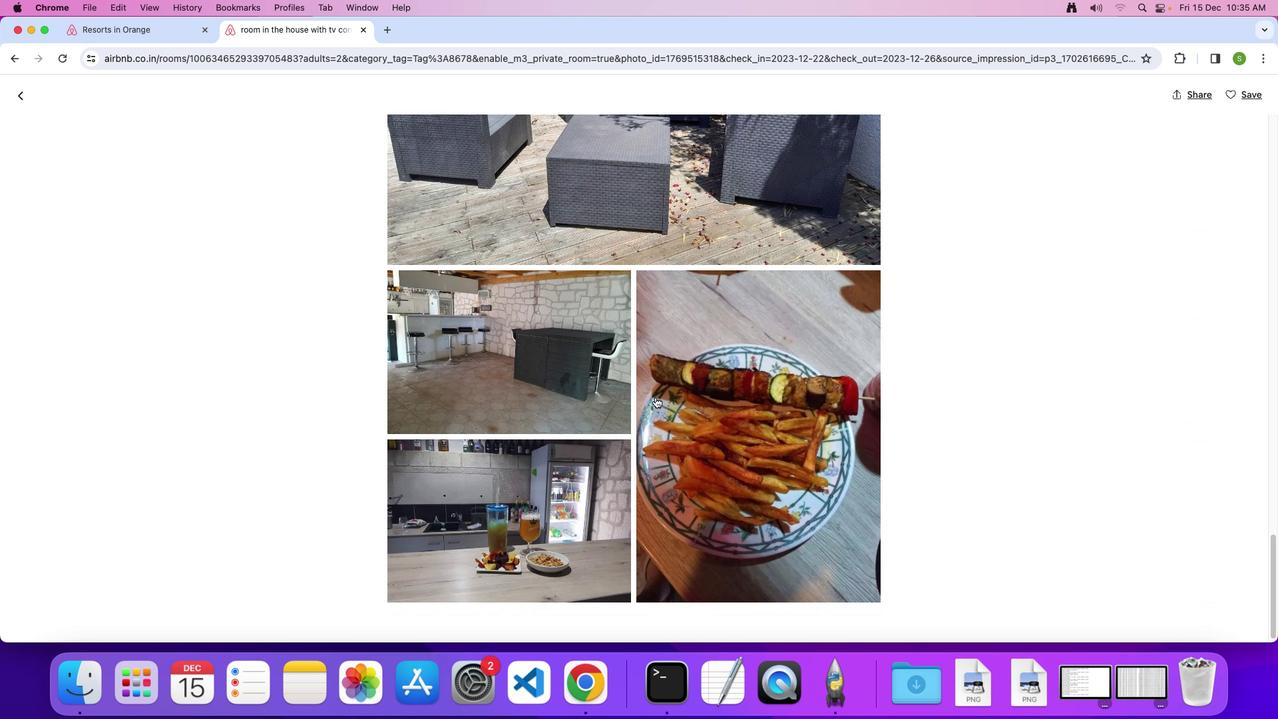 
Action: Mouse scrolled (655, 397) with delta (0, 0)
Screenshot: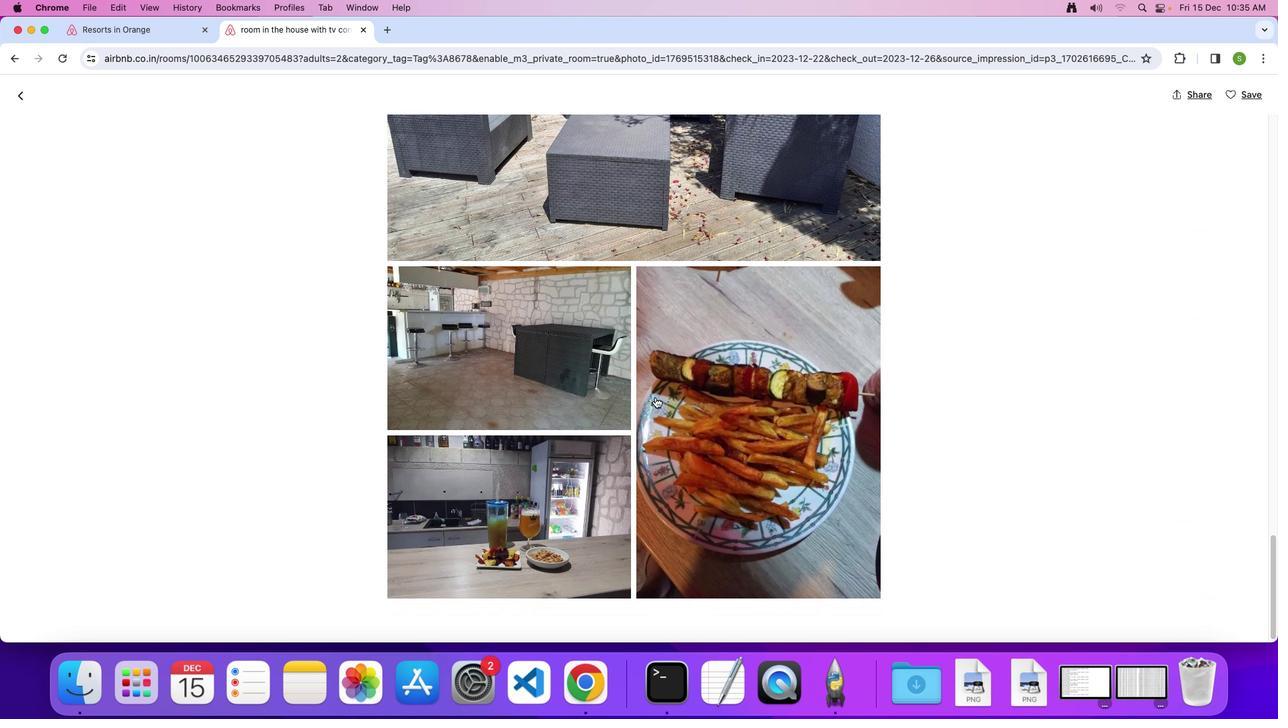 
Action: Mouse moved to (22, 93)
Screenshot: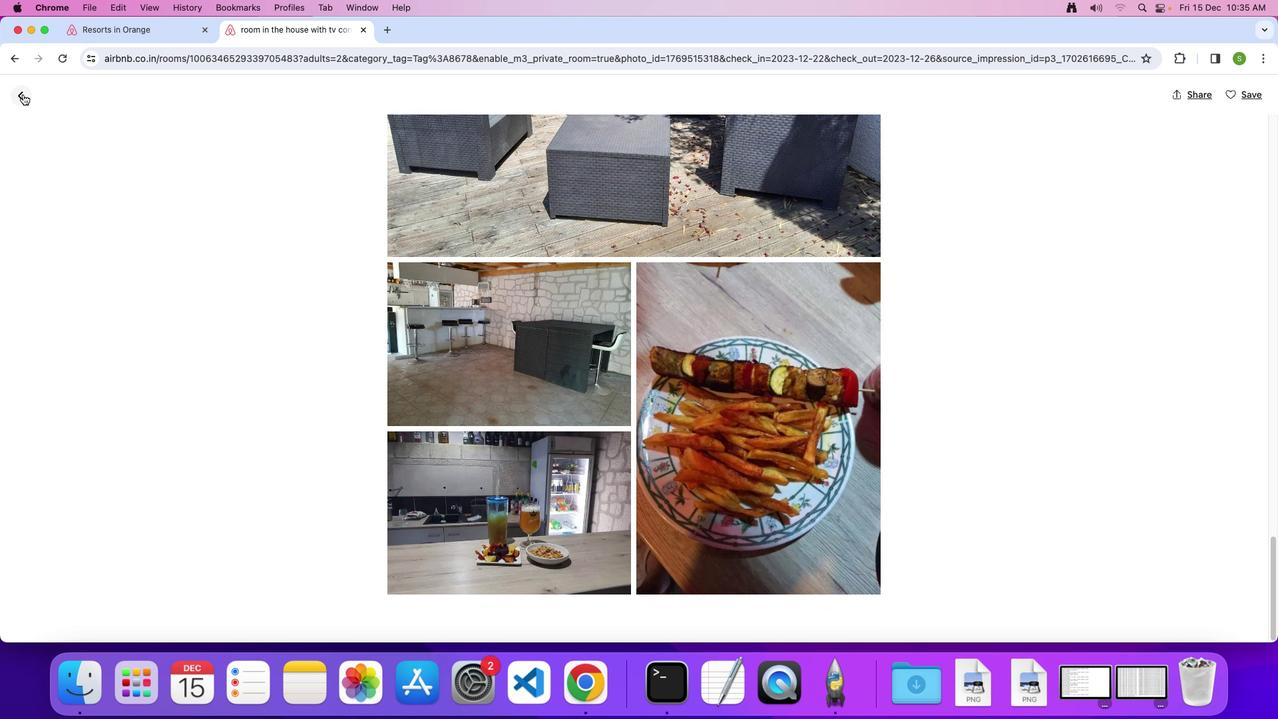
Action: Mouse pressed left at (22, 93)
Screenshot: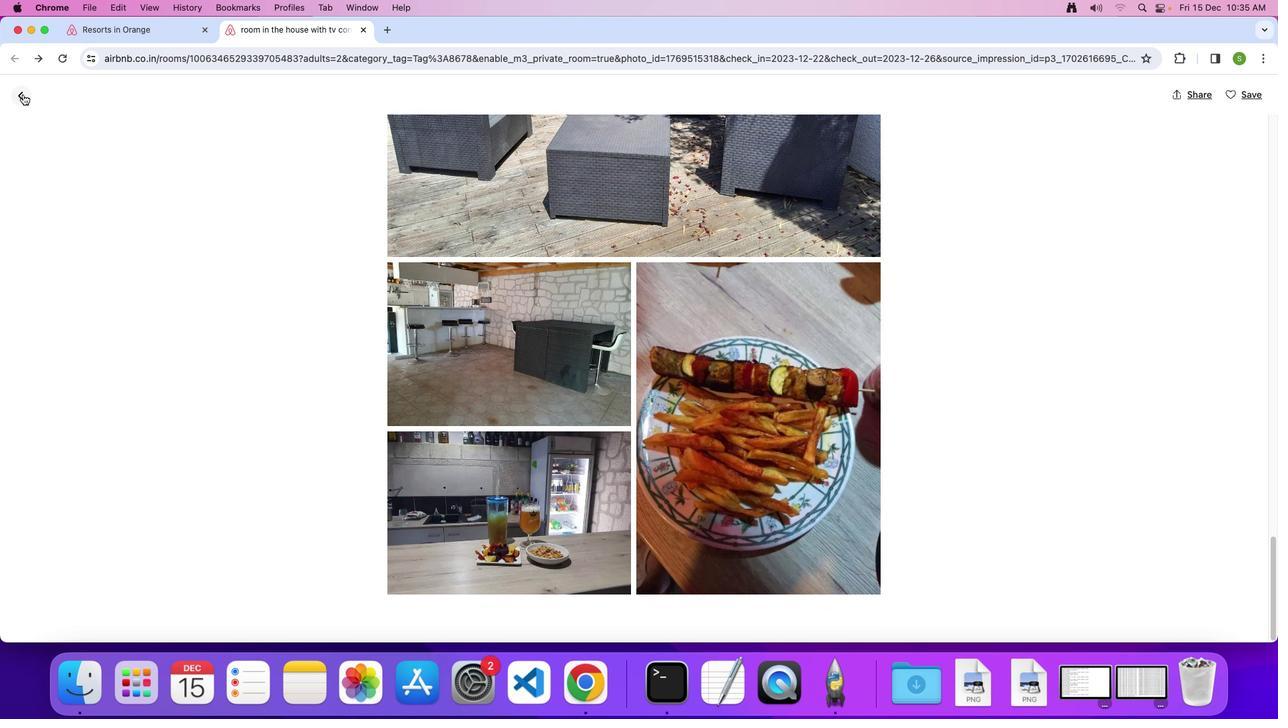 
Action: Mouse moved to (435, 354)
Screenshot: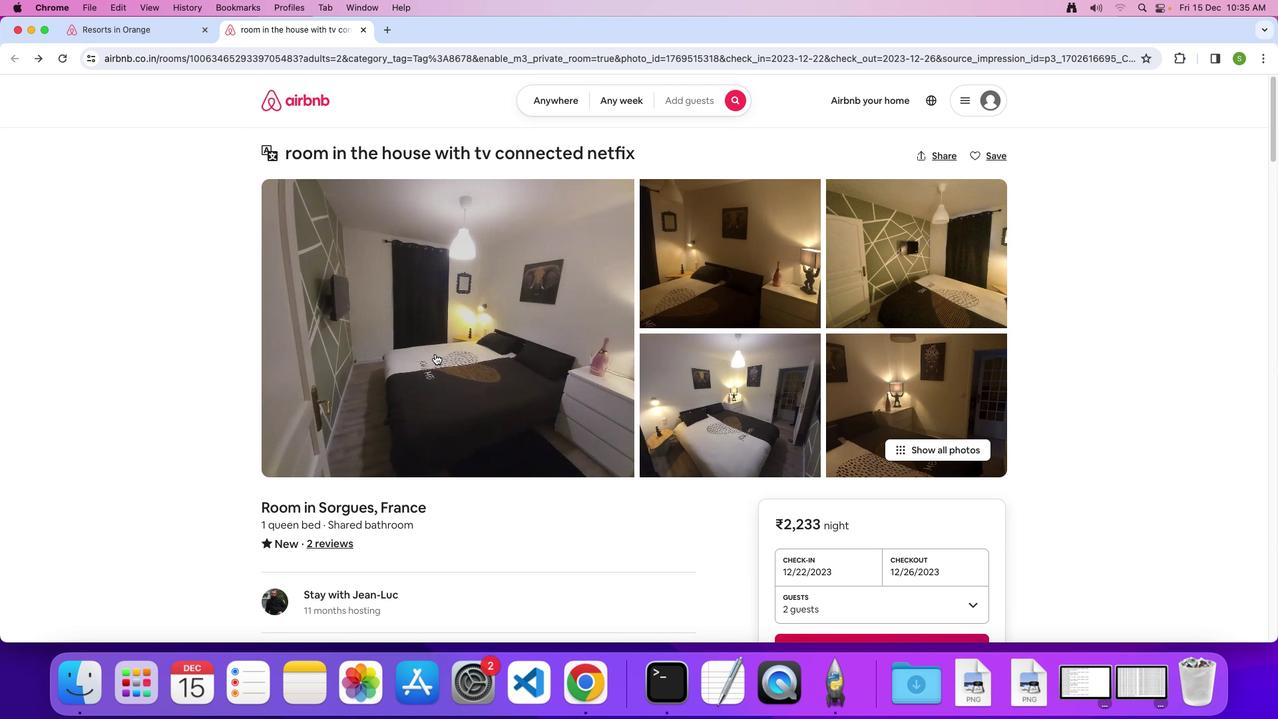 
Action: Mouse scrolled (435, 354) with delta (0, 0)
Screenshot: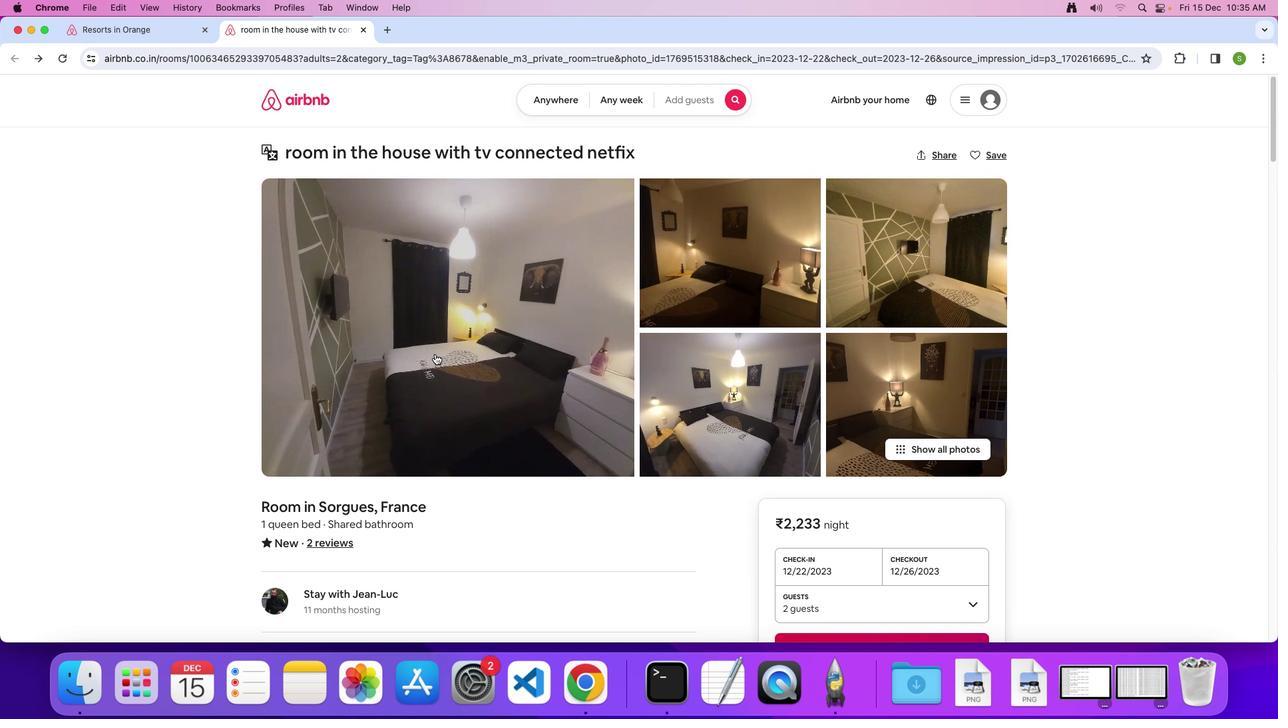 
Action: Mouse scrolled (435, 354) with delta (0, 0)
Screenshot: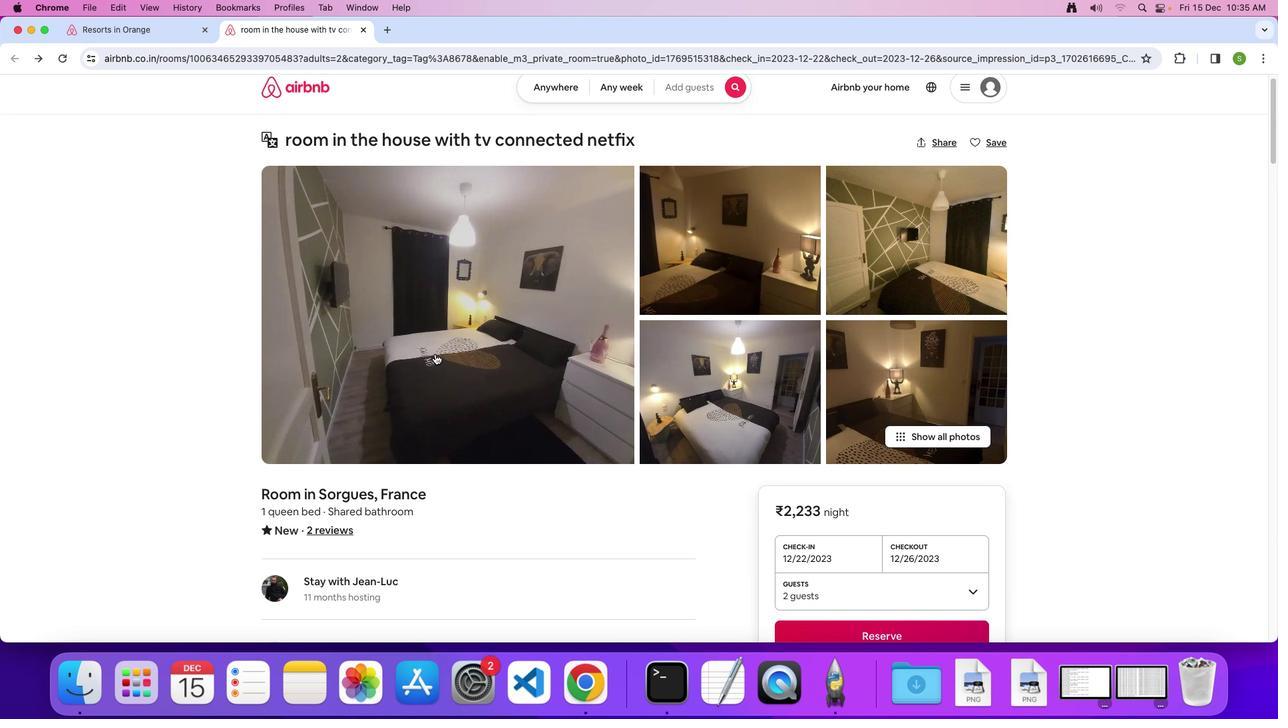 
Action: Mouse moved to (435, 354)
Screenshot: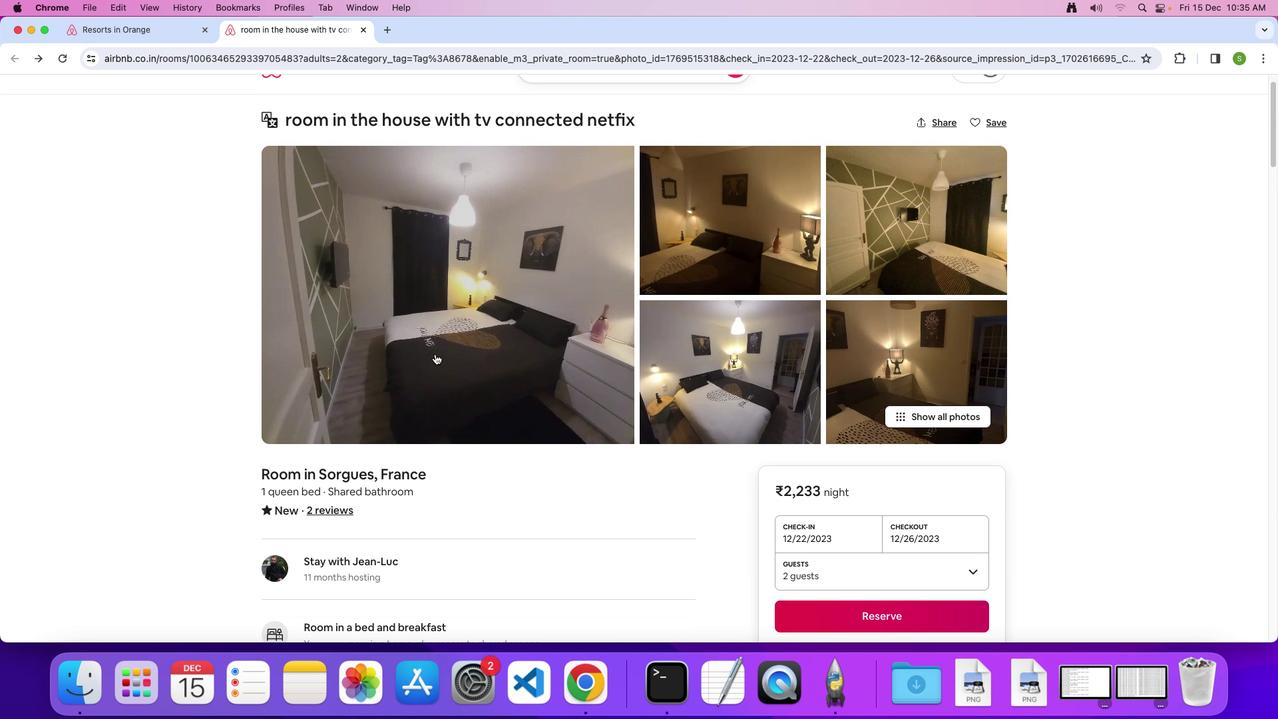 
Action: Mouse scrolled (435, 354) with delta (0, -1)
Screenshot: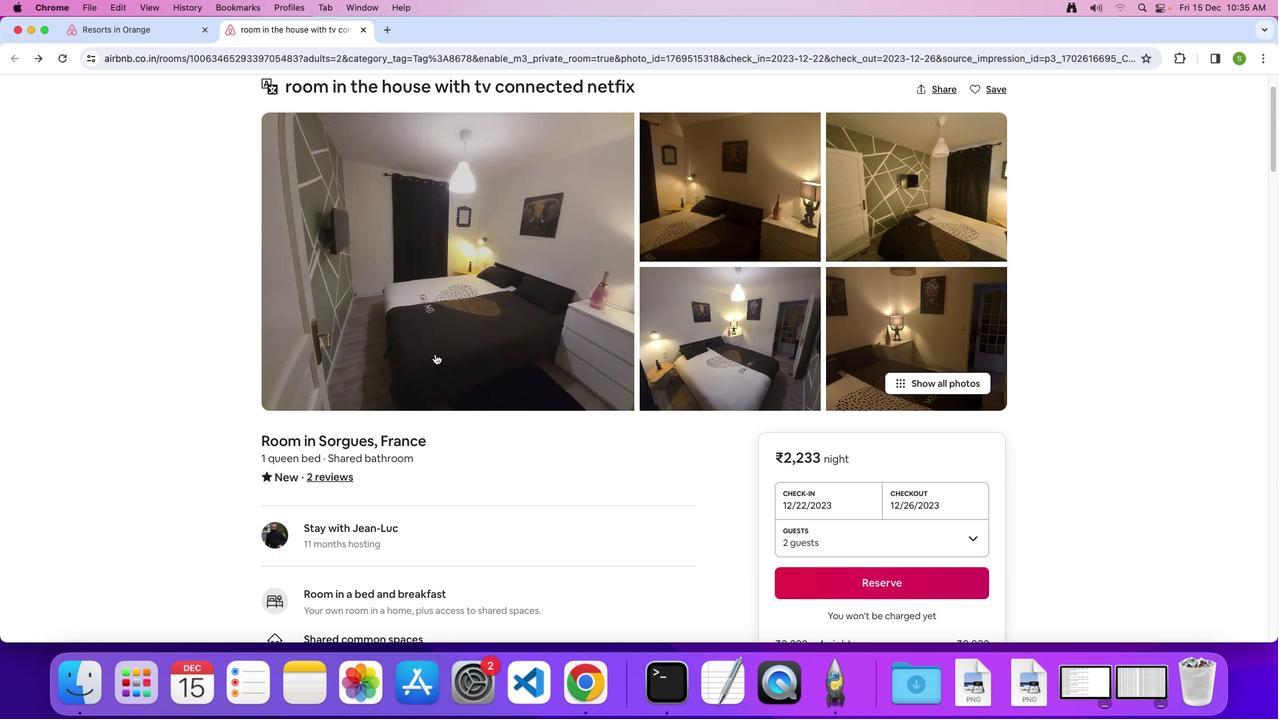 
Action: Mouse scrolled (435, 354) with delta (0, -1)
Screenshot: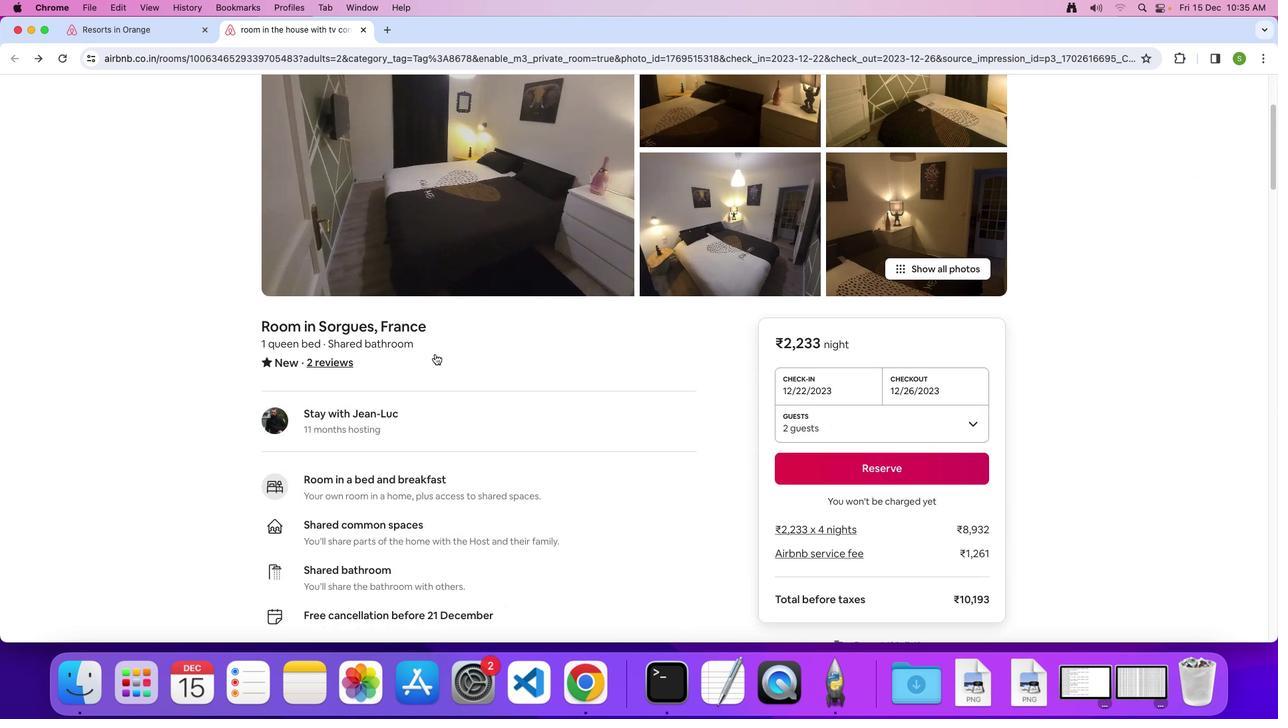 
Action: Mouse scrolled (435, 354) with delta (0, 0)
Screenshot: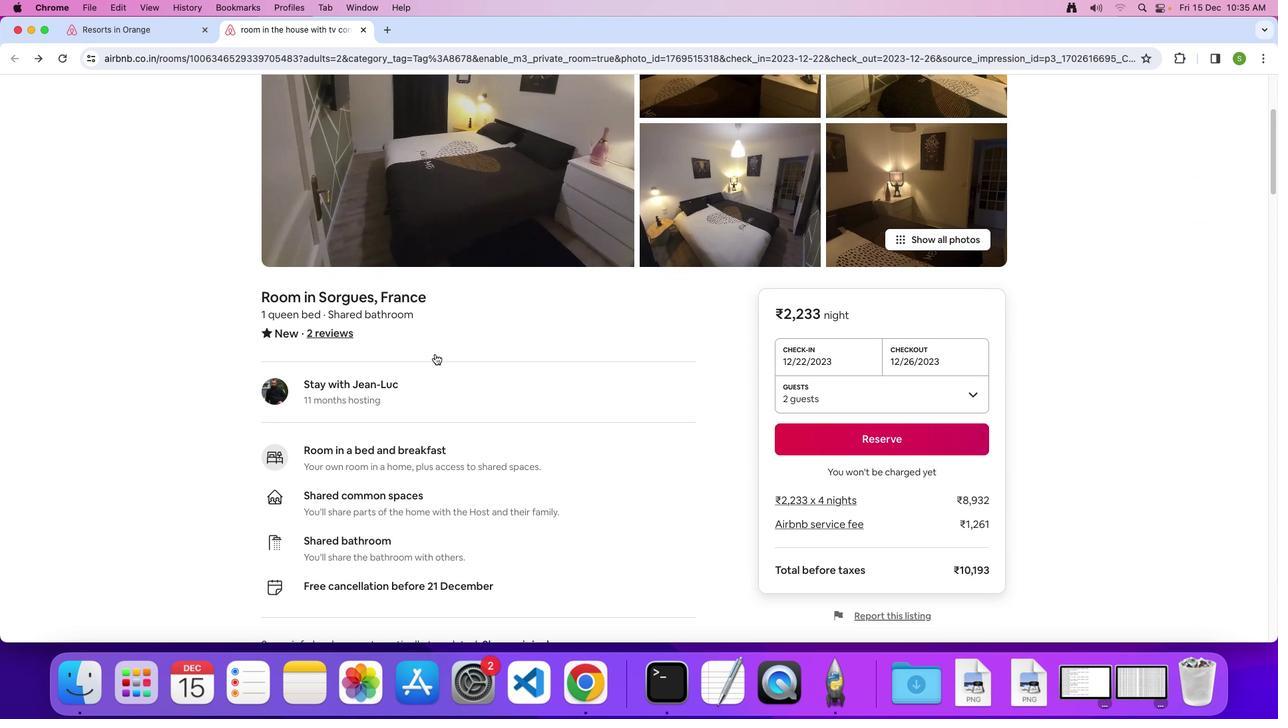
Action: Mouse scrolled (435, 354) with delta (0, 0)
Screenshot: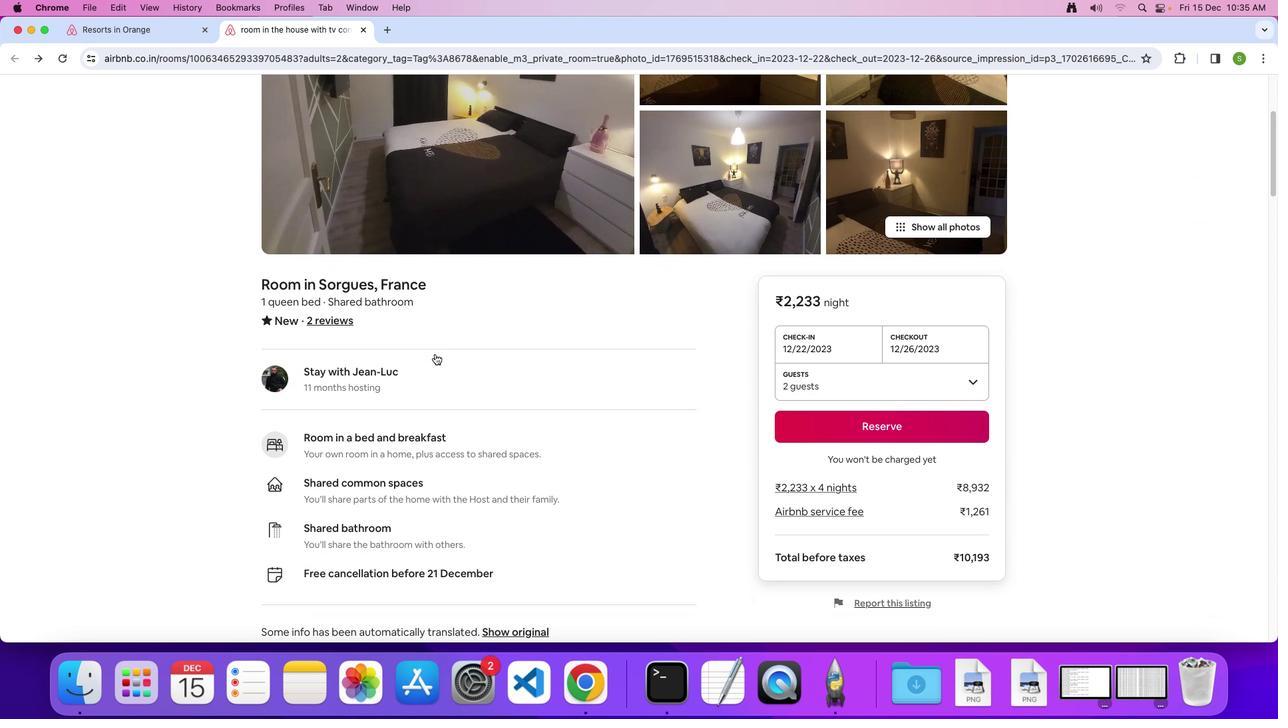 
Action: Mouse scrolled (435, 354) with delta (0, -1)
Screenshot: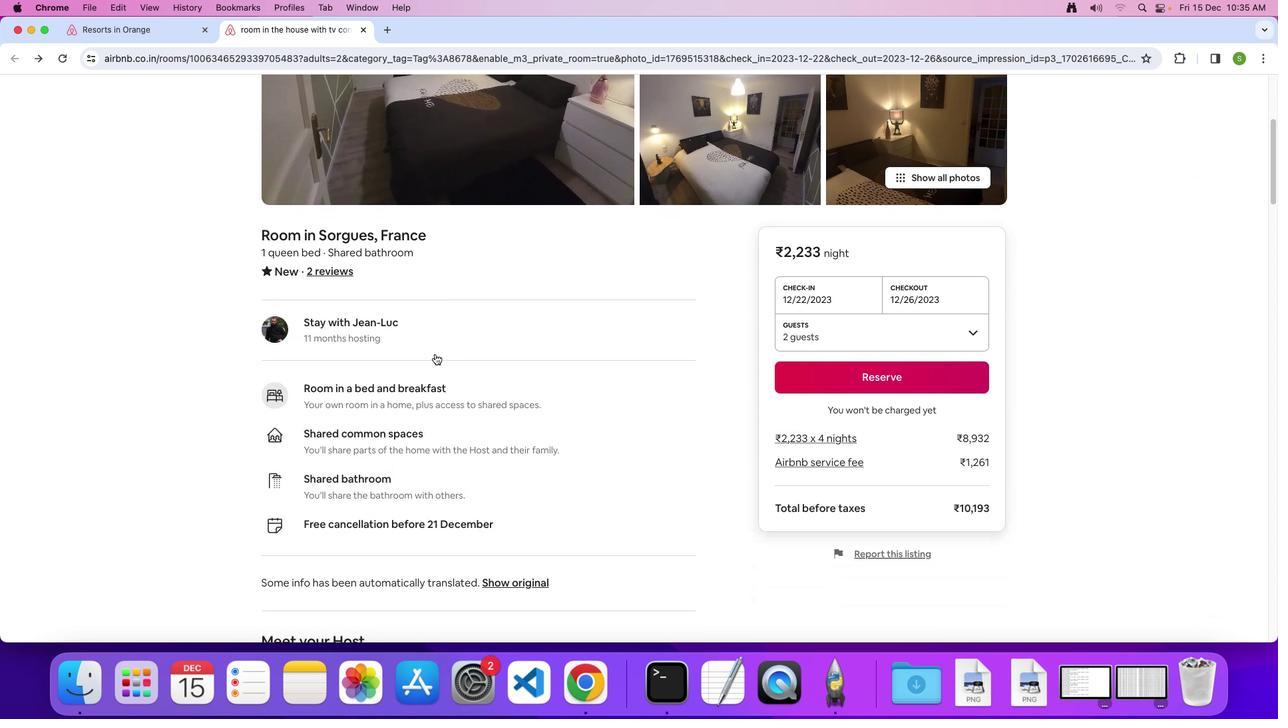 
Action: Mouse scrolled (435, 354) with delta (0, 0)
Screenshot: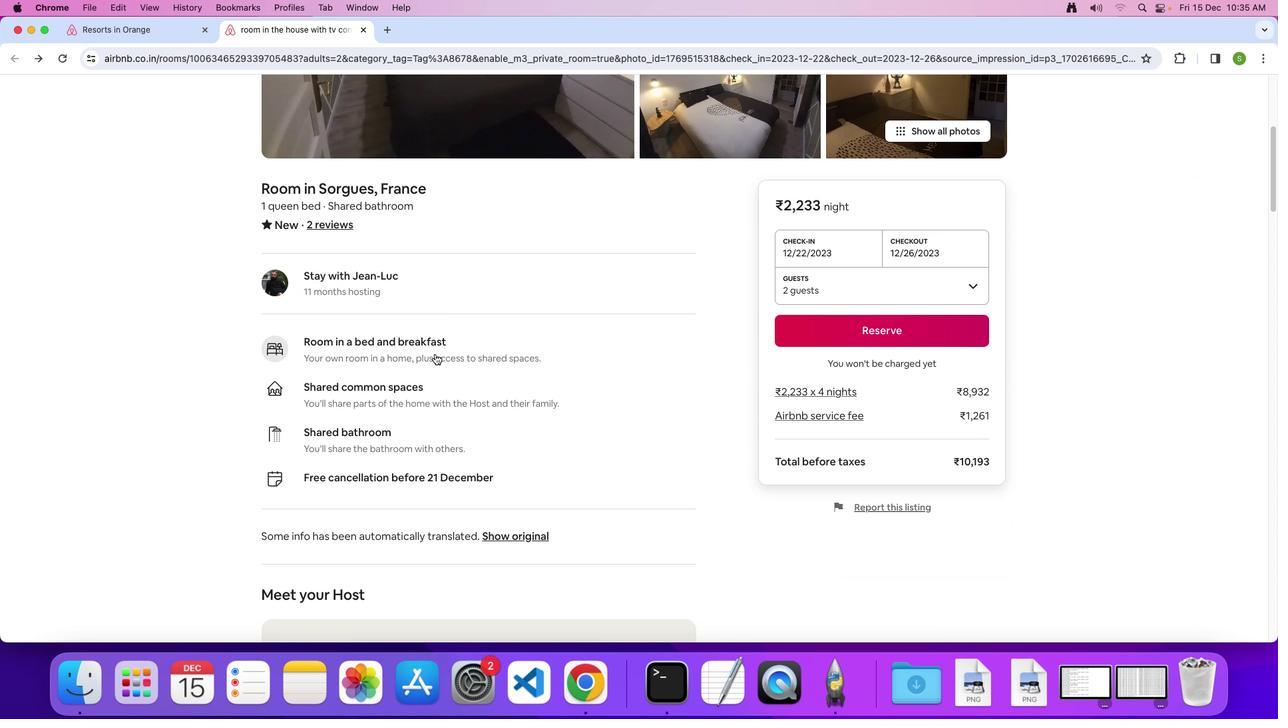 
Action: Mouse scrolled (435, 354) with delta (0, 0)
Screenshot: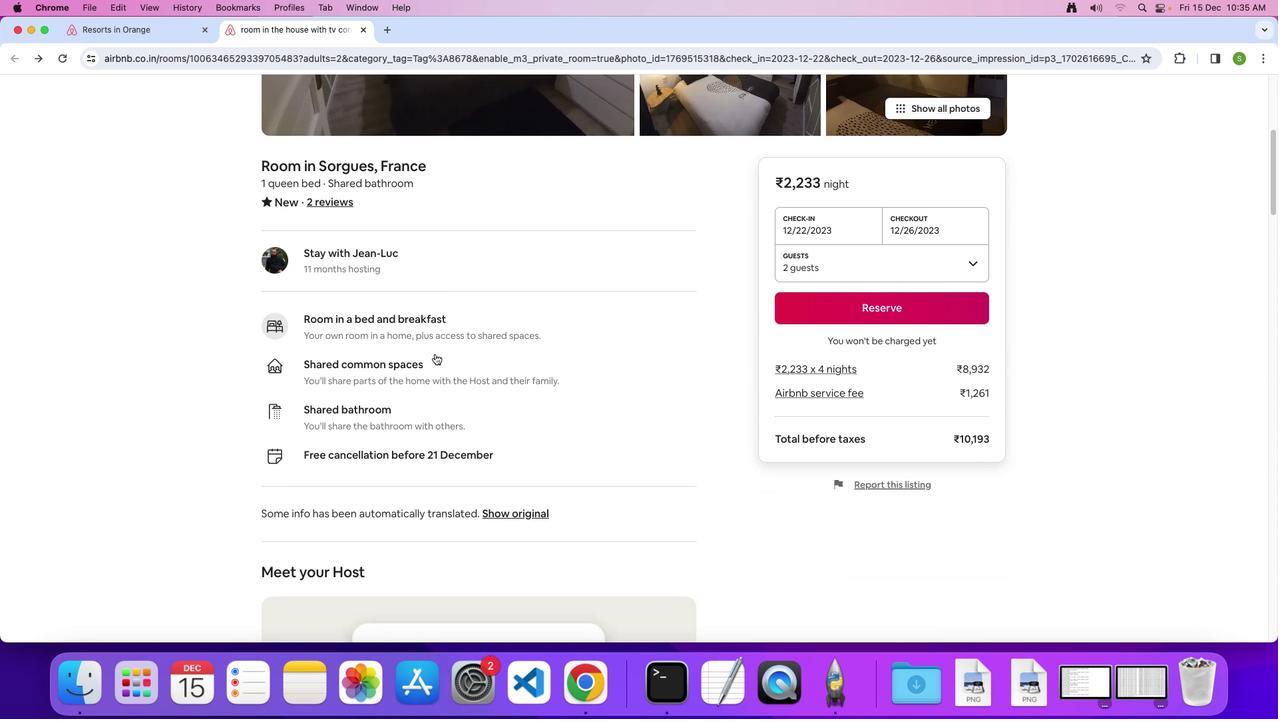 
Action: Mouse scrolled (435, 354) with delta (0, -1)
Screenshot: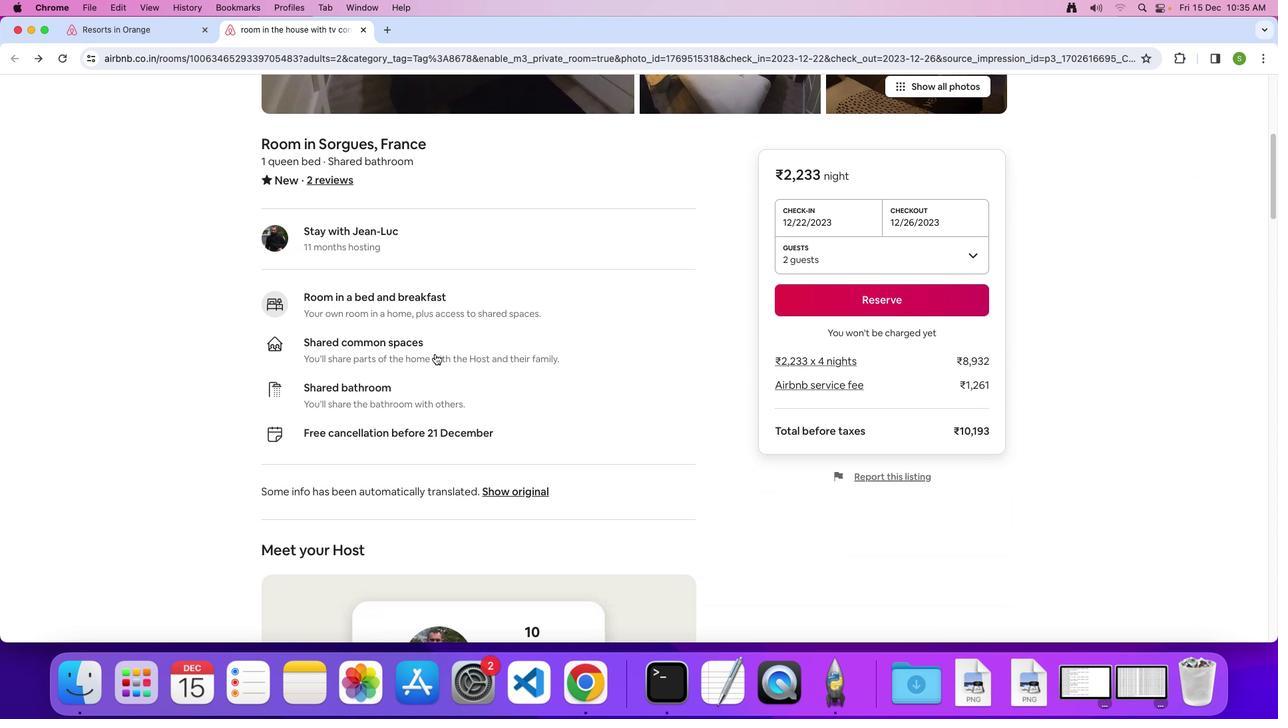 
Action: Mouse scrolled (435, 354) with delta (0, 0)
Screenshot: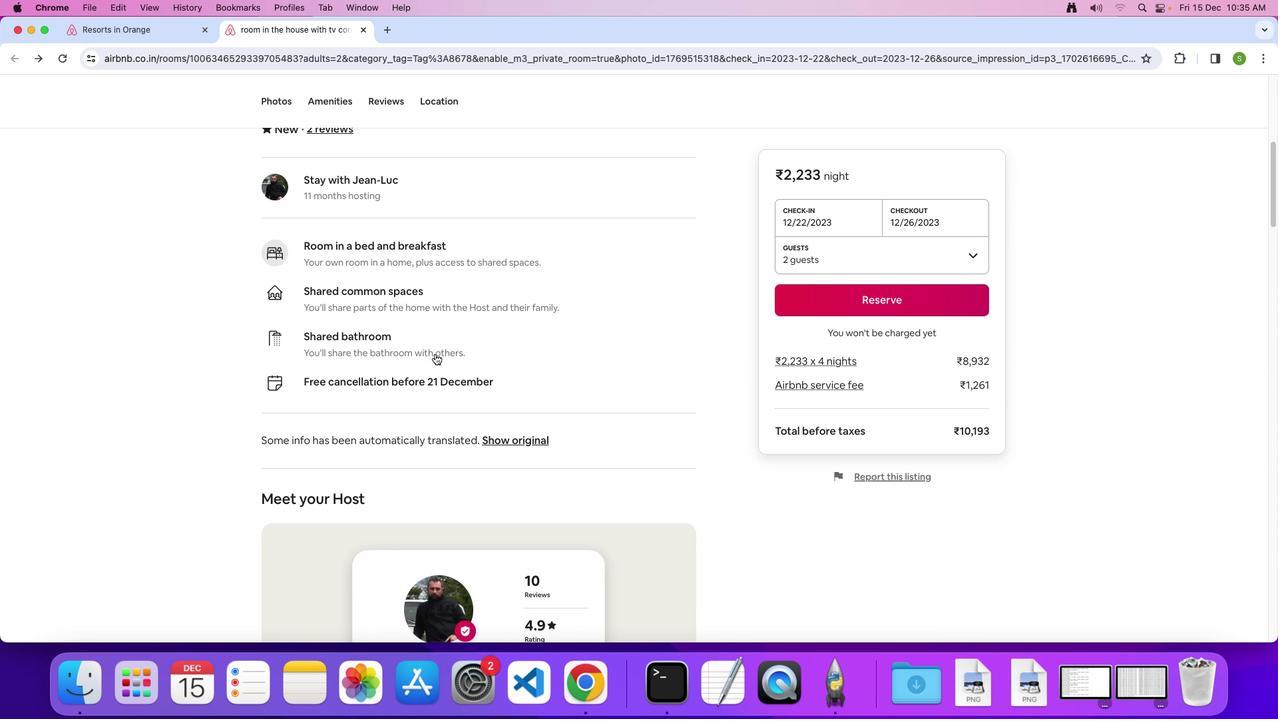 
Action: Mouse scrolled (435, 354) with delta (0, 0)
Screenshot: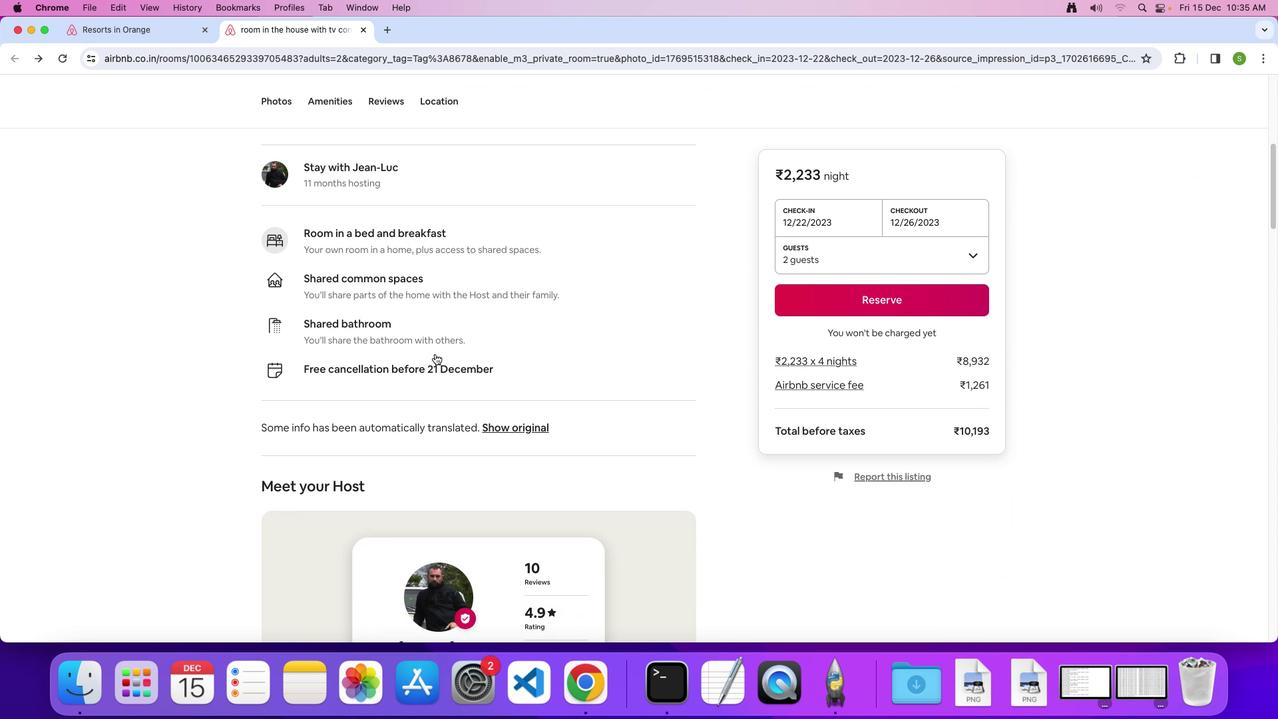 
Action: Mouse scrolled (435, 354) with delta (0, -1)
Screenshot: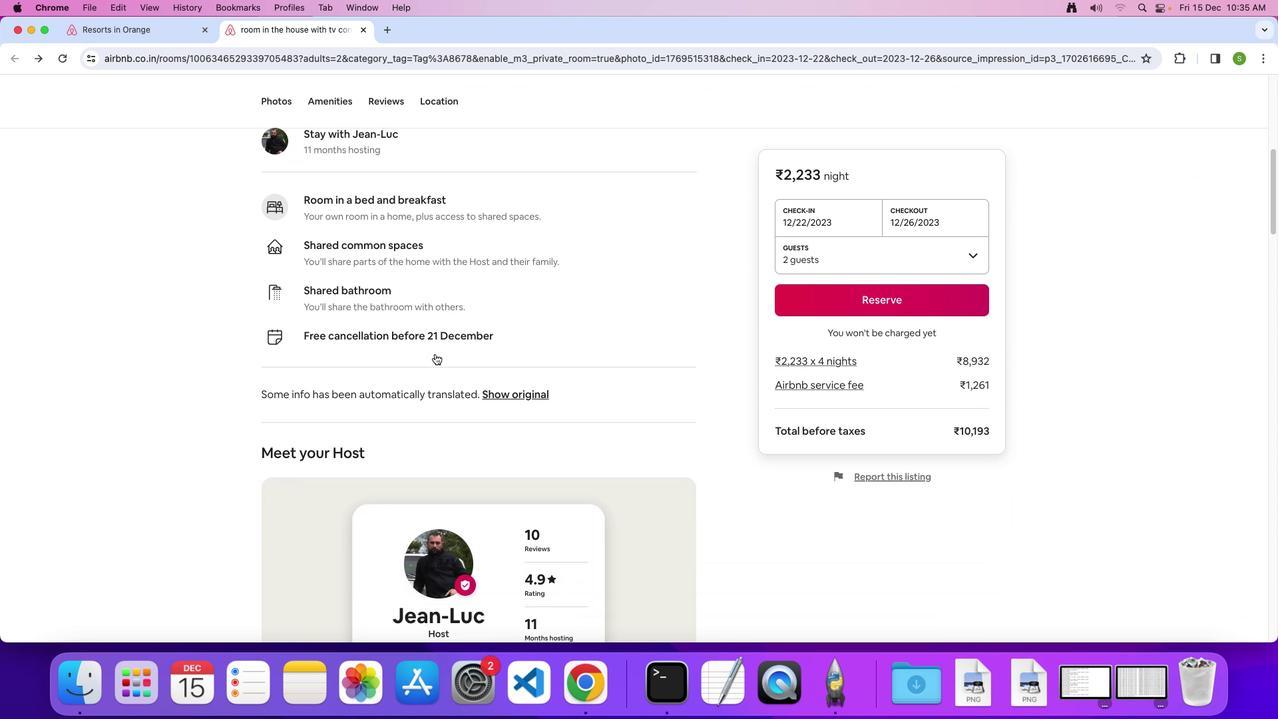 
Action: Mouse moved to (427, 356)
Screenshot: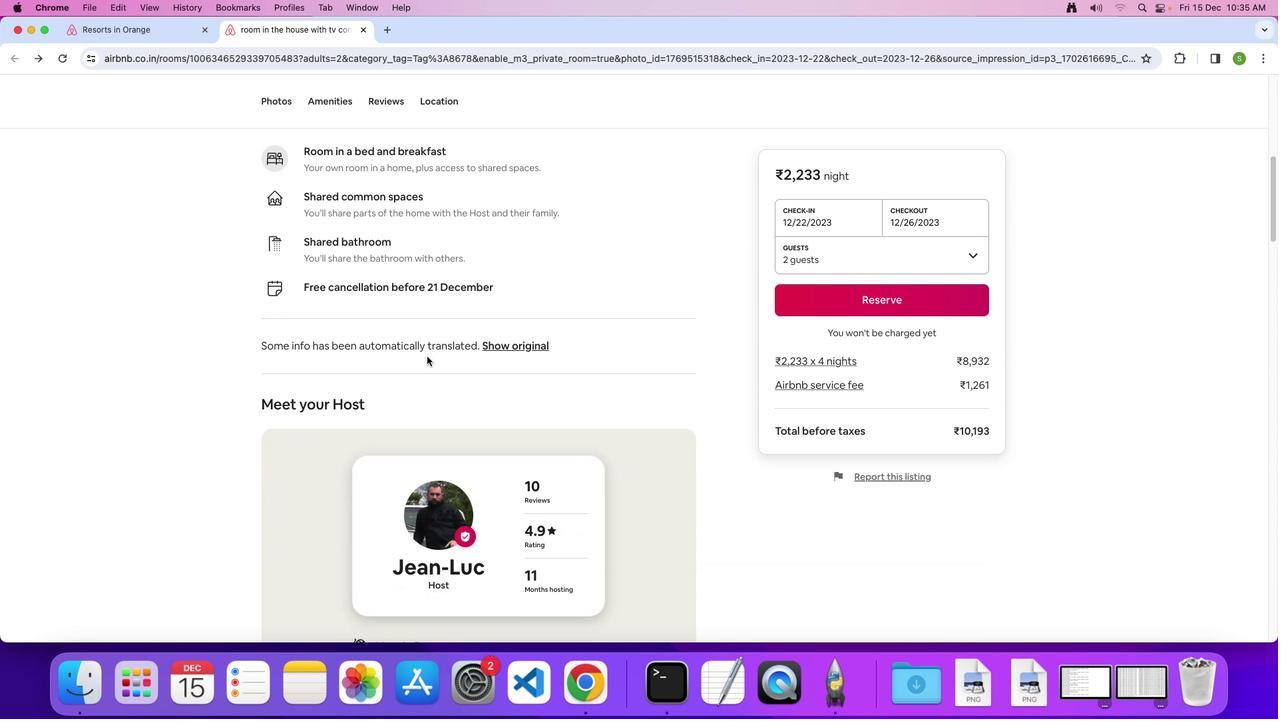 
Action: Mouse scrolled (427, 356) with delta (0, 0)
Screenshot: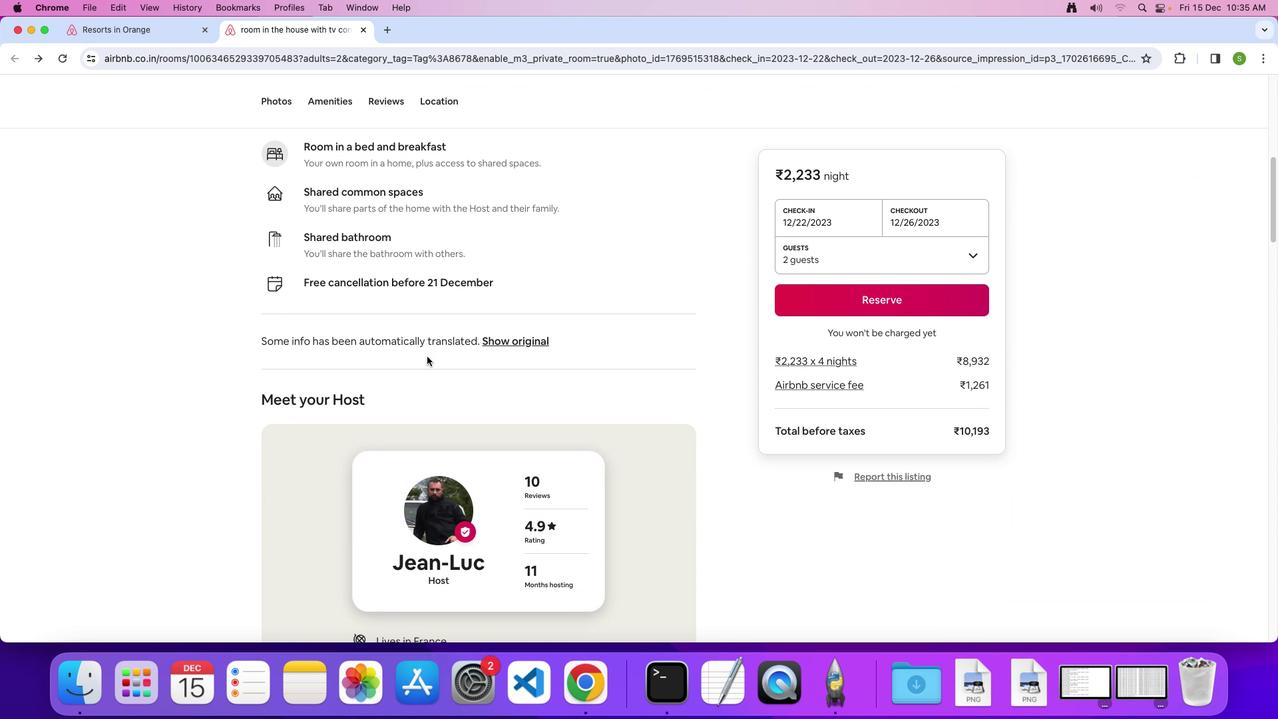 
Action: Mouse scrolled (427, 356) with delta (0, 0)
Screenshot: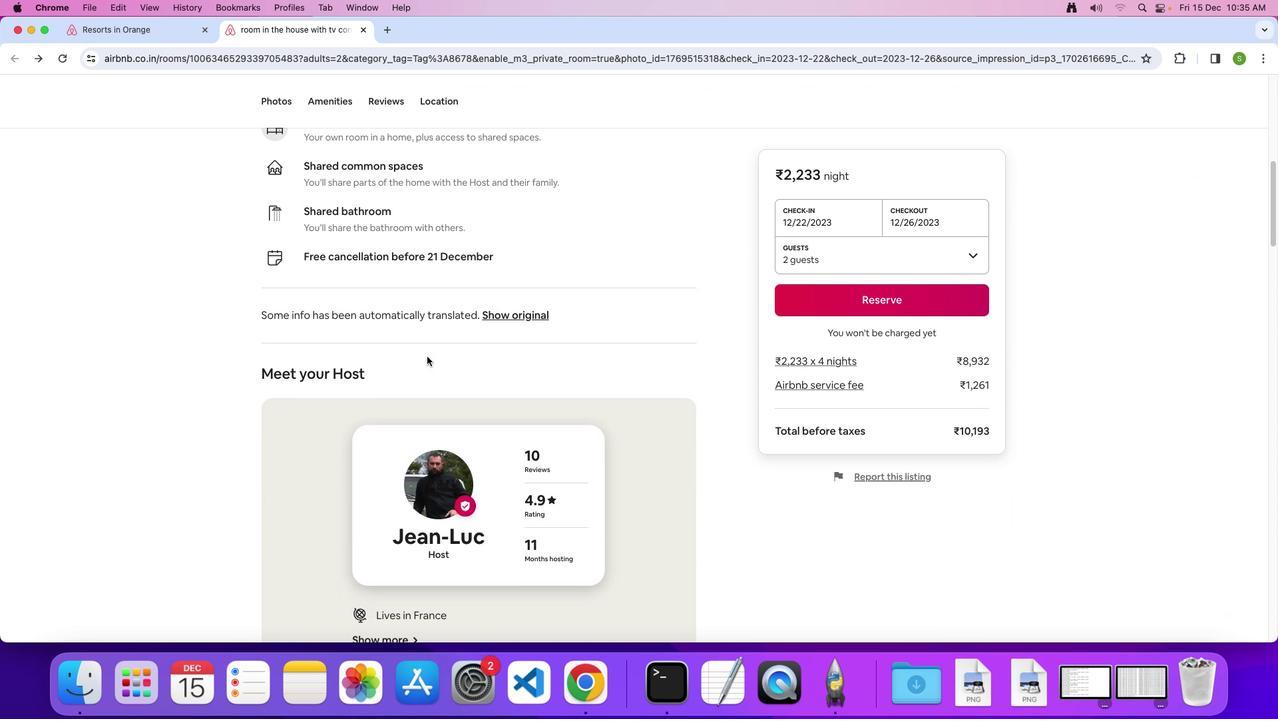 
Action: Mouse scrolled (427, 356) with delta (0, -1)
Screenshot: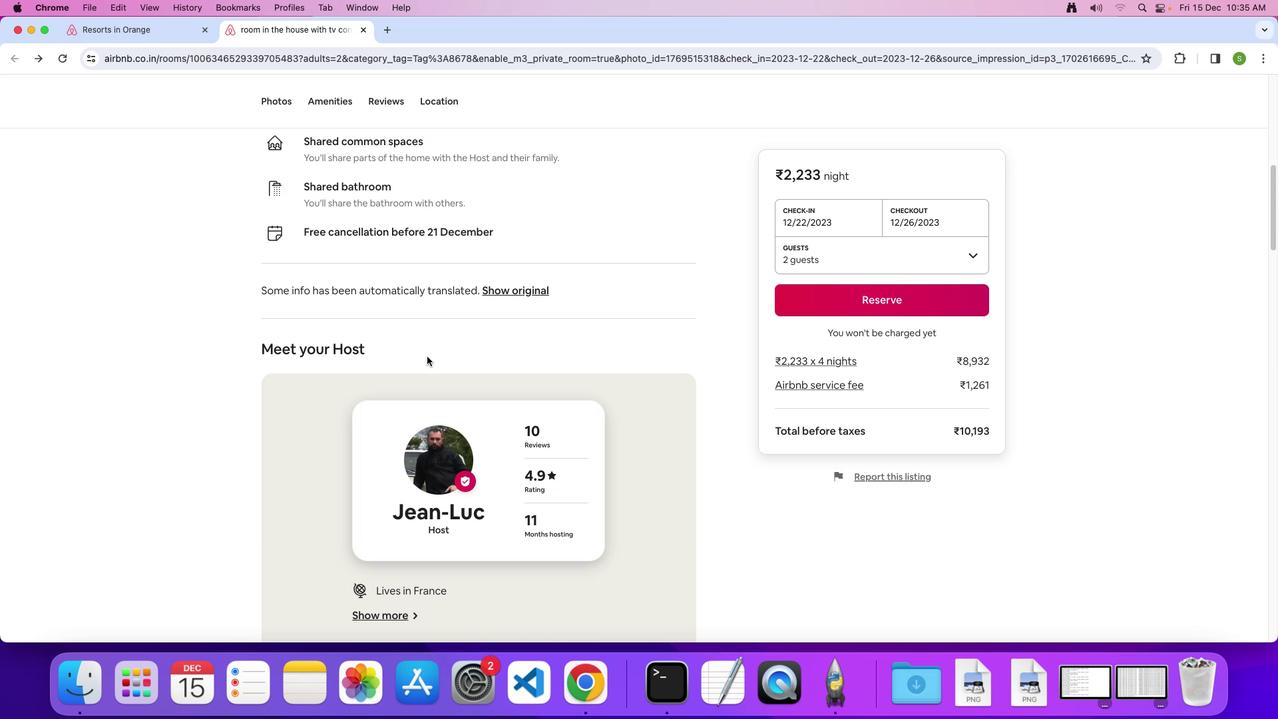 
Action: Mouse scrolled (427, 356) with delta (0, 0)
Screenshot: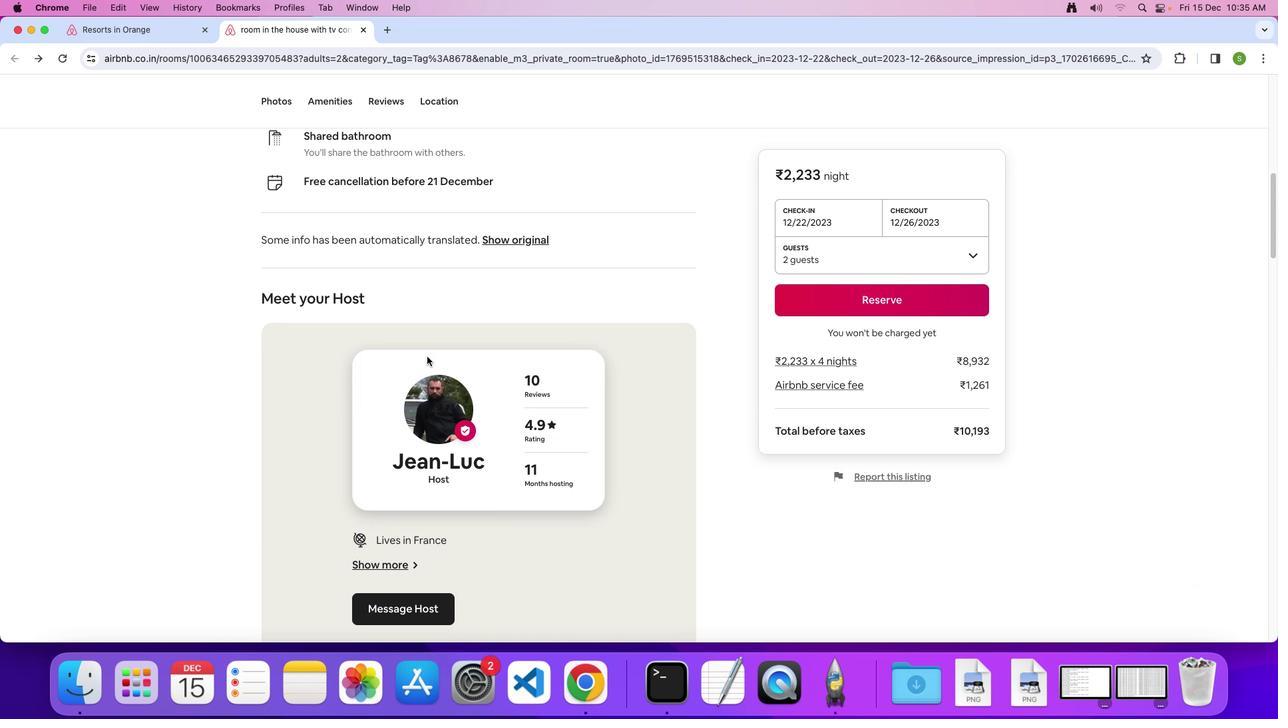 
Action: Mouse scrolled (427, 356) with delta (0, 0)
Screenshot: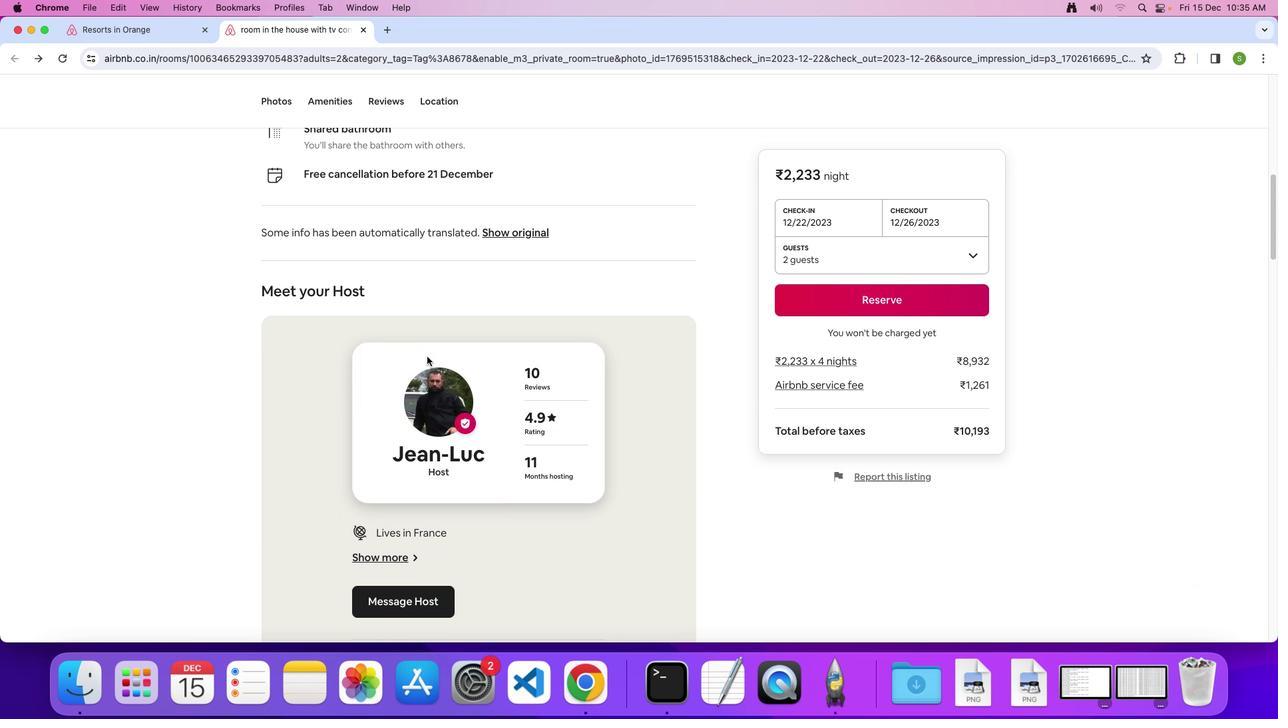 
Action: Mouse scrolled (427, 356) with delta (0, 0)
Screenshot: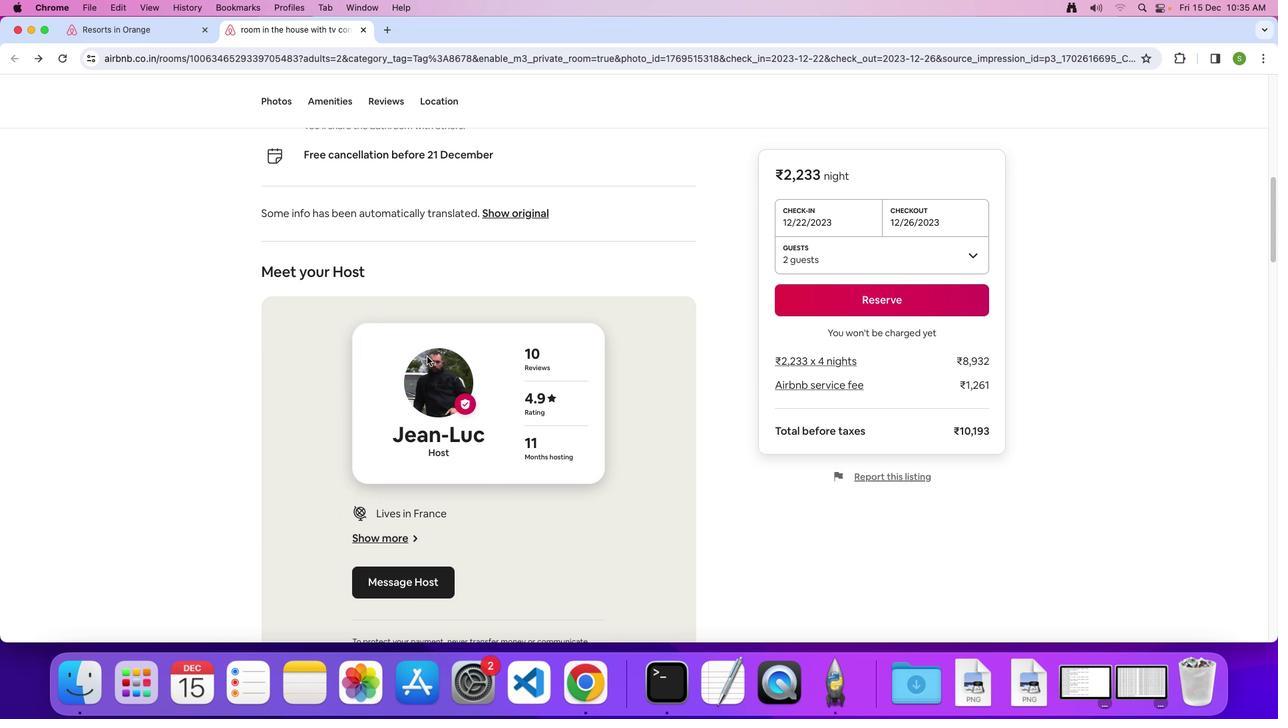 
Action: Mouse scrolled (427, 356) with delta (0, 0)
Screenshot: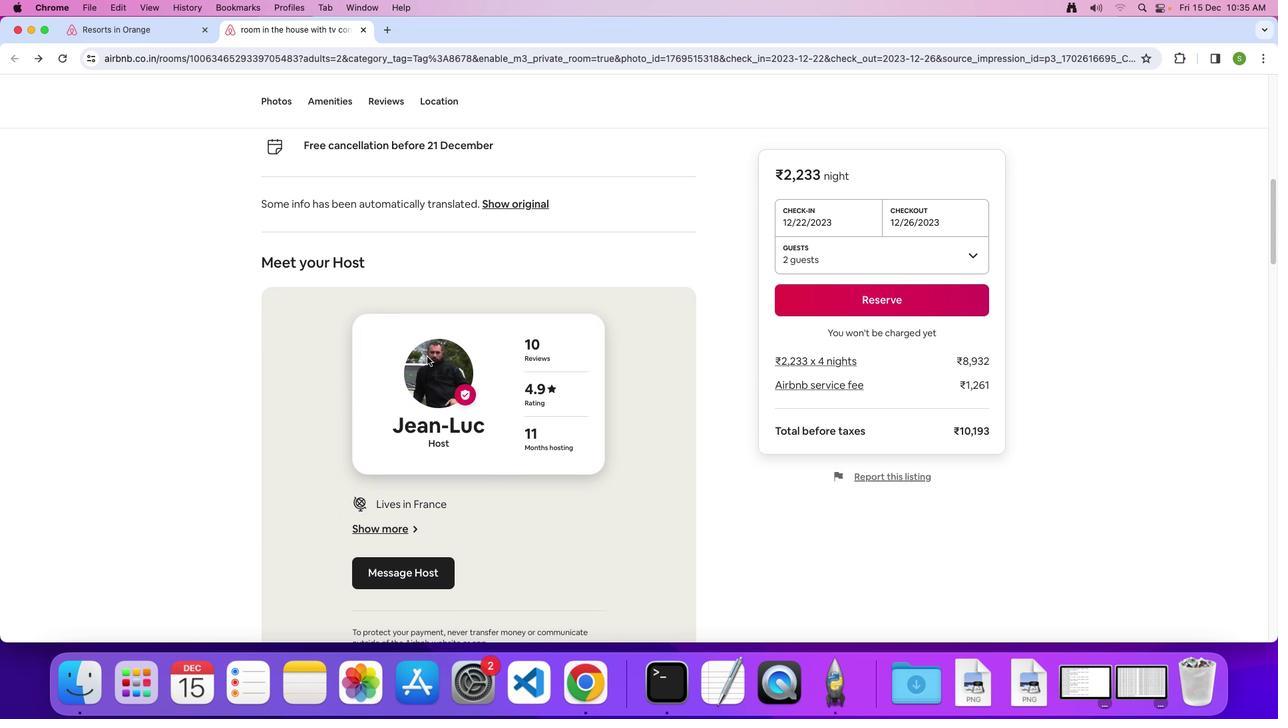 
Action: Mouse scrolled (427, 356) with delta (0, -1)
Screenshot: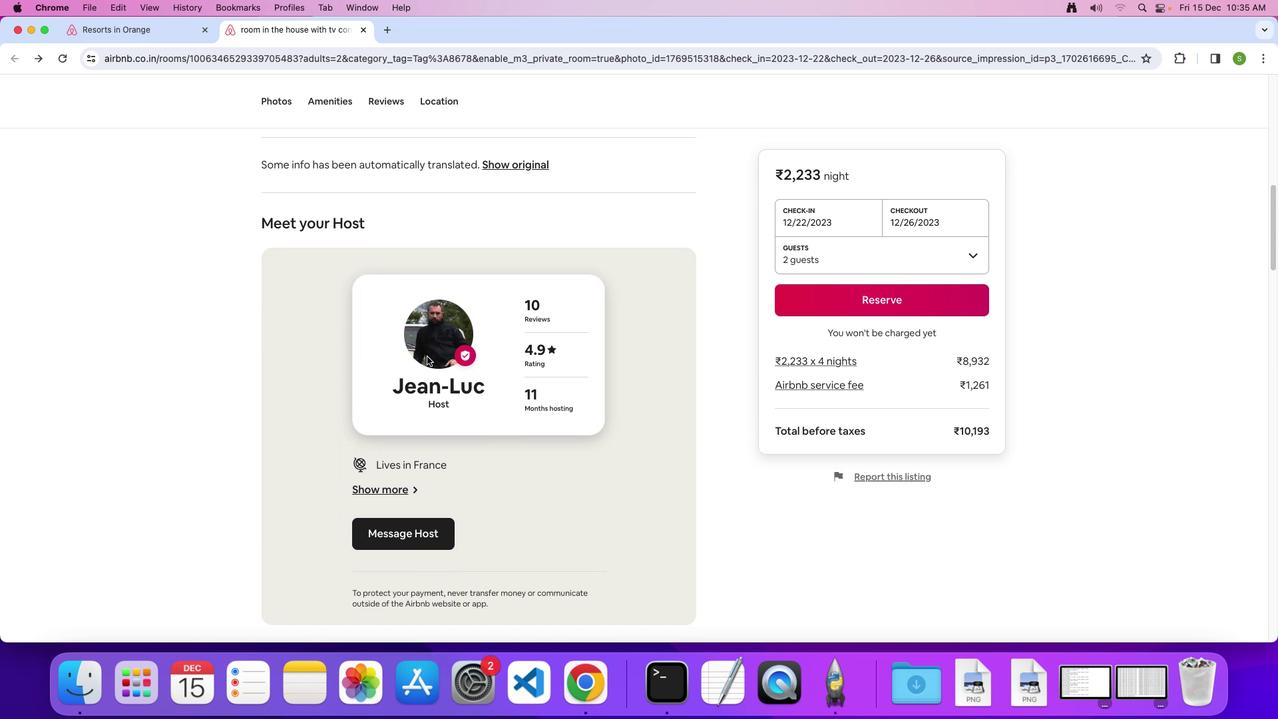 
Action: Mouse moved to (427, 357)
Screenshot: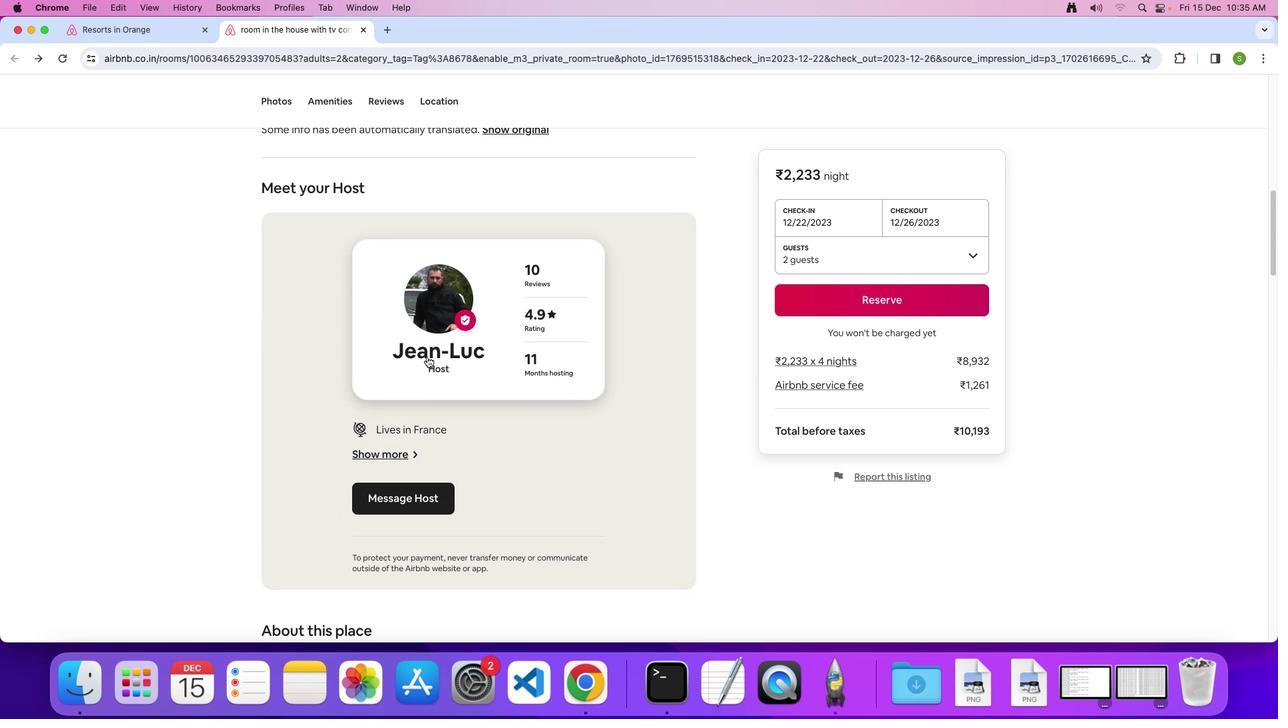 
Action: Mouse scrolled (427, 357) with delta (0, 0)
Screenshot: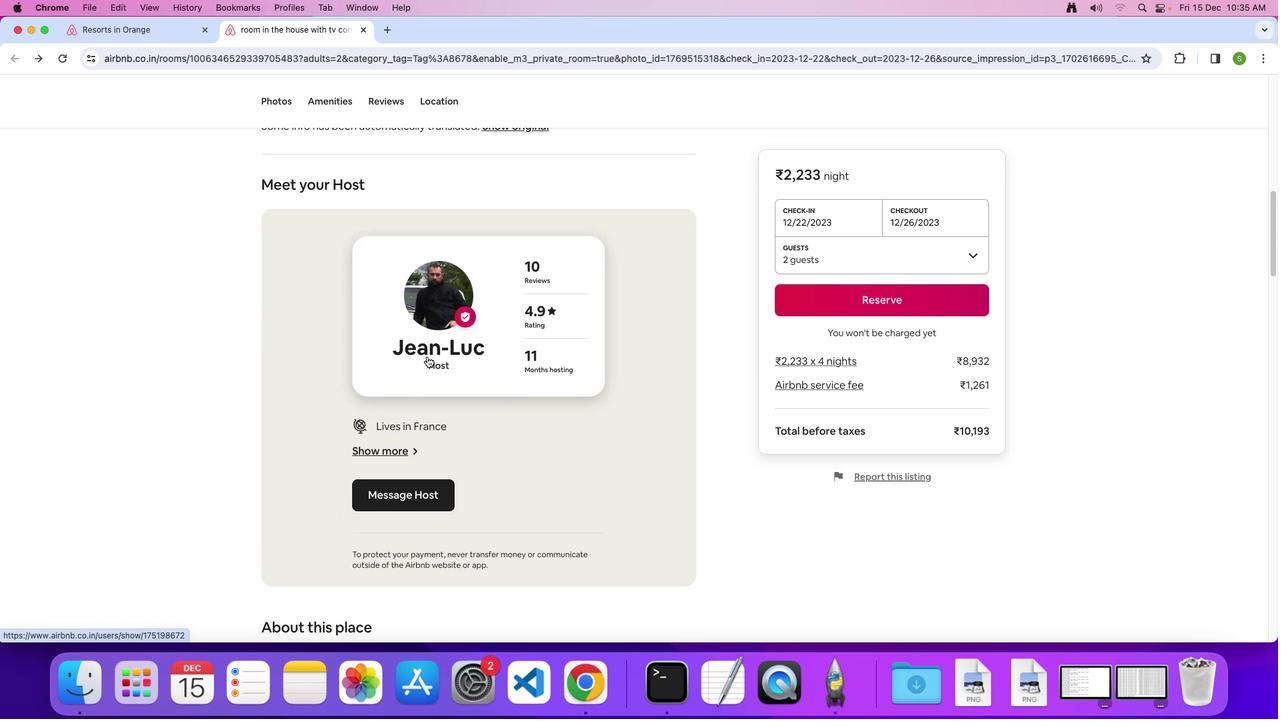 
Action: Mouse scrolled (427, 357) with delta (0, 0)
Screenshot: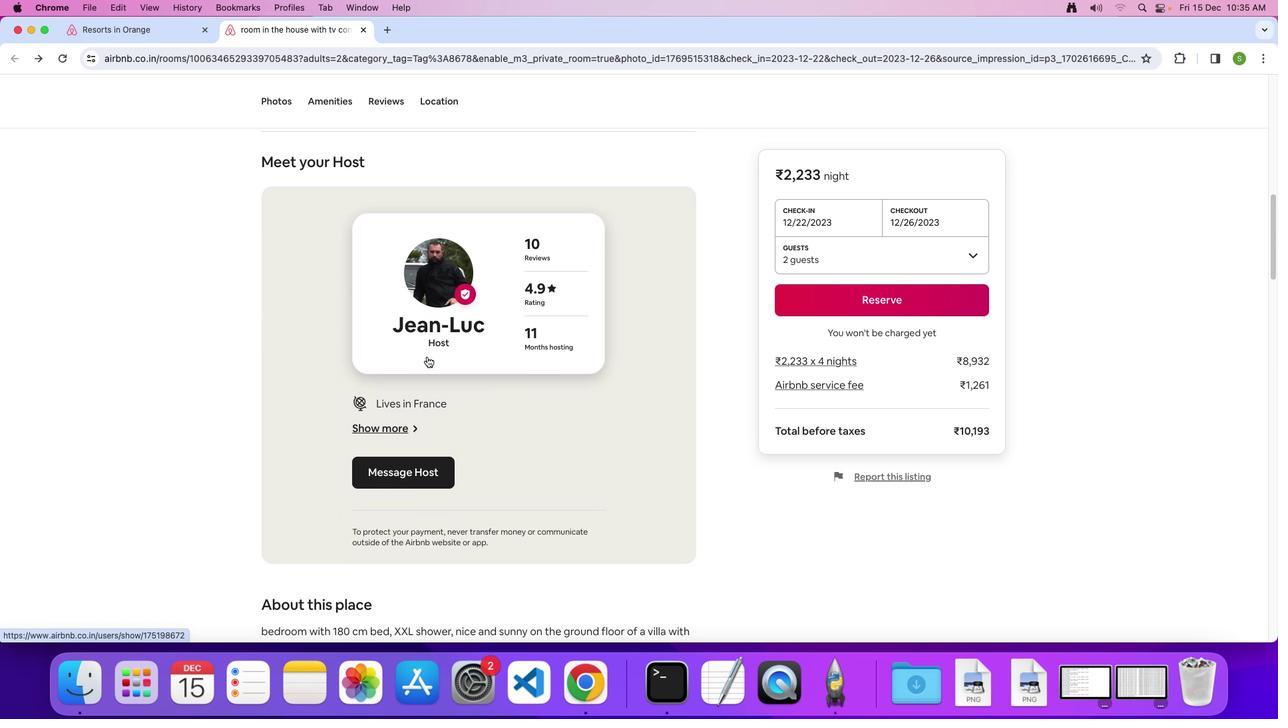 
Action: Mouse scrolled (427, 357) with delta (0, -1)
Screenshot: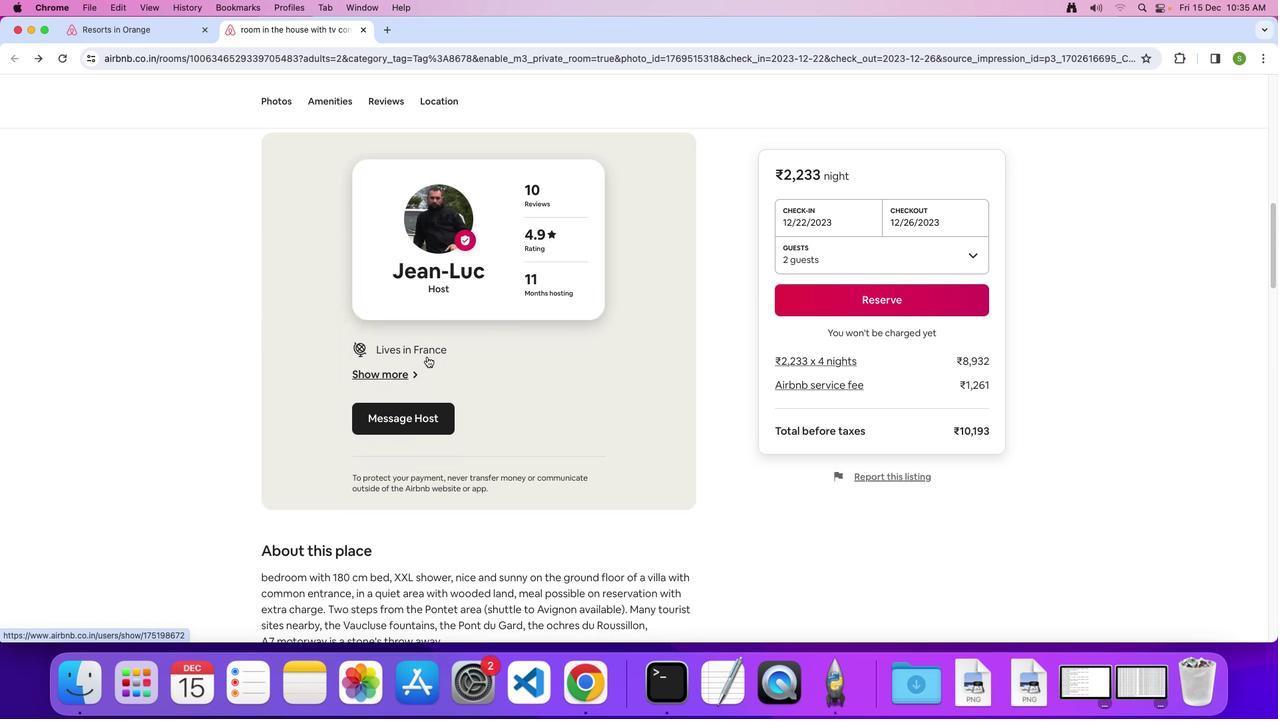 
Action: Mouse moved to (426, 357)
Screenshot: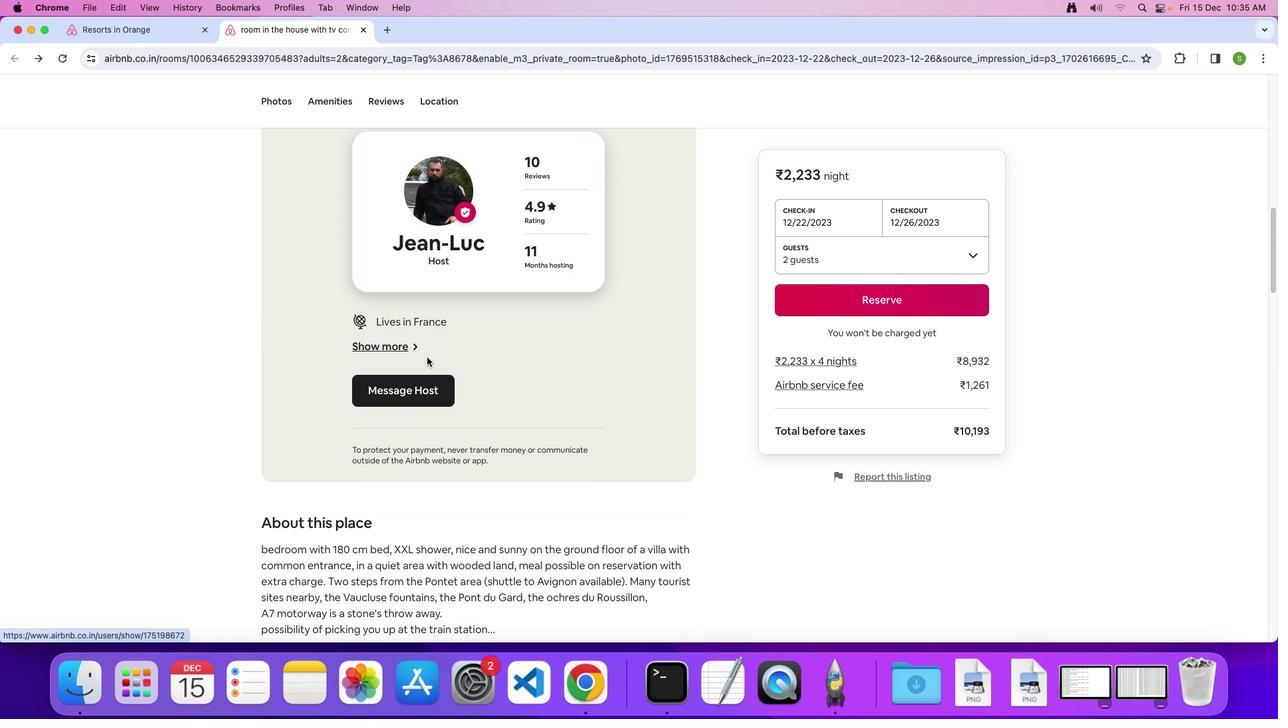 
Action: Mouse scrolled (426, 357) with delta (0, 0)
Screenshot: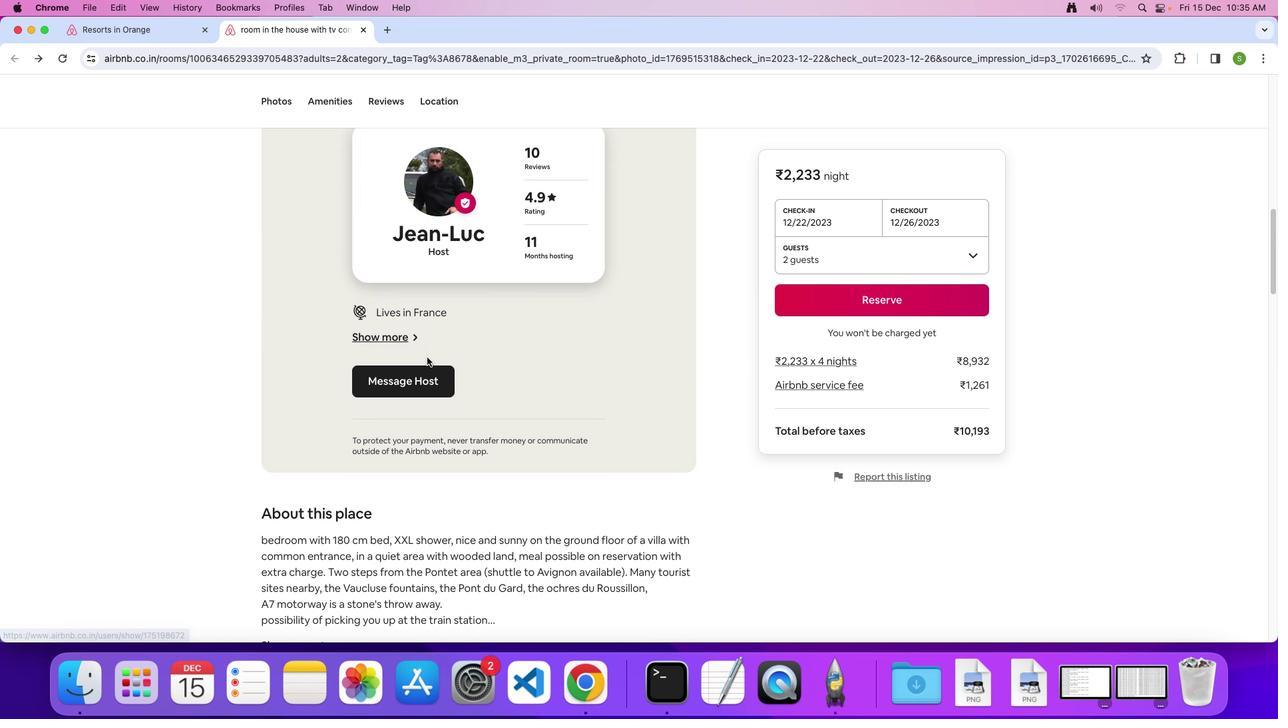 
Action: Mouse scrolled (426, 357) with delta (0, 0)
Screenshot: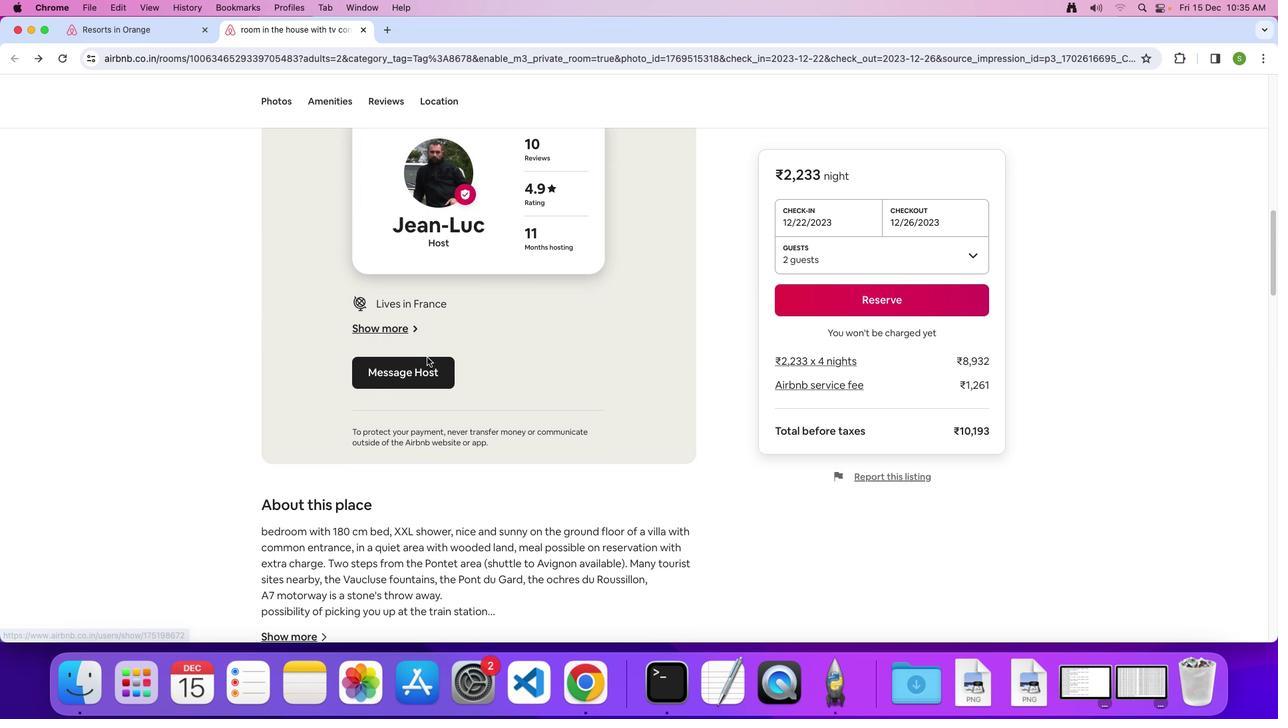 
Action: Mouse scrolled (426, 357) with delta (0, 0)
Screenshot: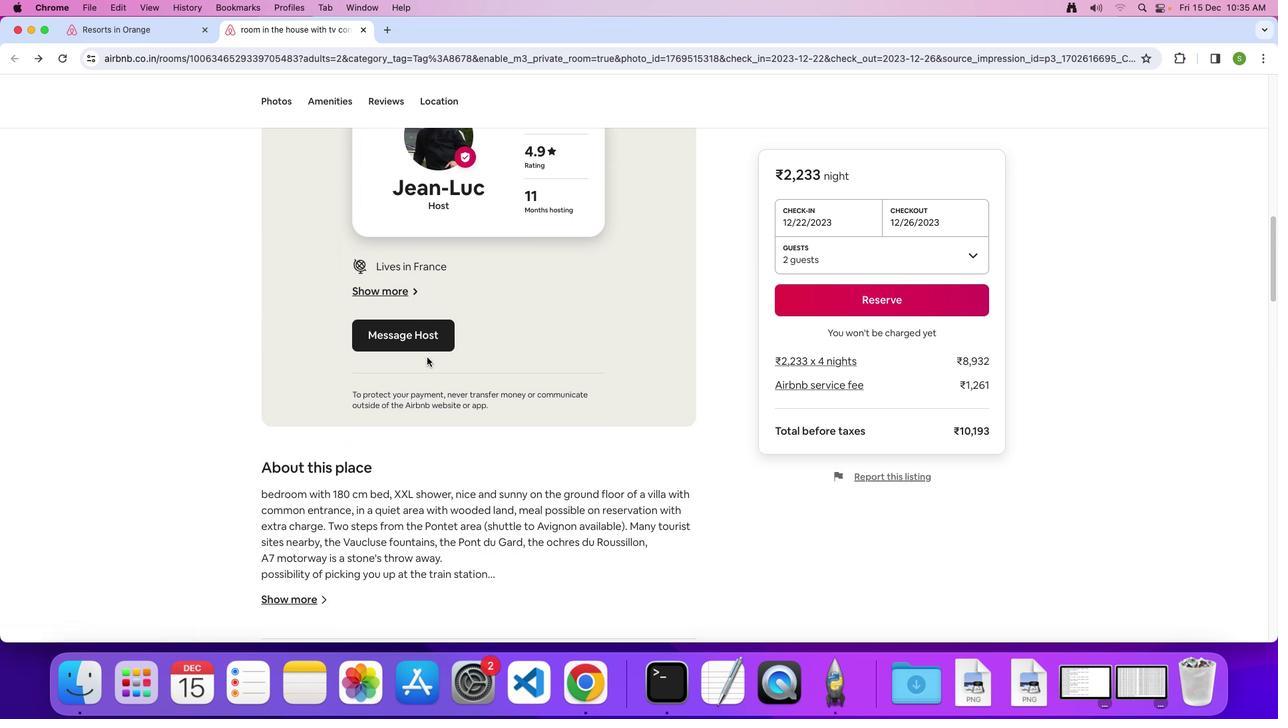 
Action: Mouse scrolled (426, 357) with delta (0, 0)
Screenshot: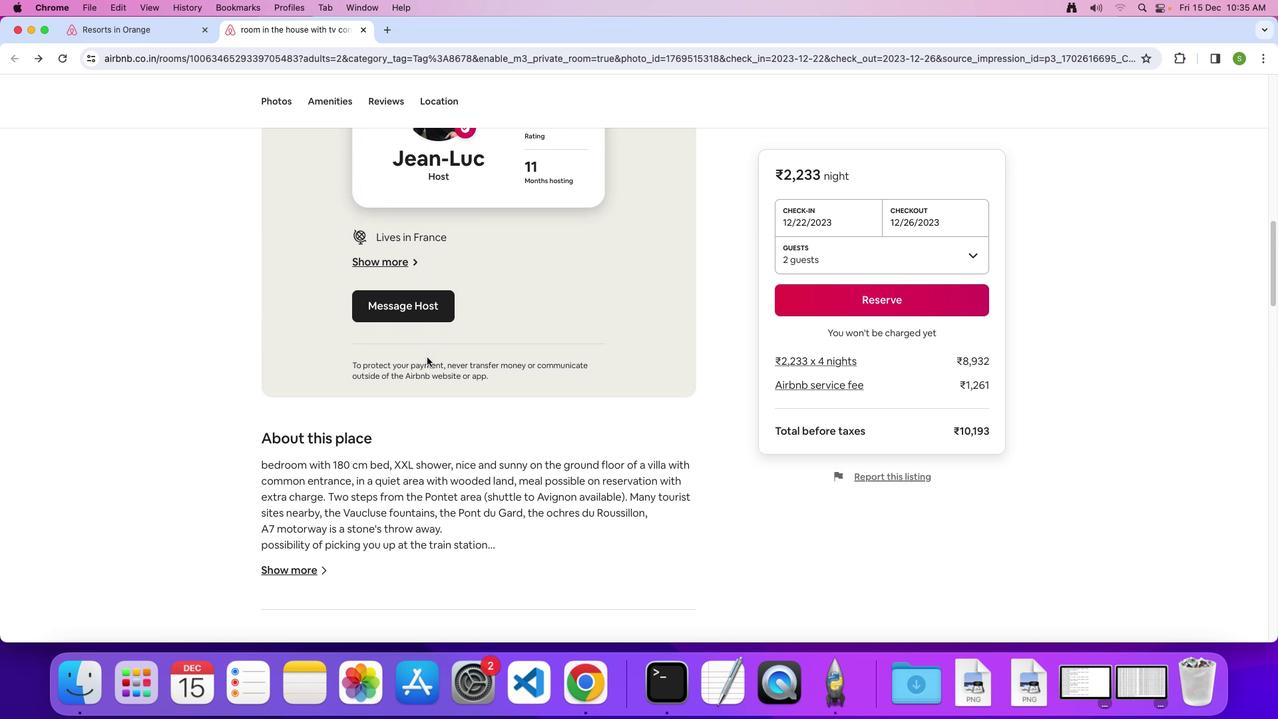 
Action: Mouse scrolled (426, 357) with delta (0, 0)
Screenshot: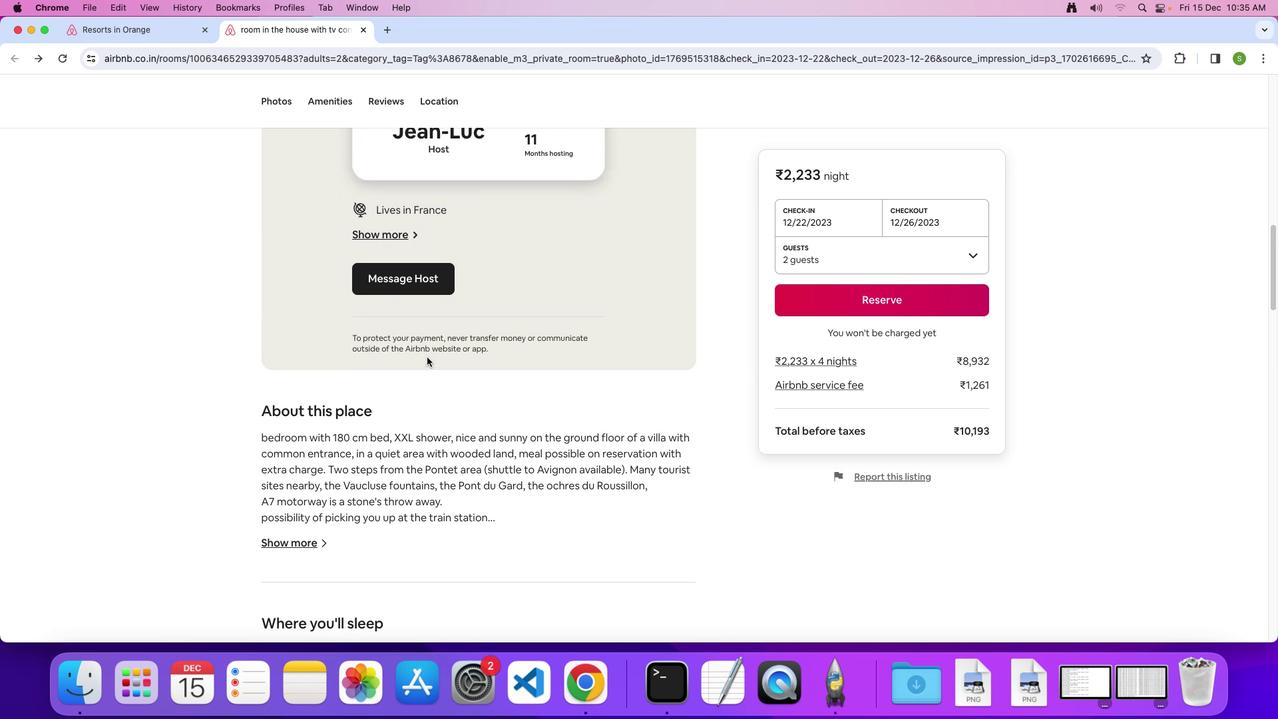 
Action: Mouse scrolled (426, 357) with delta (0, -1)
Screenshot: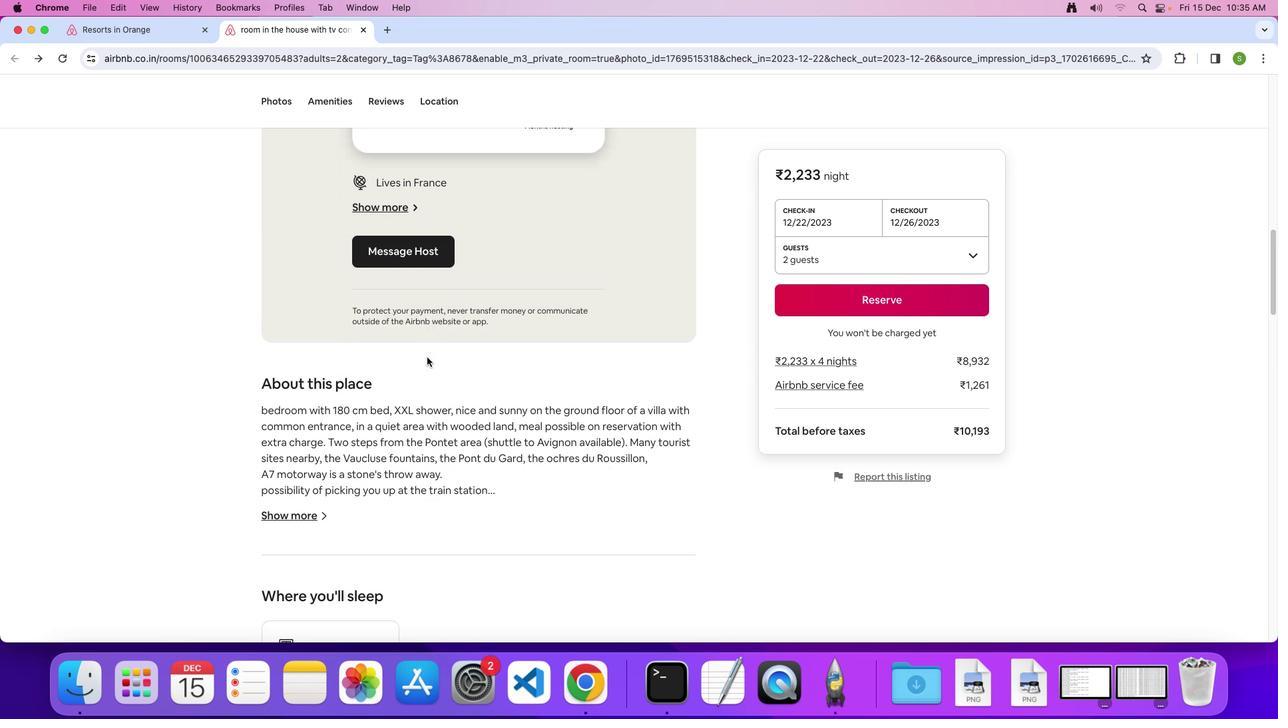 
Action: Mouse scrolled (426, 357) with delta (0, 0)
Screenshot: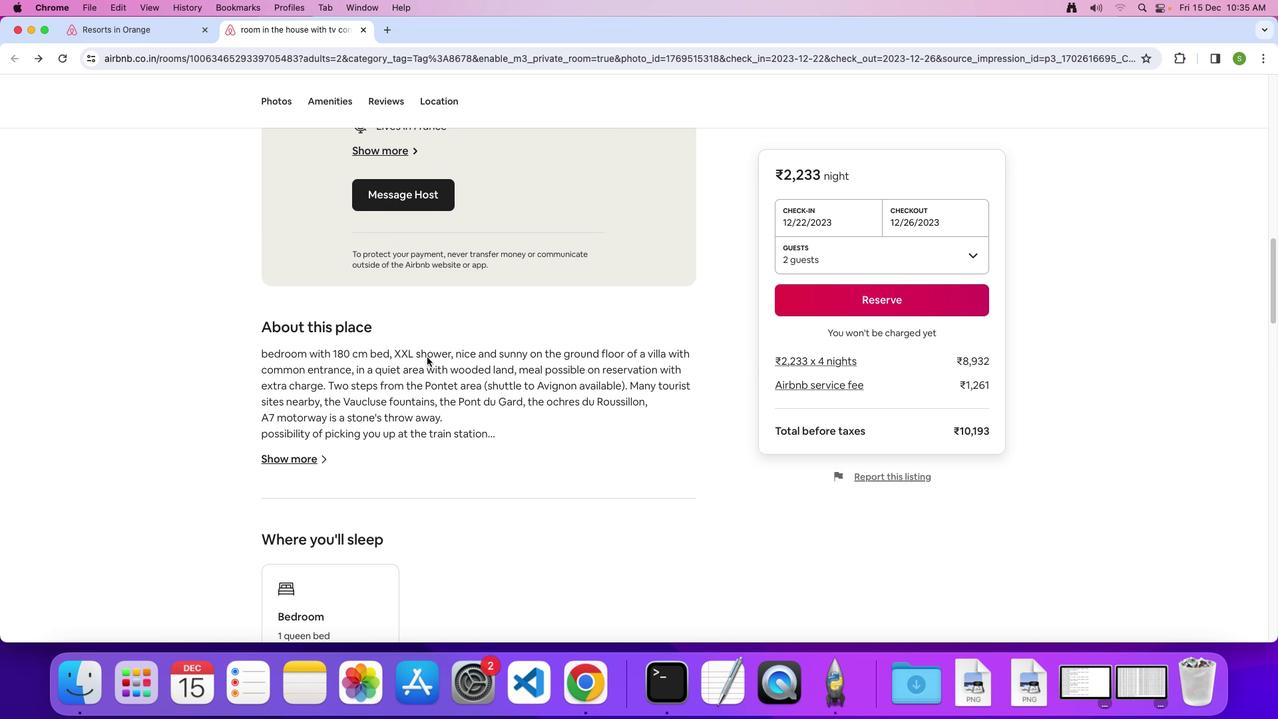 
Action: Mouse scrolled (426, 357) with delta (0, 0)
Screenshot: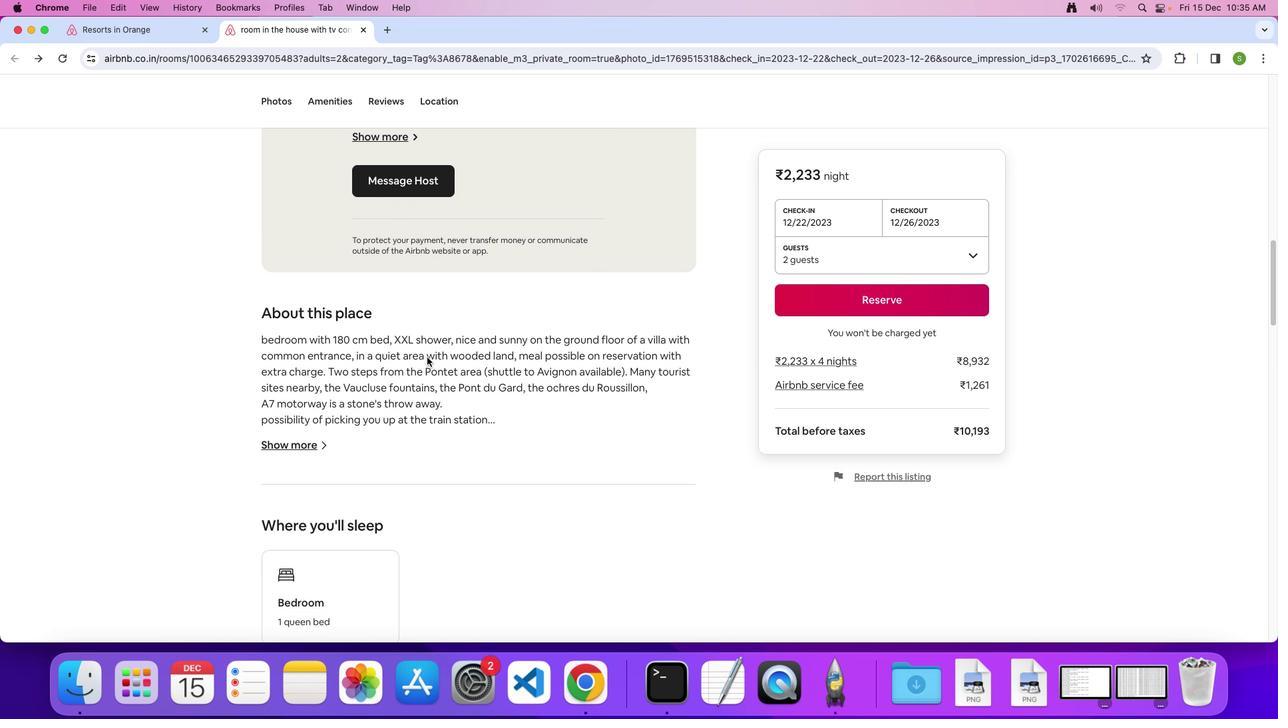 
Action: Mouse scrolled (426, 357) with delta (0, 0)
Screenshot: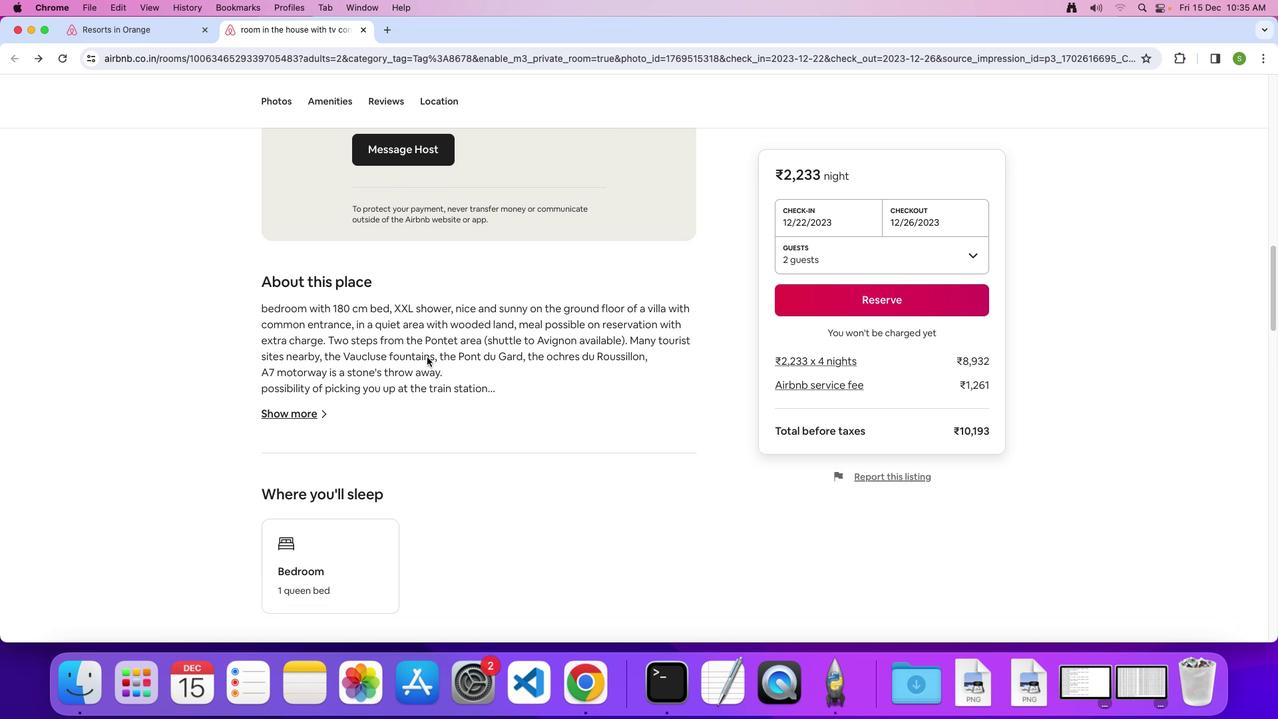 
Action: Mouse moved to (319, 399)
Screenshot: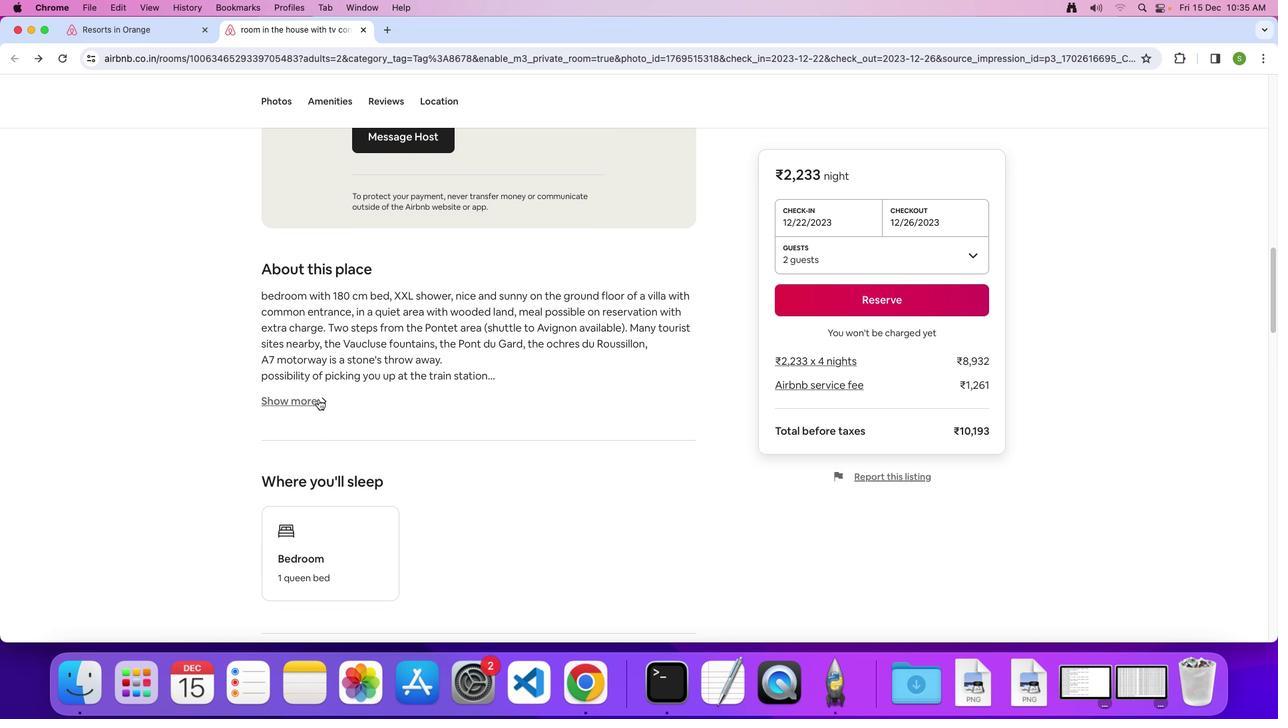 
Action: Mouse pressed left at (319, 399)
Screenshot: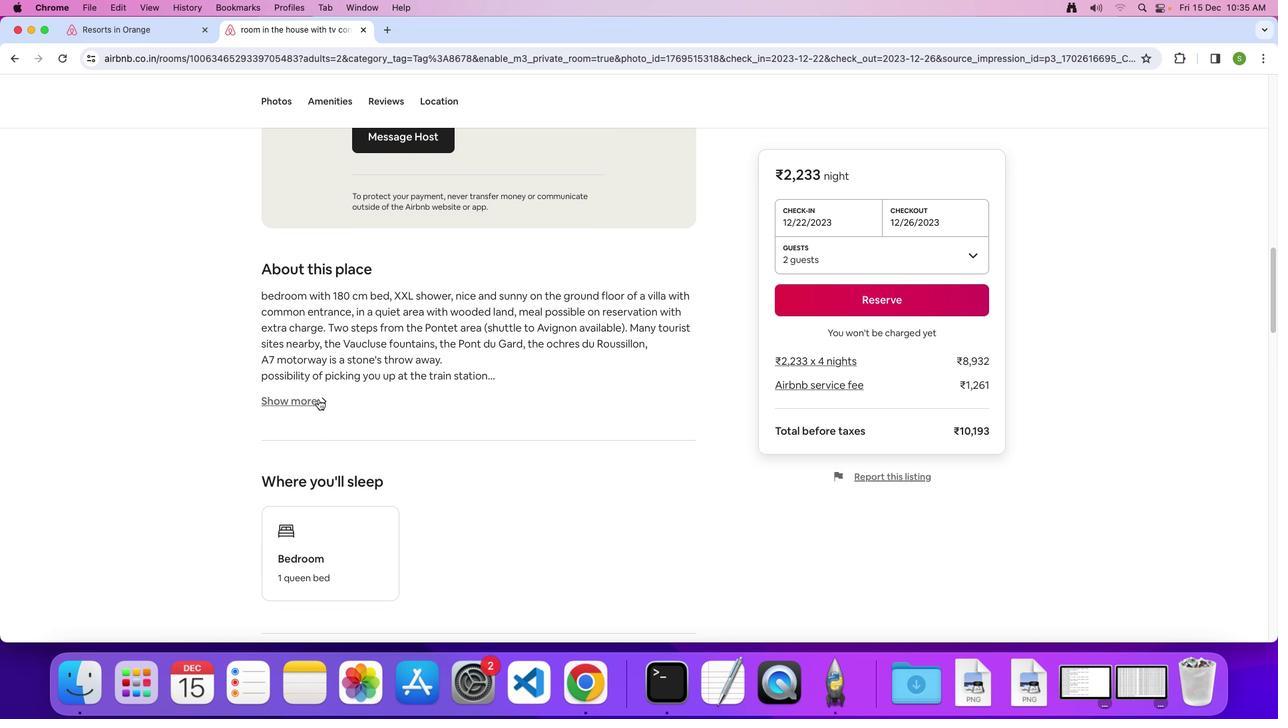 
Action: Mouse moved to (592, 343)
Screenshot: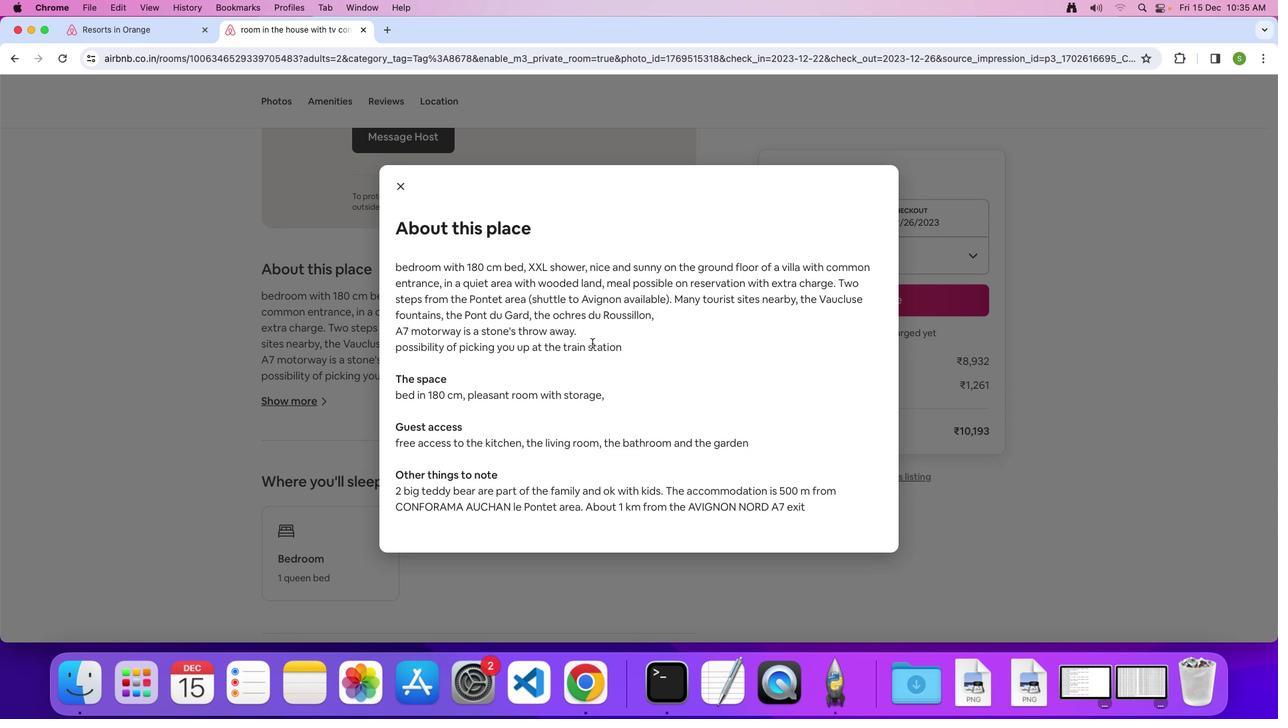 
Action: Mouse scrolled (592, 343) with delta (0, 0)
Screenshot: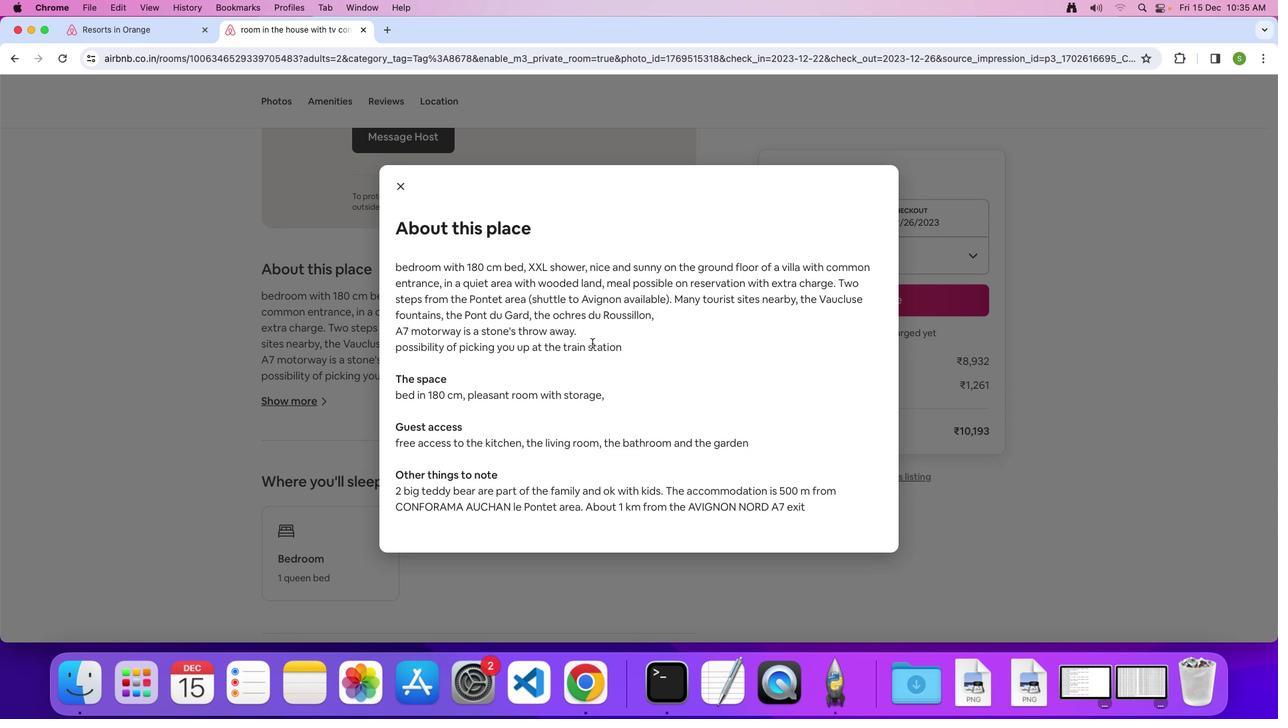 
Action: Mouse scrolled (592, 343) with delta (0, 0)
Screenshot: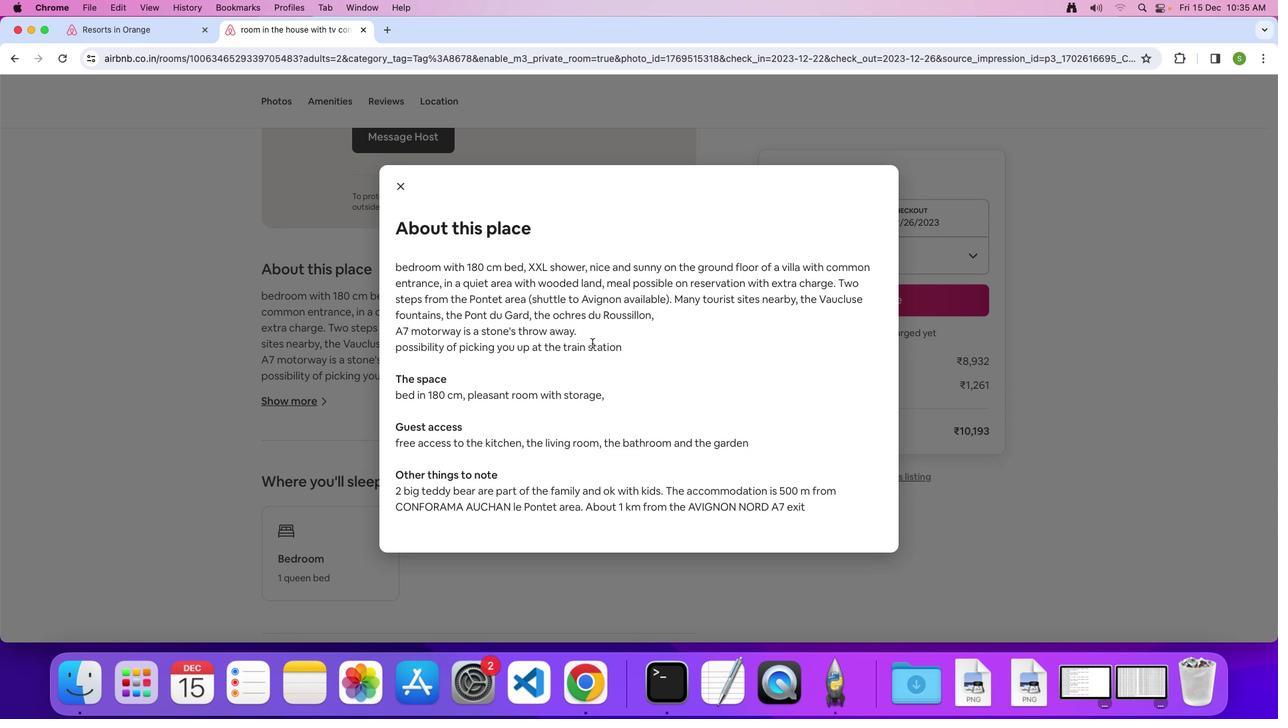 
Action: Mouse scrolled (592, 343) with delta (0, -1)
Screenshot: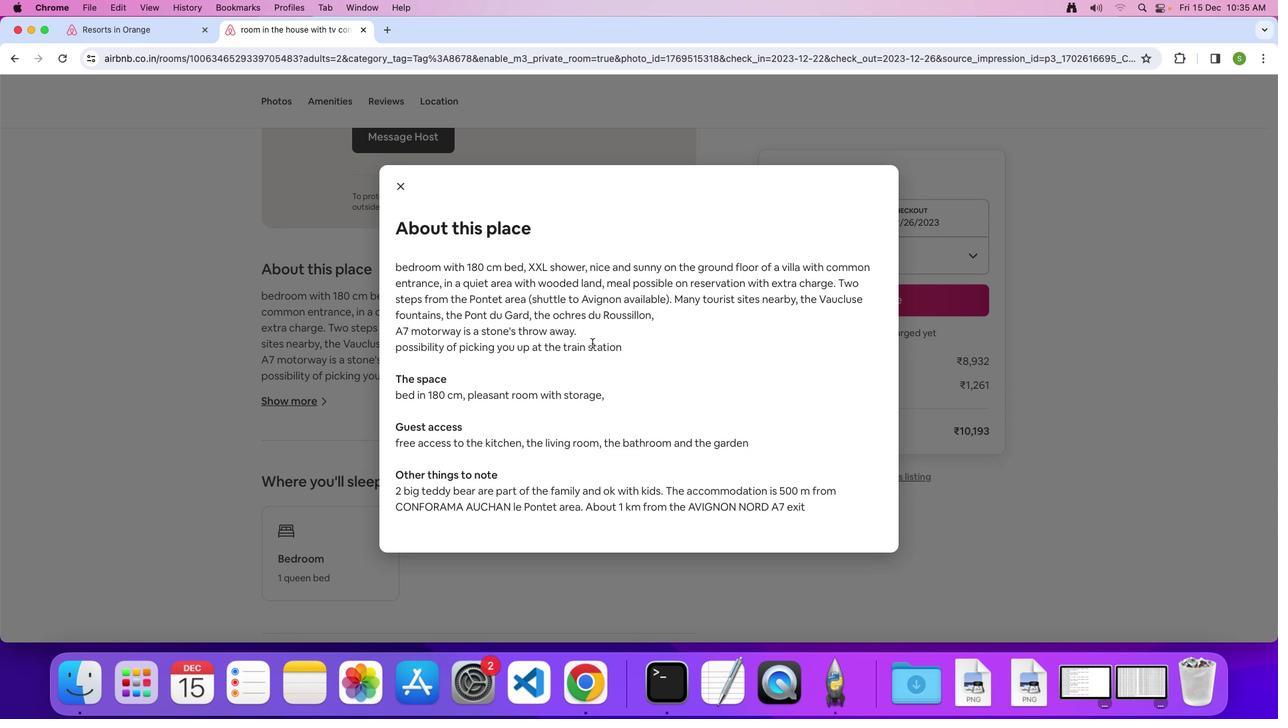 
Action: Mouse moved to (406, 189)
Screenshot: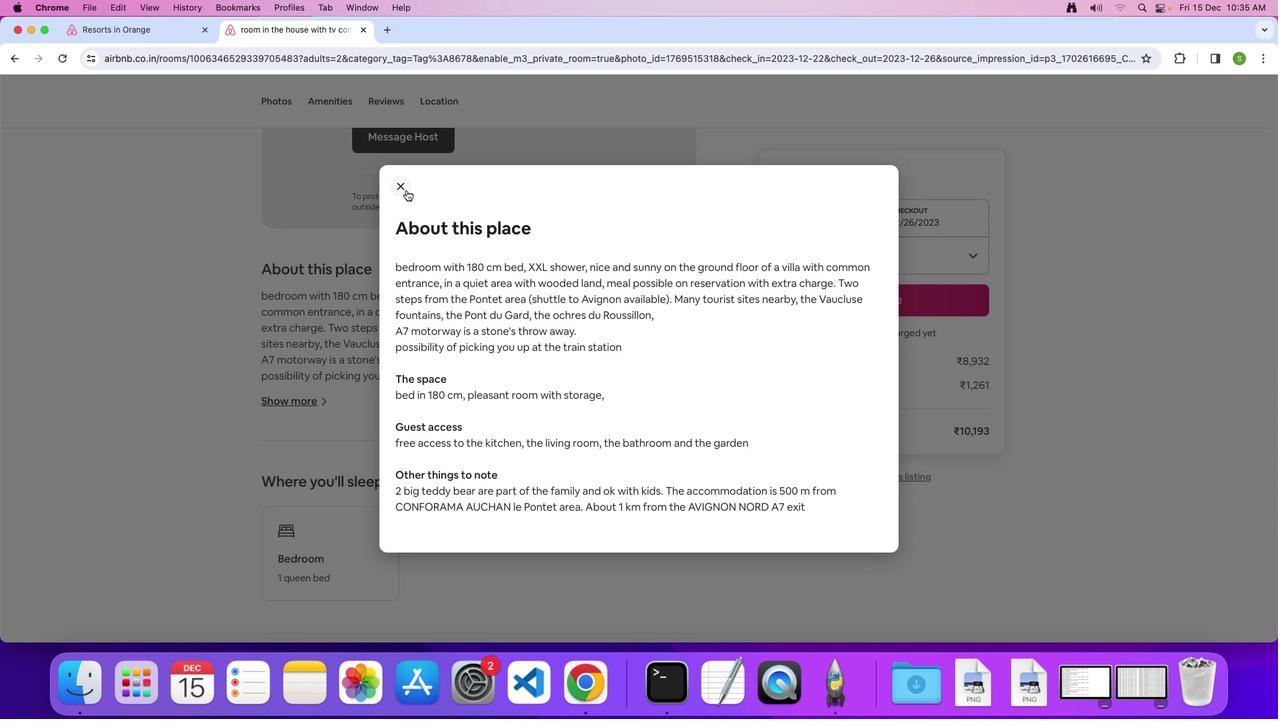 
Action: Mouse pressed left at (406, 189)
Screenshot: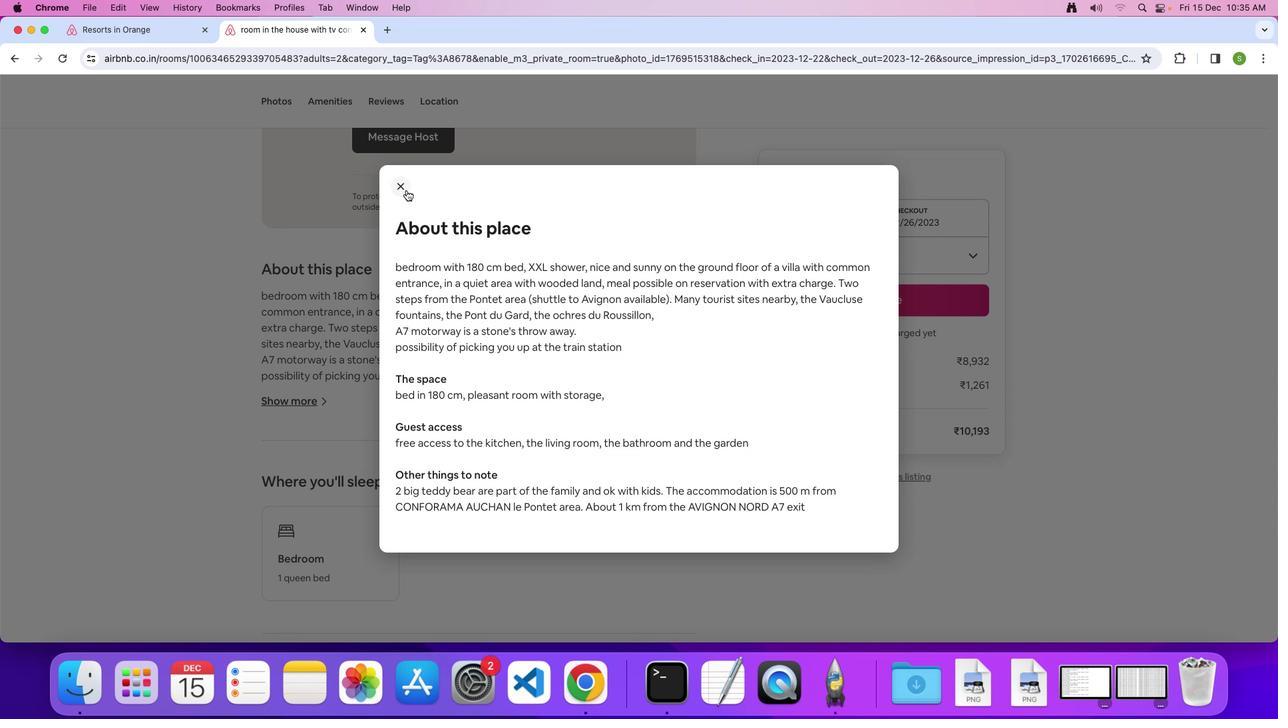 
Action: Mouse moved to (521, 452)
Screenshot: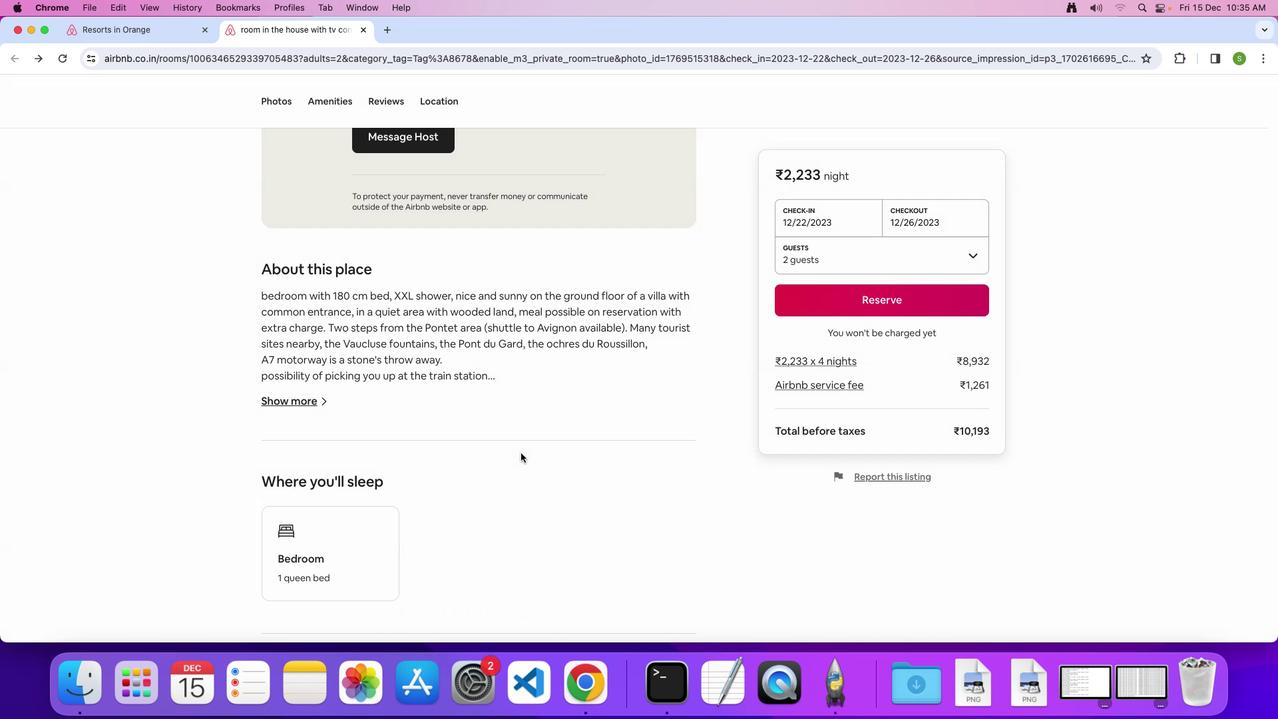 
Action: Mouse scrolled (521, 452) with delta (0, 0)
Screenshot: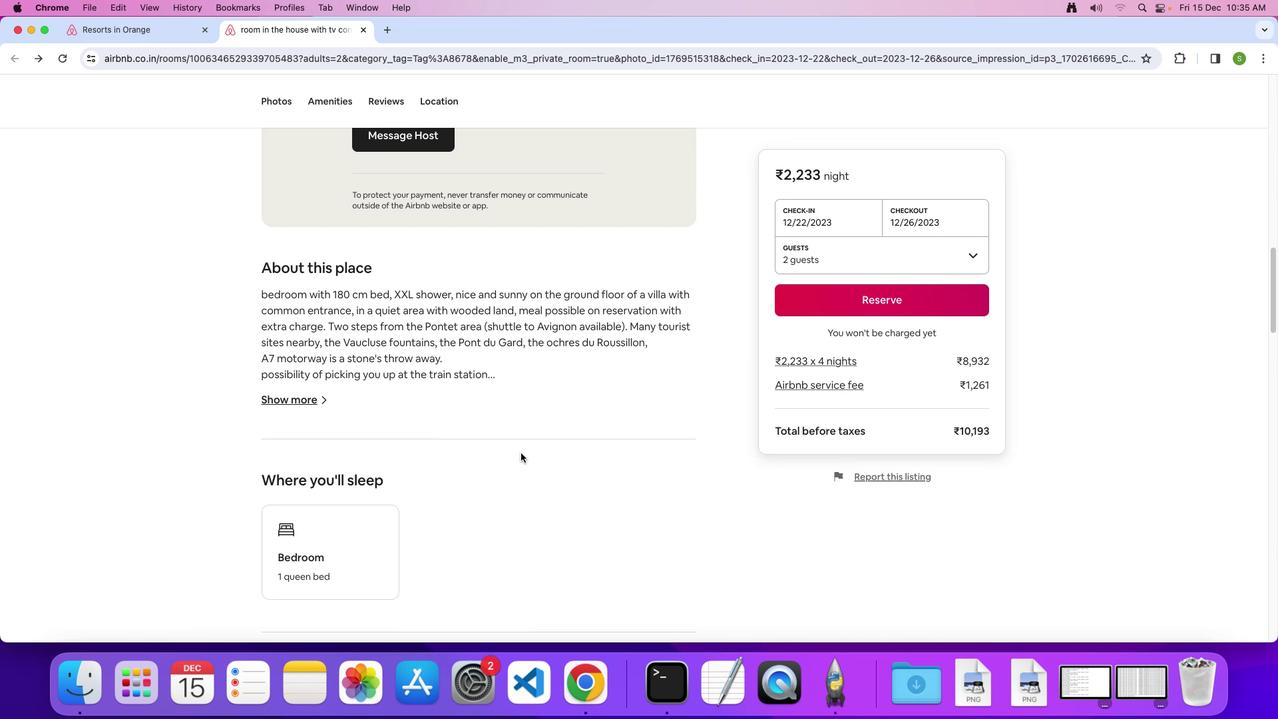 
Action: Mouse scrolled (521, 452) with delta (0, 0)
Screenshot: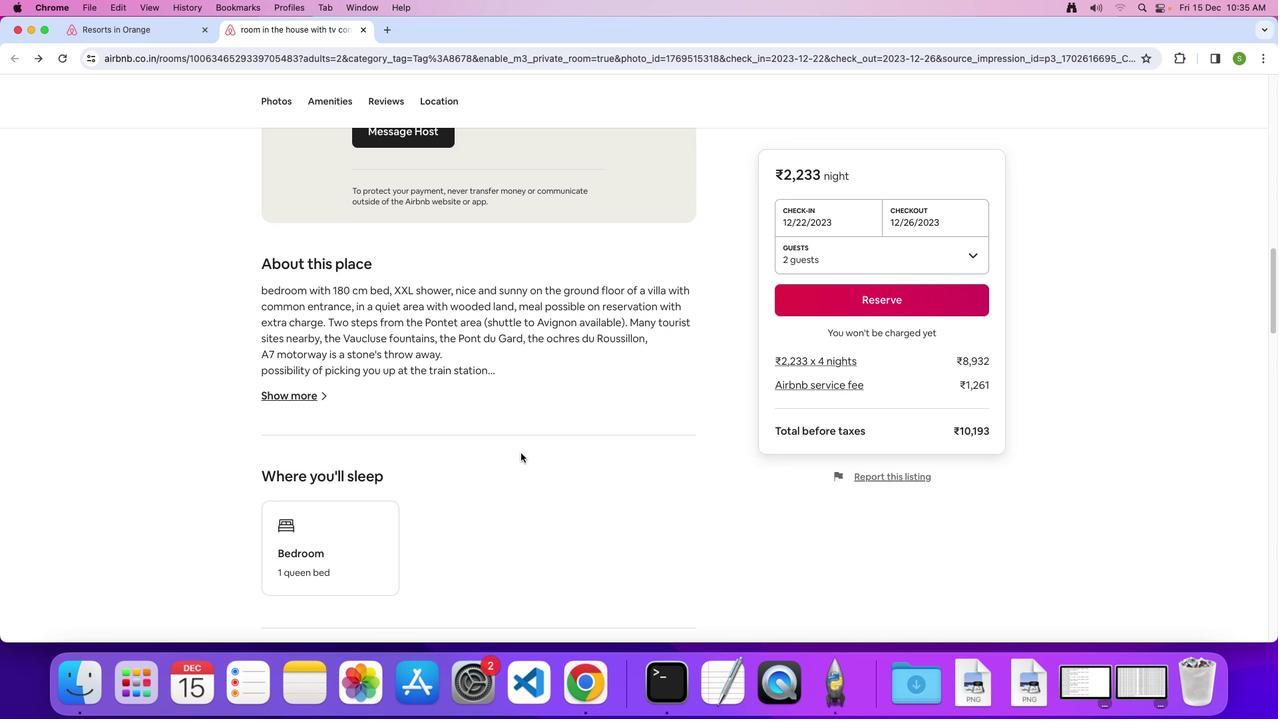 
Action: Mouse scrolled (521, 452) with delta (0, -1)
Screenshot: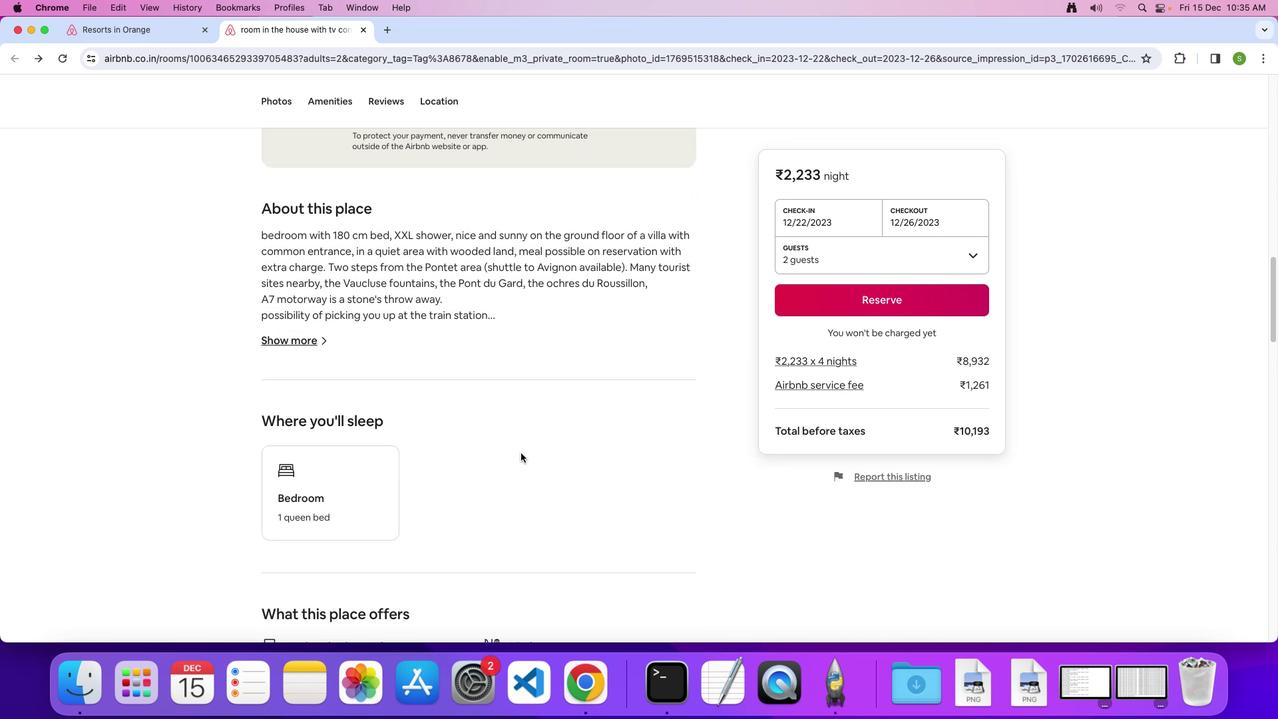 
Action: Mouse scrolled (521, 452) with delta (0, 0)
Screenshot: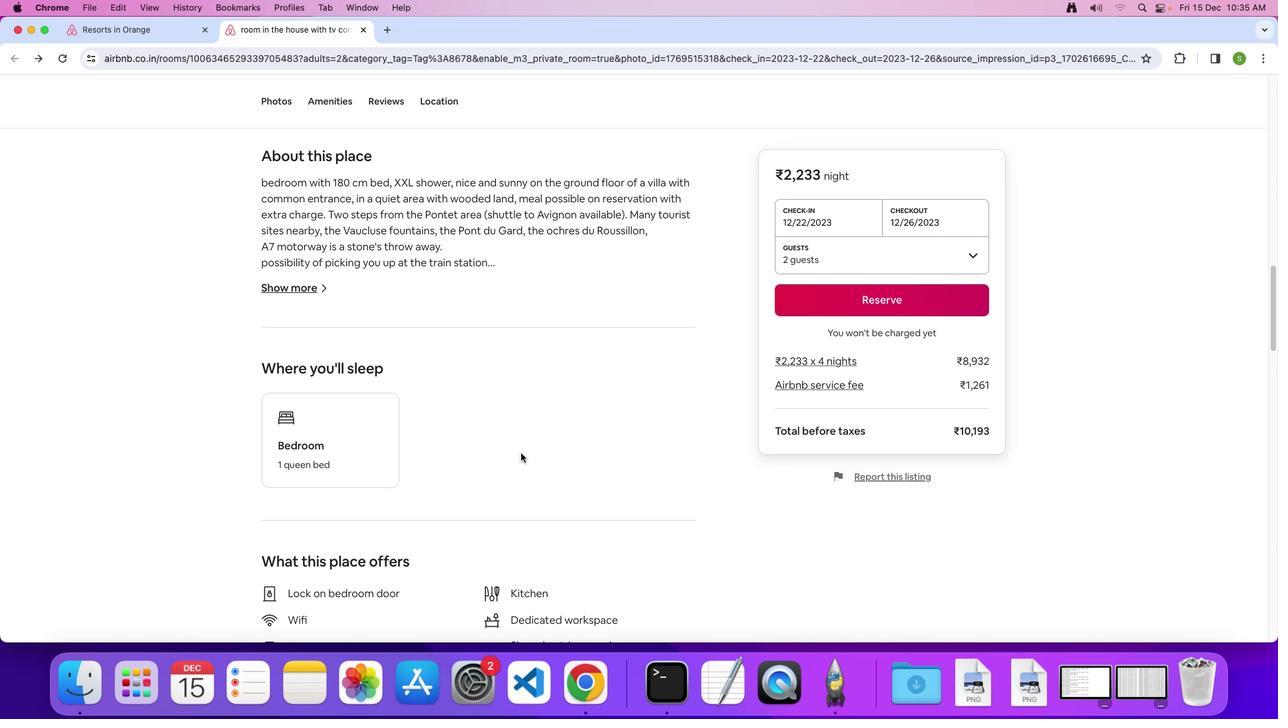 
Action: Mouse scrolled (521, 452) with delta (0, 0)
Screenshot: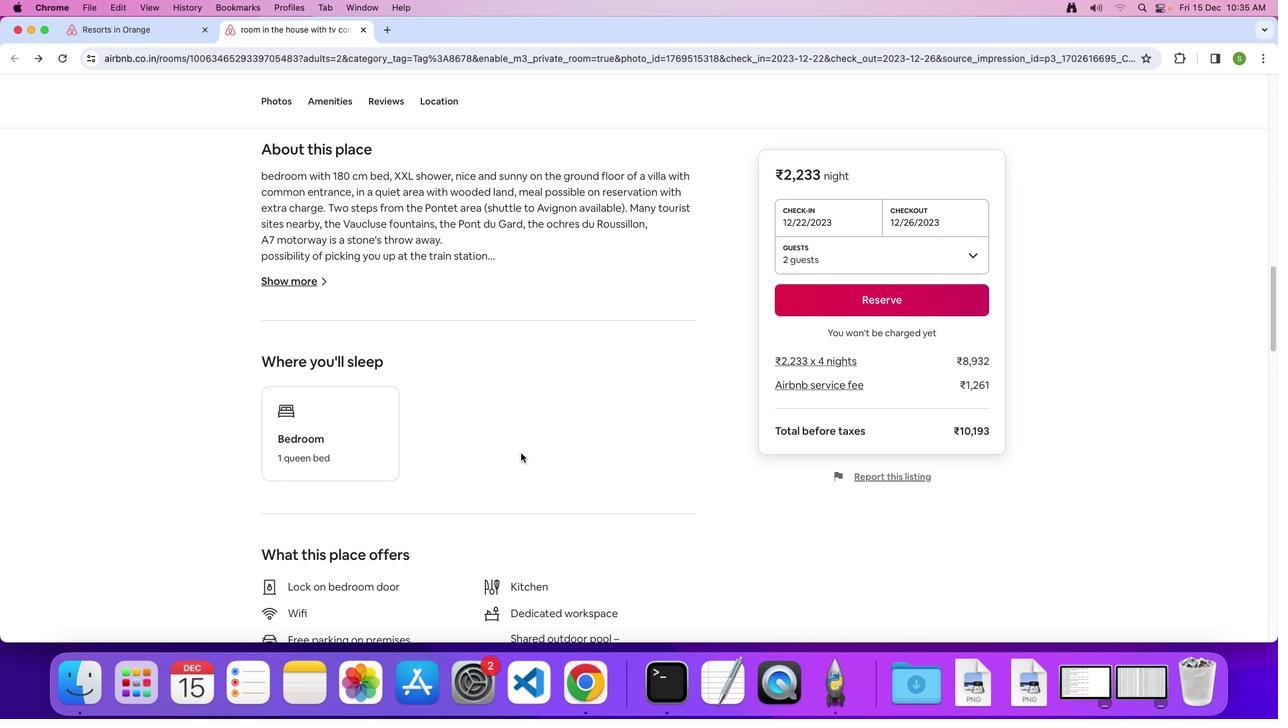 
Action: Mouse scrolled (521, 452) with delta (0, -1)
Screenshot: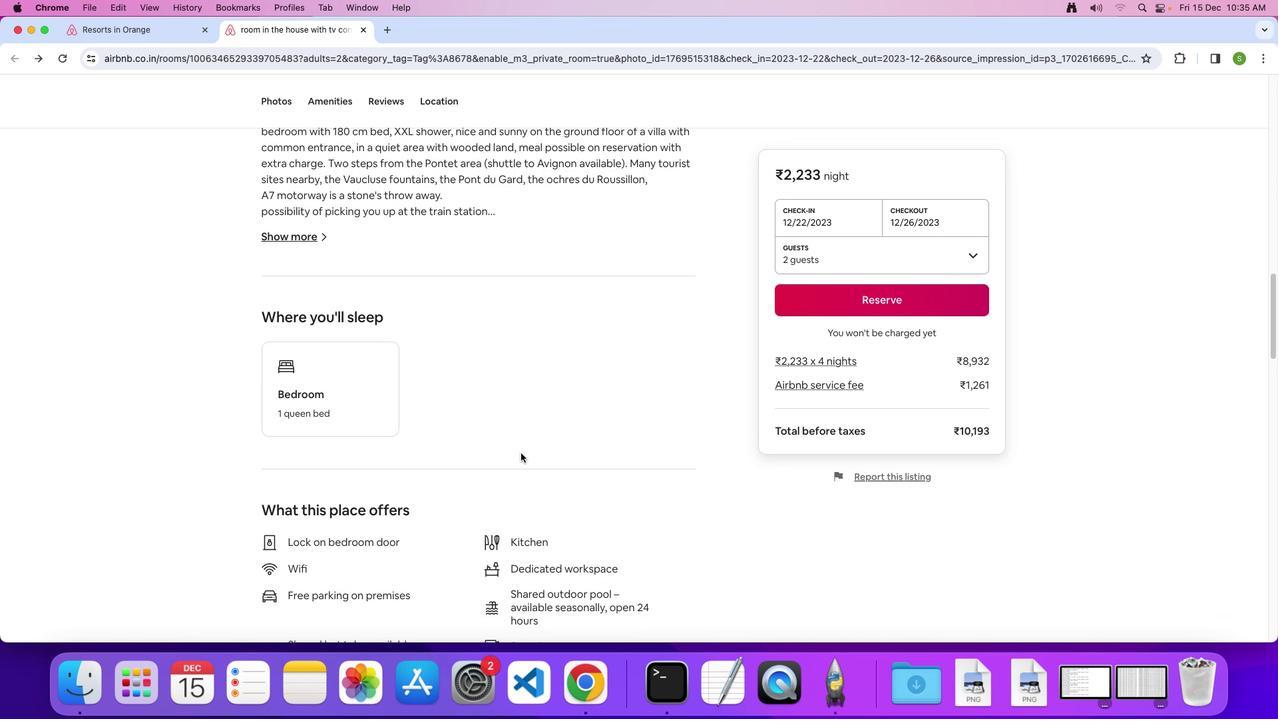 
Action: Mouse scrolled (521, 452) with delta (0, 0)
Screenshot: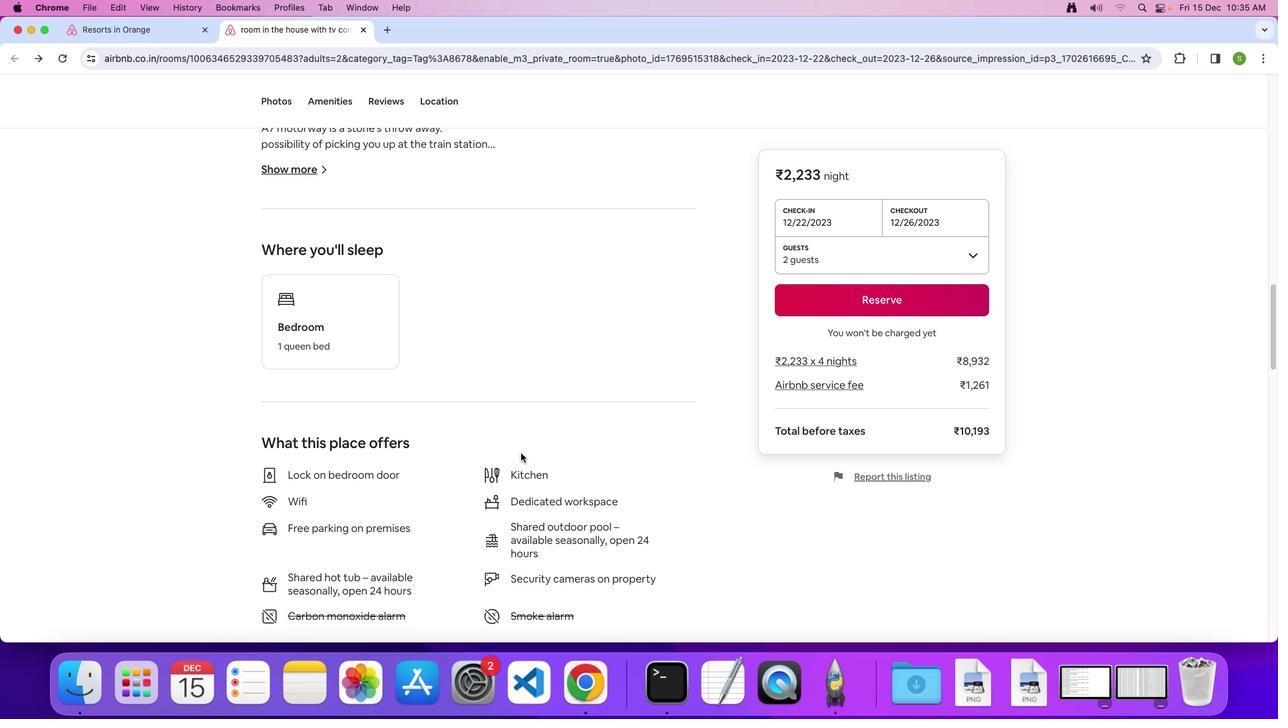 
Action: Mouse scrolled (521, 452) with delta (0, 0)
Screenshot: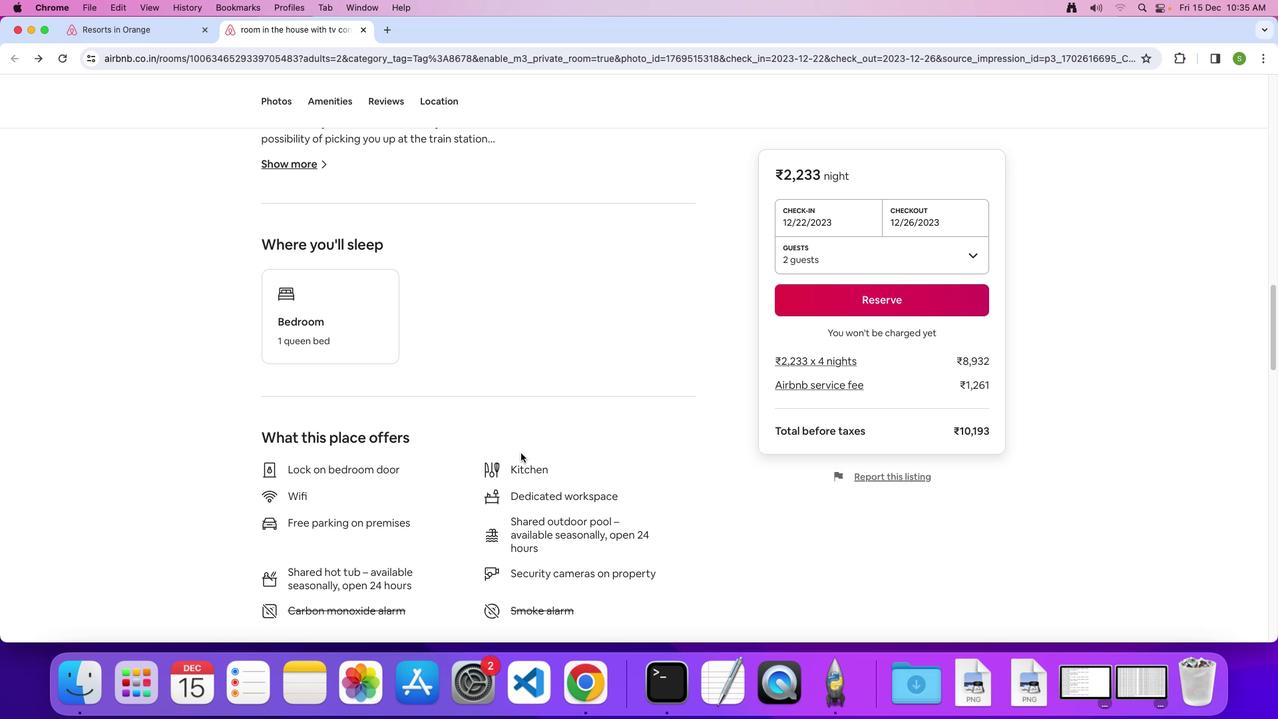 
Action: Mouse scrolled (521, 452) with delta (0, -1)
Screenshot: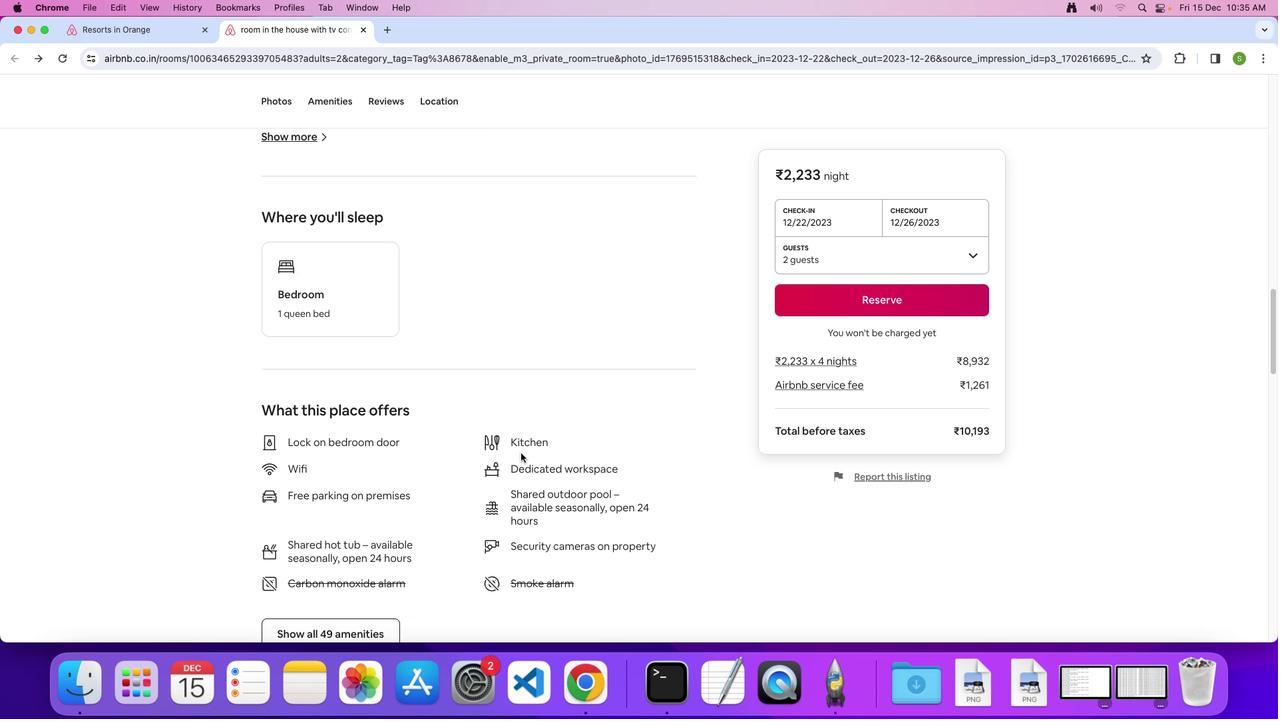 
Action: Mouse scrolled (521, 452) with delta (0, 0)
Screenshot: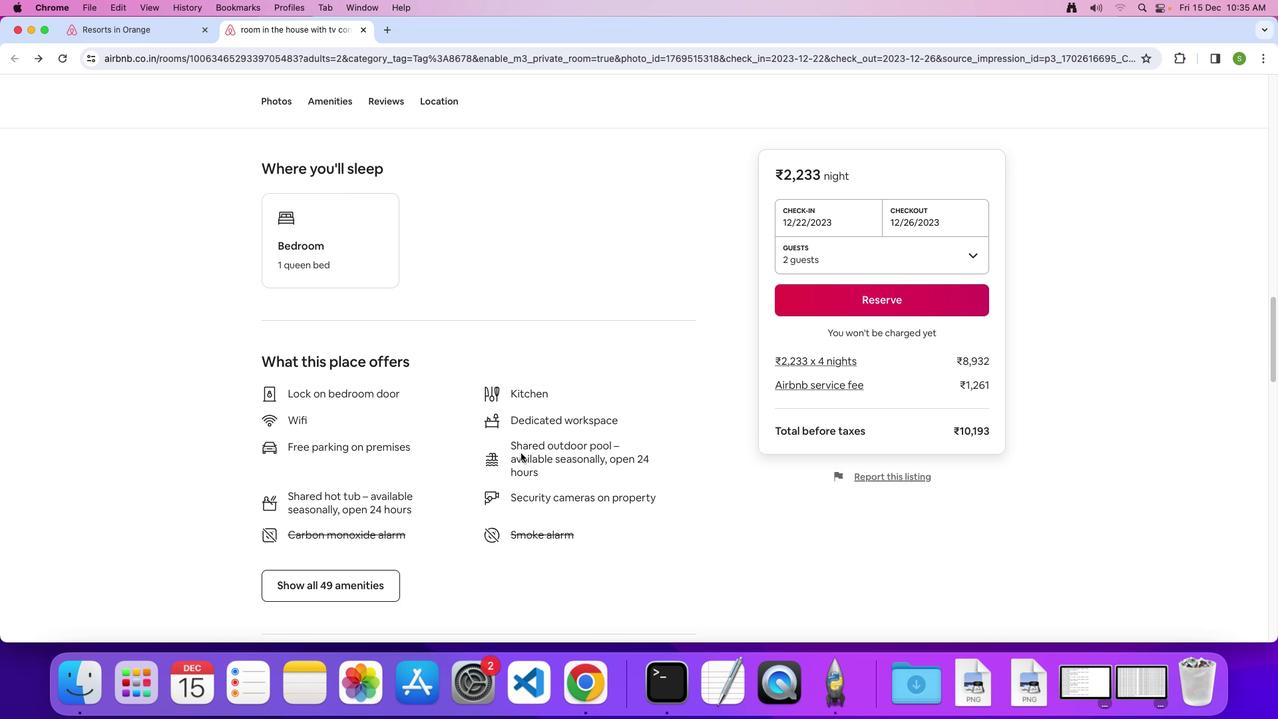 
Action: Mouse scrolled (521, 452) with delta (0, 0)
Screenshot: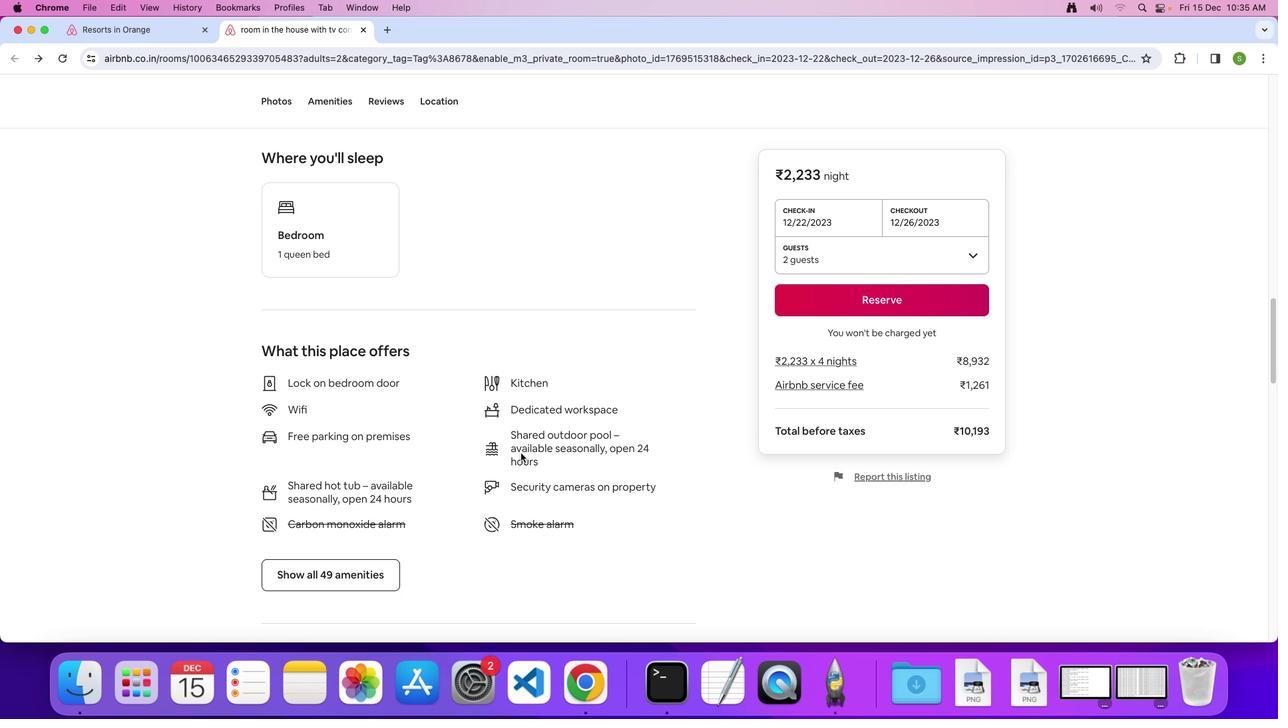 
Action: Mouse scrolled (521, 452) with delta (0, -1)
Screenshot: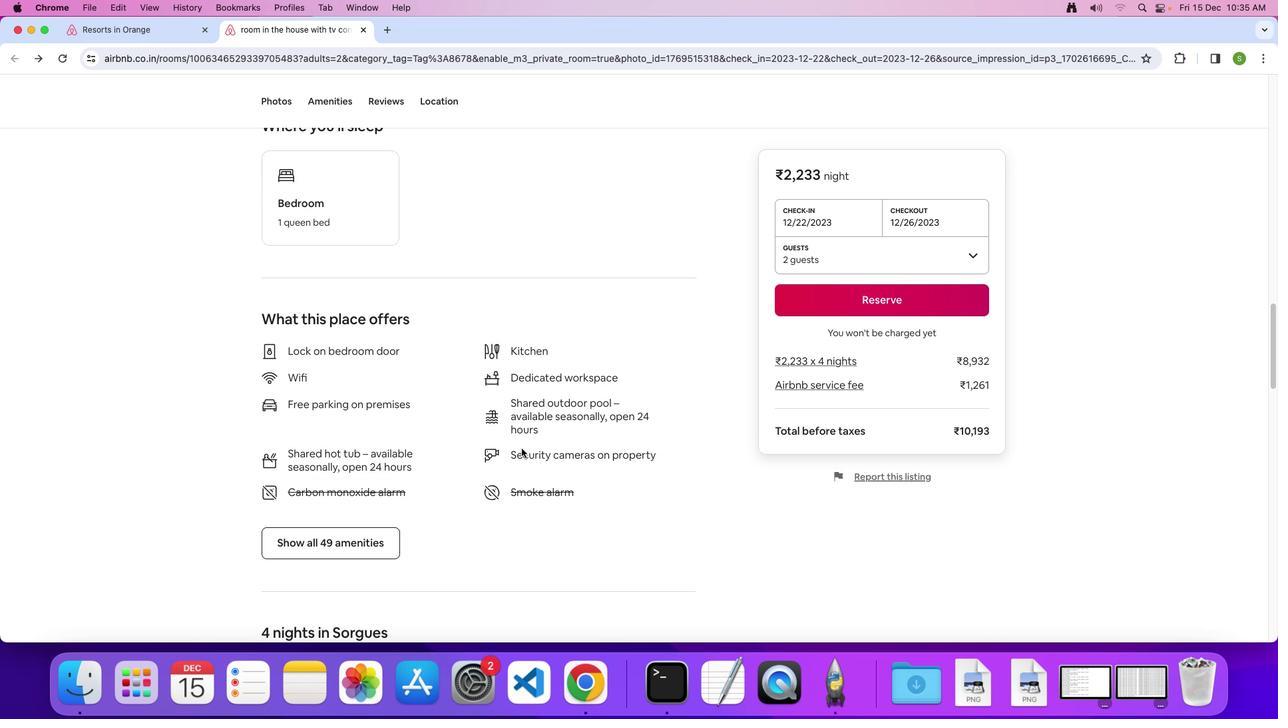 
Action: Mouse moved to (521, 448)
Screenshot: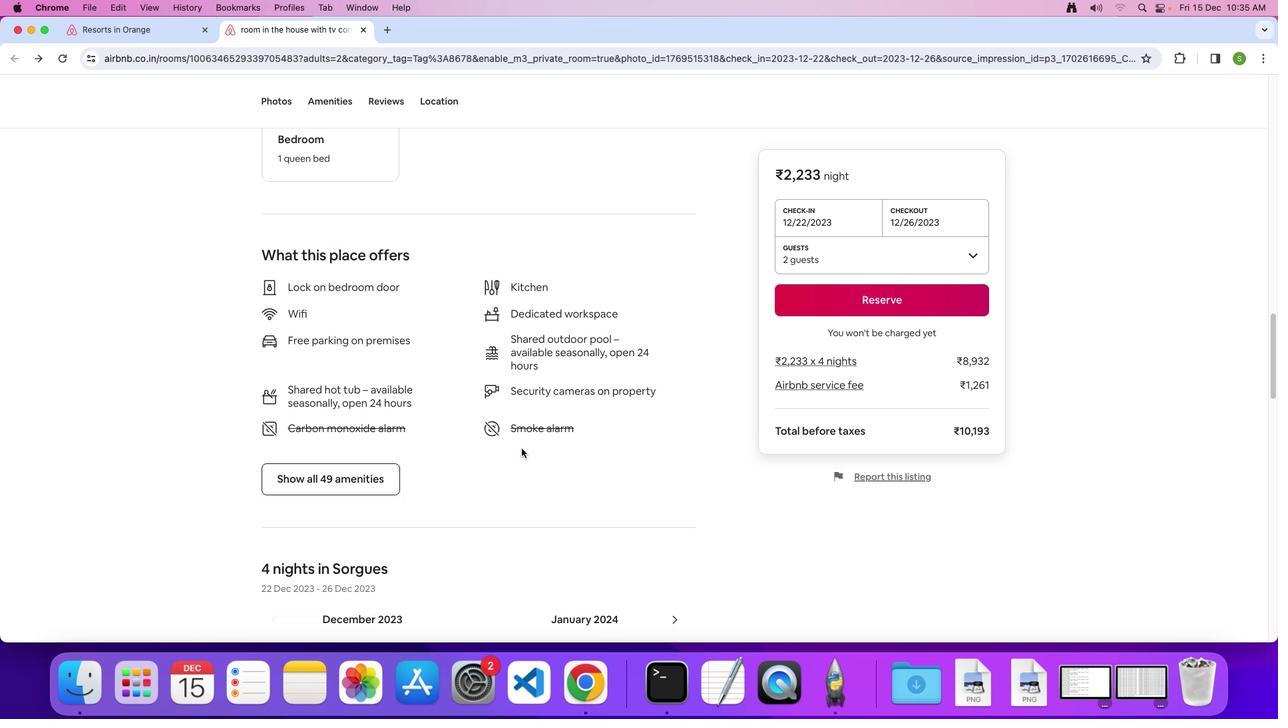 
Action: Mouse scrolled (521, 448) with delta (0, 0)
Screenshot: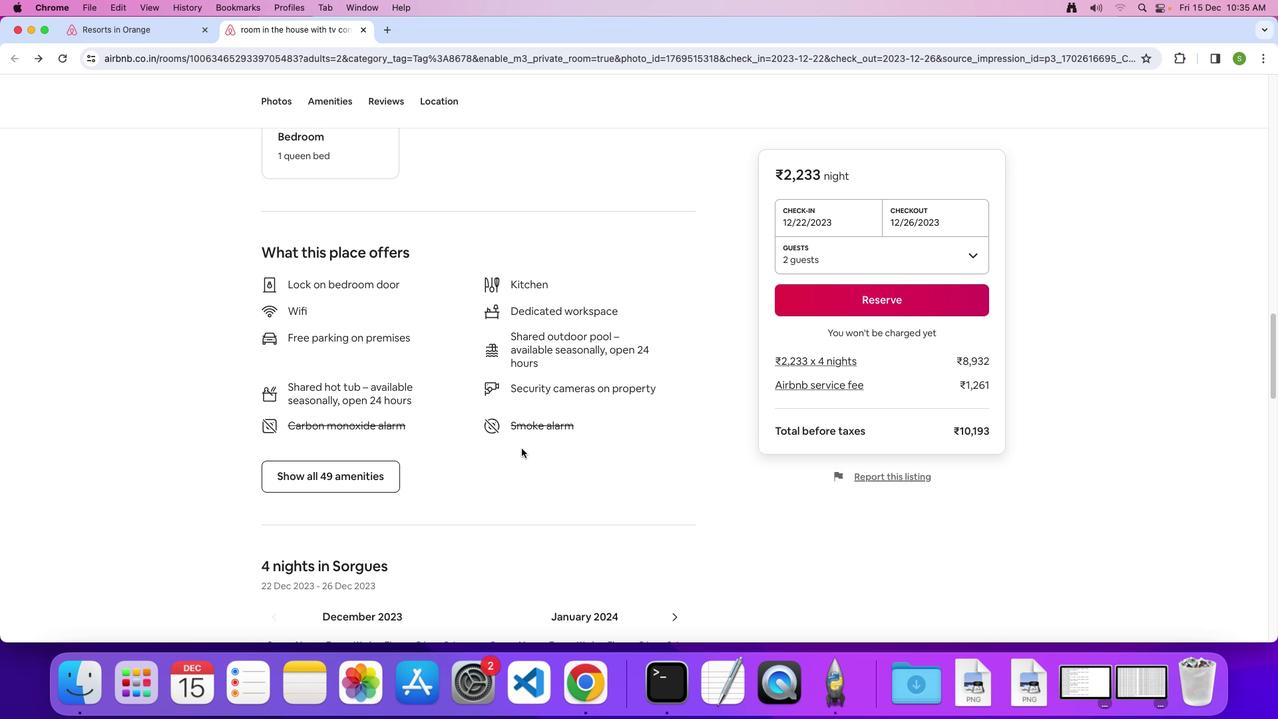 
Action: Mouse scrolled (521, 448) with delta (0, 0)
Screenshot: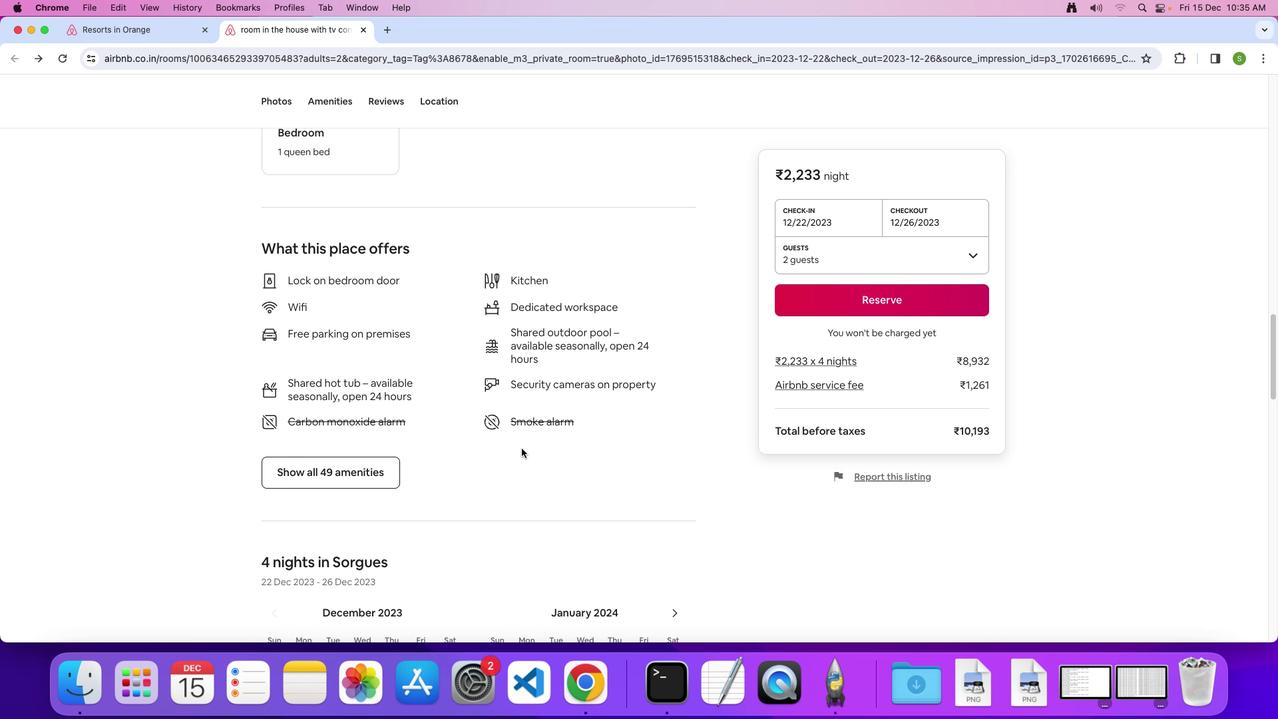 
Action: Mouse scrolled (521, 448) with delta (0, 0)
Screenshot: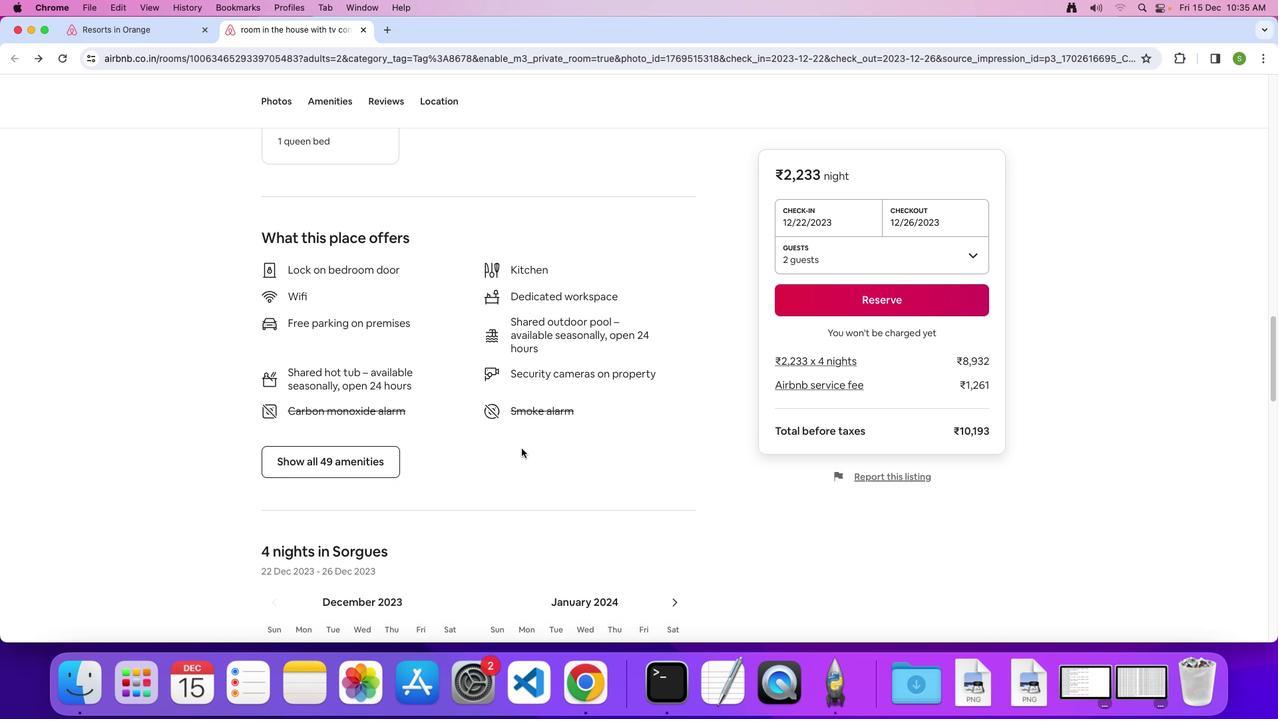 
Action: Mouse moved to (349, 446)
Screenshot: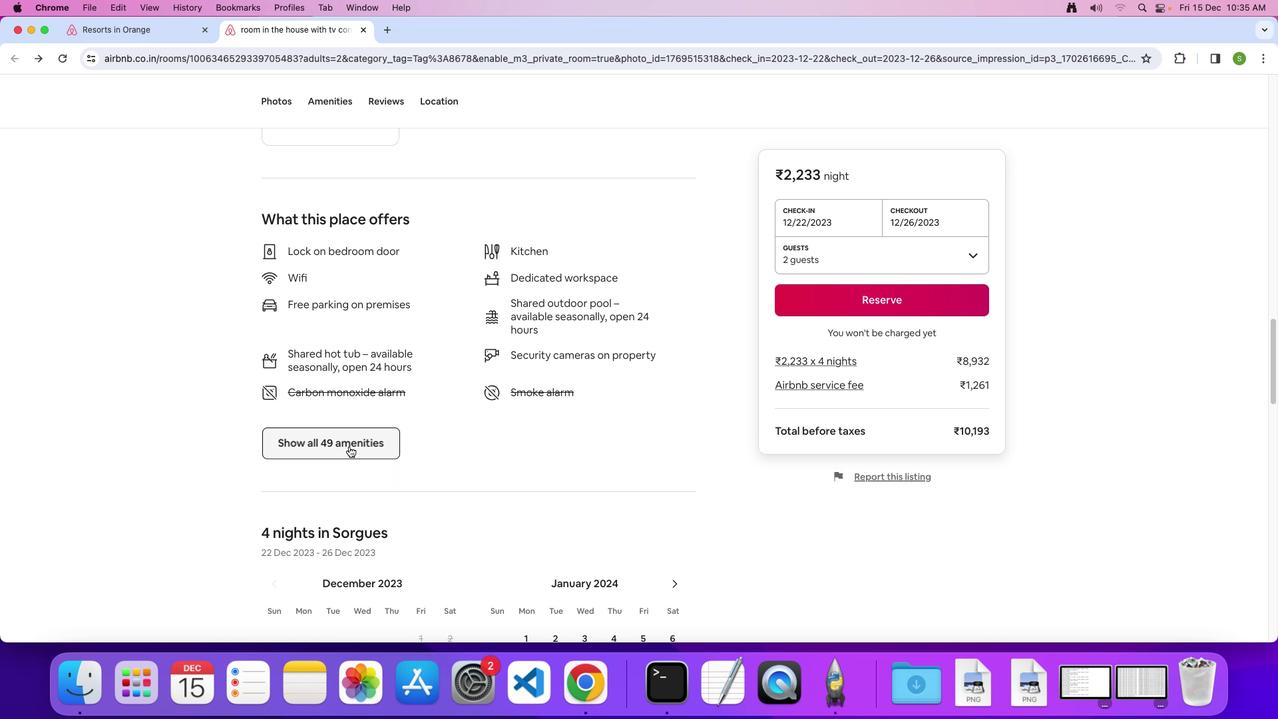 
Action: Mouse pressed left at (349, 446)
Screenshot: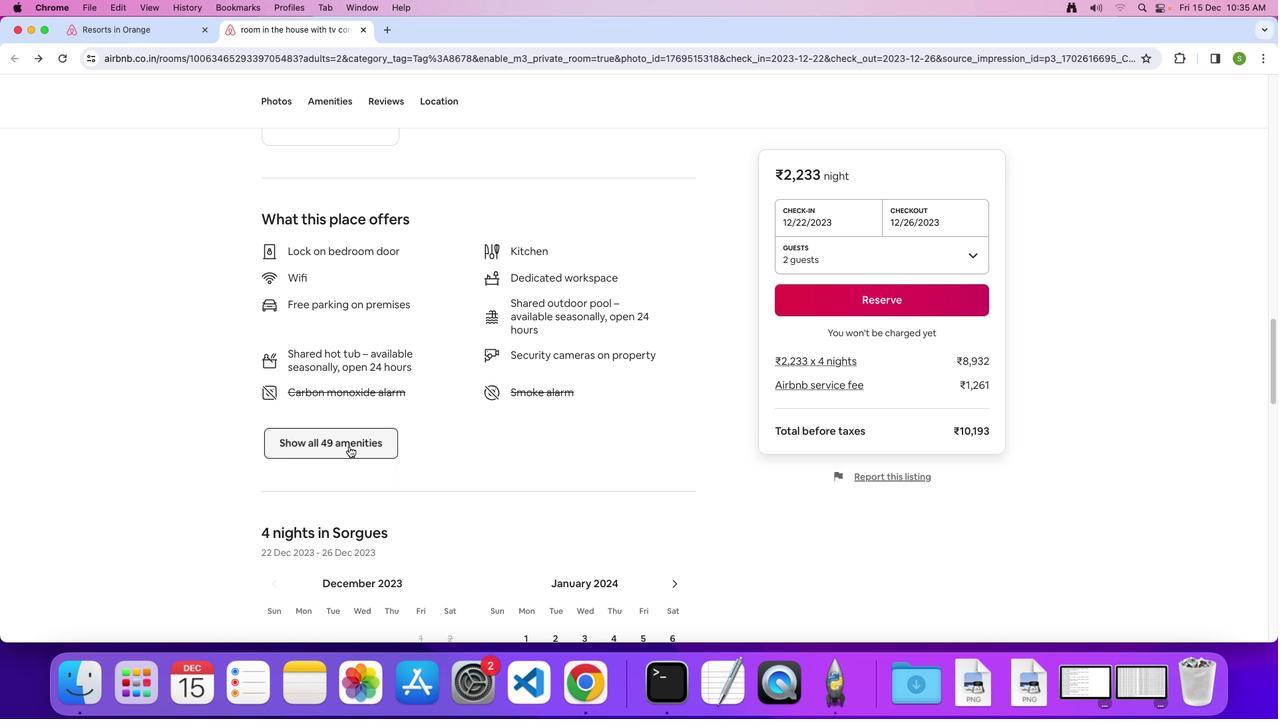 
Action: Mouse moved to (702, 320)
Screenshot: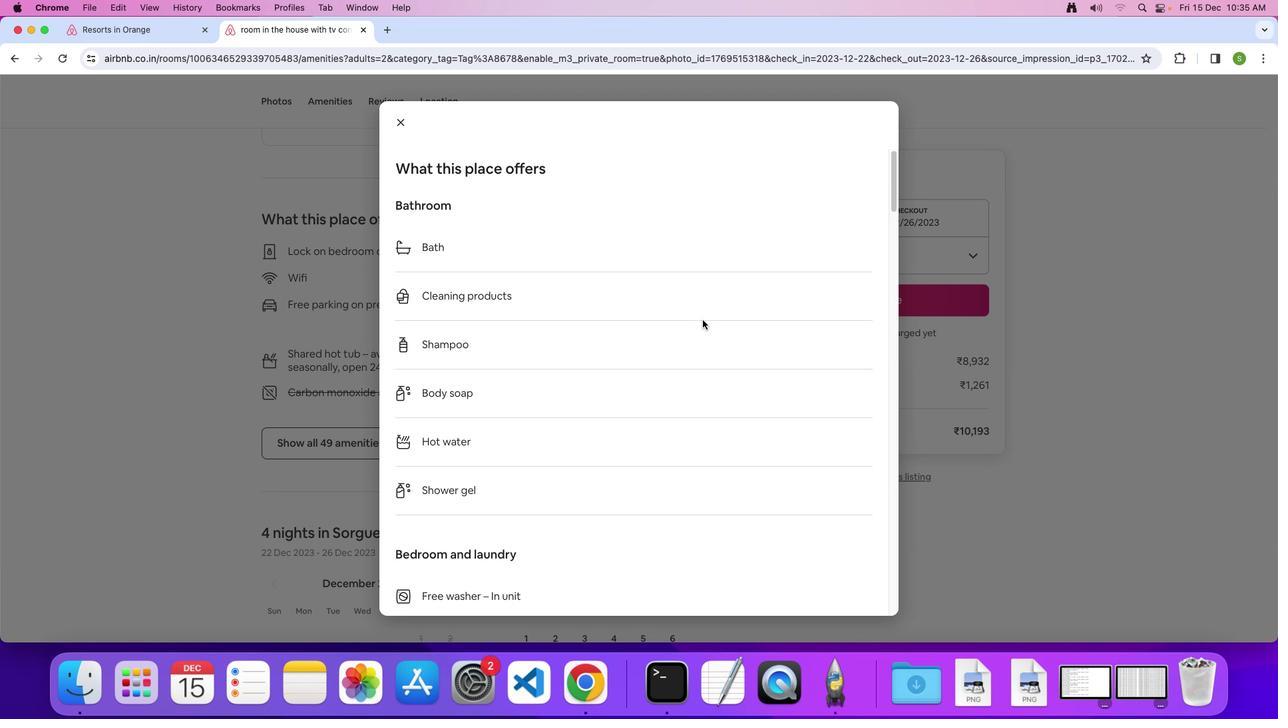 
Action: Mouse scrolled (702, 320) with delta (0, 0)
Screenshot: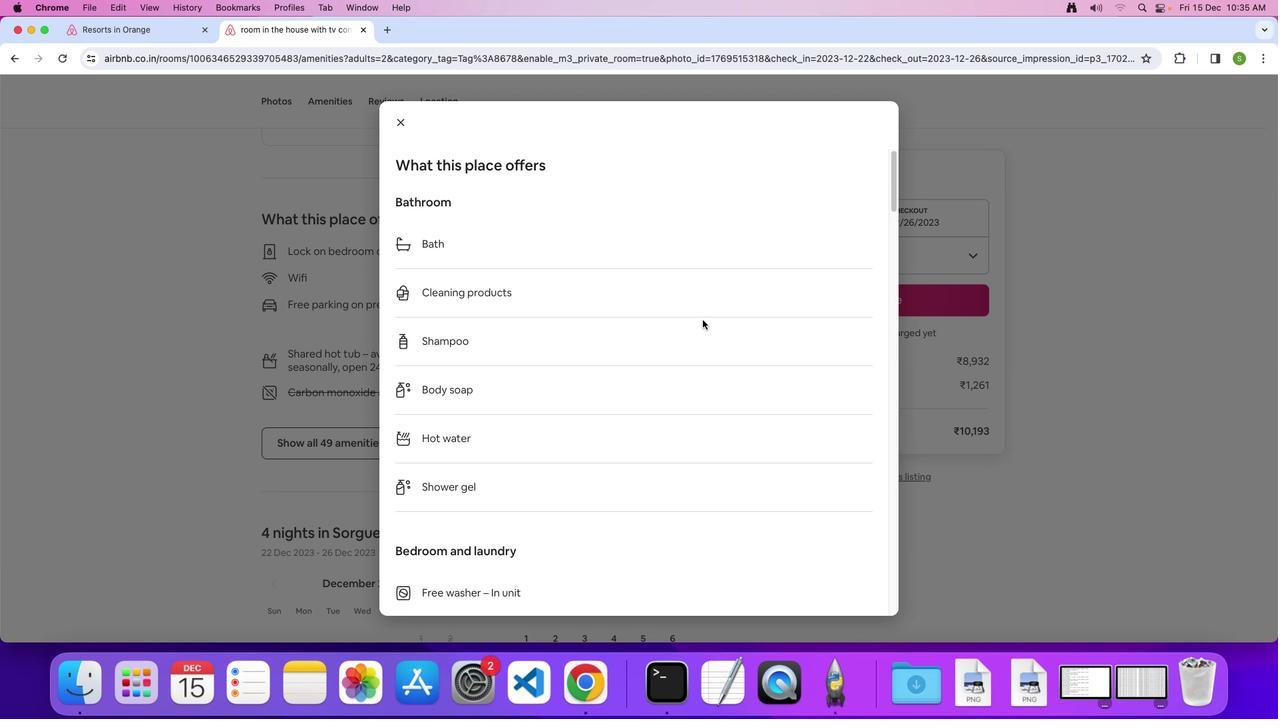 
Action: Mouse scrolled (702, 320) with delta (0, 0)
Screenshot: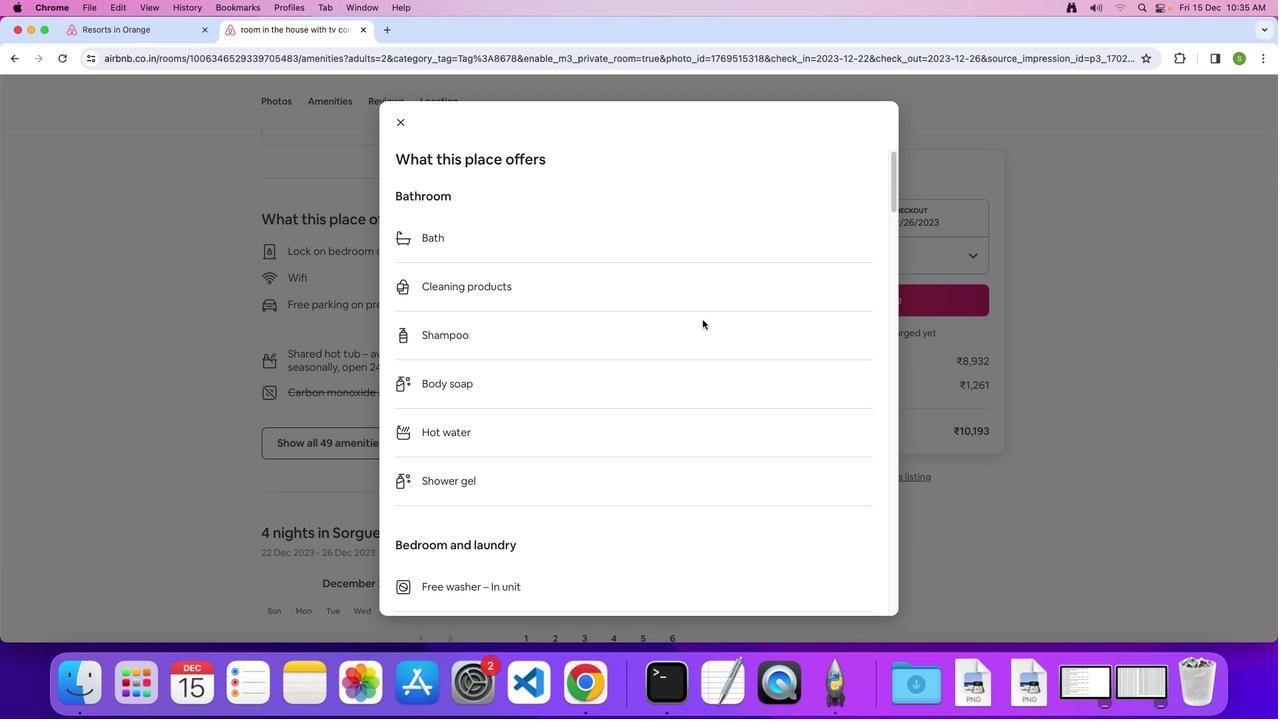 
Action: Mouse scrolled (702, 320) with delta (0, -1)
Screenshot: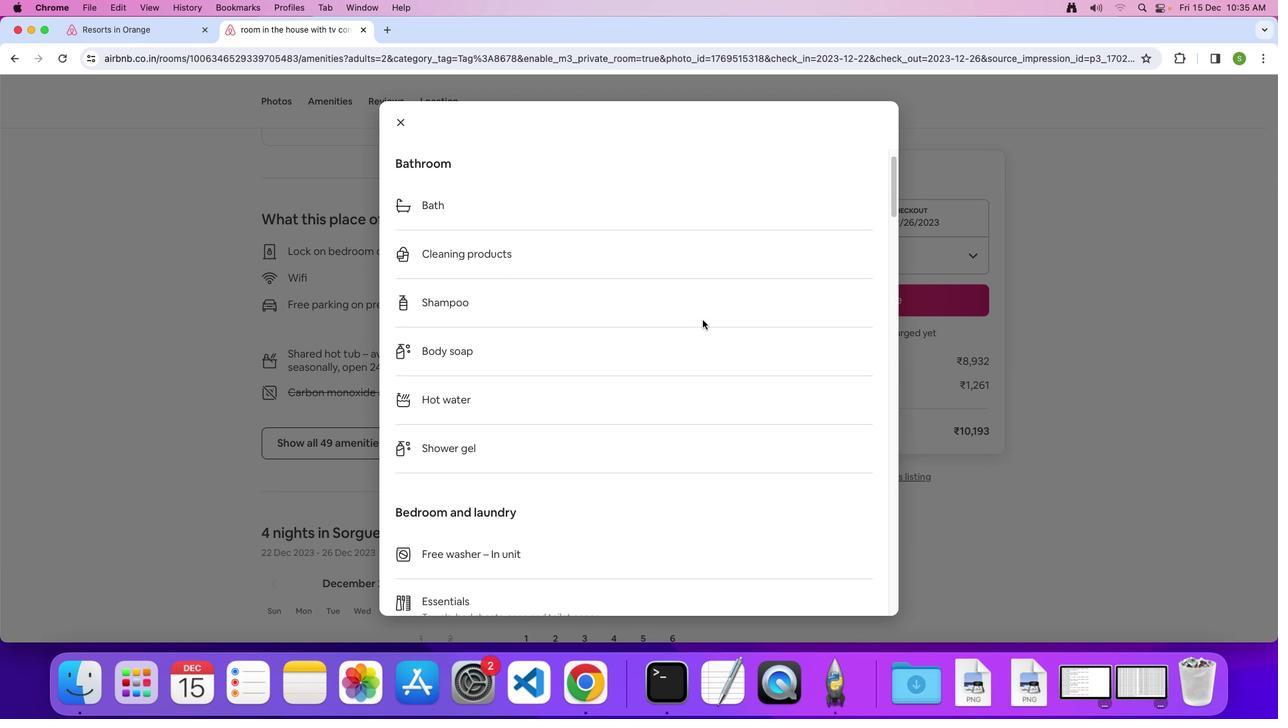 
Action: Mouse scrolled (702, 320) with delta (0, 0)
Screenshot: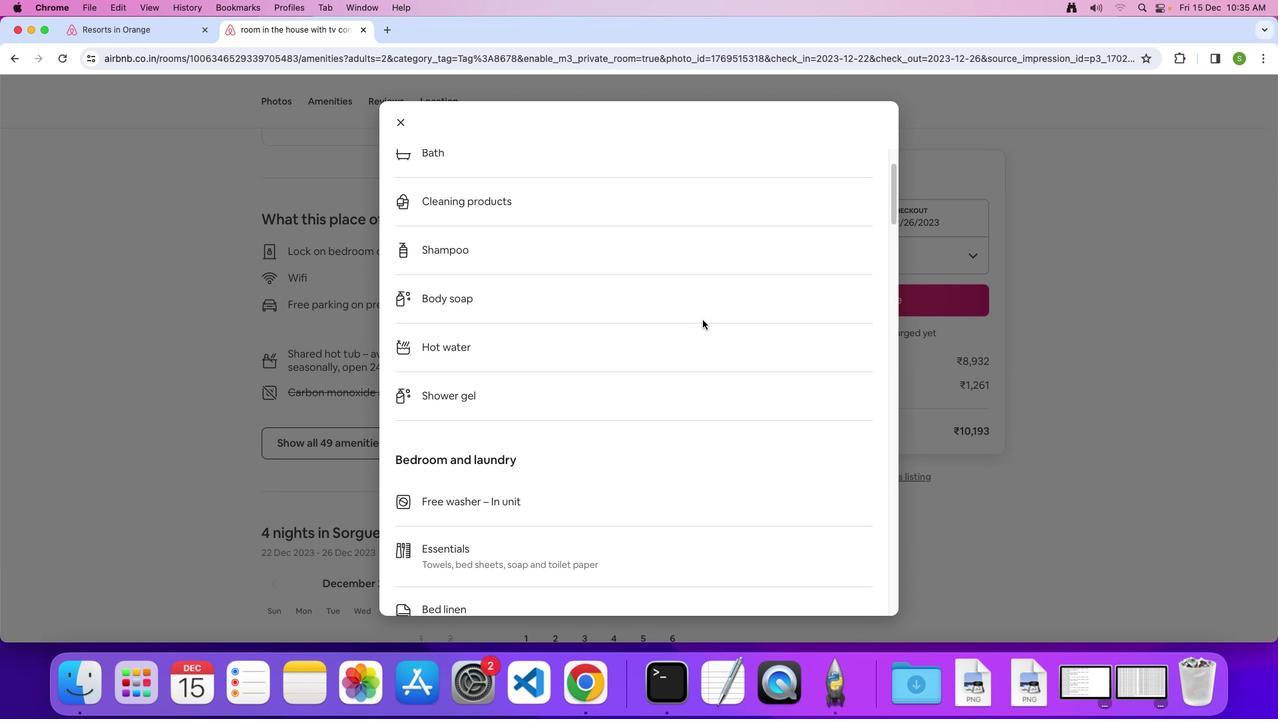 
Action: Mouse scrolled (702, 320) with delta (0, 0)
Screenshot: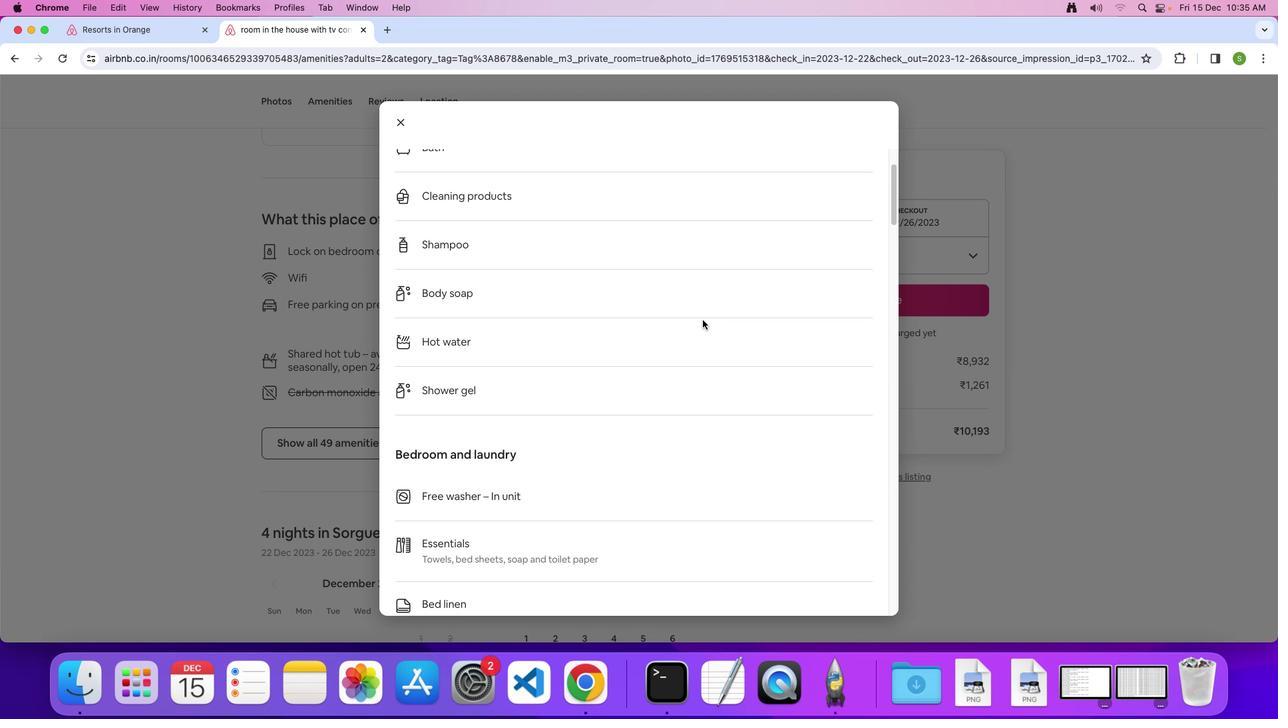 
Action: Mouse scrolled (702, 320) with delta (0, 0)
Screenshot: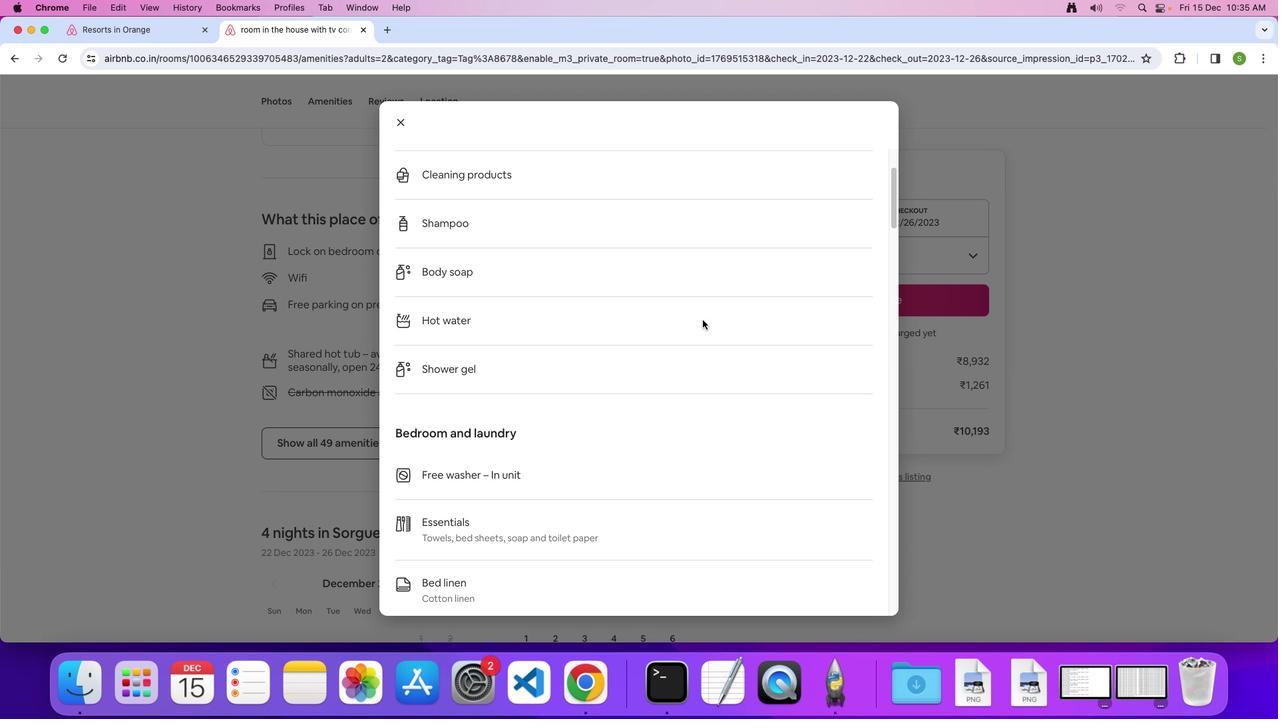 
Action: Mouse scrolled (702, 320) with delta (0, 0)
Screenshot: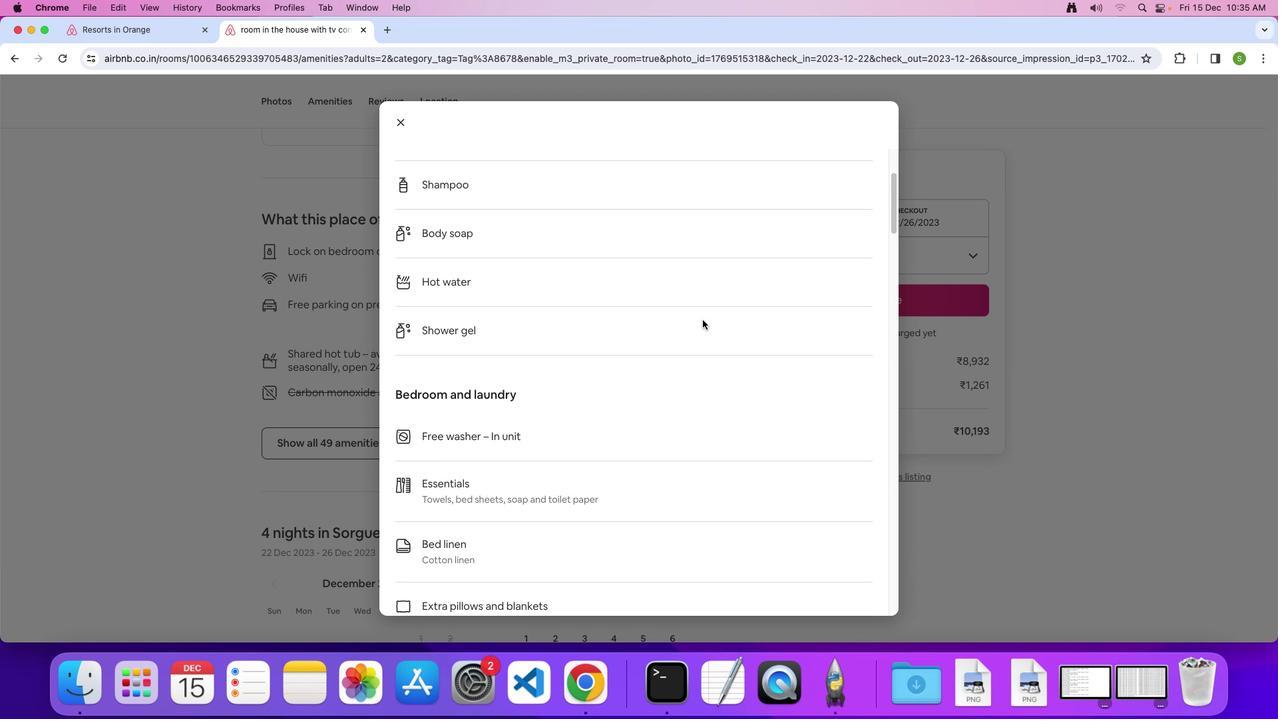 
Action: Mouse scrolled (702, 320) with delta (0, 0)
Screenshot: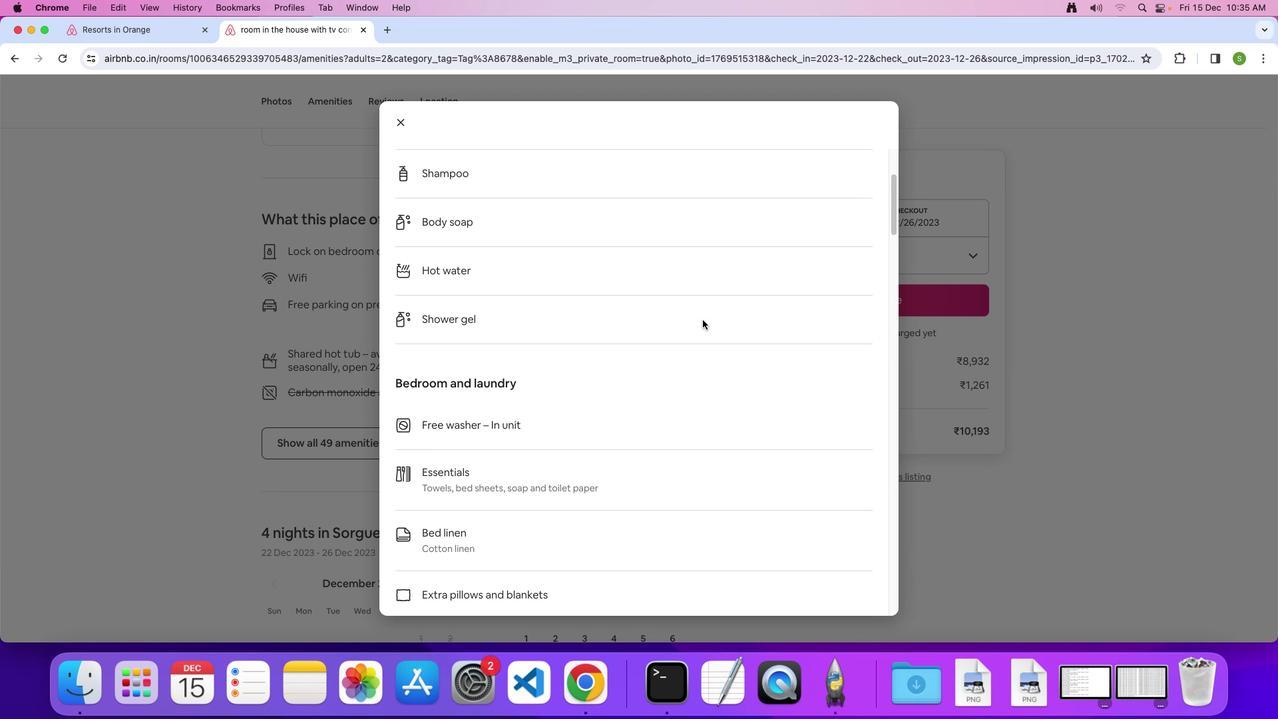 
Action: Mouse scrolled (702, 320) with delta (0, 0)
Screenshot: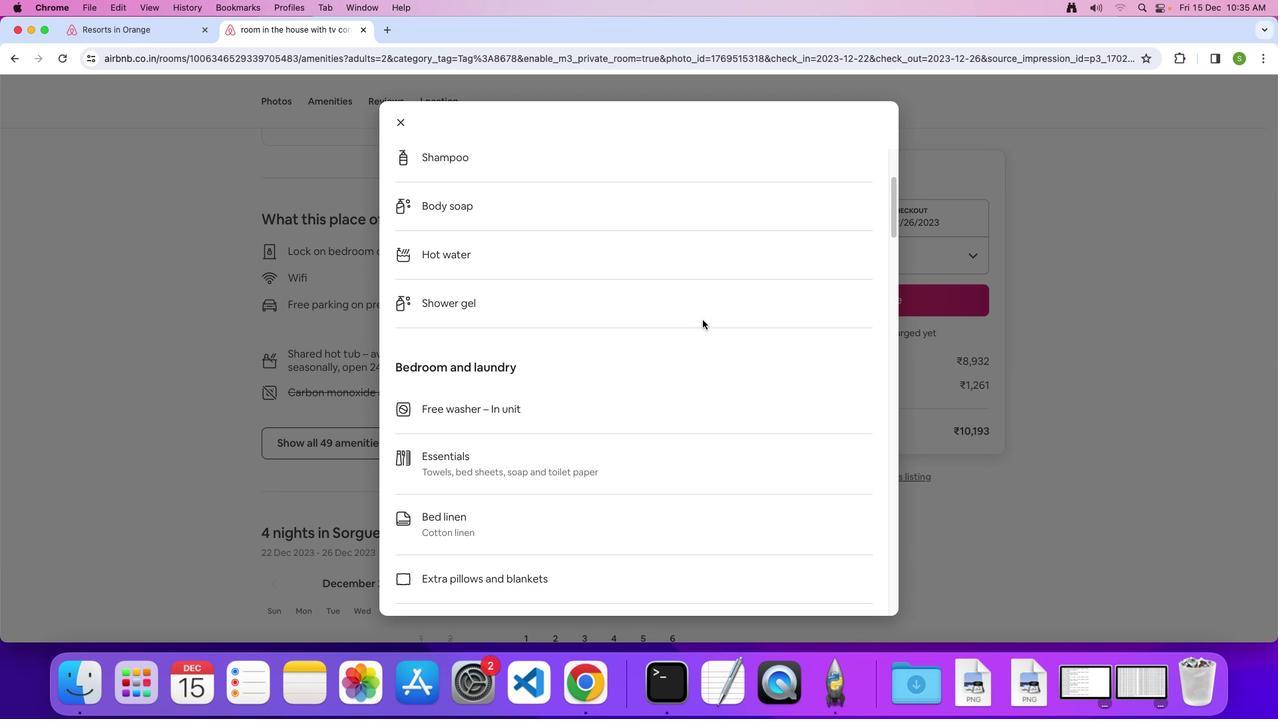 
Action: Mouse scrolled (702, 320) with delta (0, 0)
Screenshot: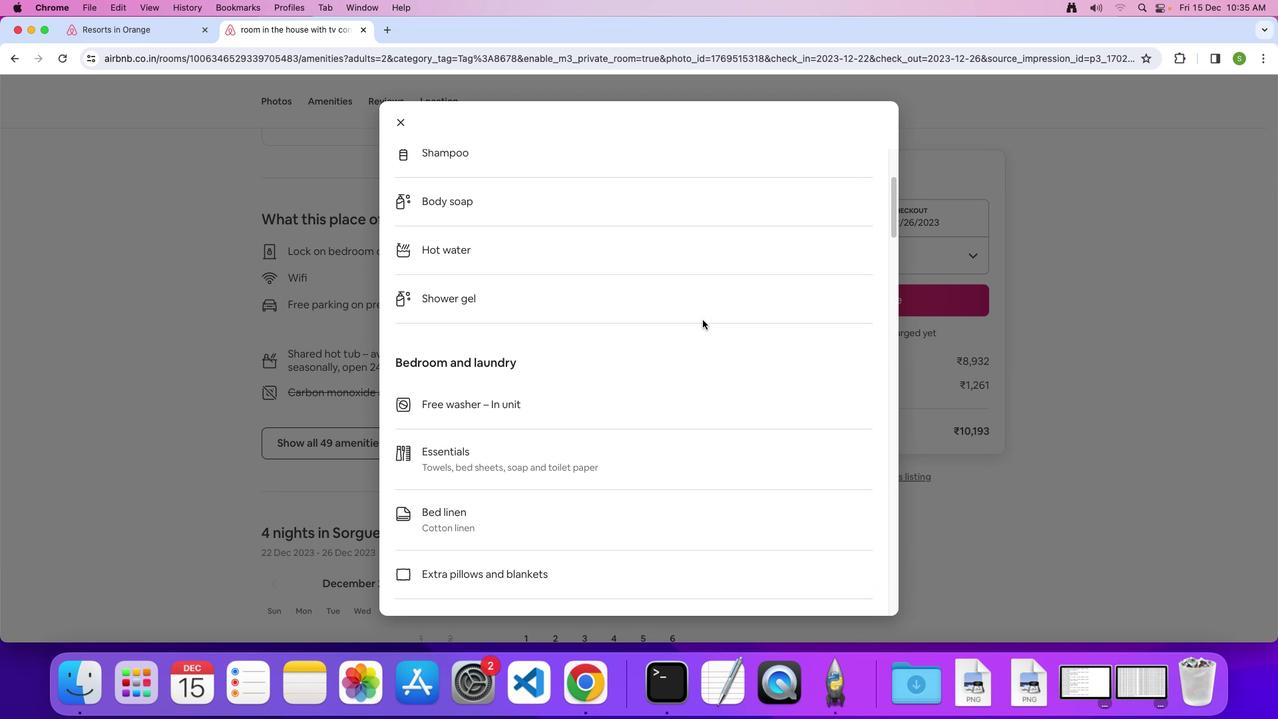 
Action: Mouse scrolled (702, 320) with delta (0, -1)
Screenshot: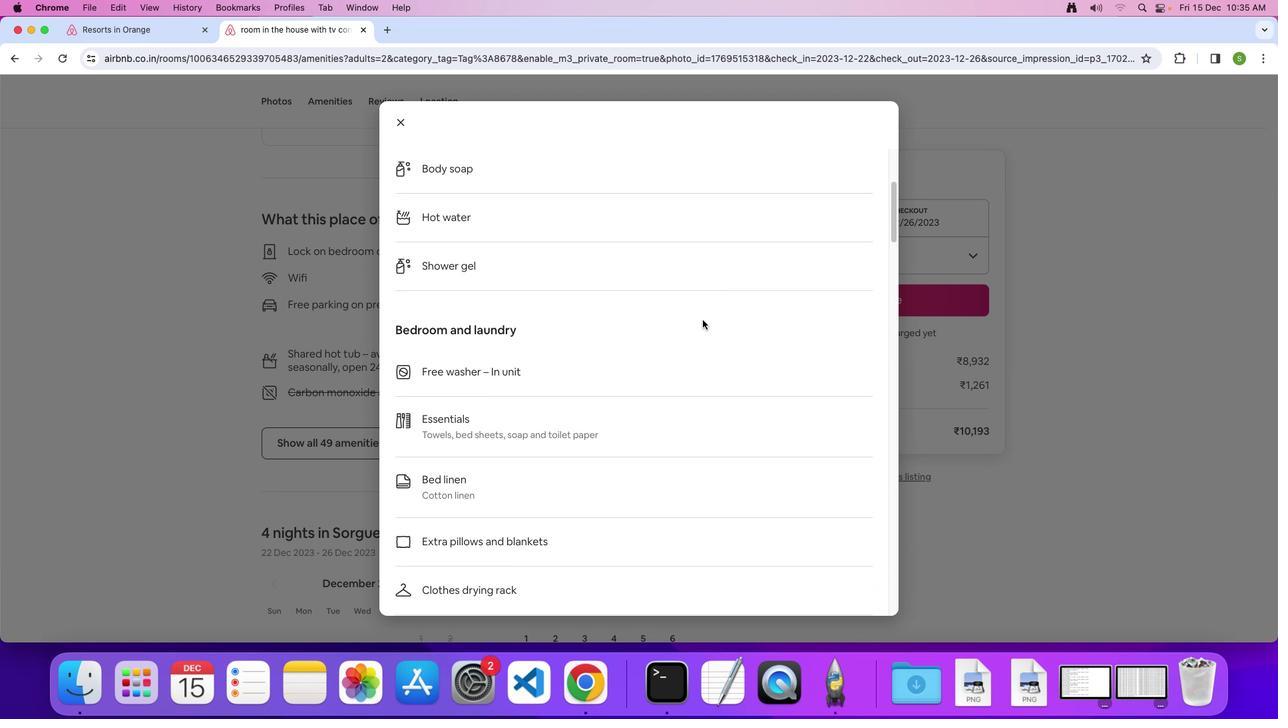 
Action: Mouse scrolled (702, 320) with delta (0, 0)
Screenshot: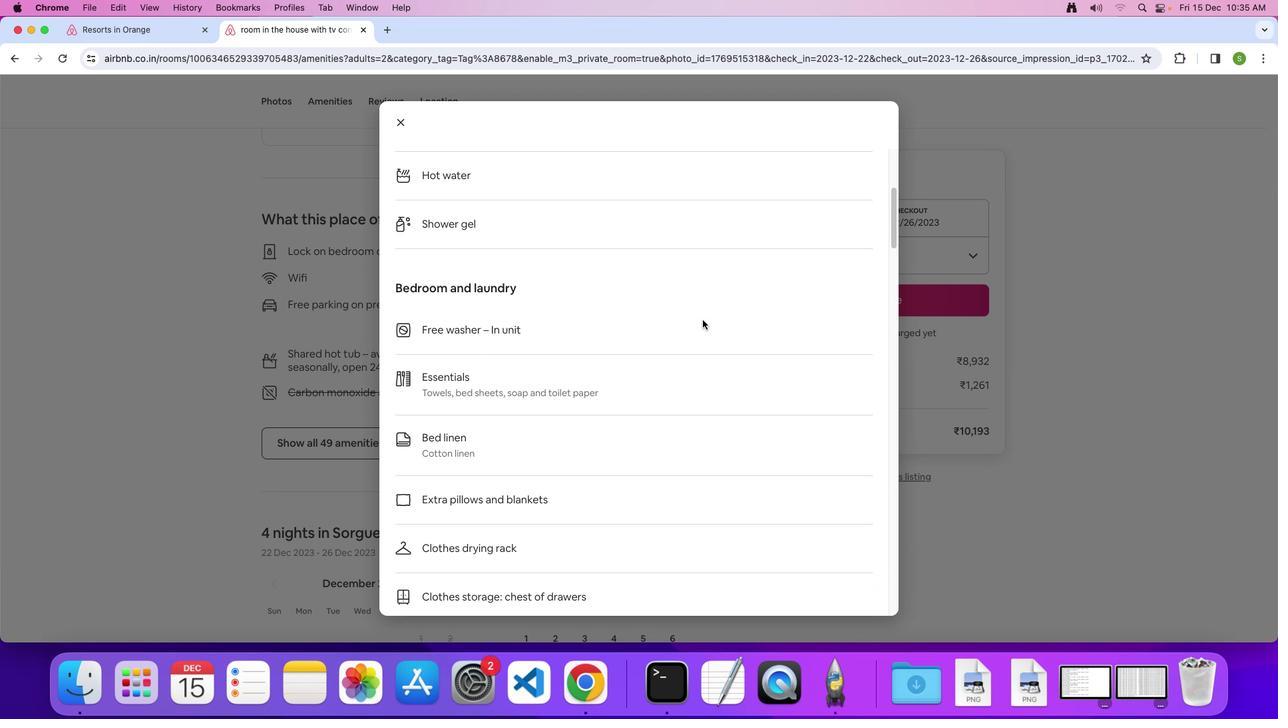 
Action: Mouse scrolled (702, 320) with delta (0, 0)
Screenshot: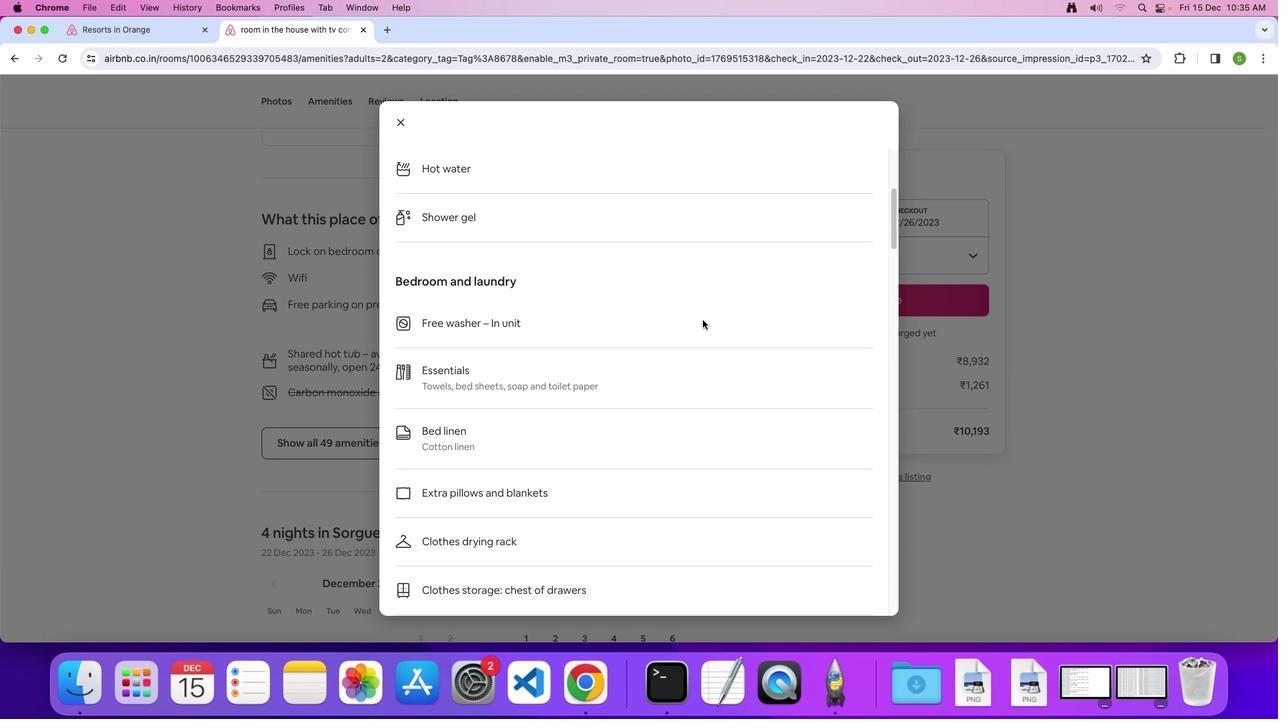
Action: Mouse scrolled (702, 320) with delta (0, 0)
Screenshot: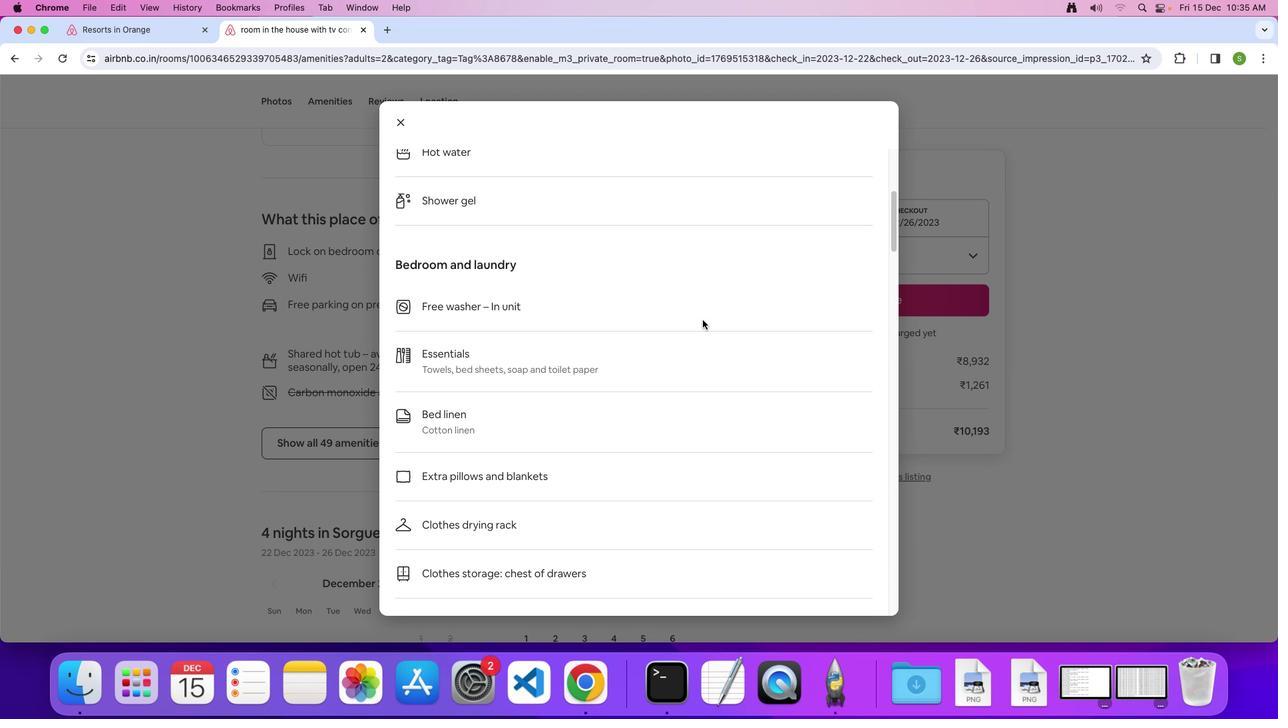 
Action: Mouse scrolled (702, 320) with delta (0, 0)
Screenshot: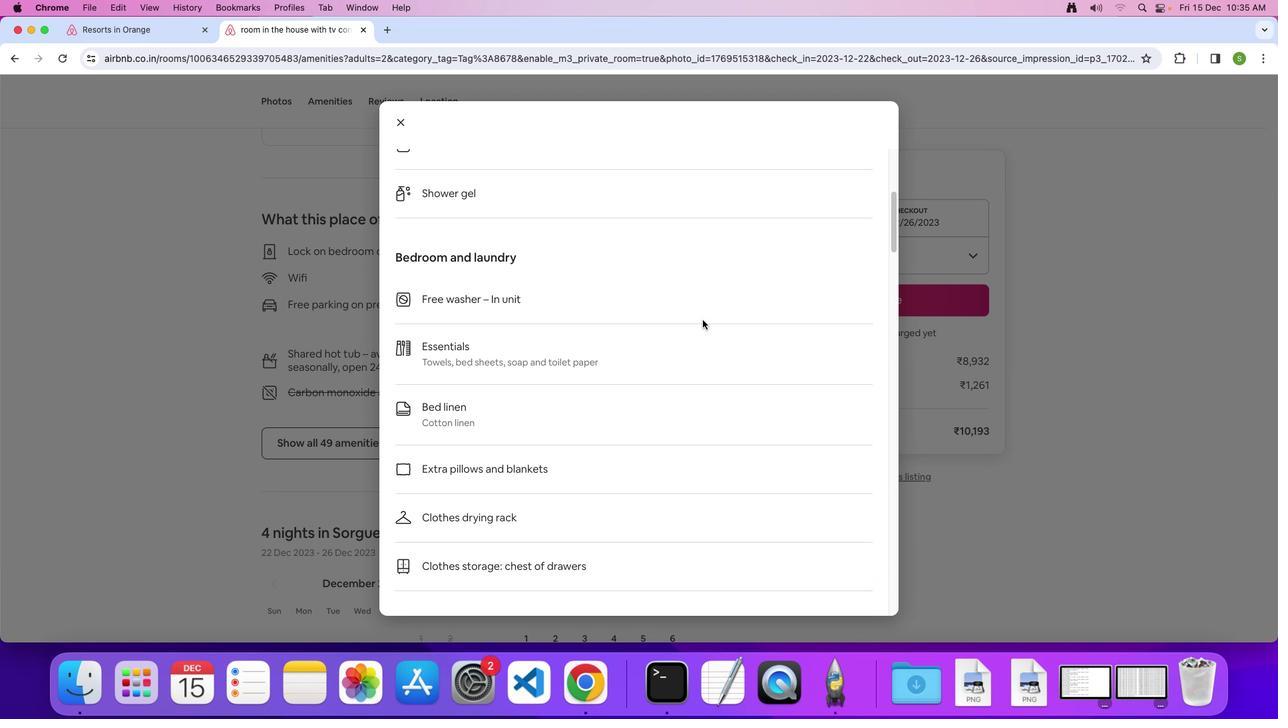 
Action: Mouse scrolled (702, 320) with delta (0, 0)
Screenshot: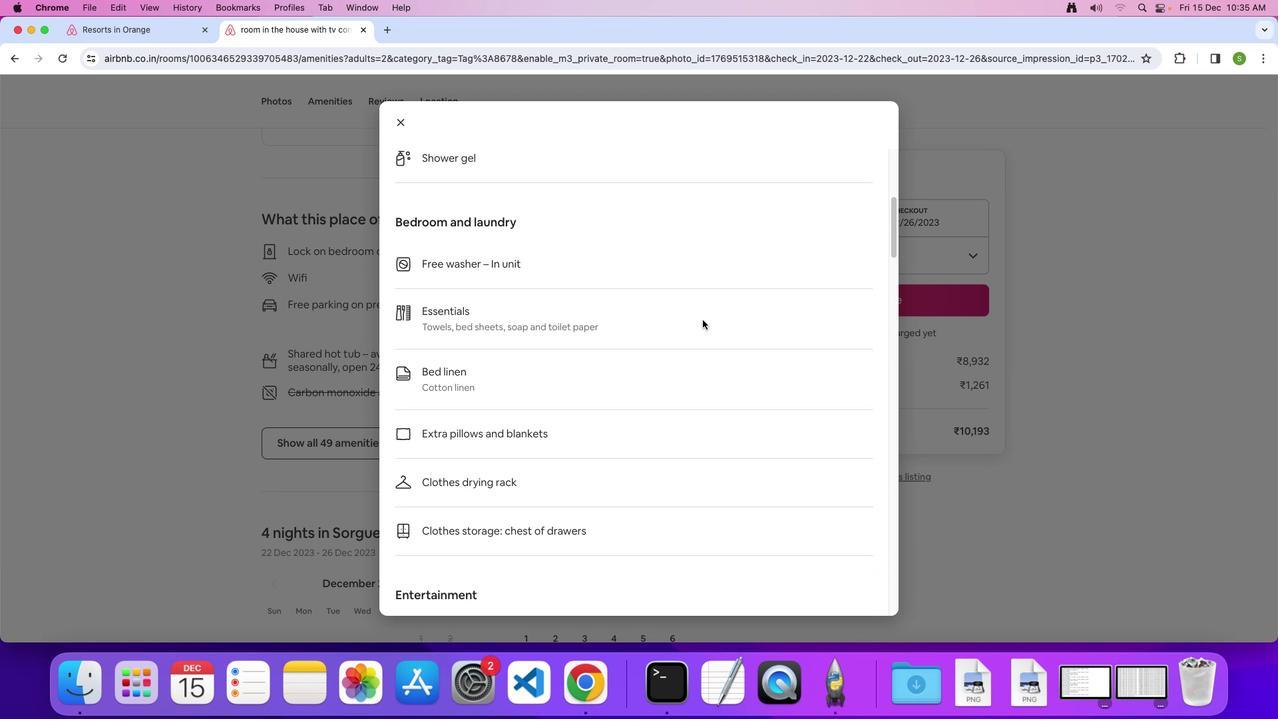 
Action: Mouse scrolled (702, 320) with delta (0, 0)
Screenshot: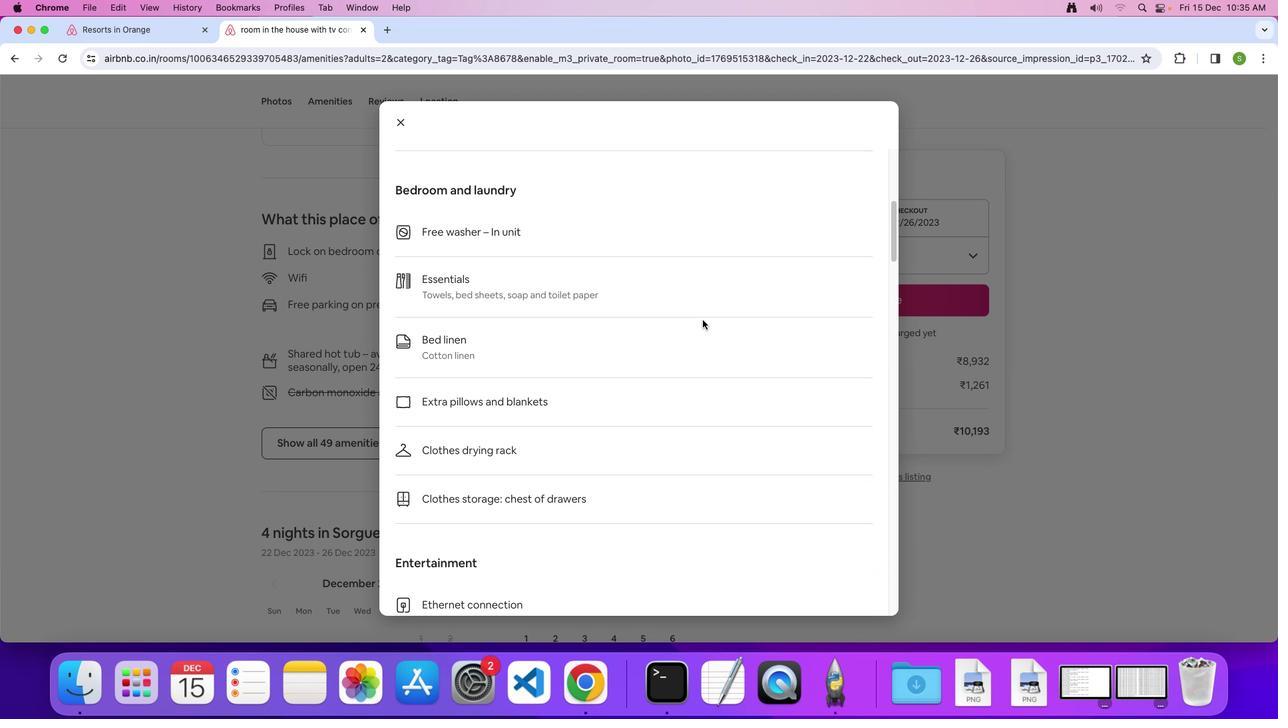 
Action: Mouse scrolled (702, 320) with delta (0, 0)
Screenshot: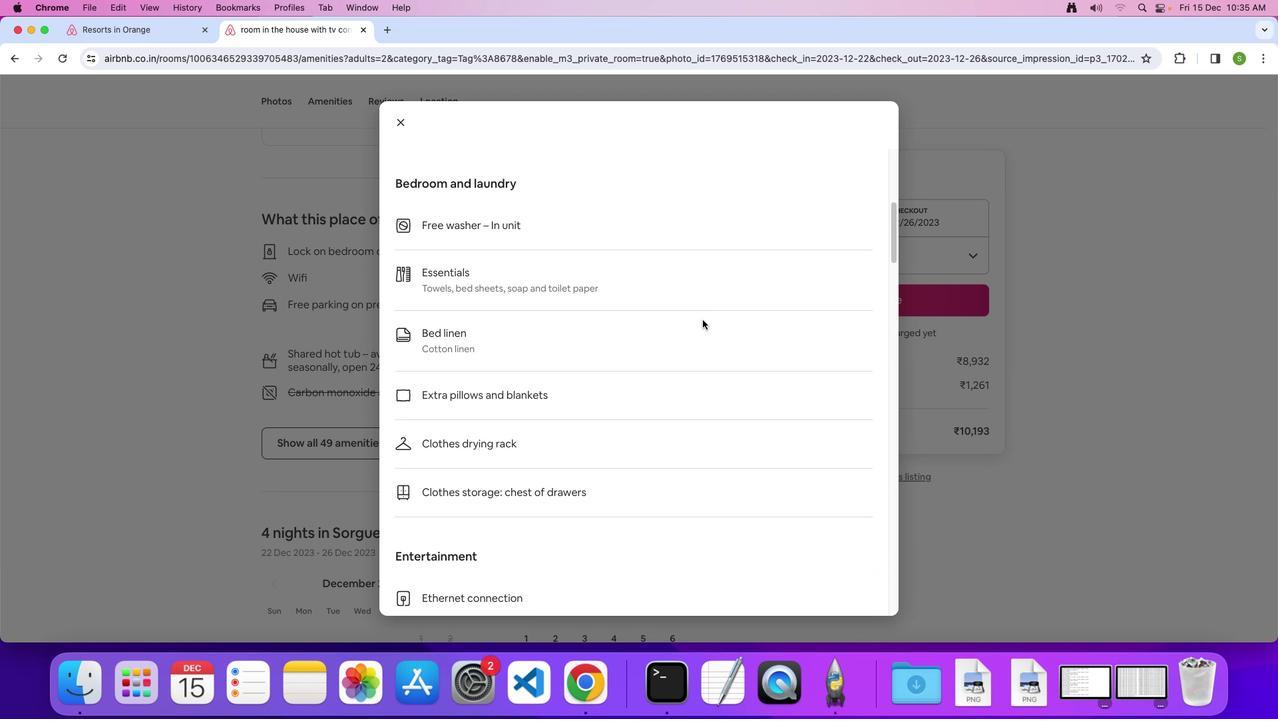 
Action: Mouse scrolled (702, 320) with delta (0, -1)
Screenshot: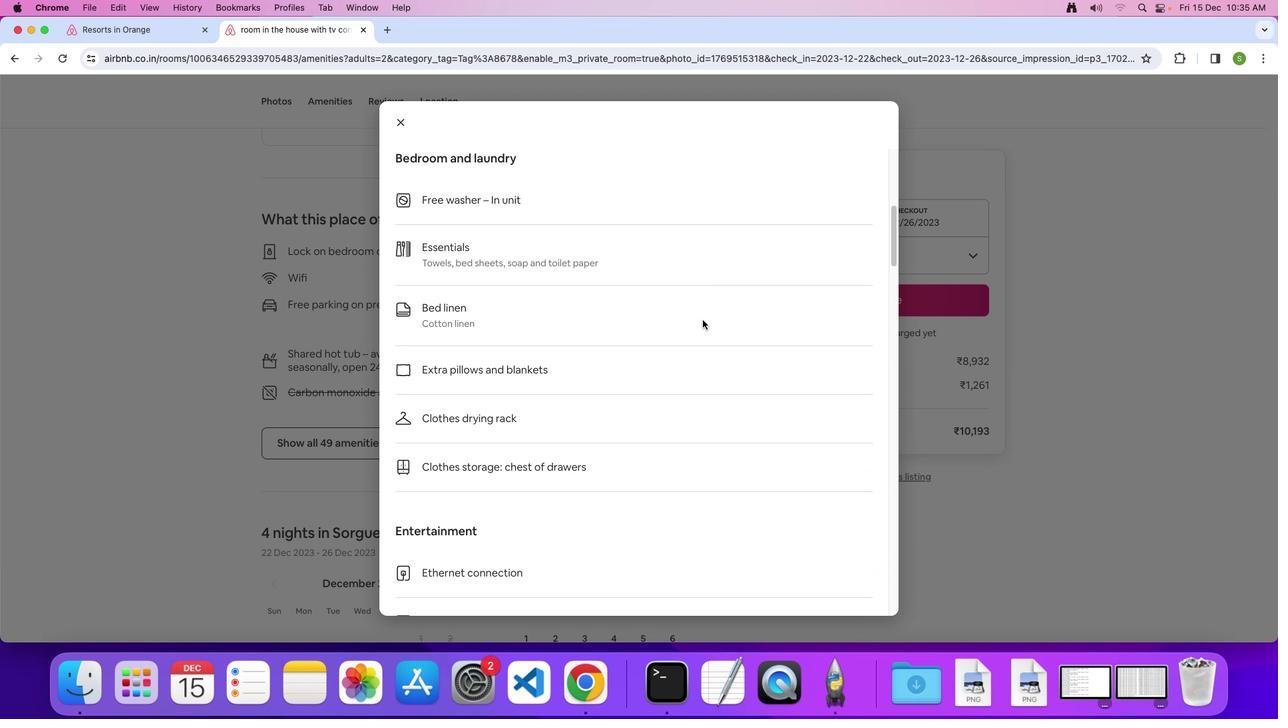 
Action: Mouse scrolled (702, 320) with delta (0, 0)
Screenshot: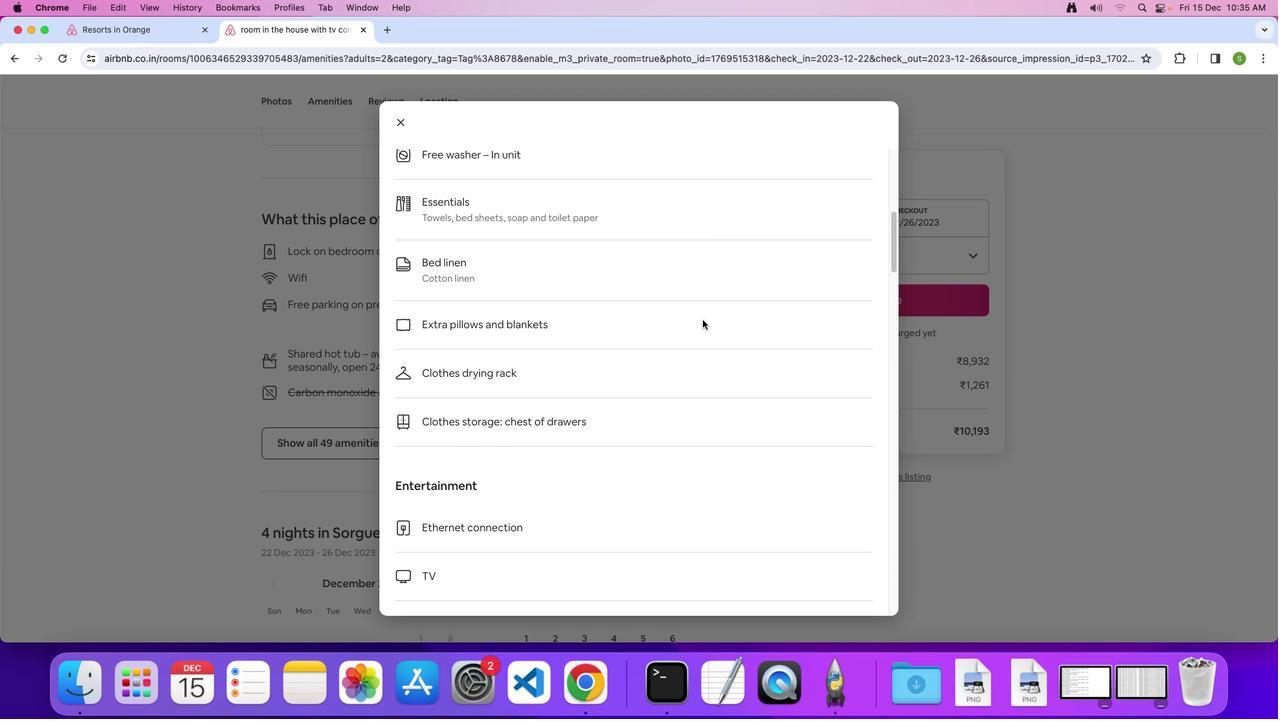 
Action: Mouse scrolled (702, 320) with delta (0, 0)
Screenshot: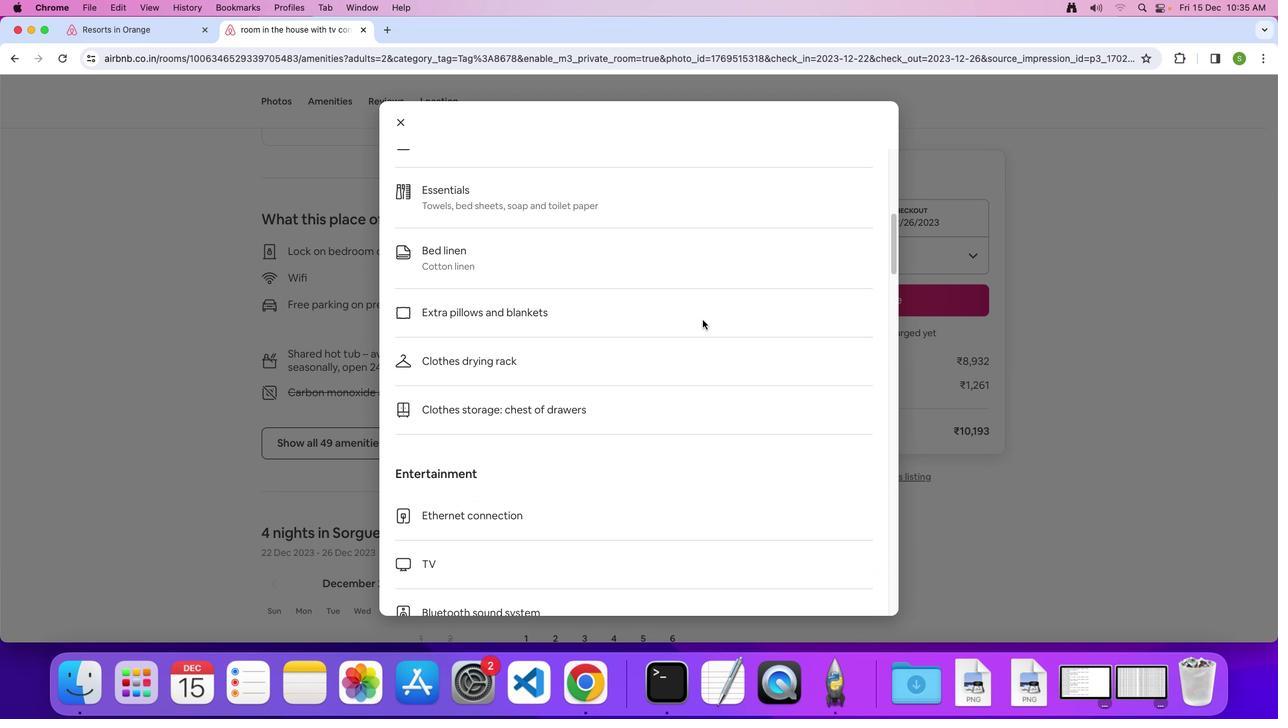 
Action: Mouse scrolled (702, 320) with delta (0, 0)
Screenshot: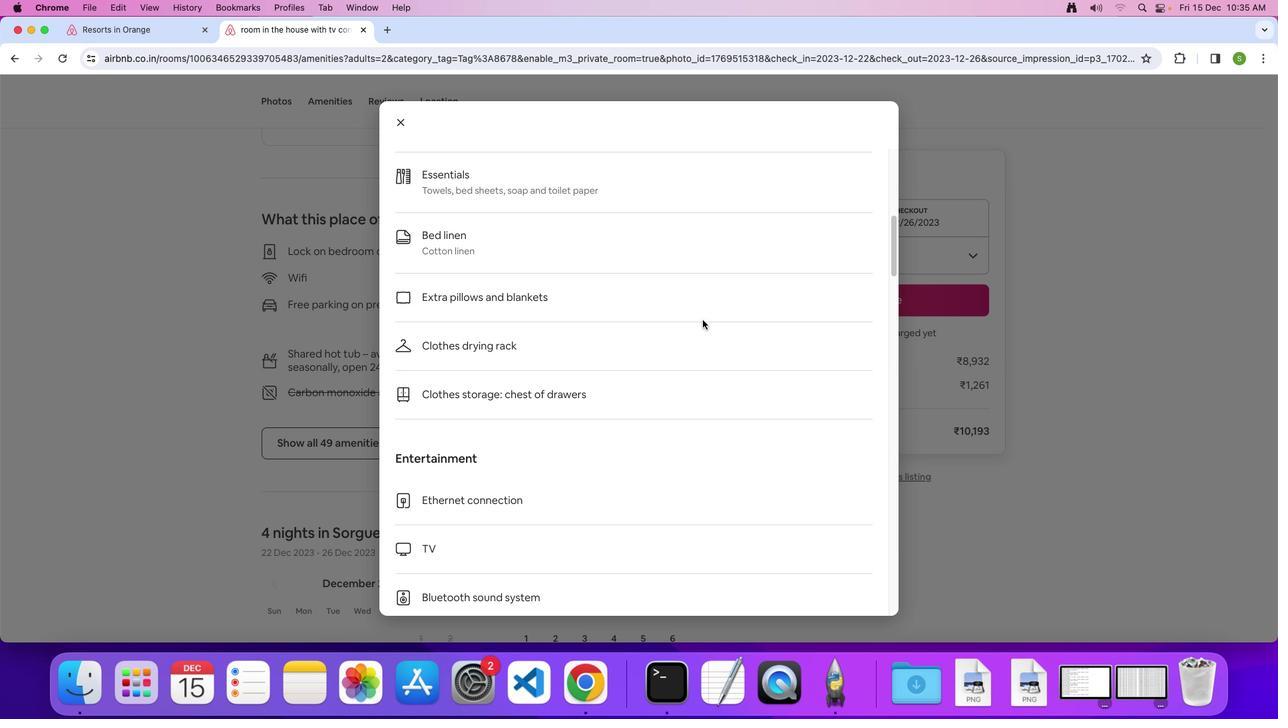 
Action: Mouse scrolled (702, 320) with delta (0, 0)
Screenshot: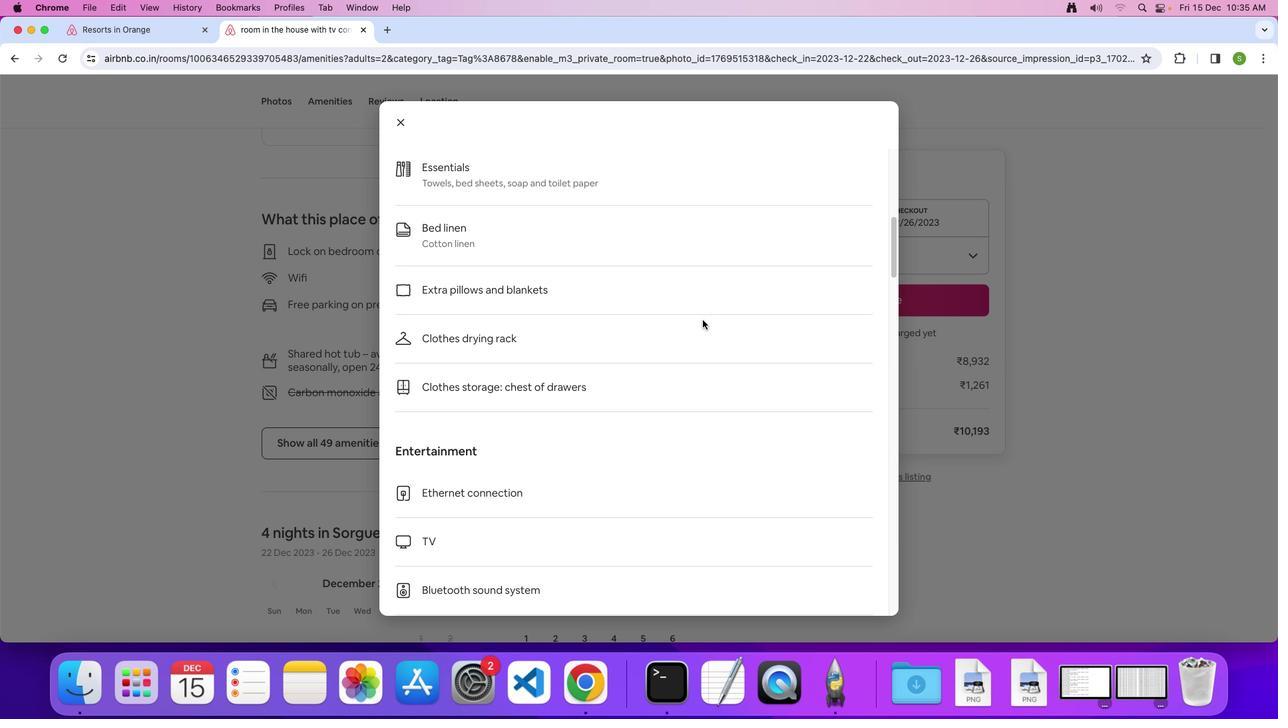
Action: Mouse scrolled (702, 320) with delta (0, -1)
Screenshot: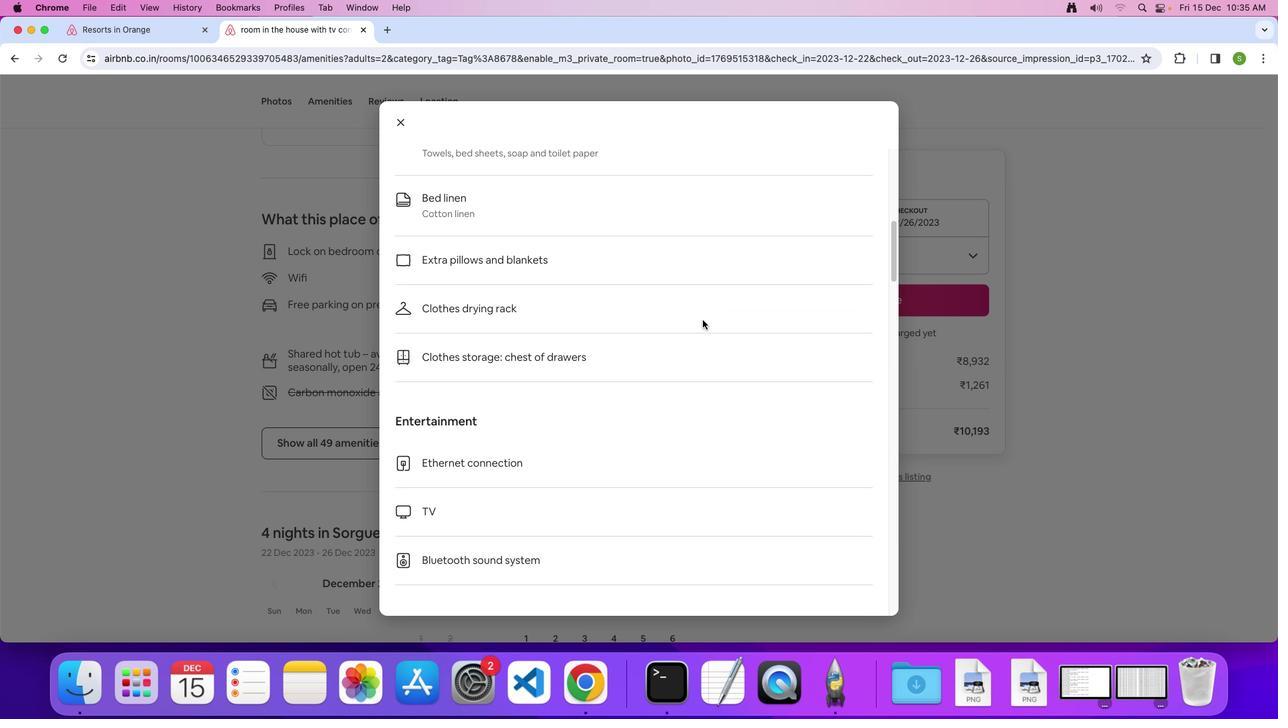 
Action: Mouse scrolled (702, 320) with delta (0, 0)
Screenshot: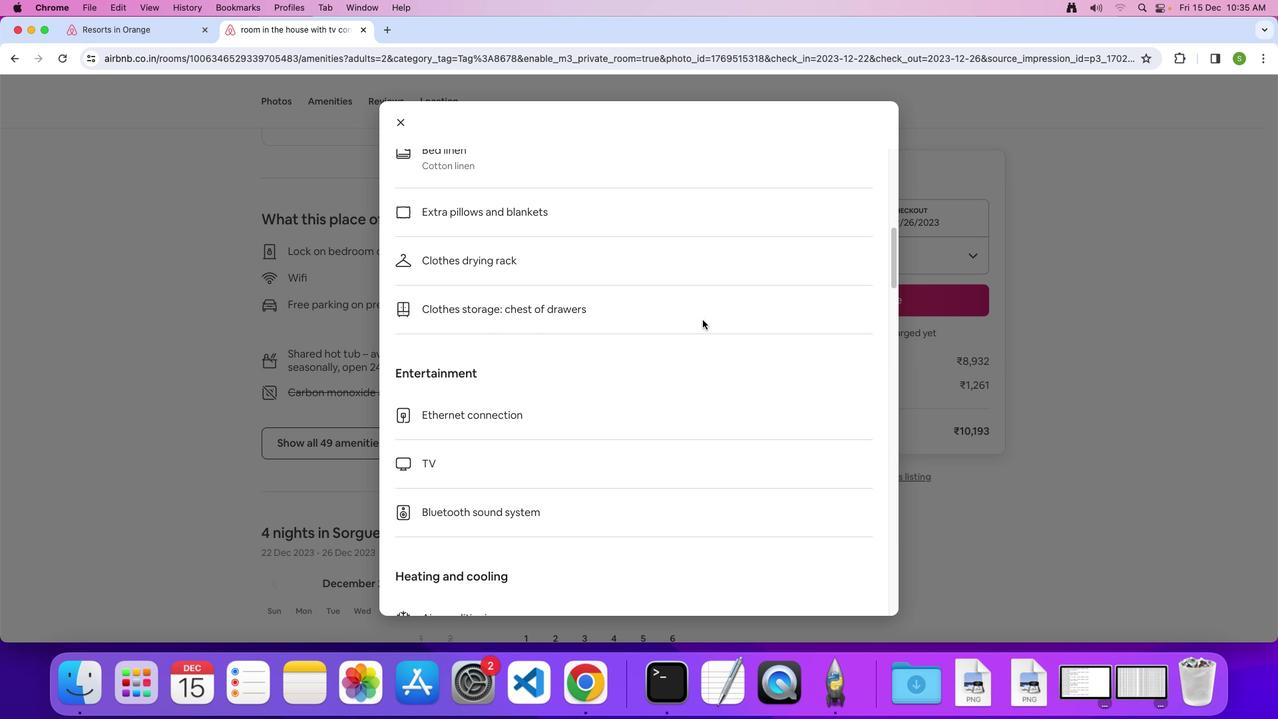 
Action: Mouse scrolled (702, 320) with delta (0, 0)
Screenshot: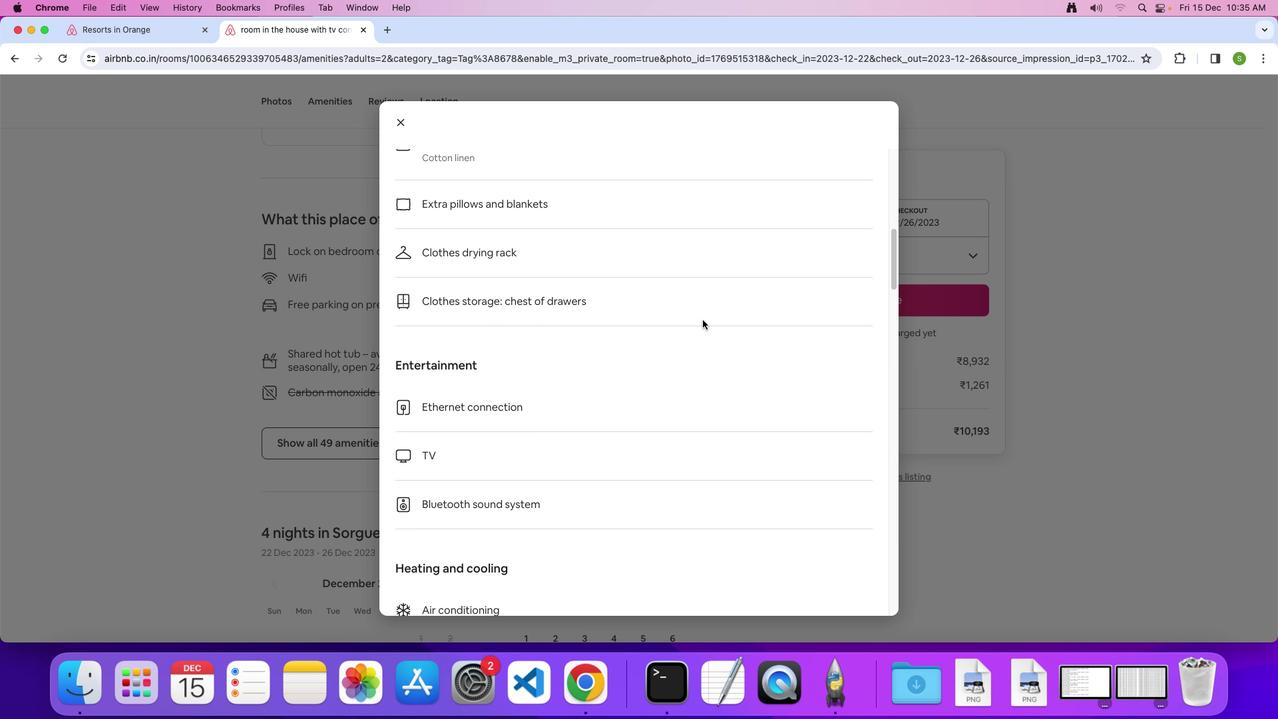 
Action: Mouse scrolled (702, 320) with delta (0, -1)
